 Task: Create a modern Curriculum Vitae with graphs.
Action: Mouse pressed left at (482, 205)
Screenshot: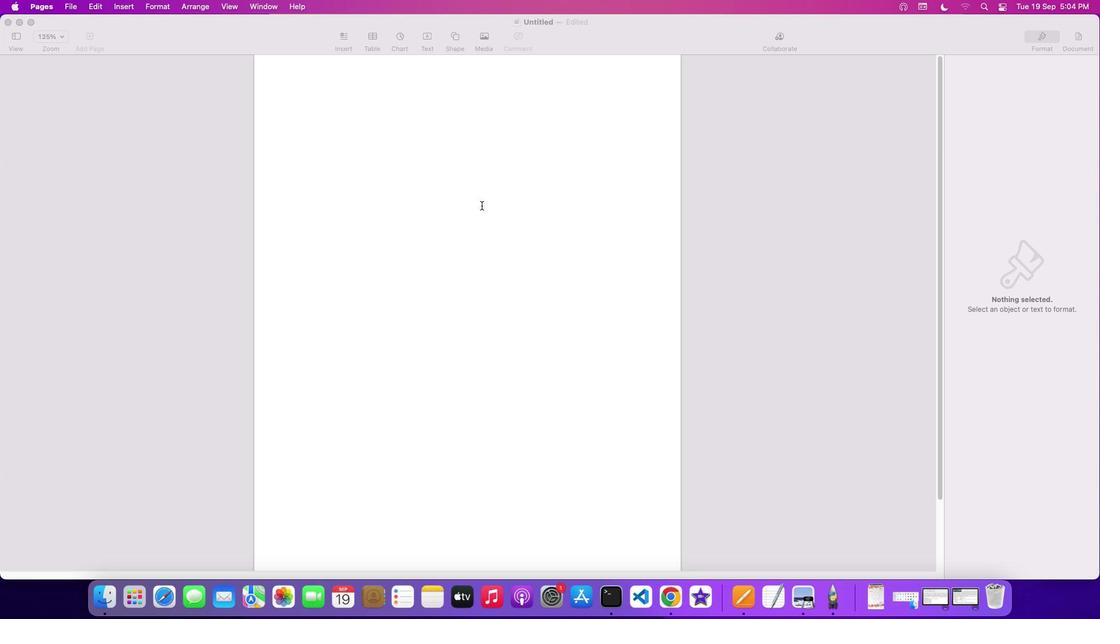
Action: Mouse moved to (451, 37)
Screenshot: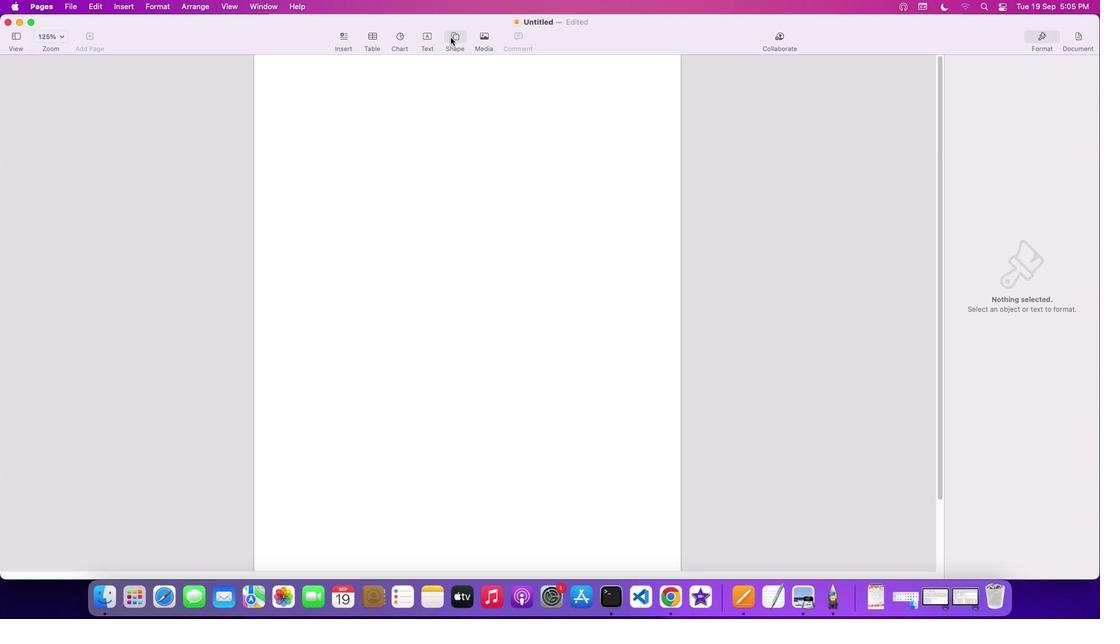 
Action: Mouse pressed left at (451, 37)
Screenshot: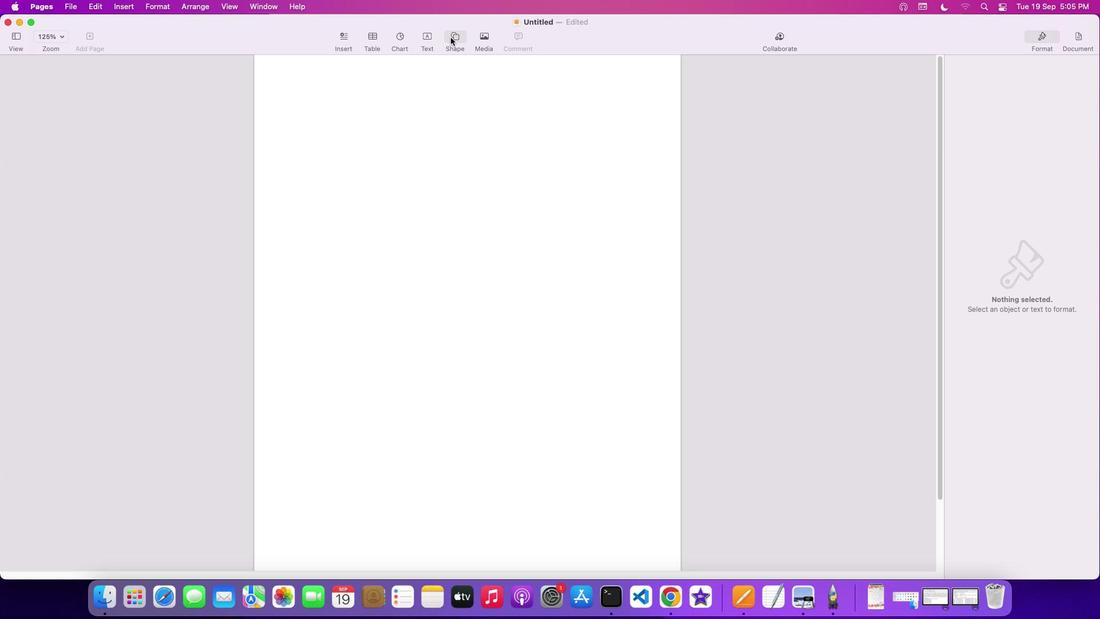 
Action: Mouse moved to (448, 121)
Screenshot: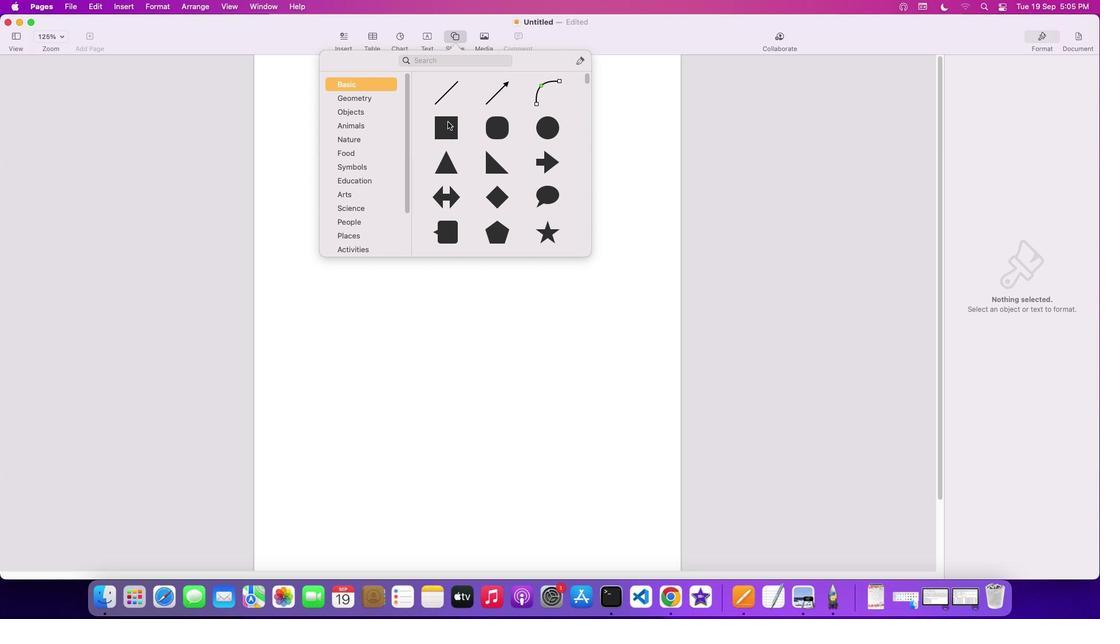 
Action: Mouse pressed left at (448, 121)
Screenshot: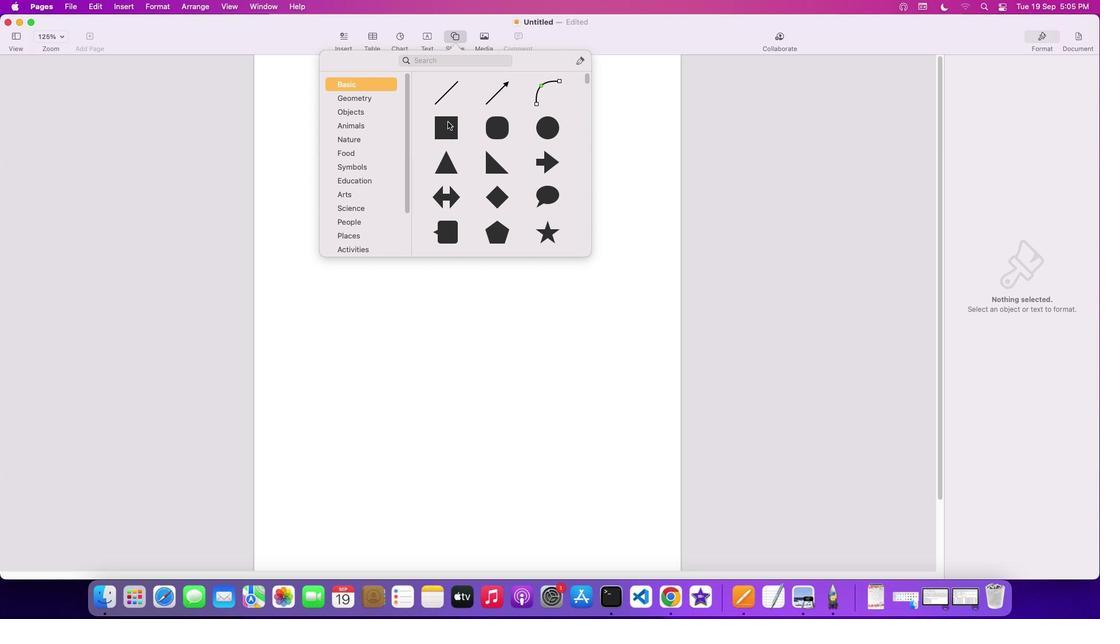 
Action: Mouse moved to (482, 305)
Screenshot: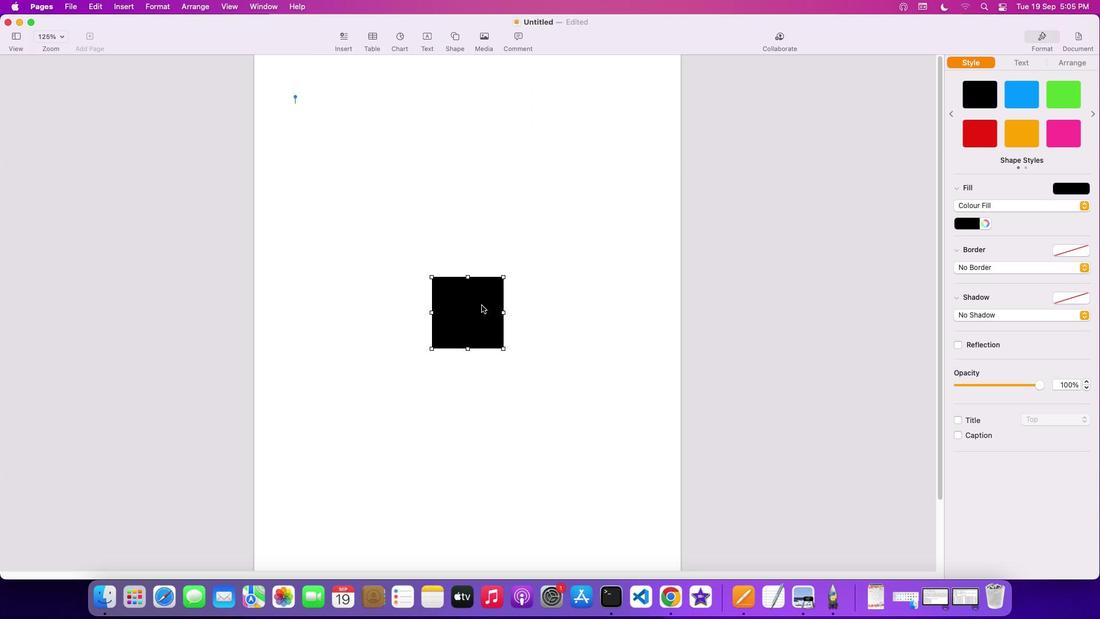 
Action: Mouse pressed left at (482, 305)
Screenshot: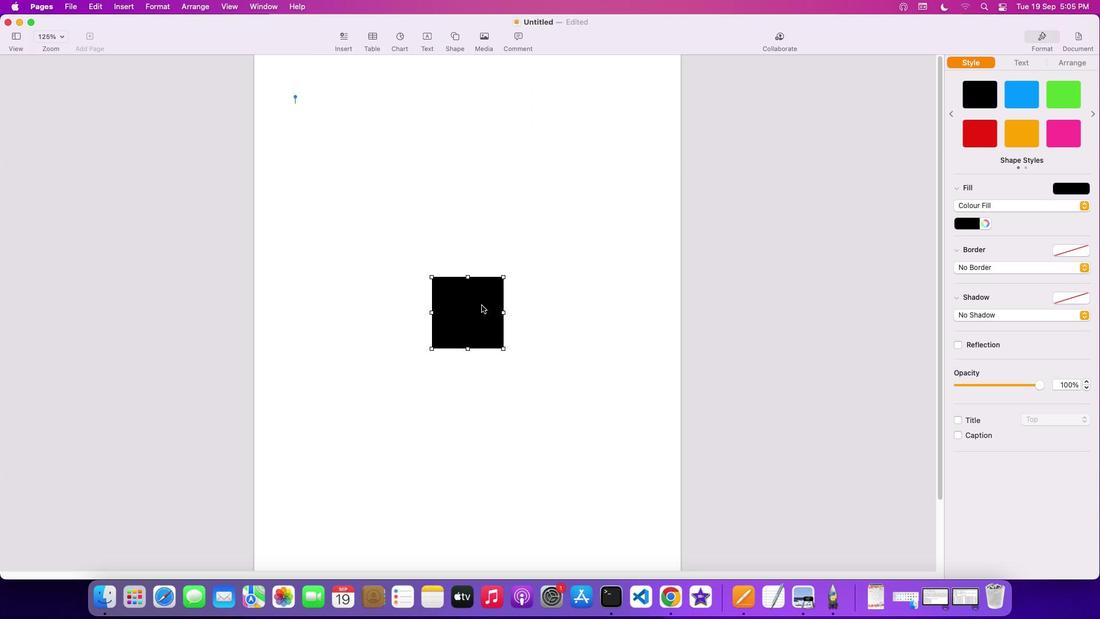 
Action: Mouse moved to (332, 95)
Screenshot: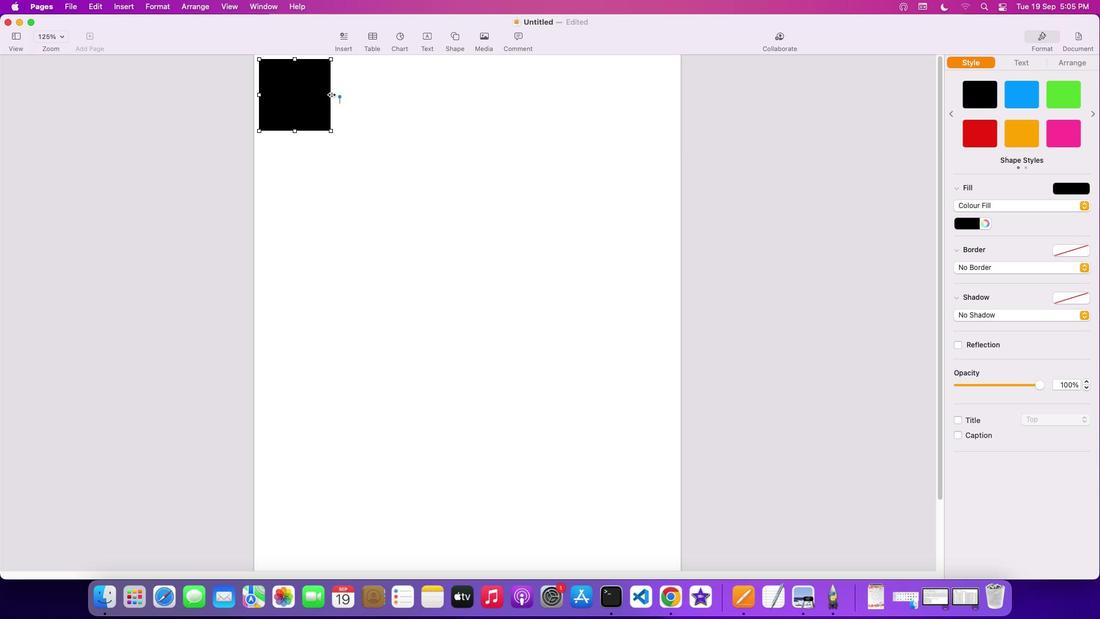 
Action: Mouse pressed left at (332, 95)
Screenshot: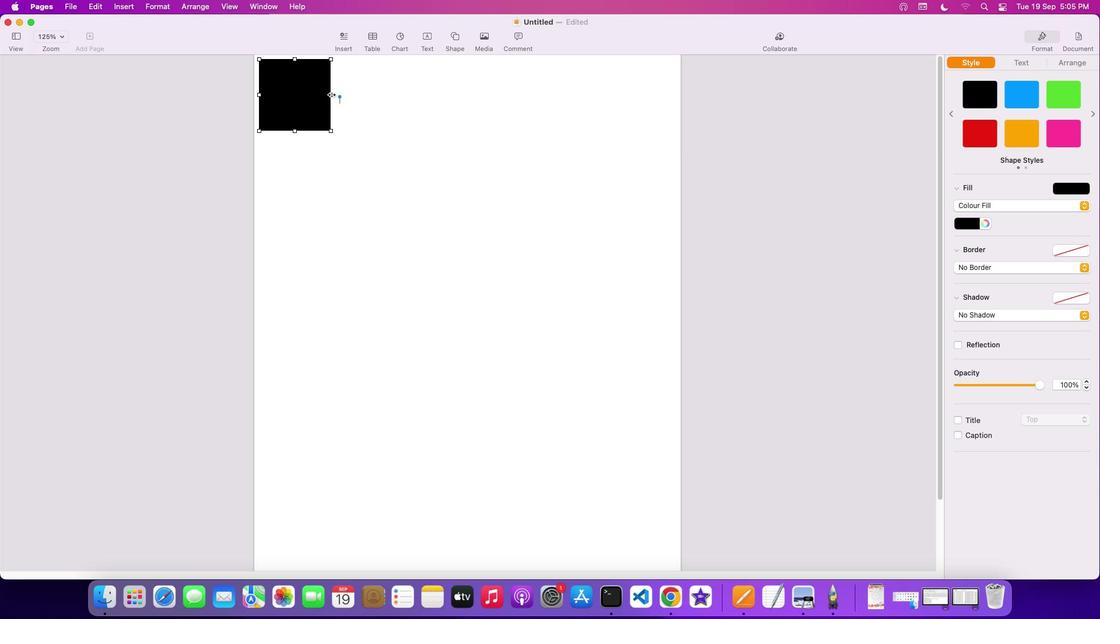 
Action: Mouse moved to (468, 131)
Screenshot: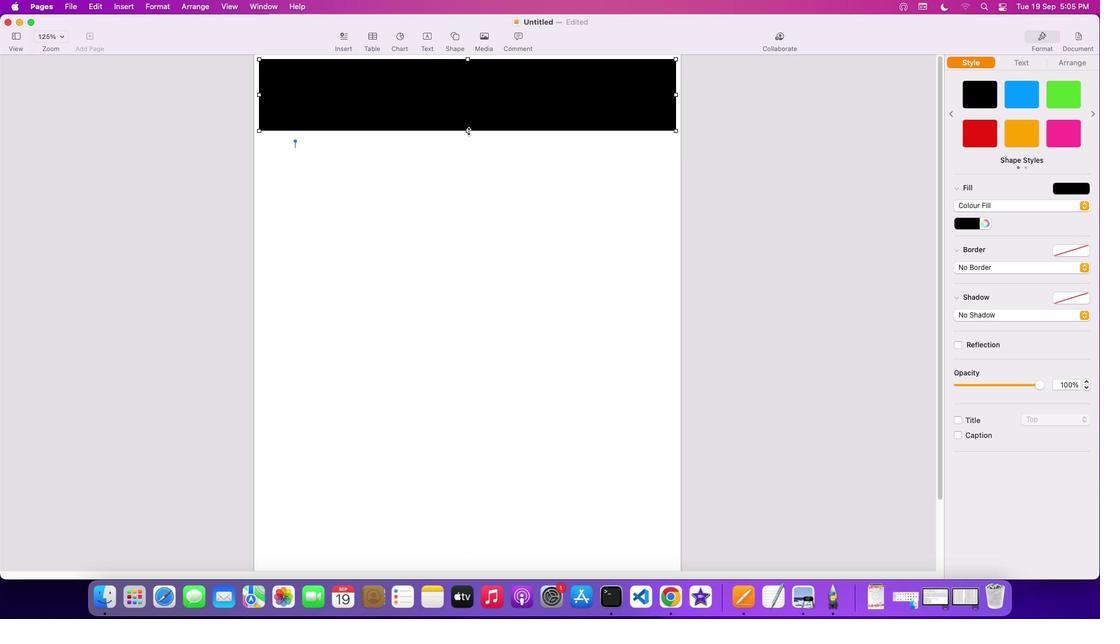 
Action: Mouse pressed left at (468, 131)
Screenshot: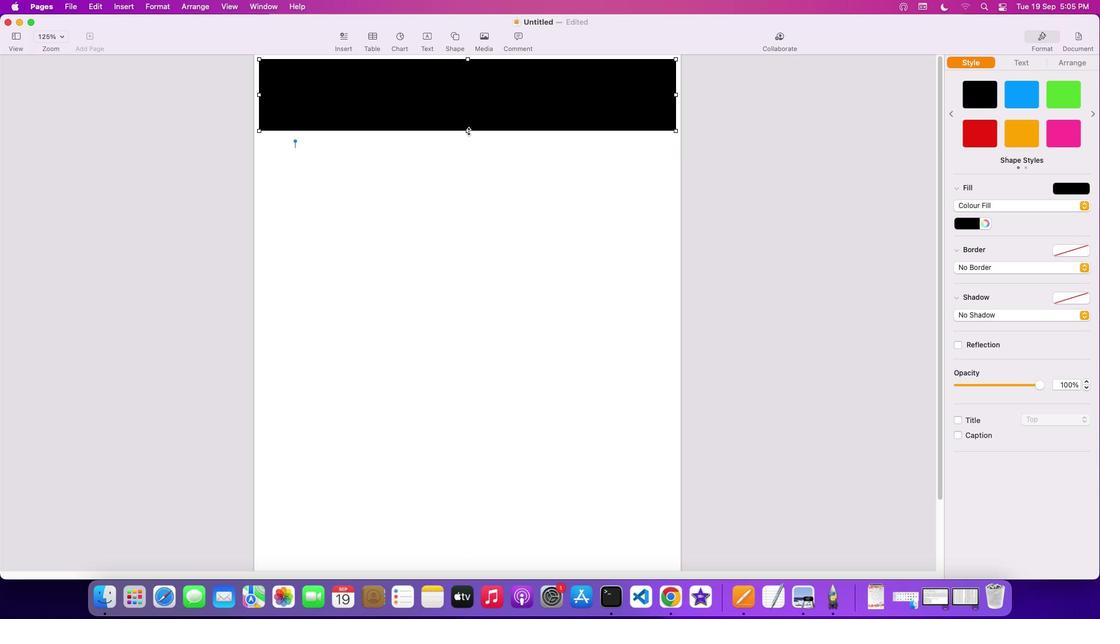 
Action: Mouse moved to (472, 548)
Screenshot: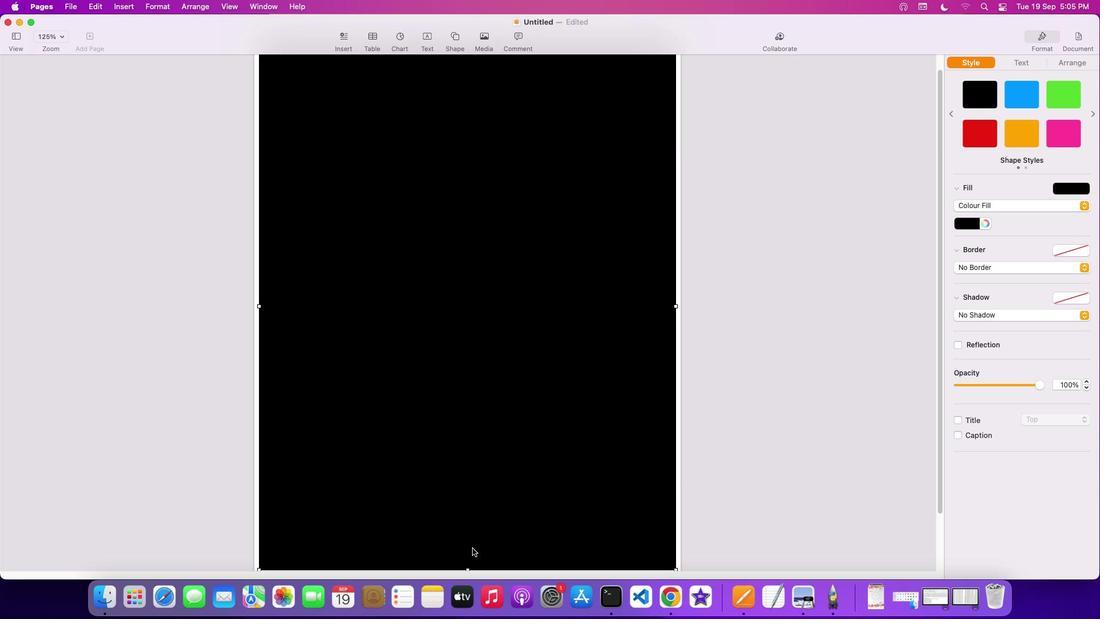 
Action: Mouse scrolled (472, 548) with delta (0, 0)
Screenshot: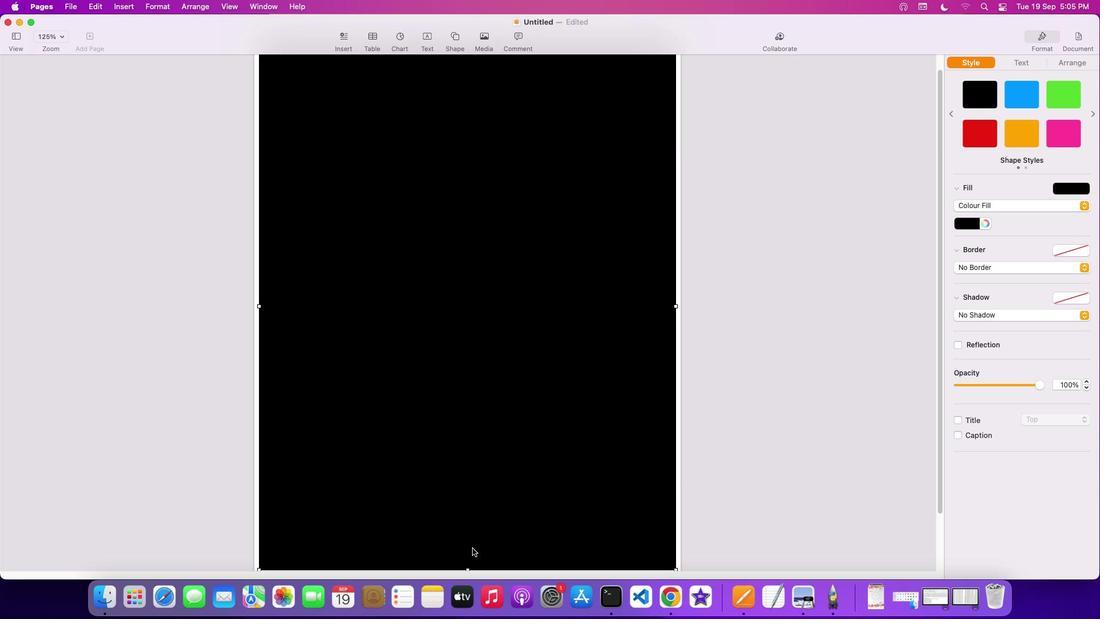 
Action: Mouse scrolled (472, 548) with delta (0, 0)
Screenshot: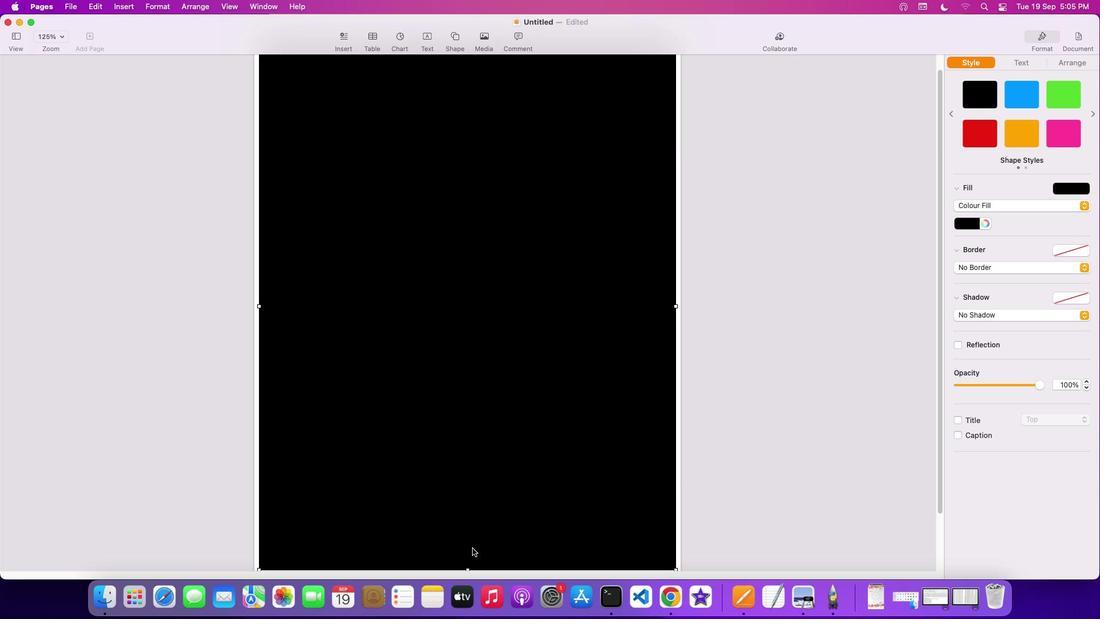 
Action: Mouse moved to (472, 547)
Screenshot: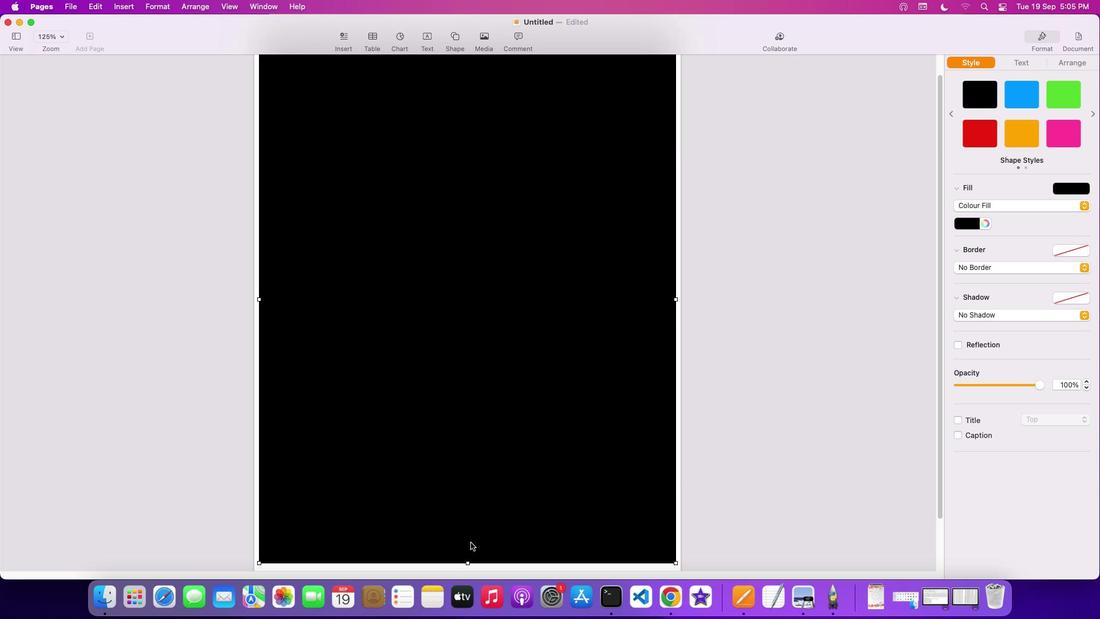 
Action: Mouse scrolled (472, 547) with delta (0, -2)
Screenshot: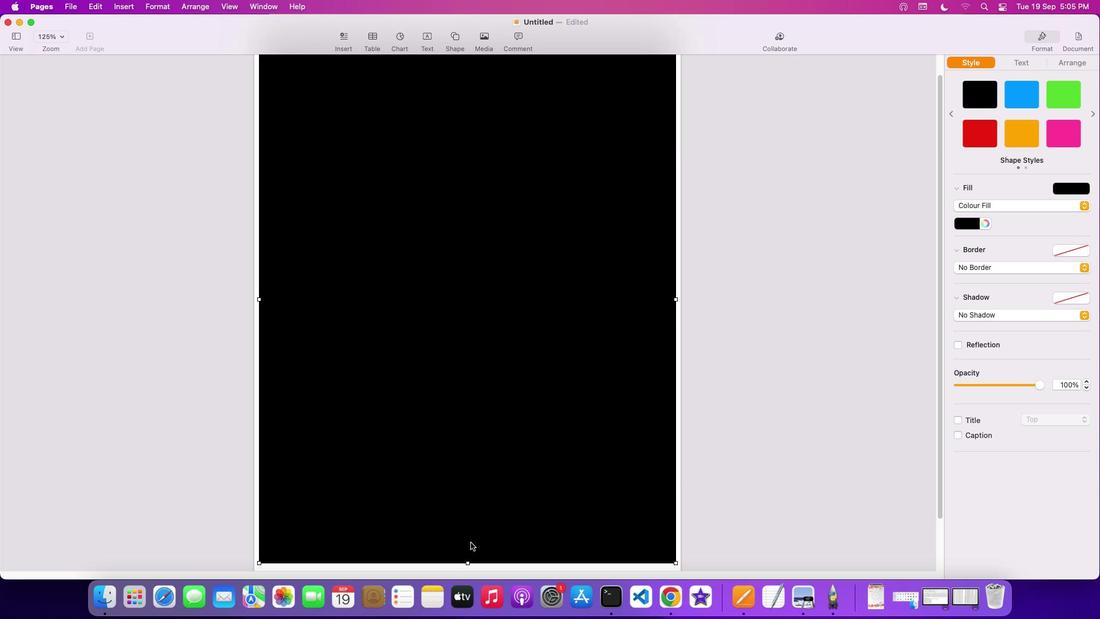 
Action: Mouse moved to (471, 542)
Screenshot: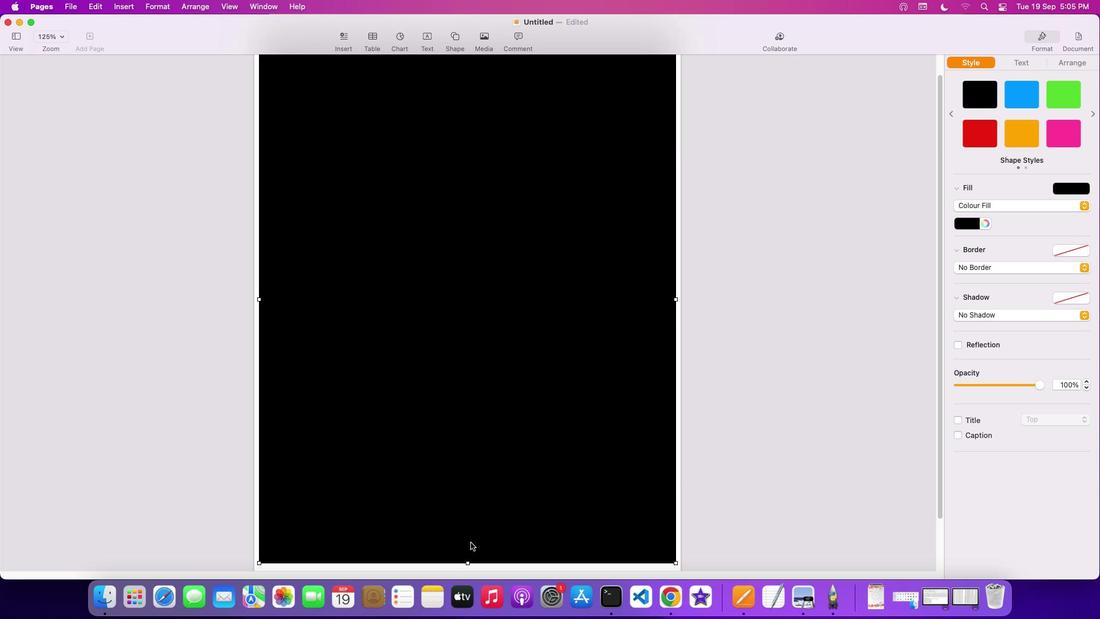
Action: Mouse scrolled (471, 542) with delta (0, -2)
Screenshot: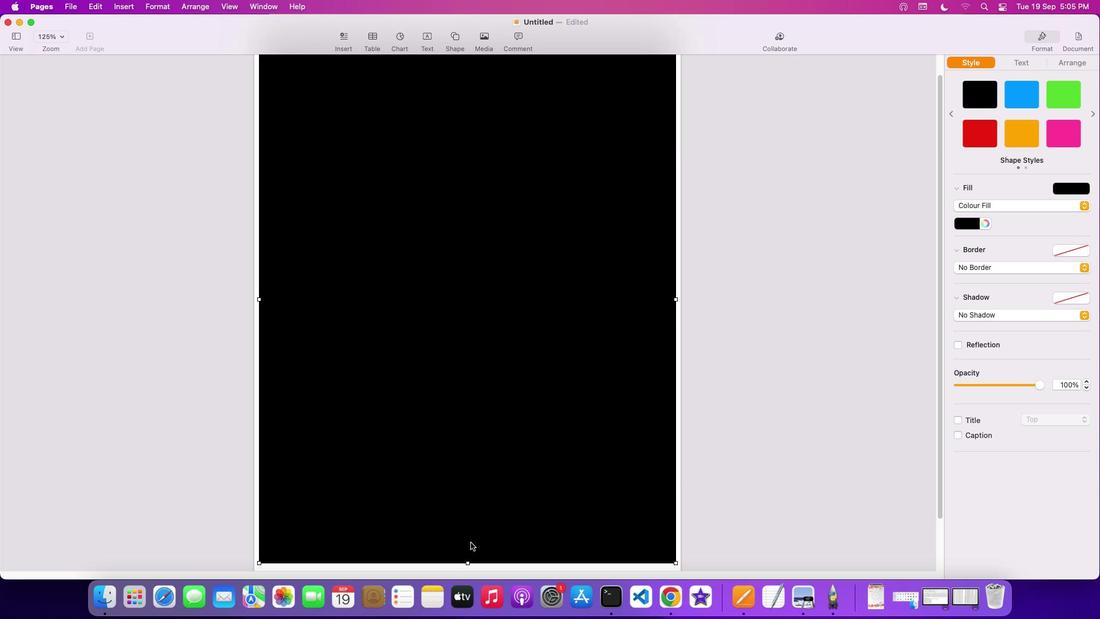 
Action: Mouse moved to (470, 541)
Screenshot: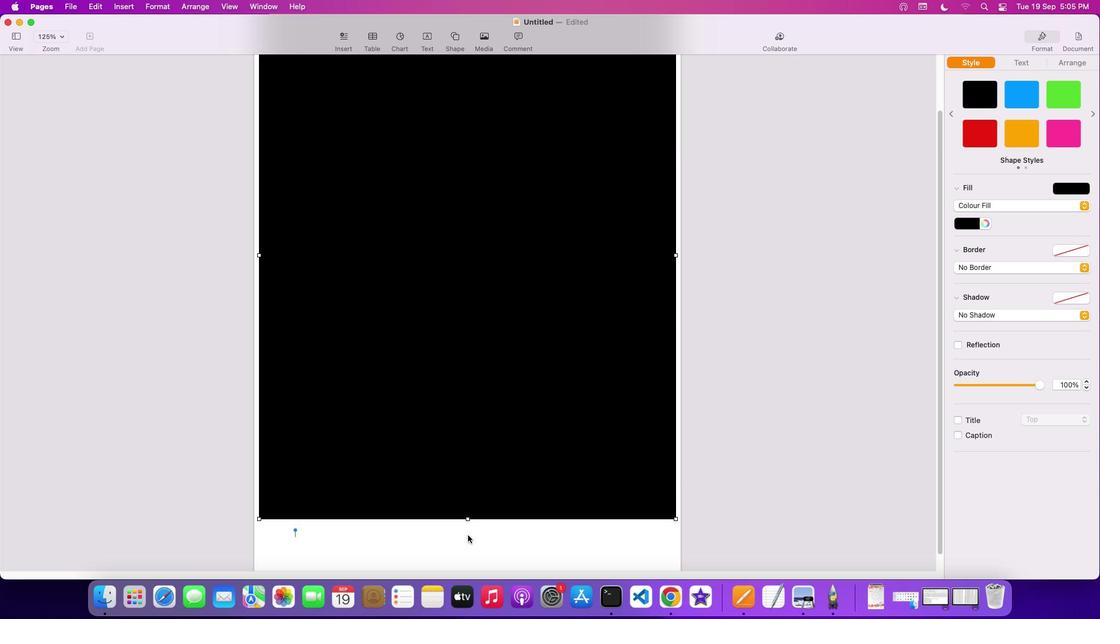 
Action: Mouse scrolled (470, 541) with delta (0, -3)
Screenshot: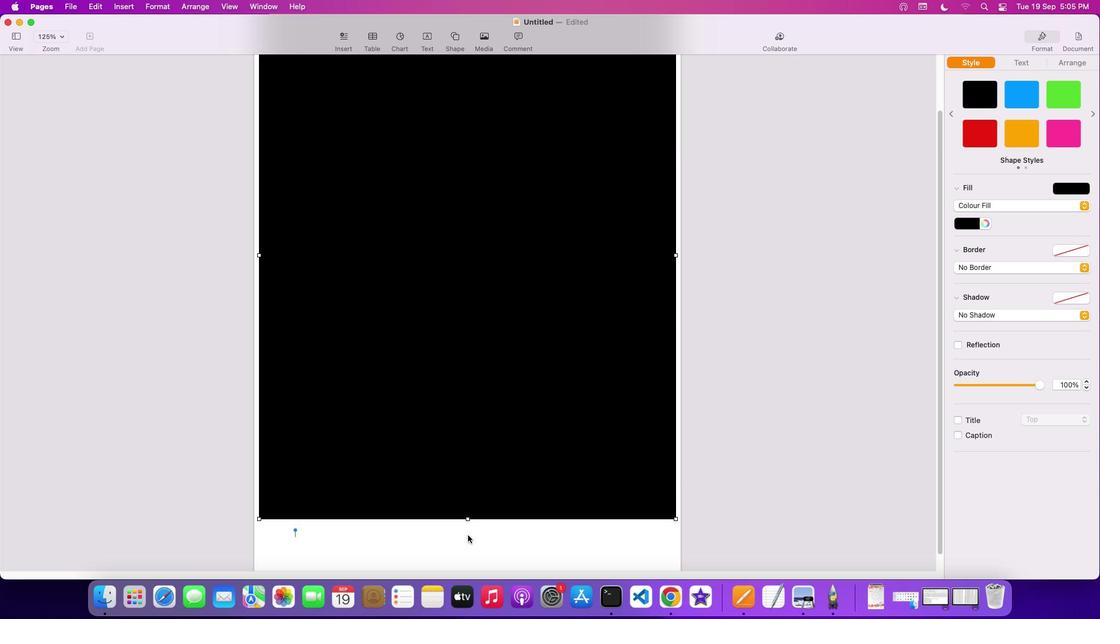 
Action: Mouse moved to (468, 536)
Screenshot: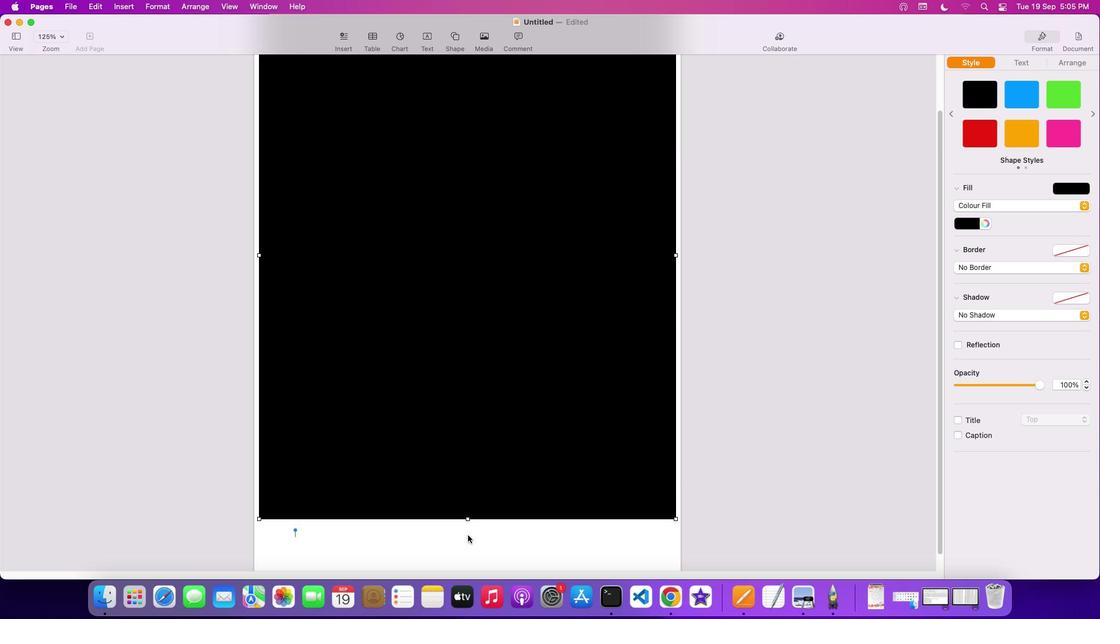 
Action: Mouse scrolled (468, 536) with delta (0, -4)
Screenshot: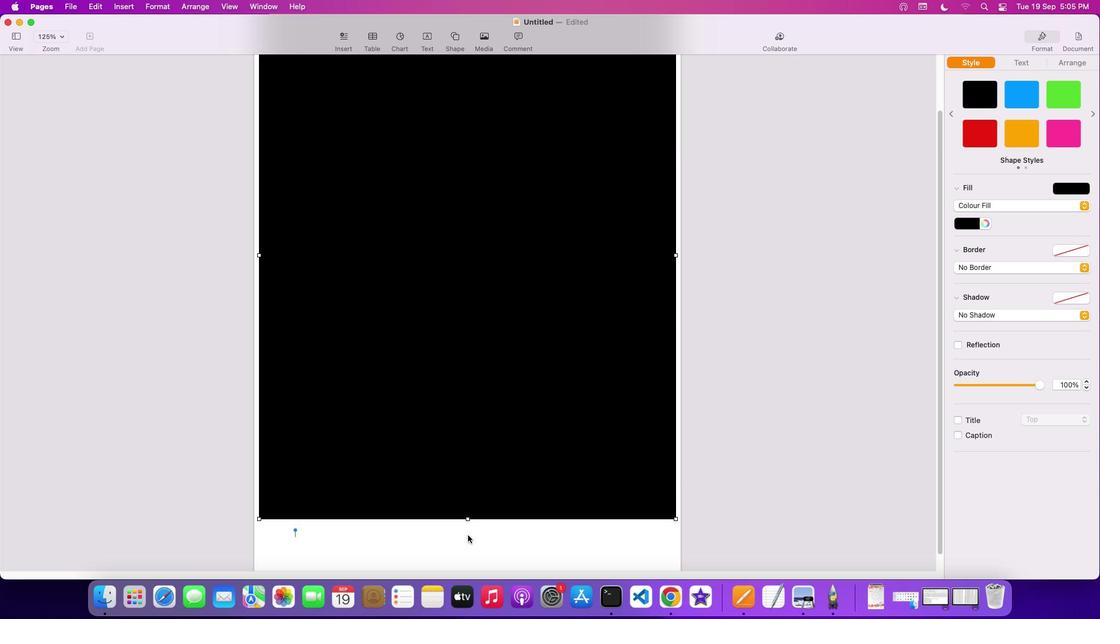 
Action: Mouse moved to (461, 496)
Screenshot: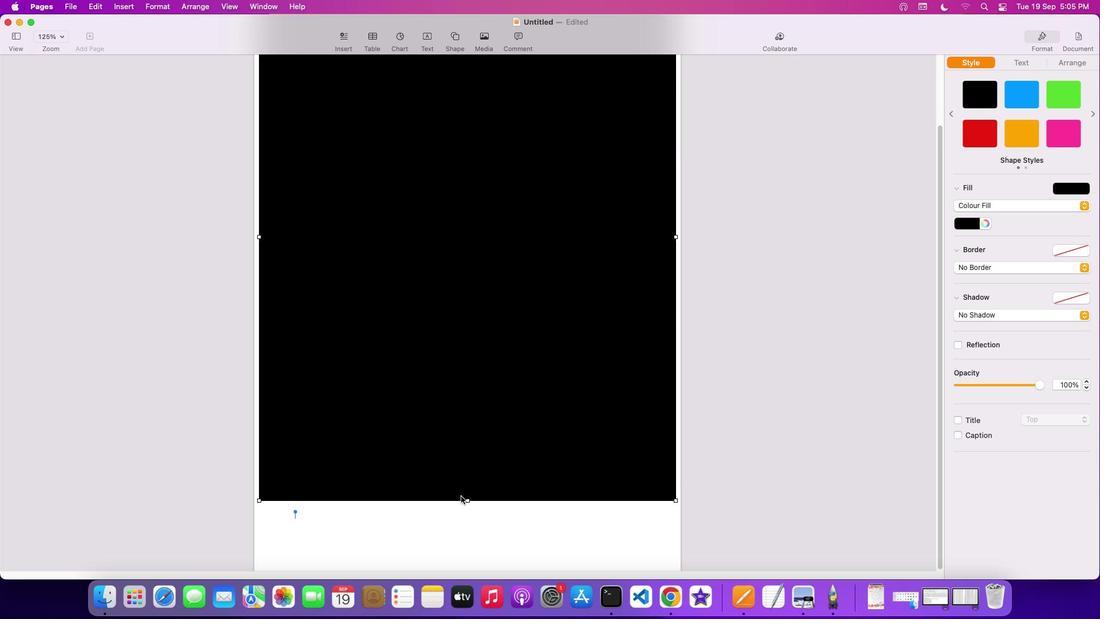 
Action: Mouse scrolled (461, 496) with delta (0, 0)
Screenshot: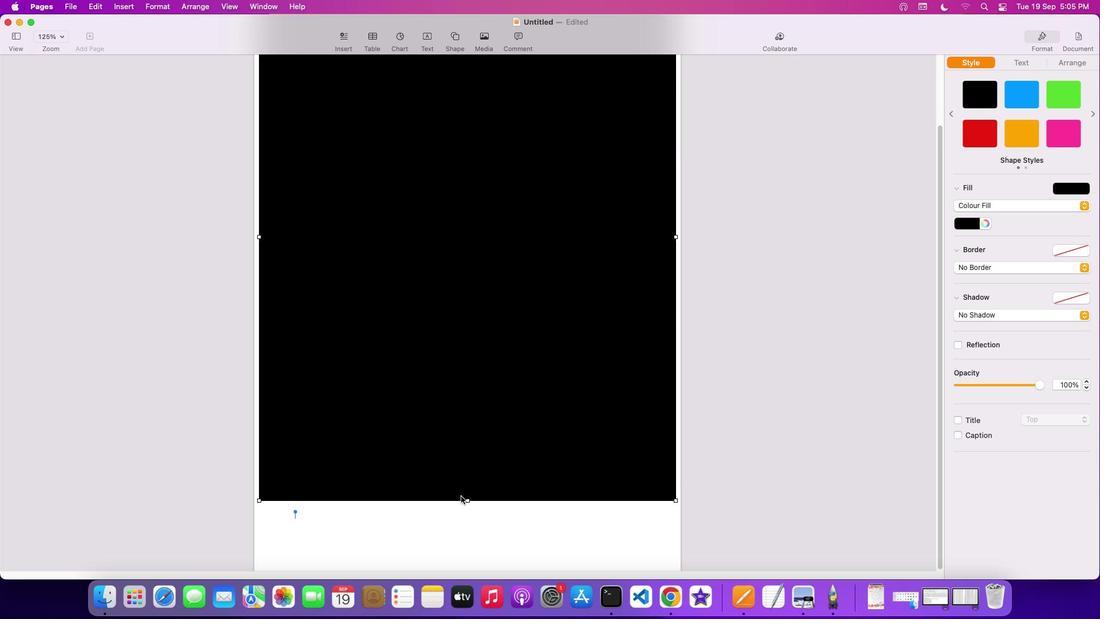 
Action: Mouse moved to (460, 496)
Screenshot: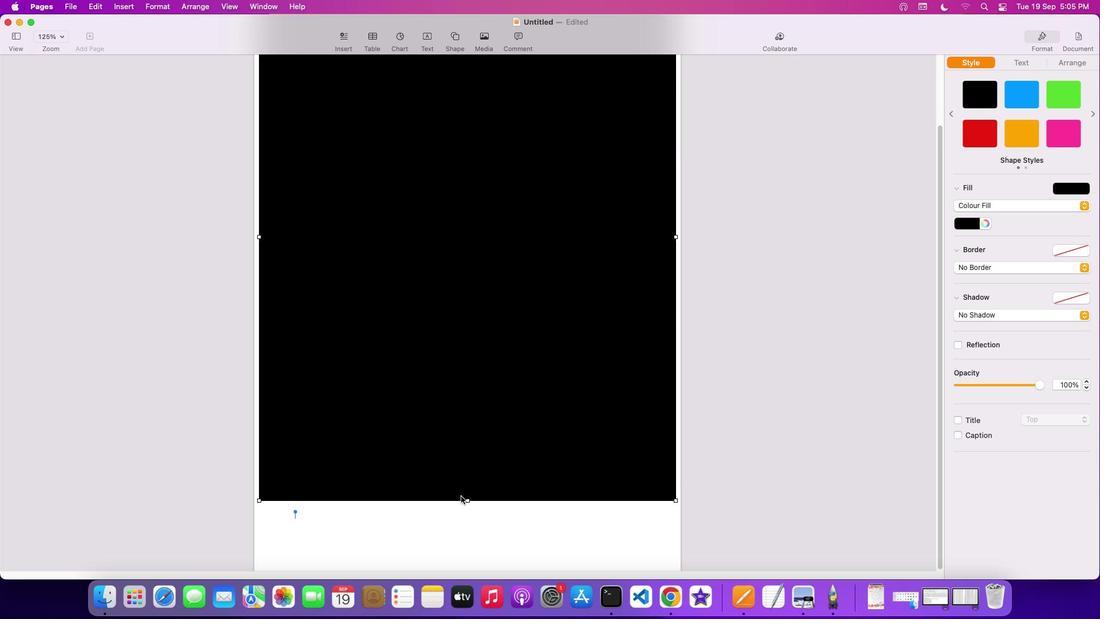
Action: Mouse scrolled (460, 496) with delta (0, 0)
Screenshot: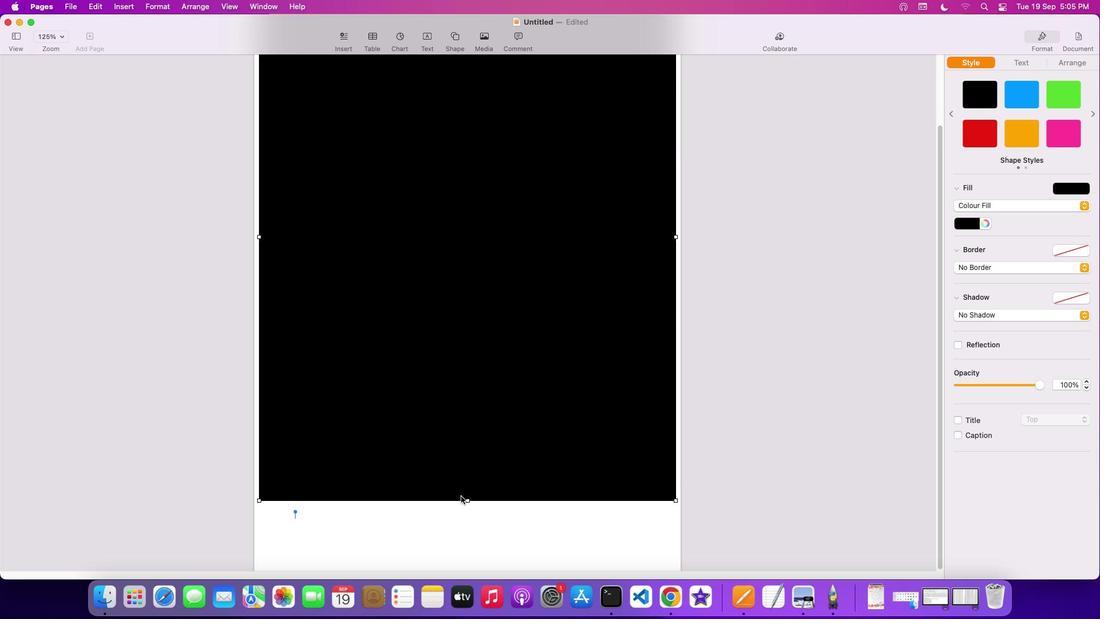 
Action: Mouse moved to (460, 496)
Screenshot: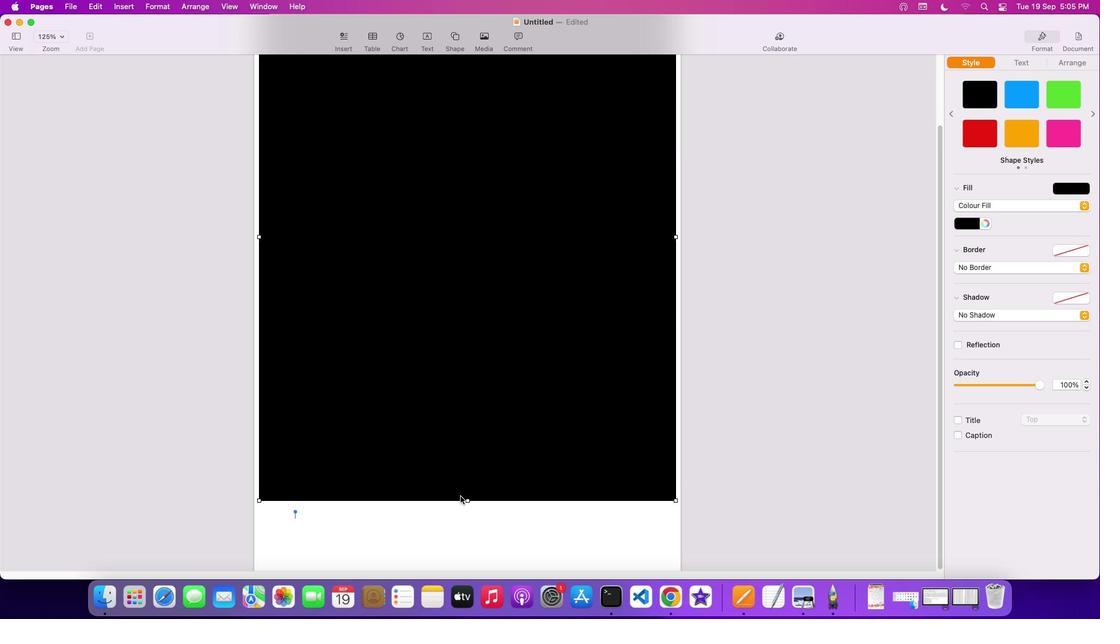 
Action: Mouse scrolled (460, 496) with delta (0, -1)
Screenshot: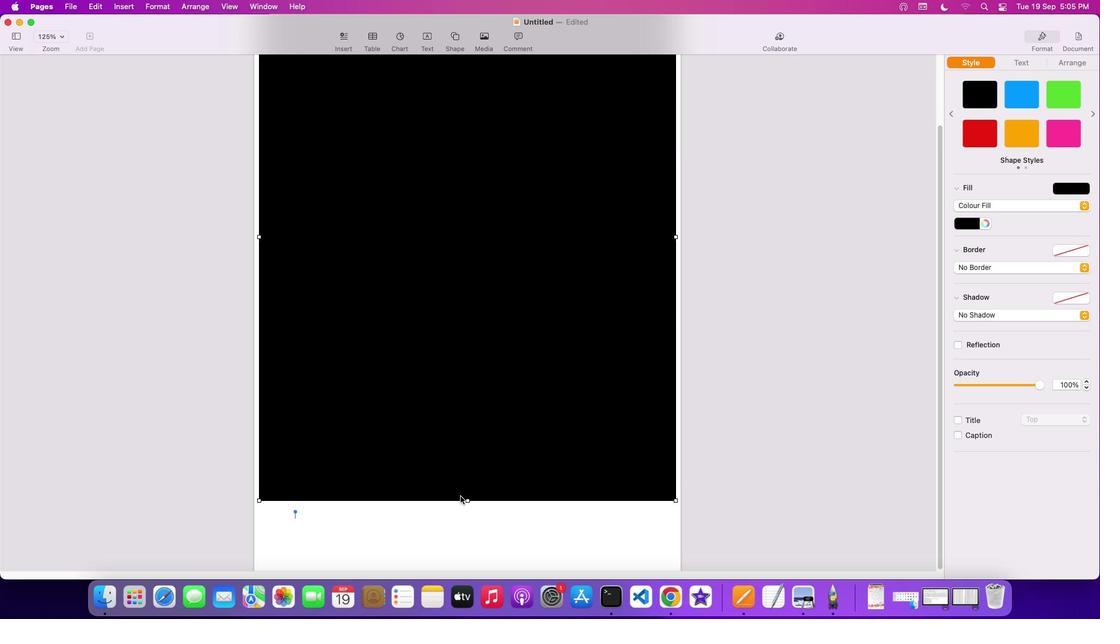 
Action: Mouse scrolled (460, 496) with delta (0, -2)
Screenshot: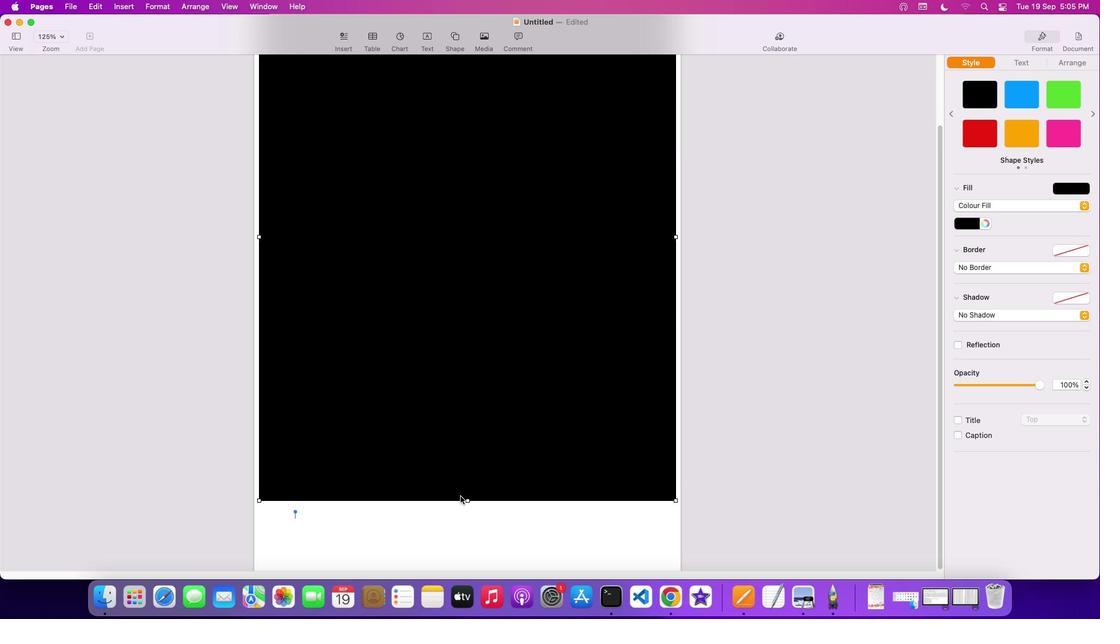 
Action: Mouse scrolled (460, 496) with delta (0, -3)
Screenshot: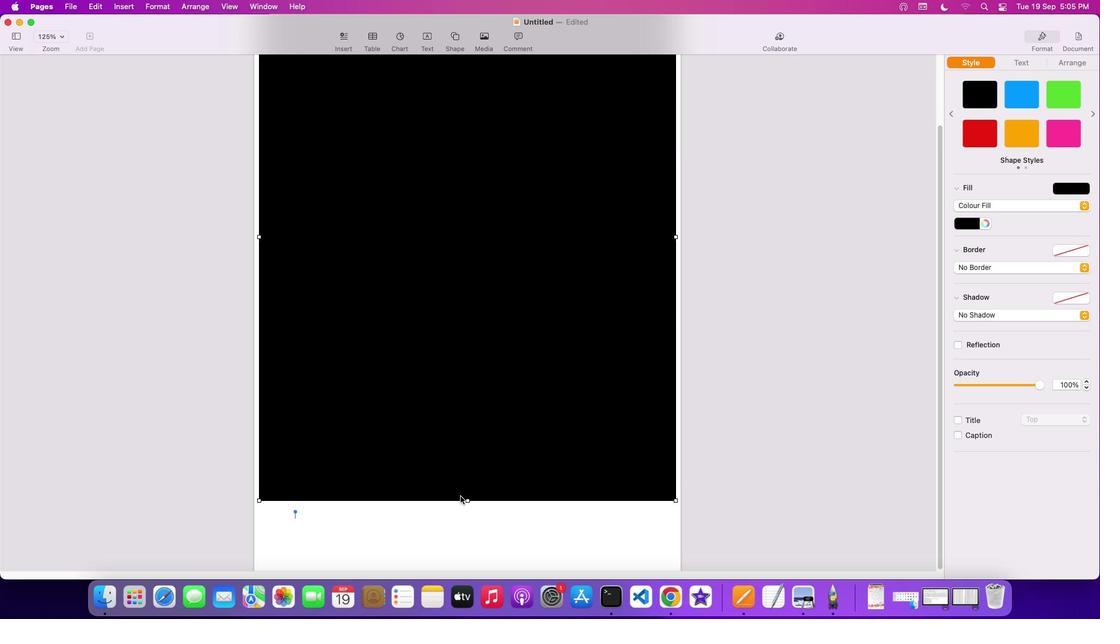 
Action: Mouse moved to (467, 500)
Screenshot: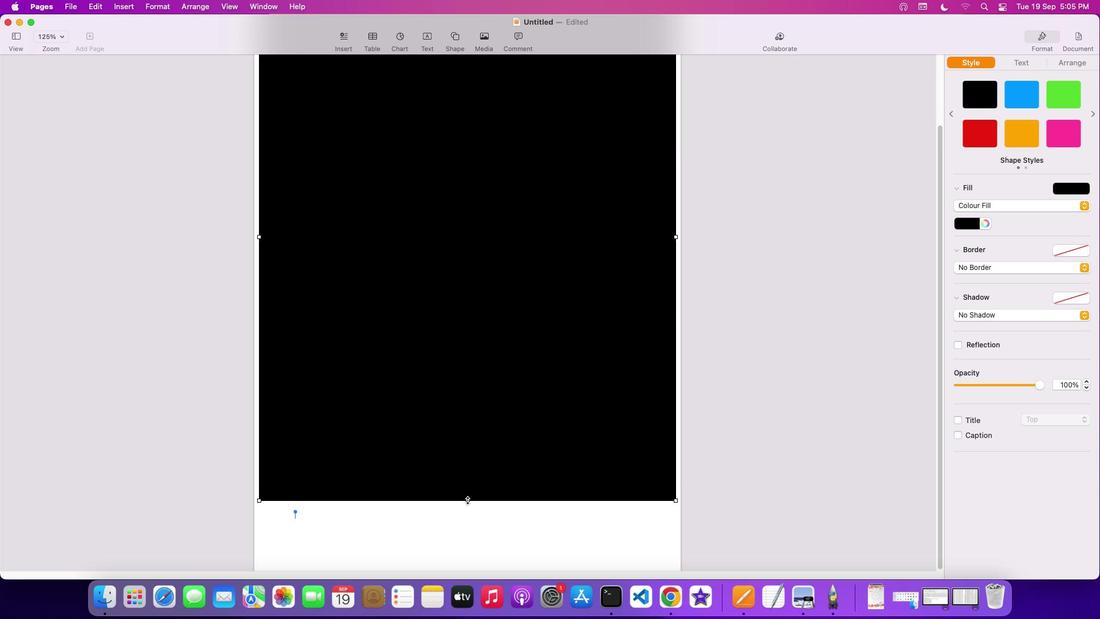 
Action: Mouse pressed left at (467, 500)
Screenshot: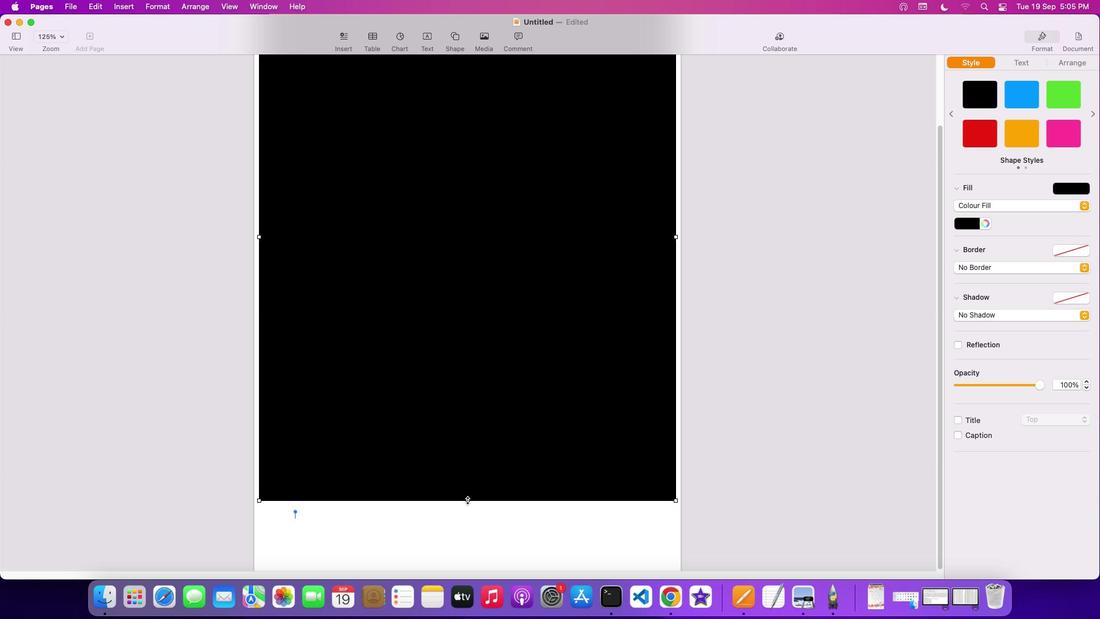 
Action: Mouse moved to (467, 563)
Screenshot: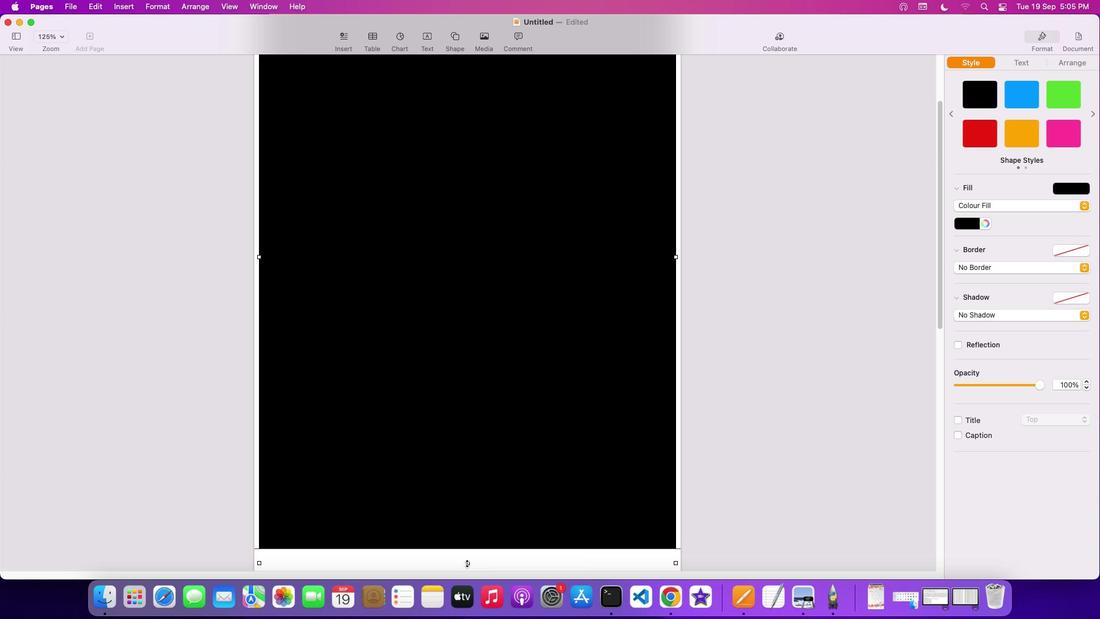
Action: Mouse pressed left at (467, 563)
Screenshot: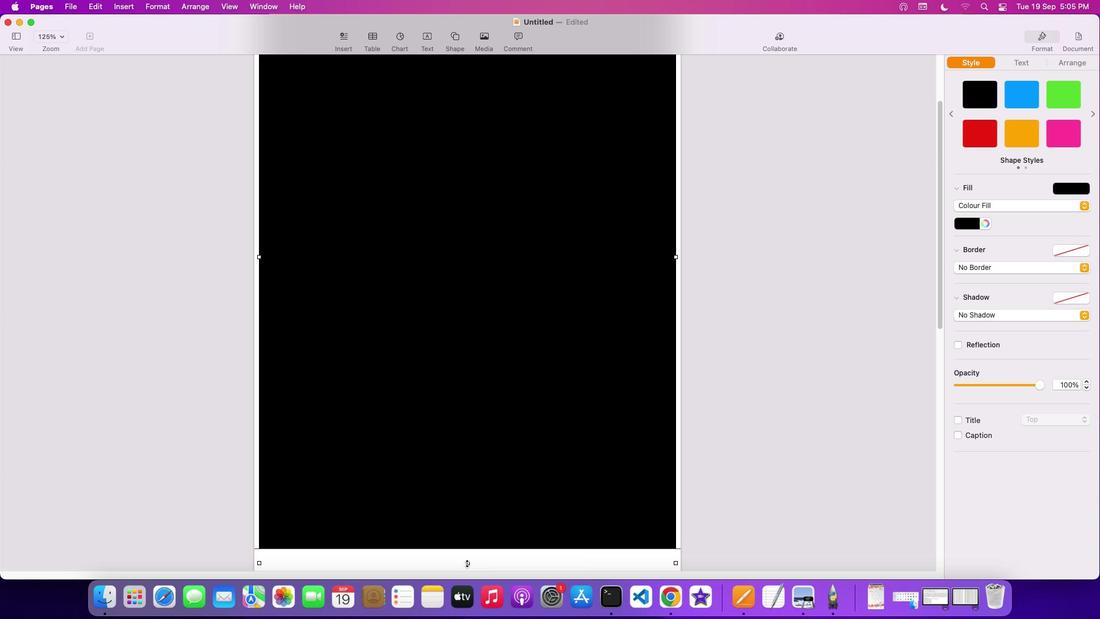 
Action: Mouse moved to (445, 477)
Screenshot: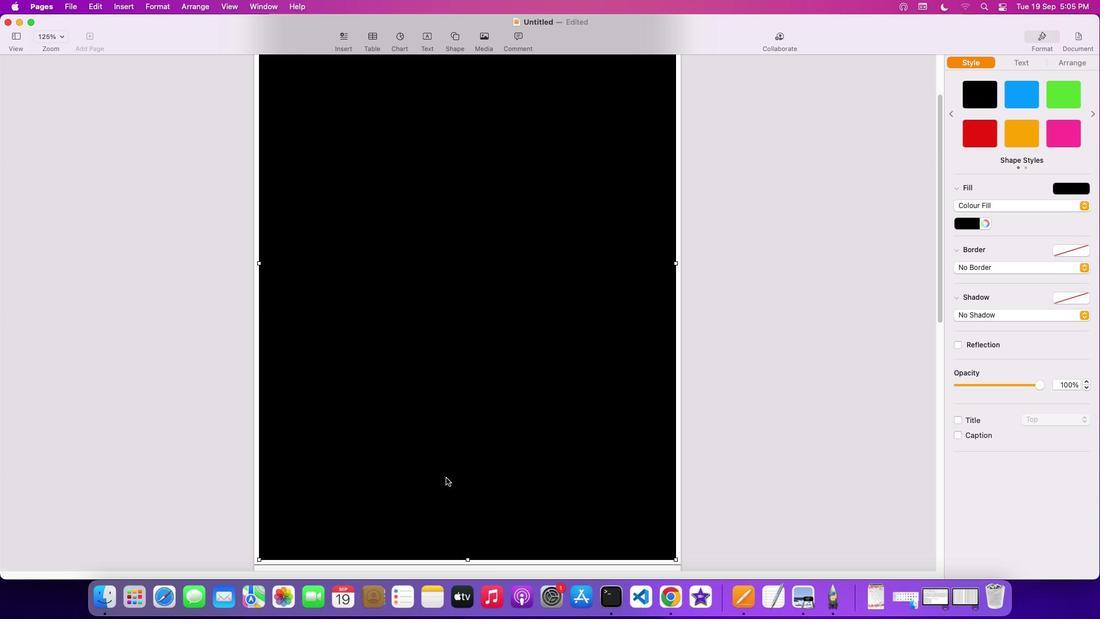 
Action: Mouse scrolled (445, 477) with delta (0, 0)
Screenshot: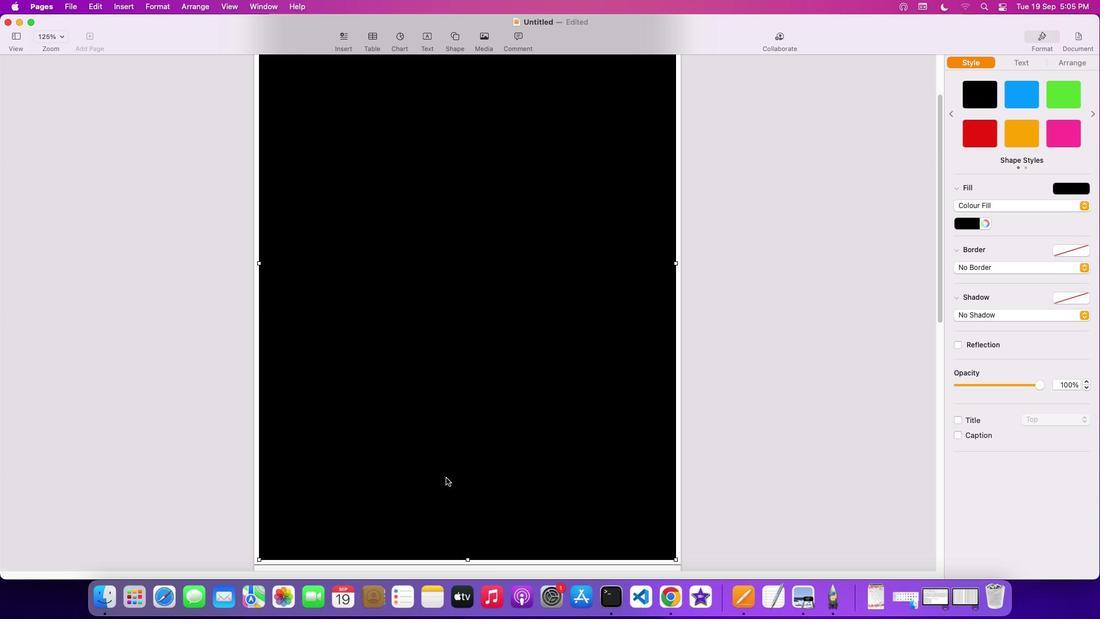 
Action: Mouse scrolled (445, 477) with delta (0, 0)
Screenshot: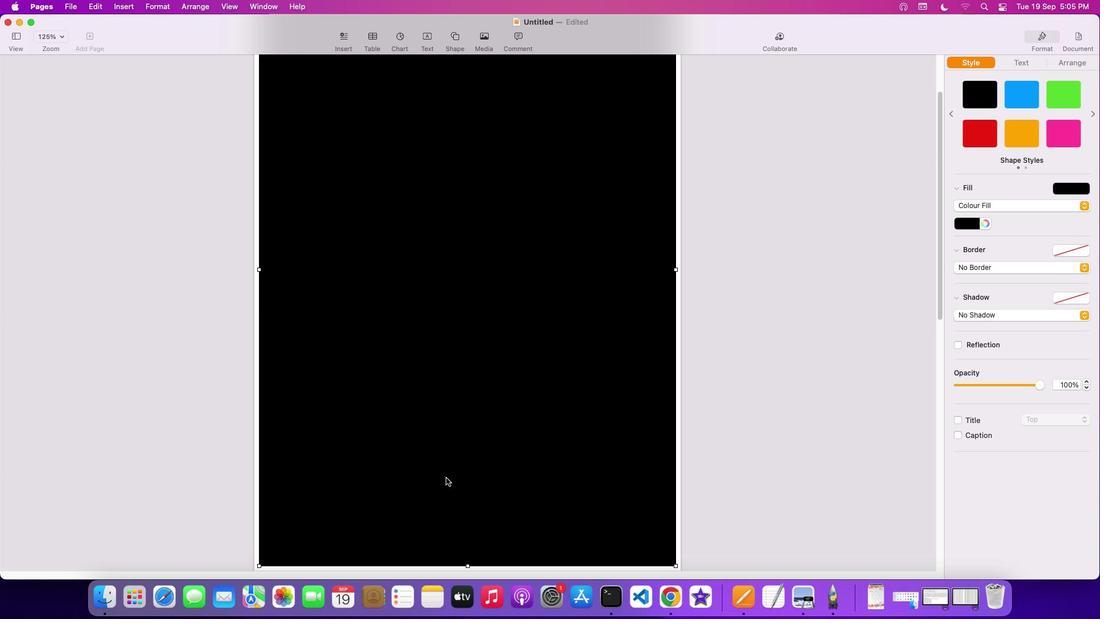 
Action: Mouse scrolled (445, 477) with delta (0, 1)
Screenshot: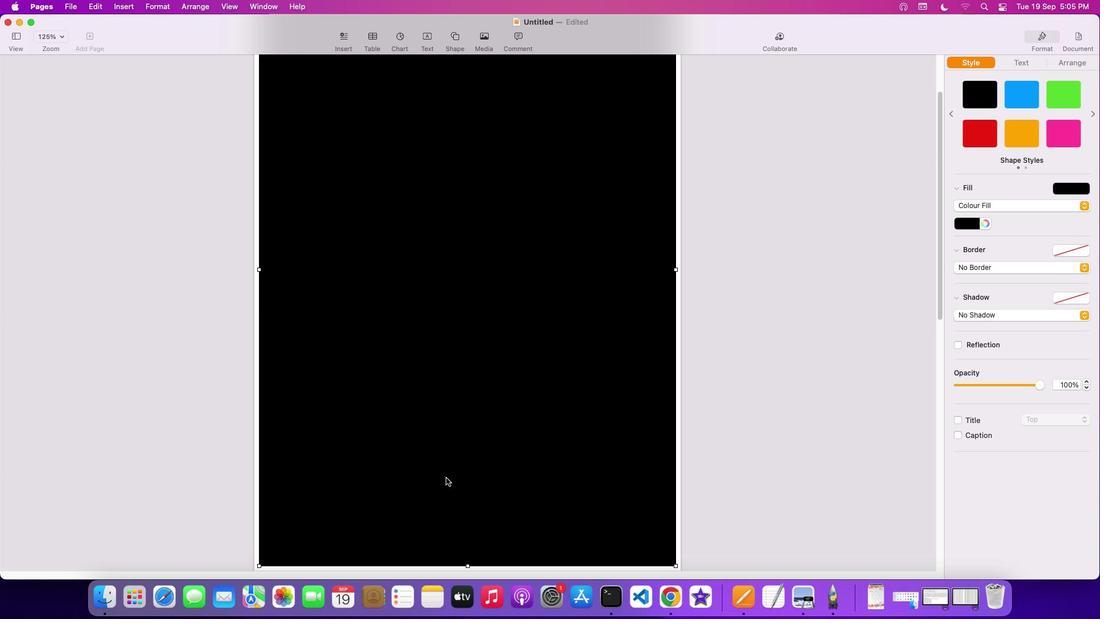 
Action: Mouse scrolled (445, 477) with delta (0, 2)
Screenshot: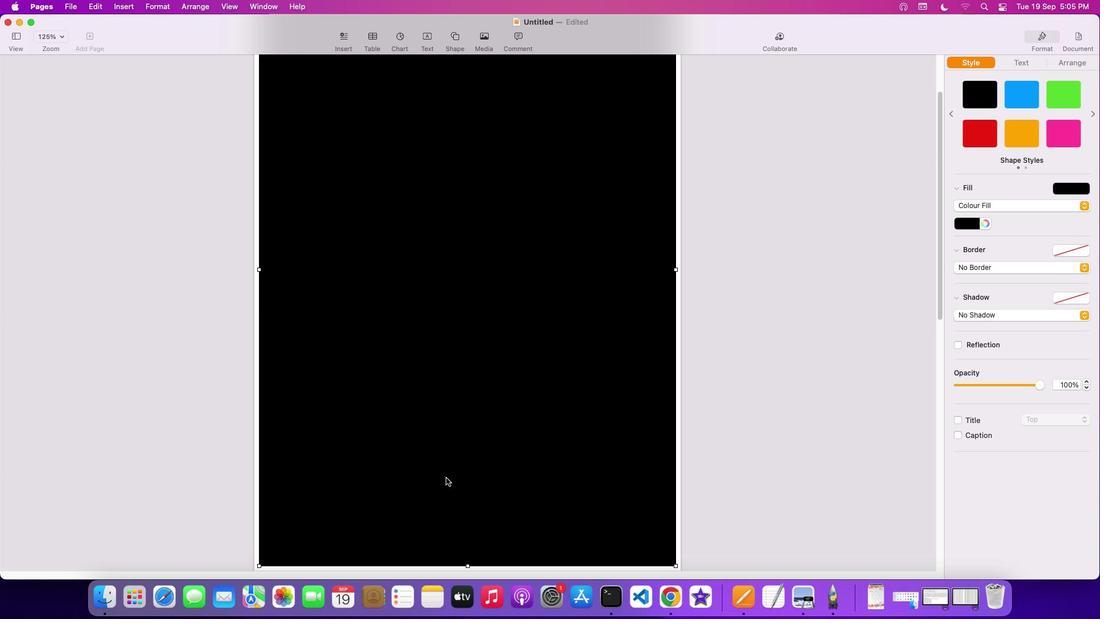 
Action: Mouse scrolled (445, 477) with delta (0, 3)
Screenshot: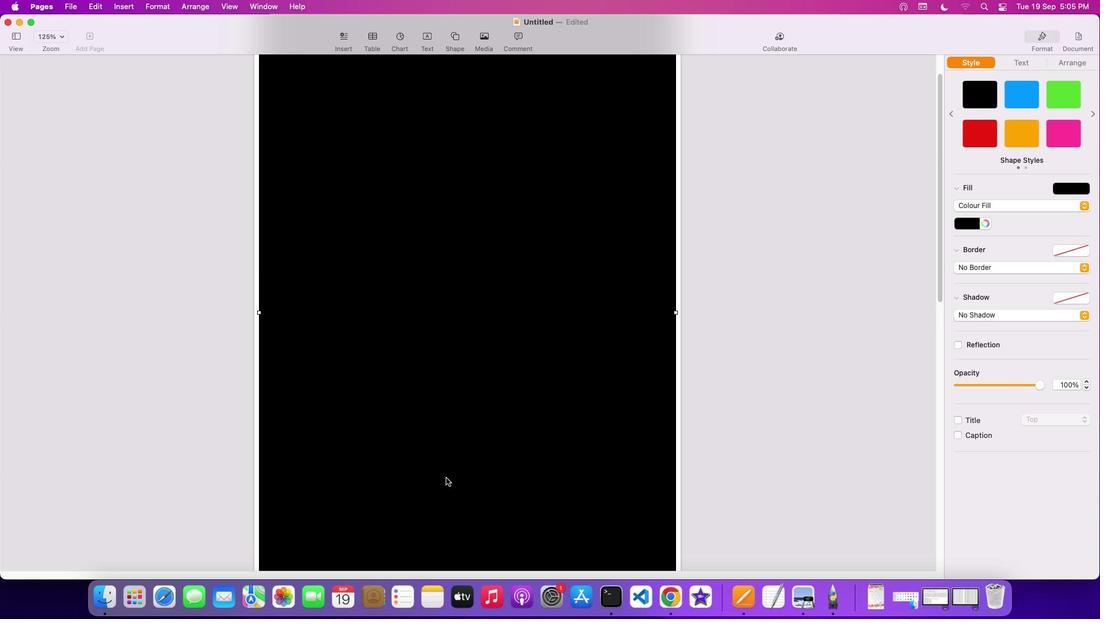 
Action: Mouse scrolled (445, 477) with delta (0, 4)
Screenshot: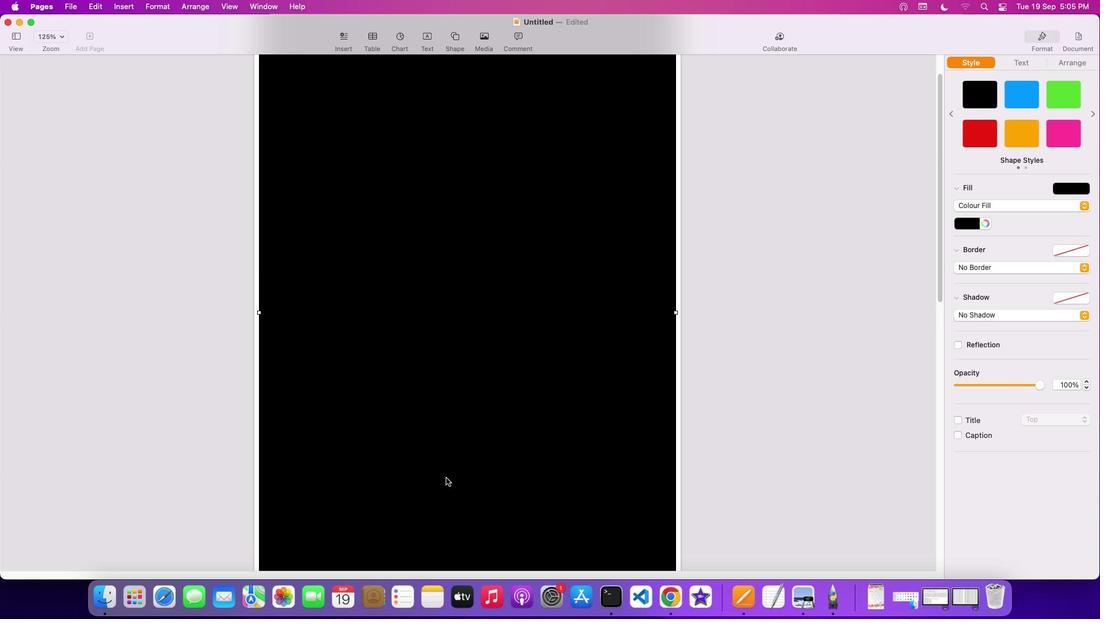 
Action: Mouse scrolled (445, 477) with delta (0, 0)
Screenshot: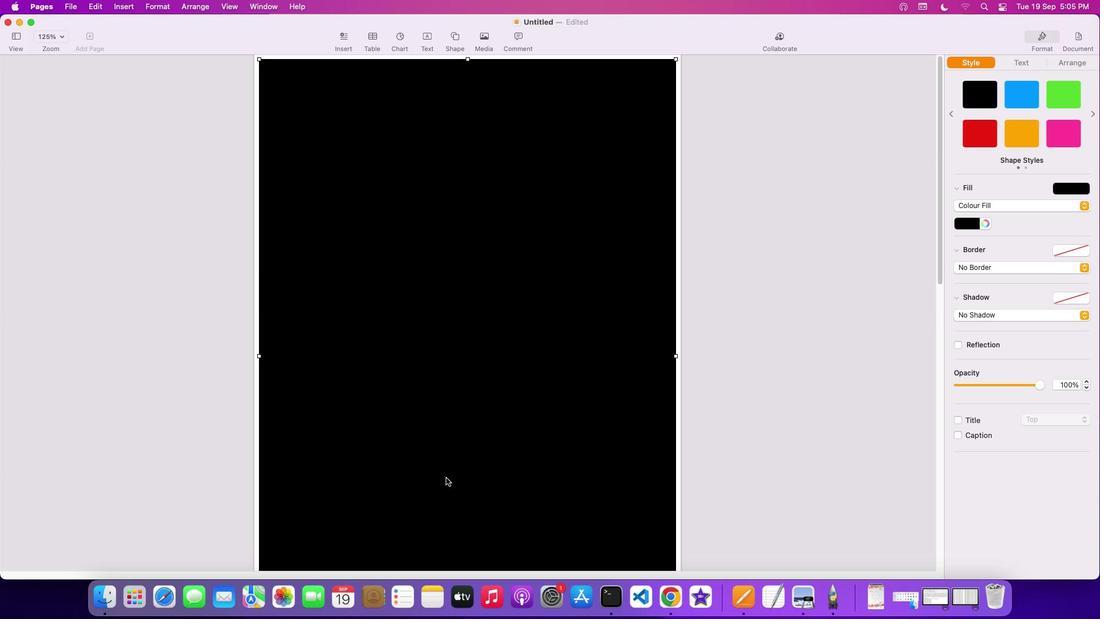 
Action: Mouse scrolled (445, 477) with delta (0, 0)
Screenshot: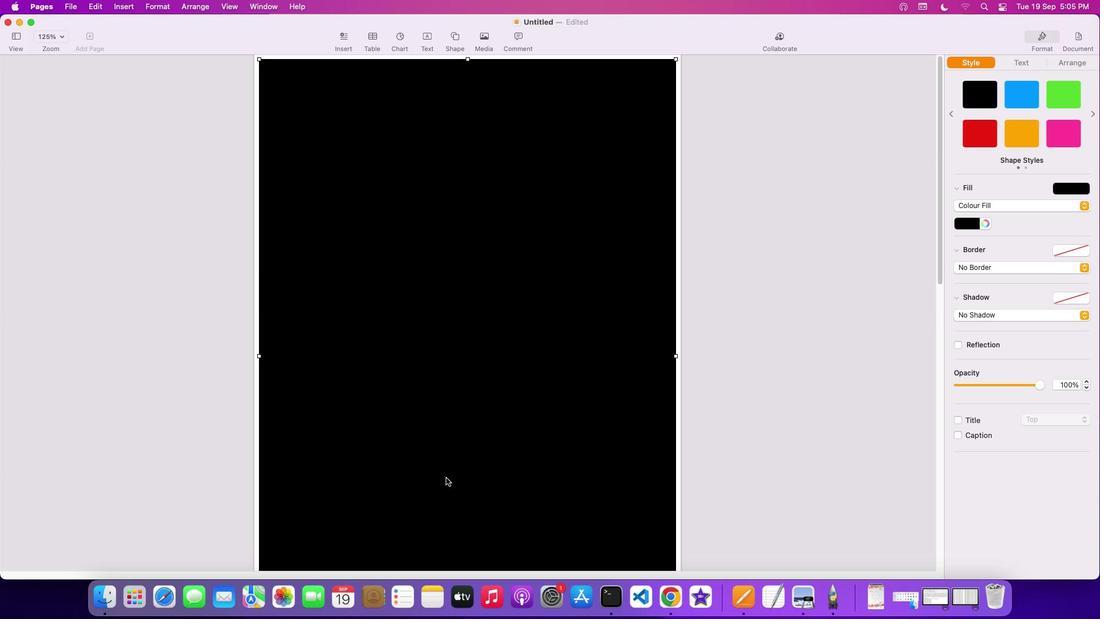 
Action: Mouse moved to (446, 477)
Screenshot: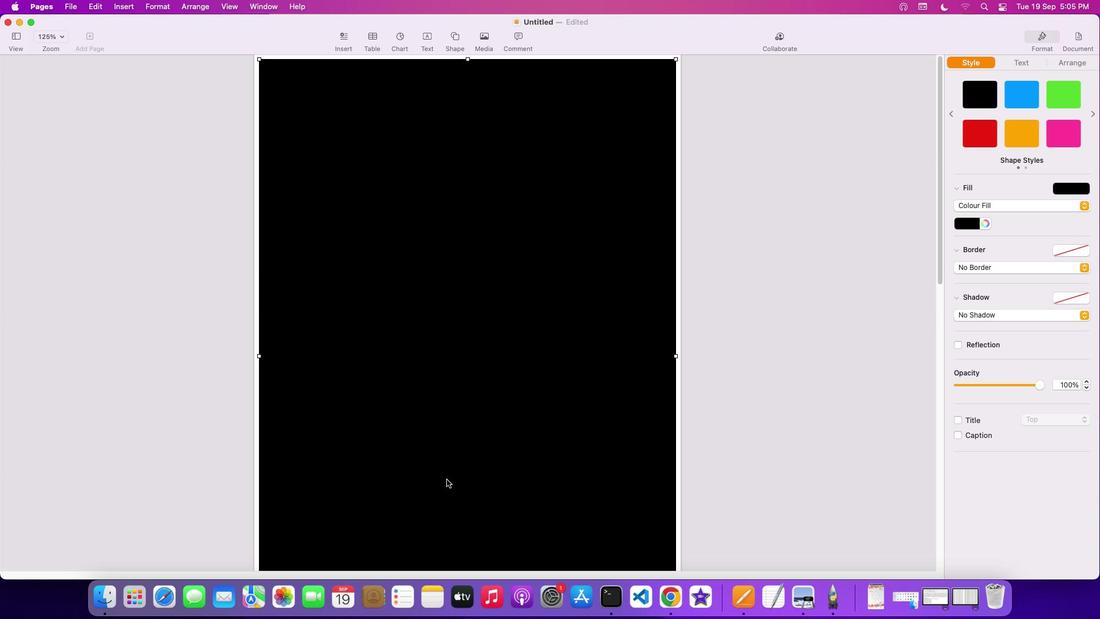 
Action: Mouse scrolled (446, 477) with delta (0, 2)
Screenshot: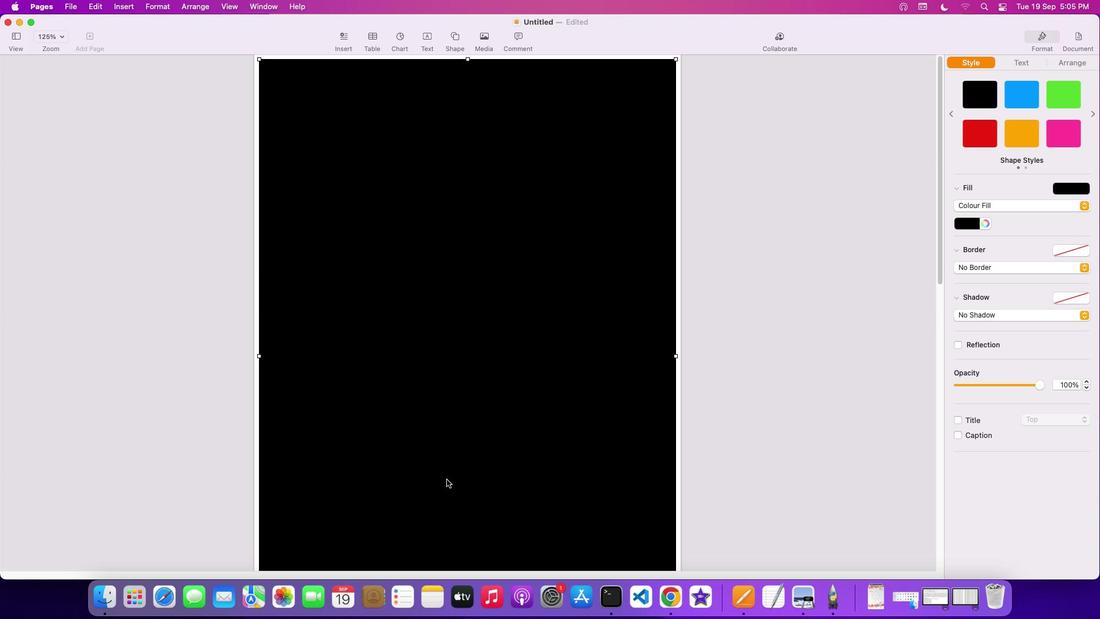 
Action: Mouse moved to (446, 478)
Screenshot: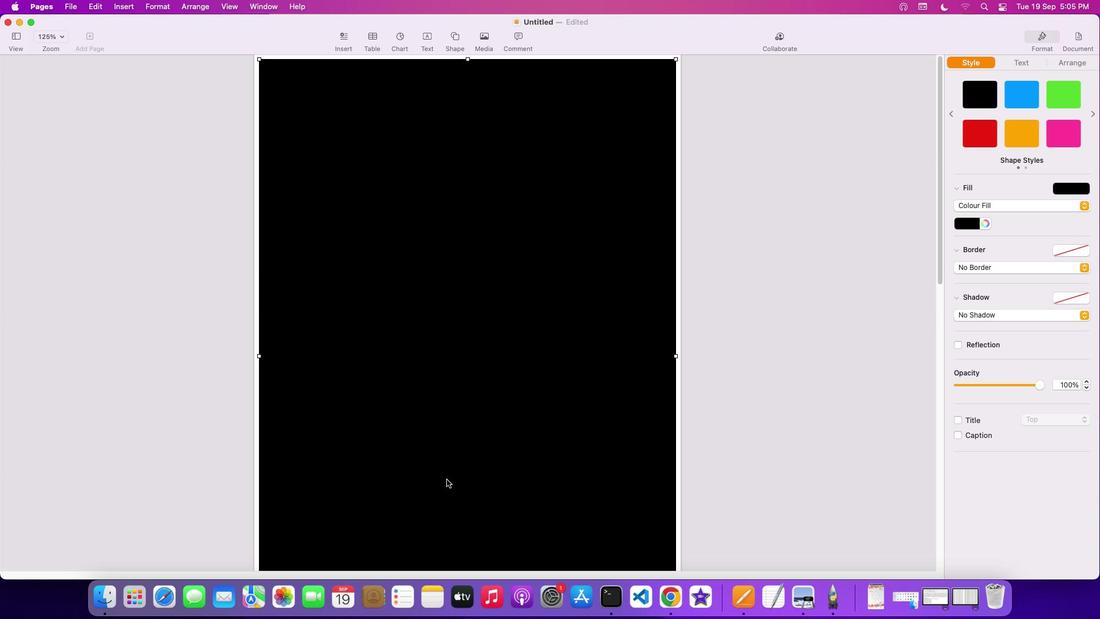 
Action: Mouse scrolled (446, 478) with delta (0, 2)
Screenshot: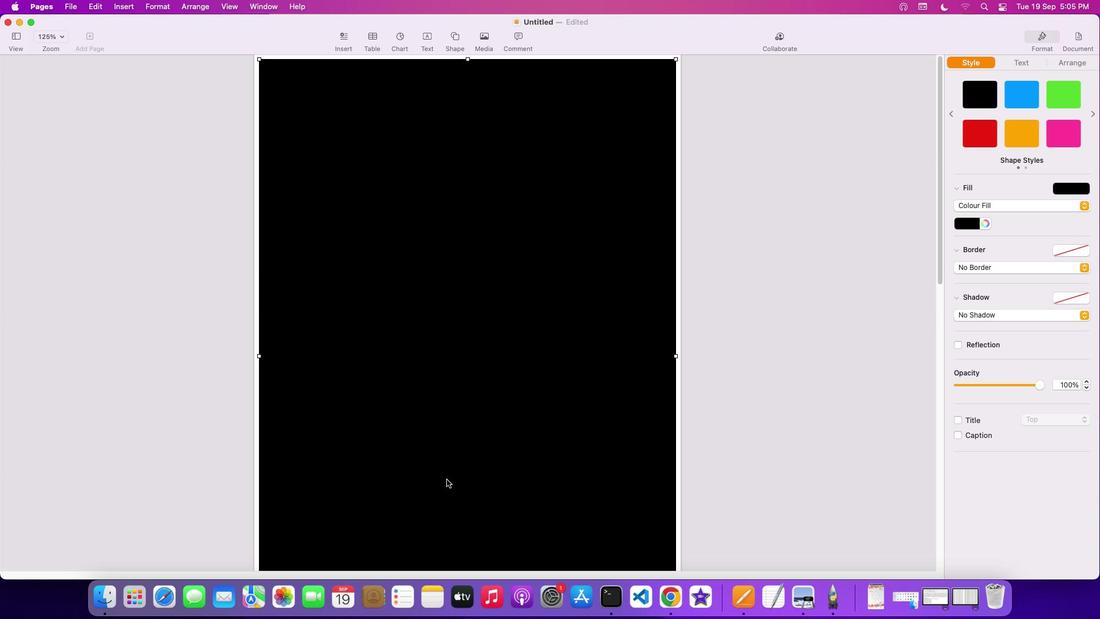 
Action: Mouse scrolled (446, 478) with delta (0, 3)
Screenshot: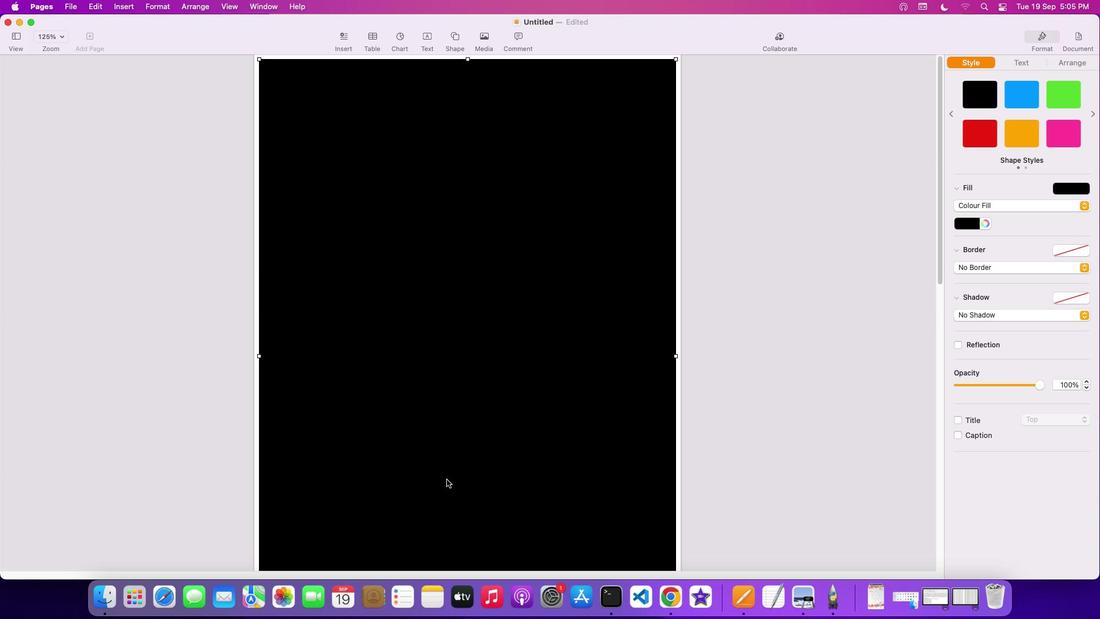 
Action: Mouse moved to (446, 479)
Screenshot: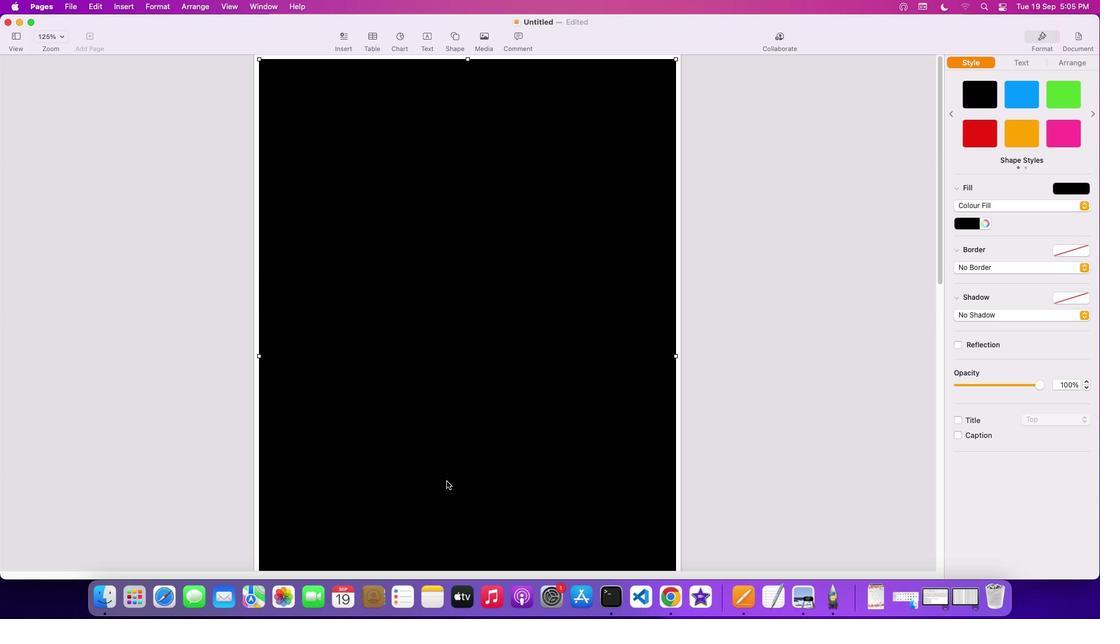 
Action: Mouse scrolled (446, 479) with delta (0, 4)
Screenshot: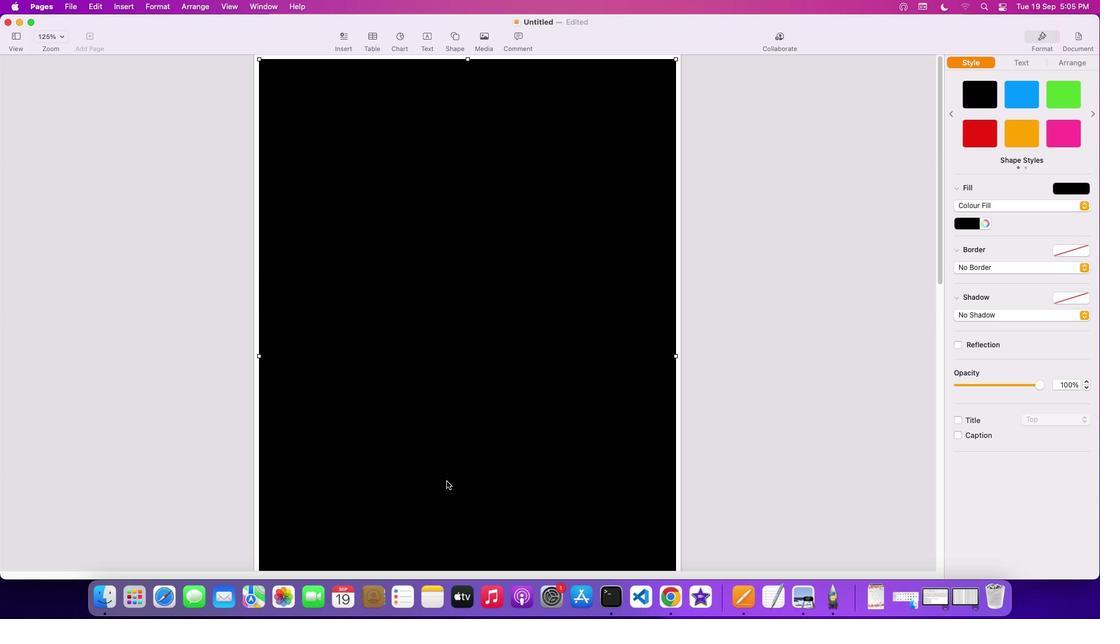 
Action: Mouse moved to (498, 189)
Screenshot: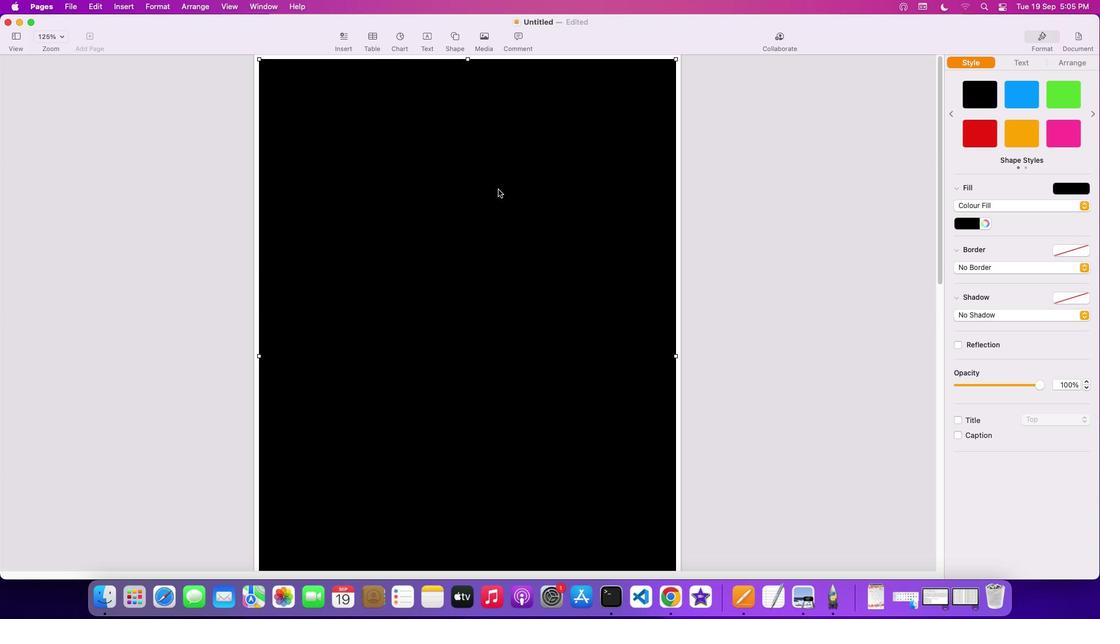 
Action: Mouse pressed left at (498, 189)
Screenshot: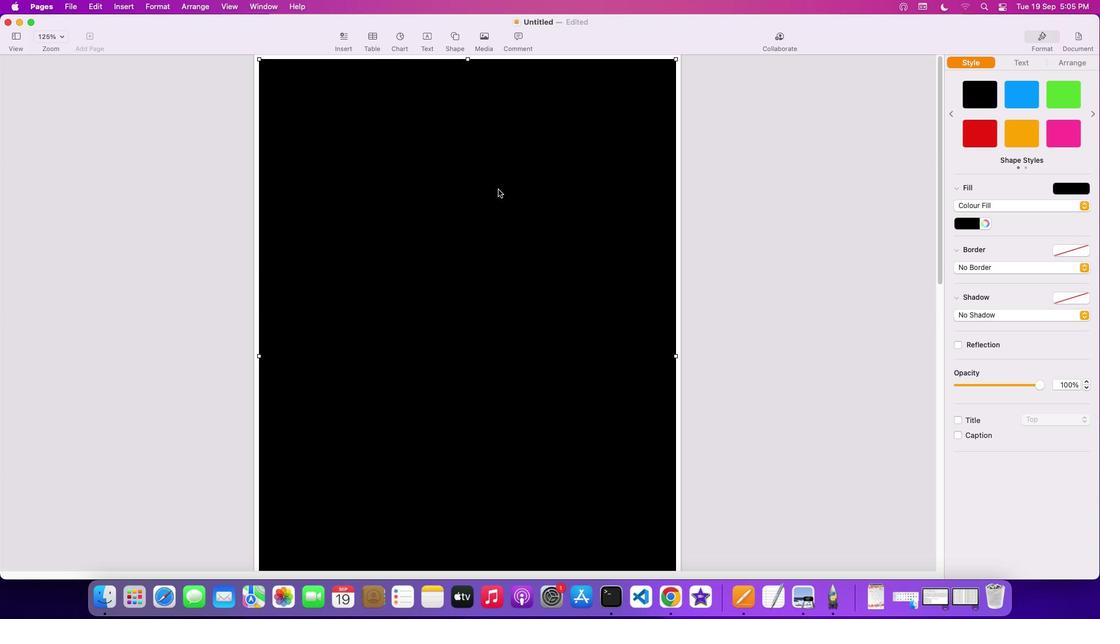 
Action: Mouse moved to (976, 224)
Screenshot: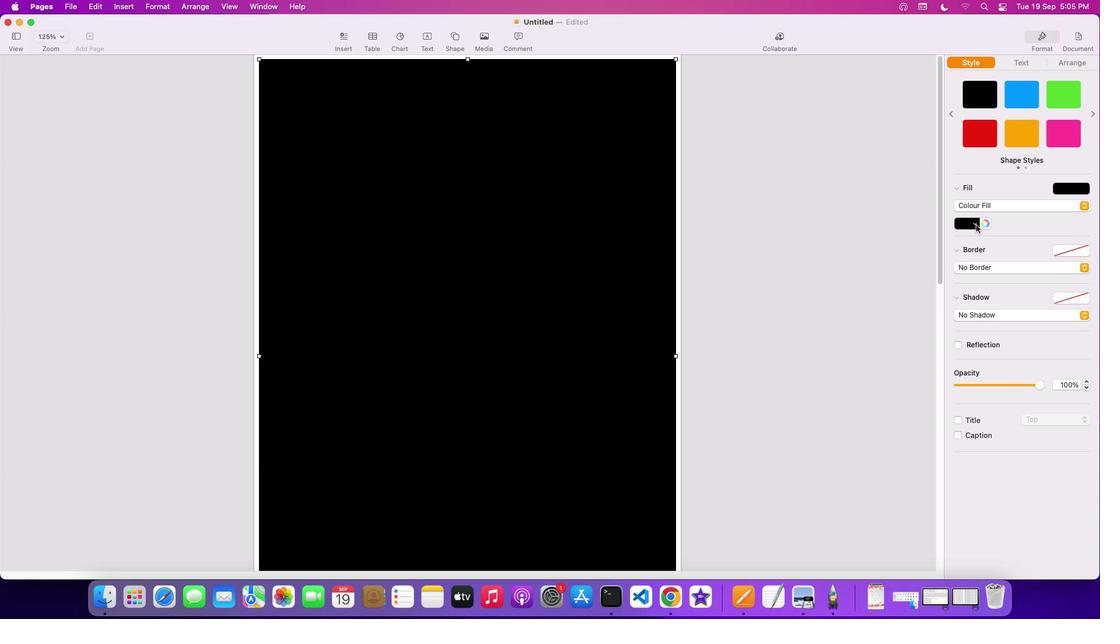 
Action: Mouse pressed left at (976, 224)
Screenshot: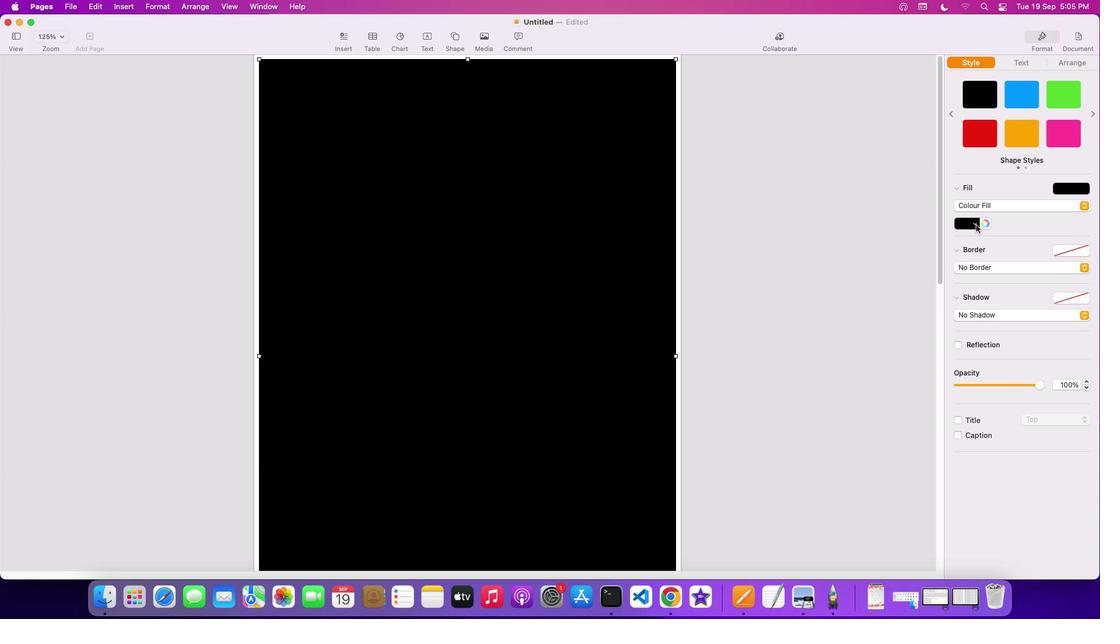 
Action: Mouse moved to (946, 295)
Screenshot: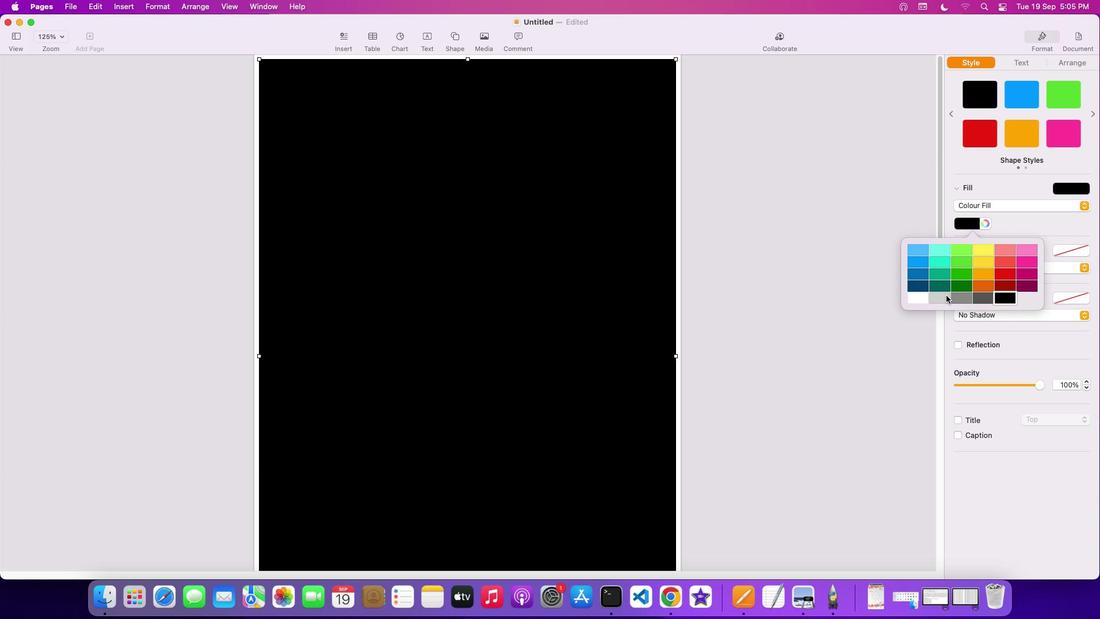 
Action: Mouse pressed left at (946, 295)
Screenshot: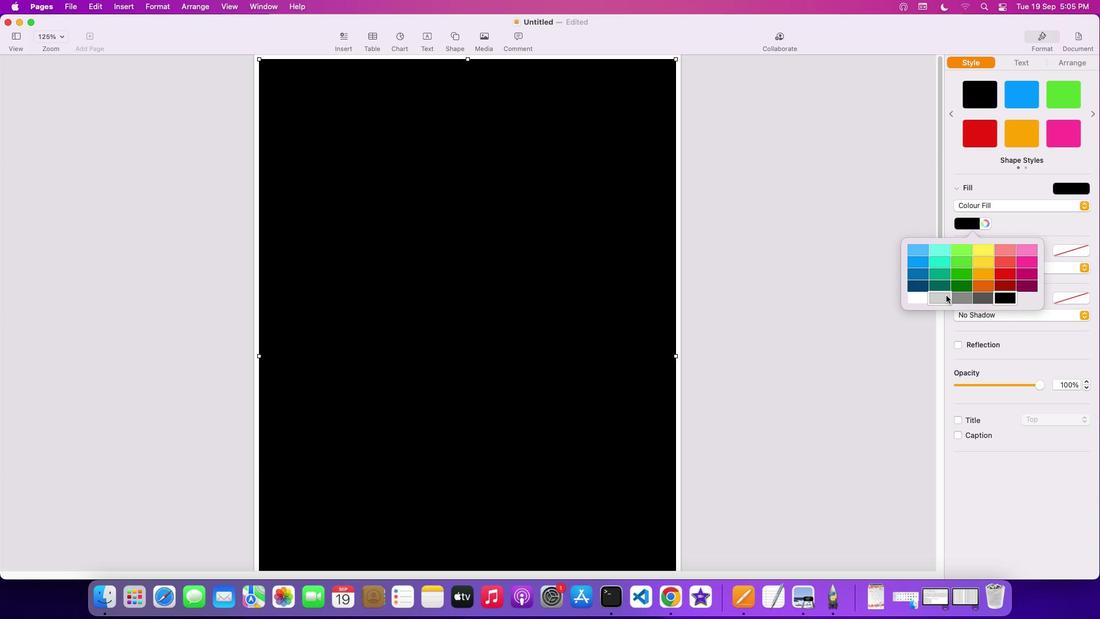 
Action: Mouse moved to (454, 37)
Screenshot: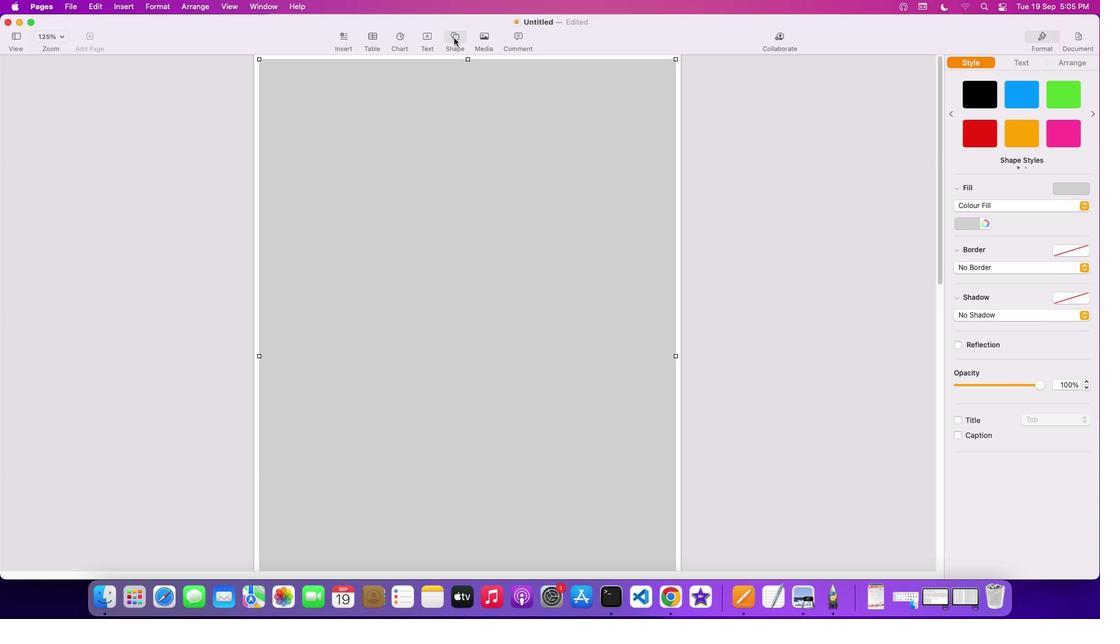 
Action: Mouse pressed left at (454, 37)
Screenshot: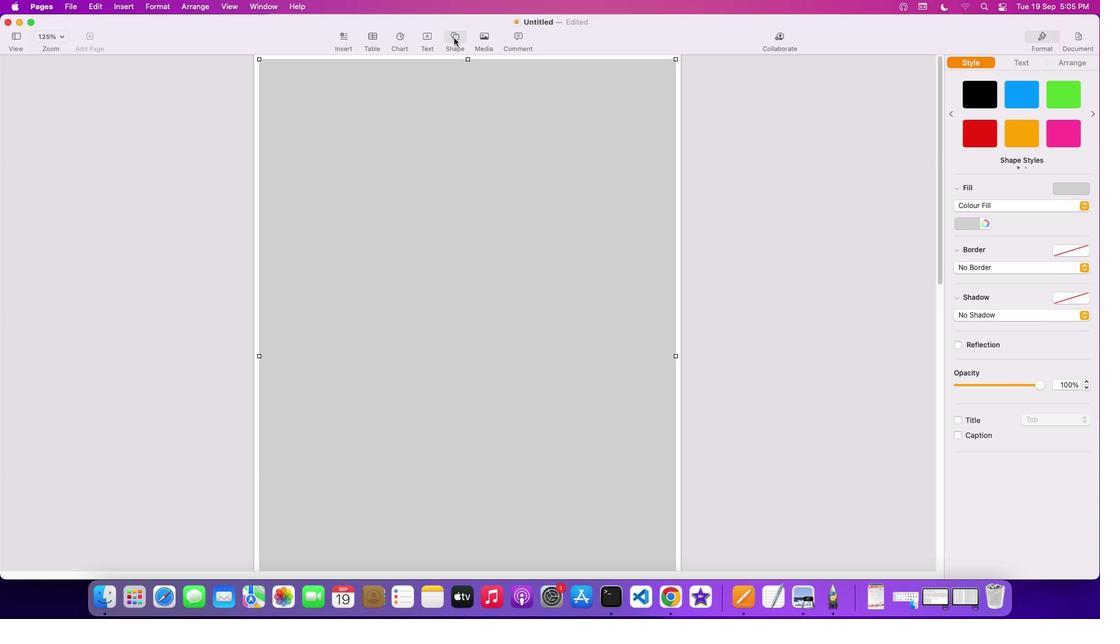 
Action: Mouse moved to (438, 126)
Screenshot: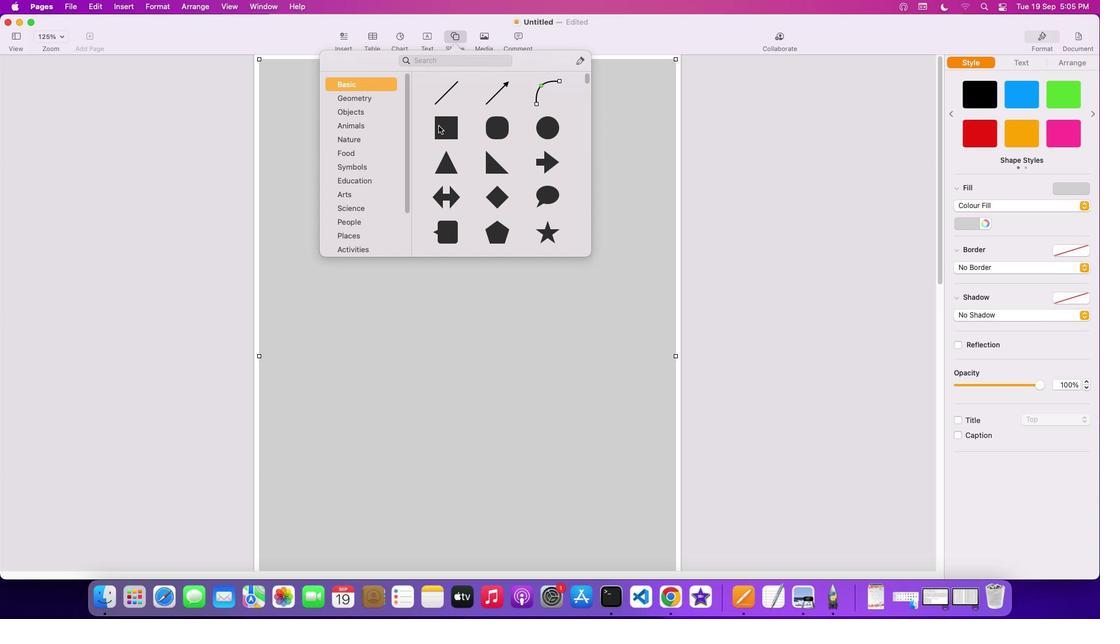 
Action: Mouse pressed left at (438, 126)
Screenshot: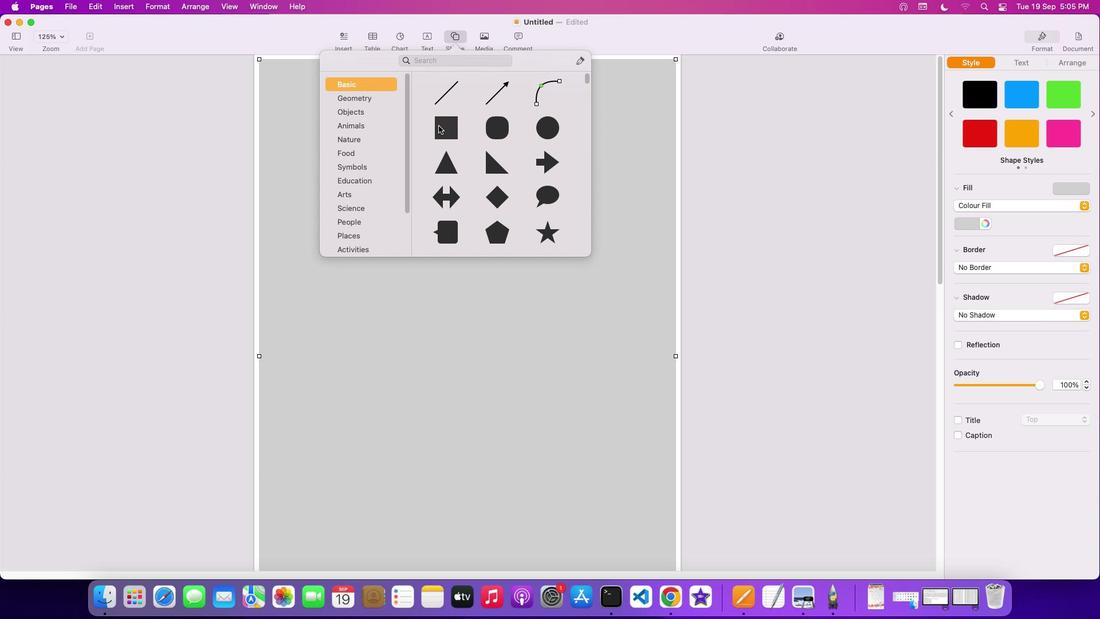
Action: Mouse moved to (470, 320)
Screenshot: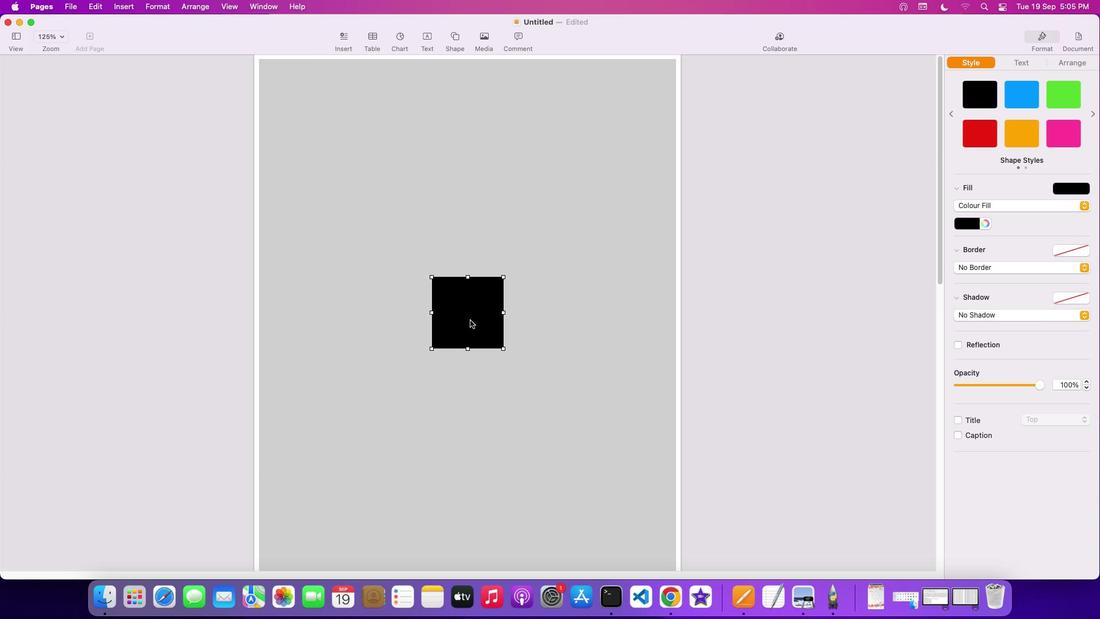 
Action: Mouse pressed left at (470, 320)
Screenshot: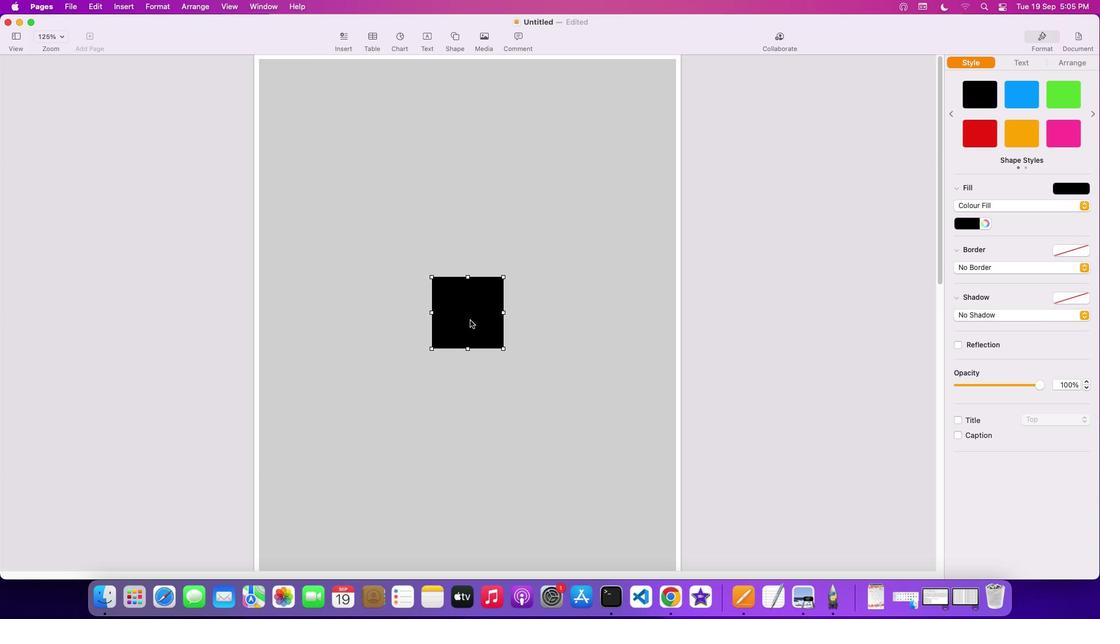 
Action: Mouse moved to (331, 95)
Screenshot: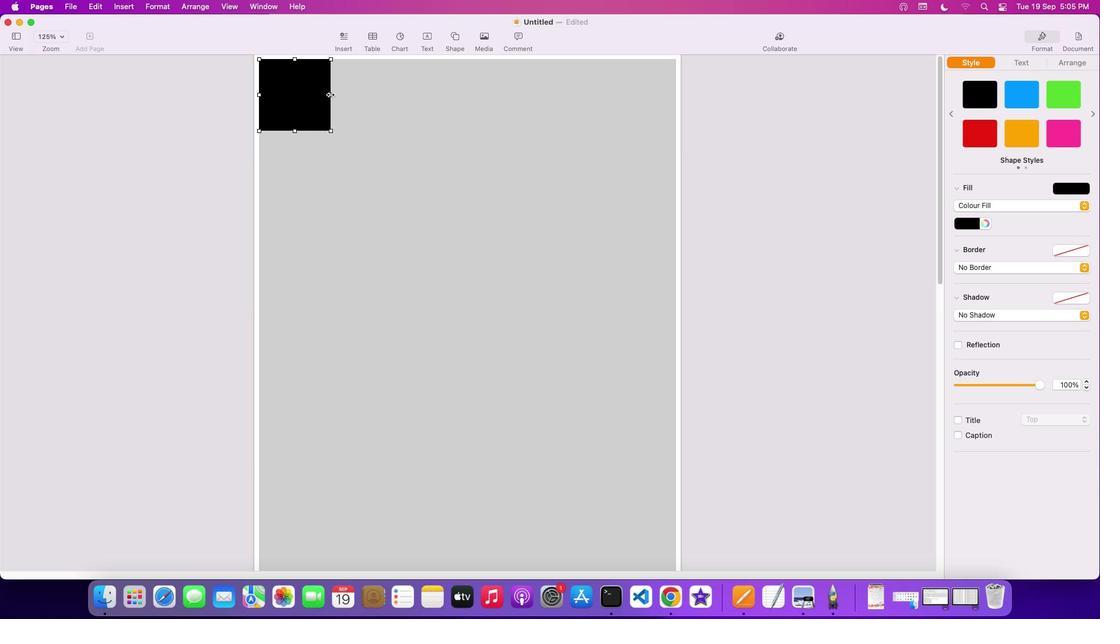 
Action: Mouse pressed left at (331, 95)
Screenshot: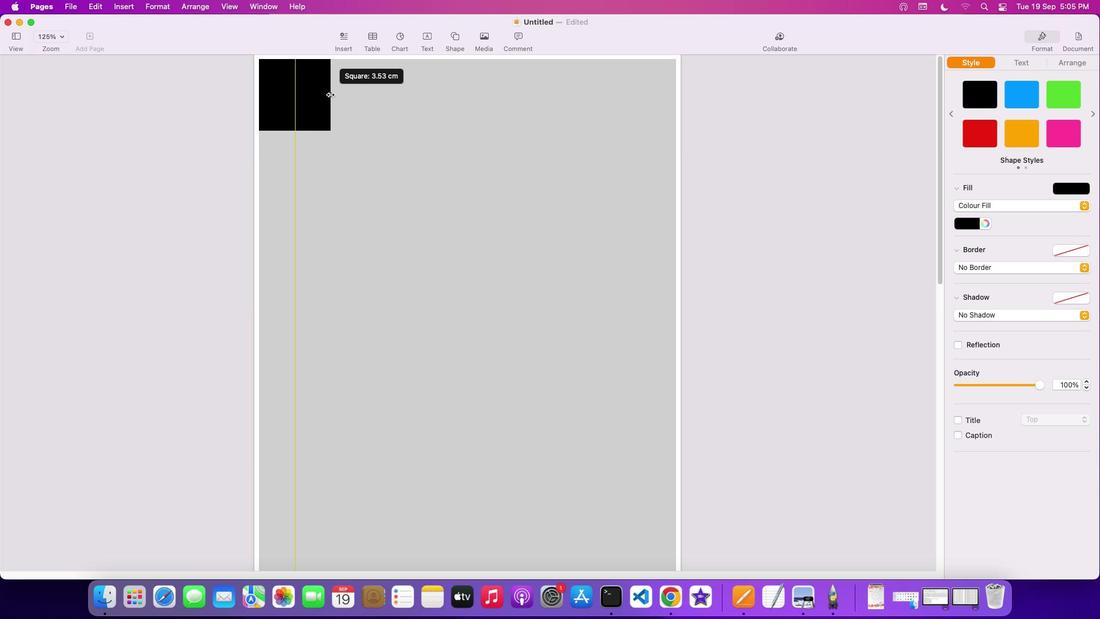 
Action: Mouse moved to (517, 279)
Screenshot: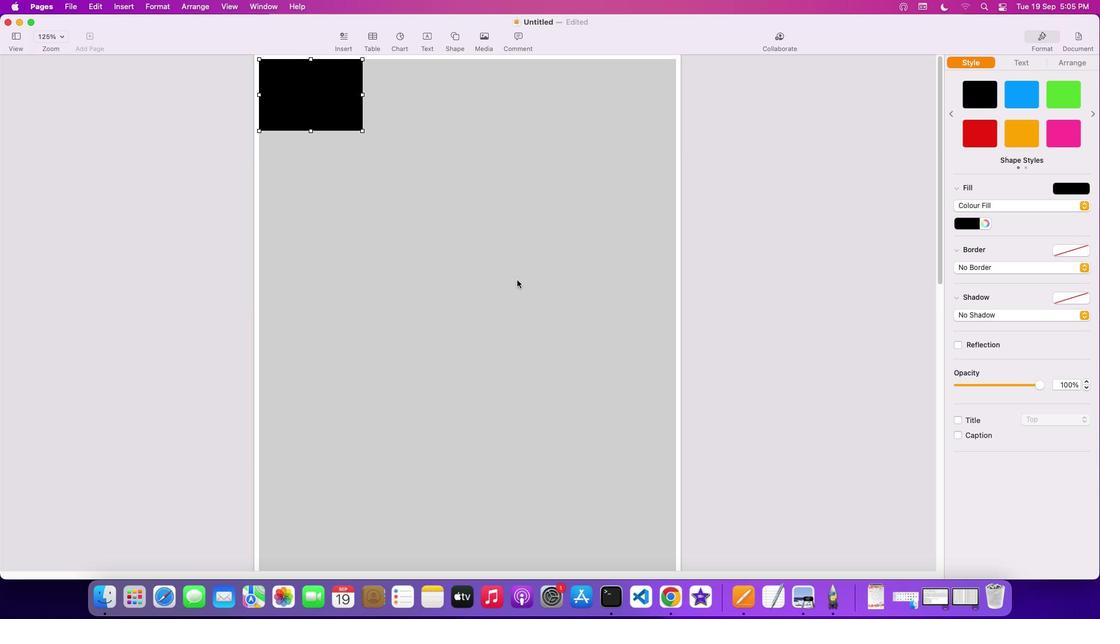 
Action: Mouse scrolled (517, 279) with delta (0, 0)
Screenshot: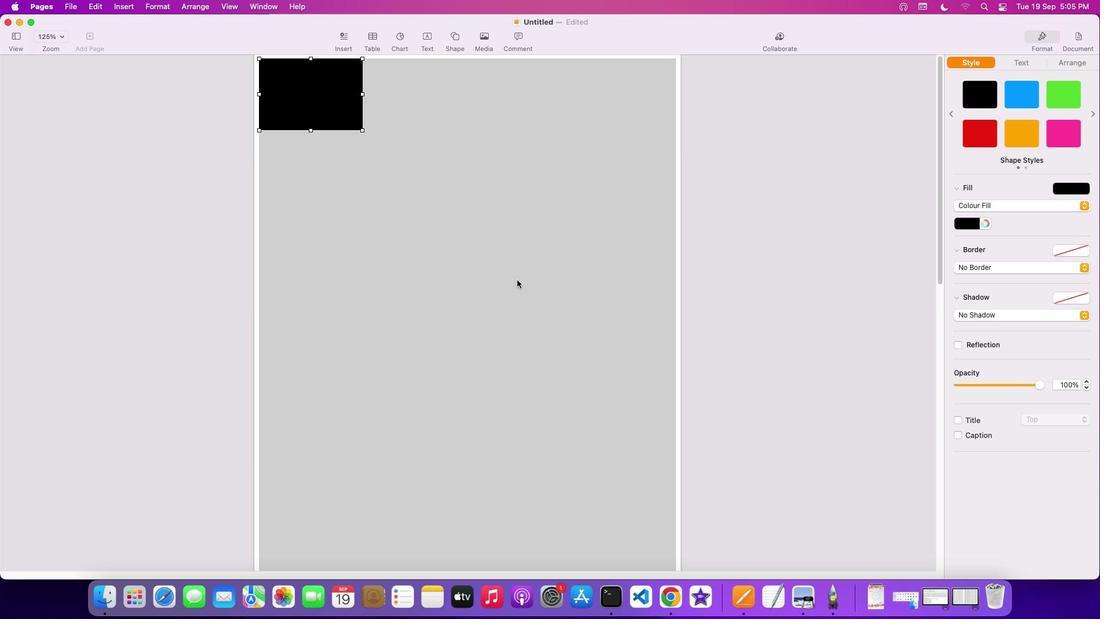 
Action: Mouse scrolled (517, 279) with delta (0, 0)
Screenshot: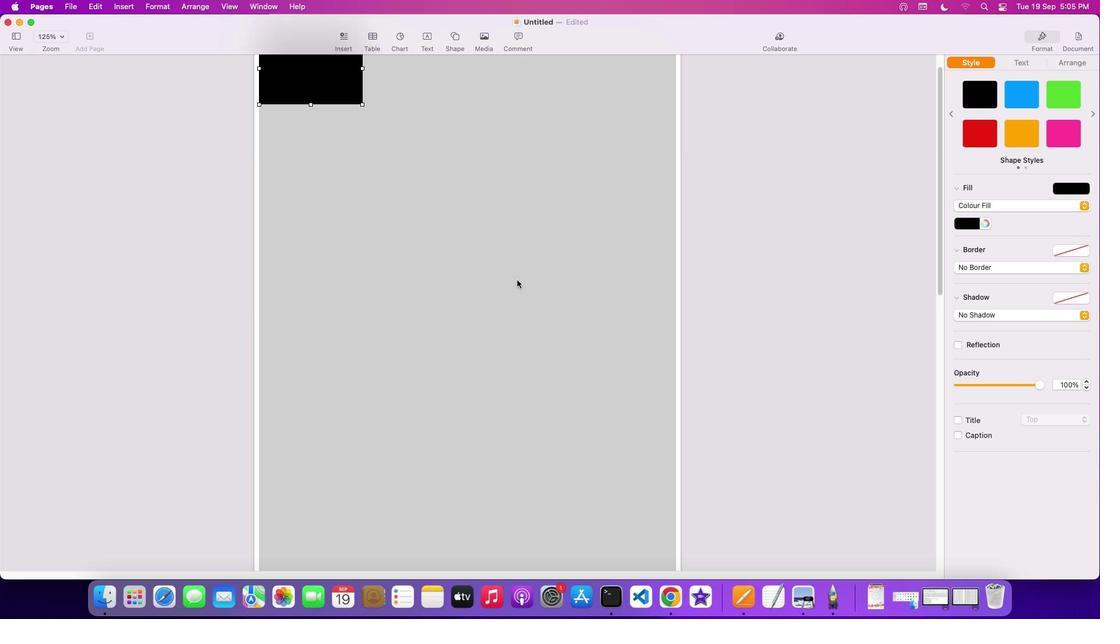 
Action: Mouse scrolled (517, 279) with delta (0, -1)
Screenshot: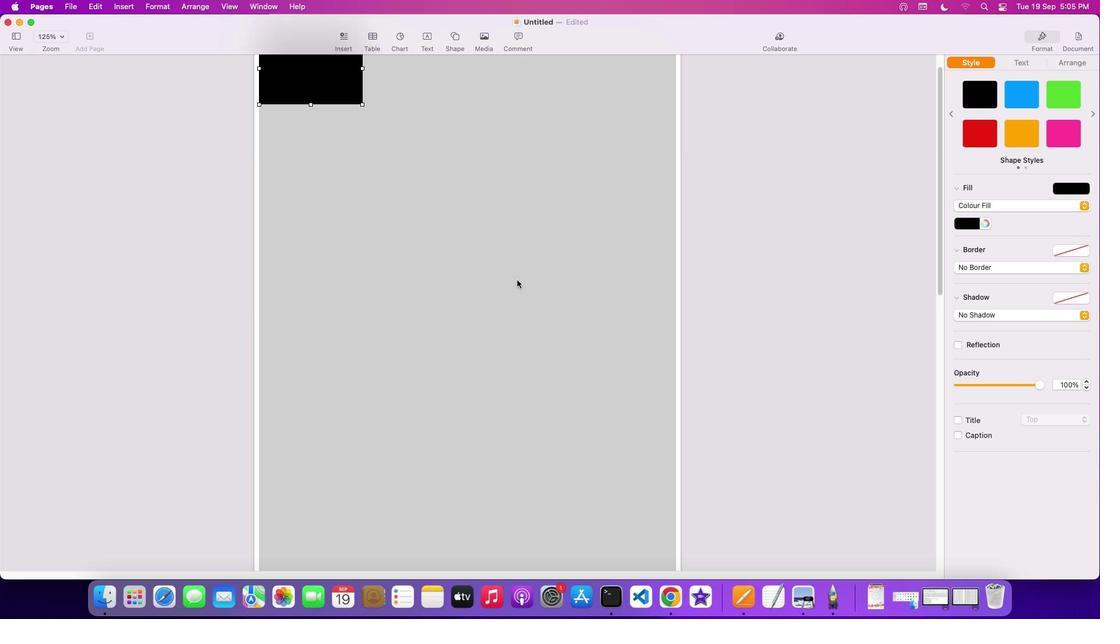 
Action: Mouse moved to (311, 104)
Screenshot: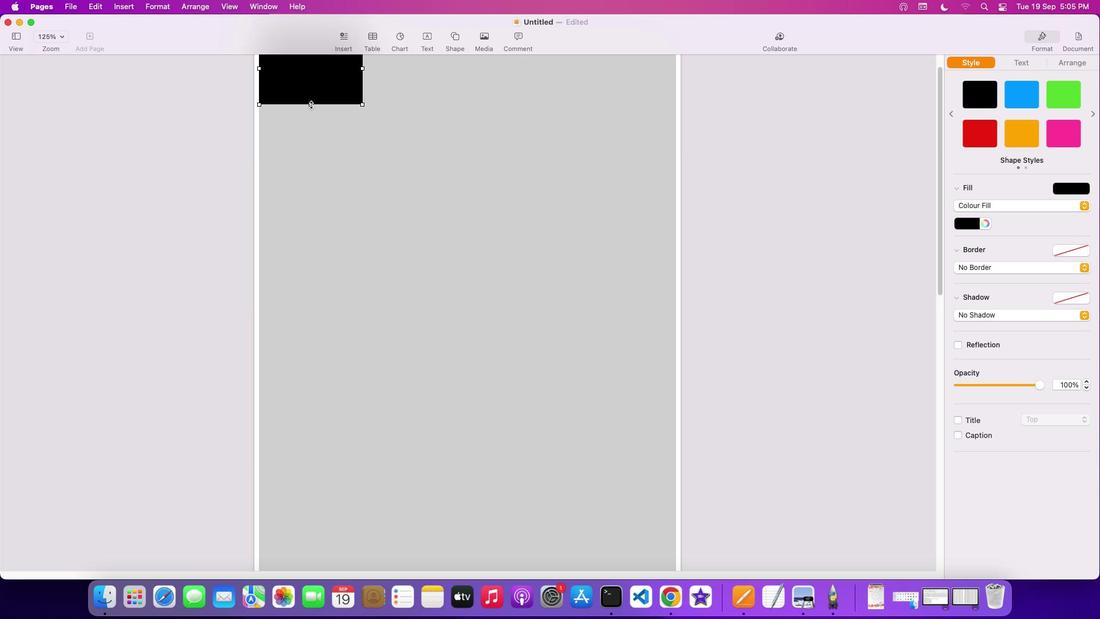 
Action: Mouse pressed left at (311, 104)
Screenshot: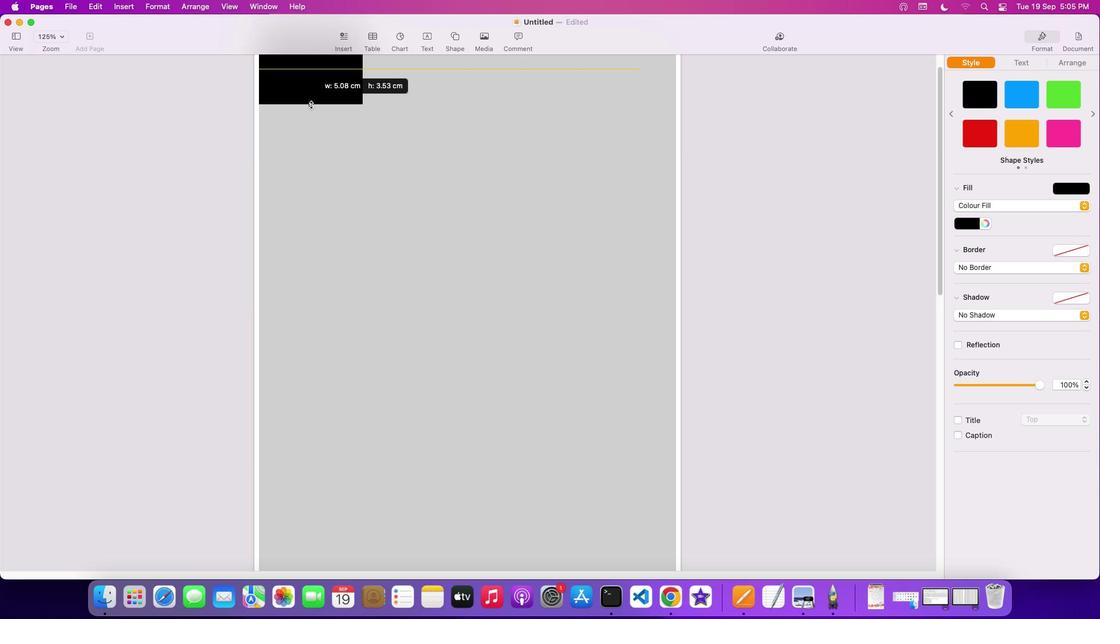 
Action: Mouse moved to (400, 511)
Screenshot: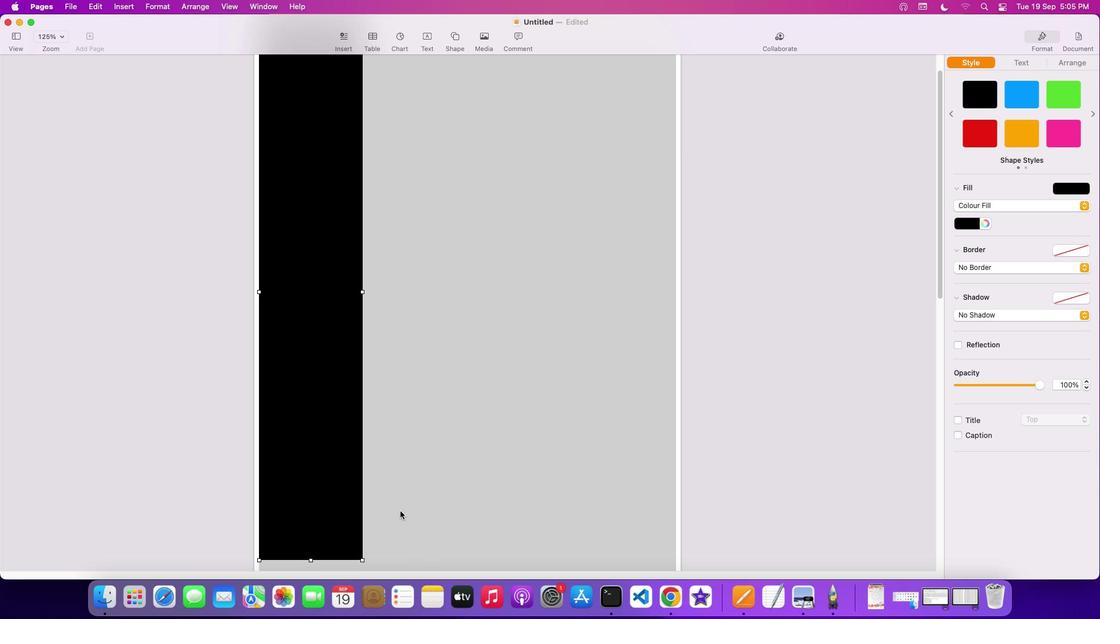 
Action: Mouse scrolled (400, 511) with delta (0, 0)
Screenshot: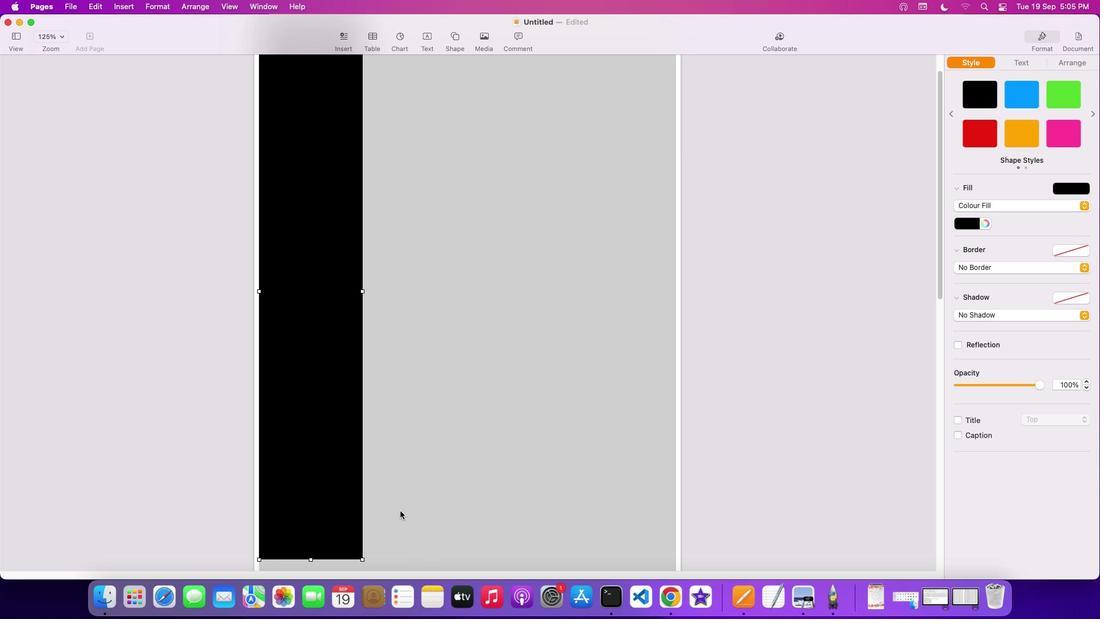 
Action: Mouse scrolled (400, 511) with delta (0, 0)
Screenshot: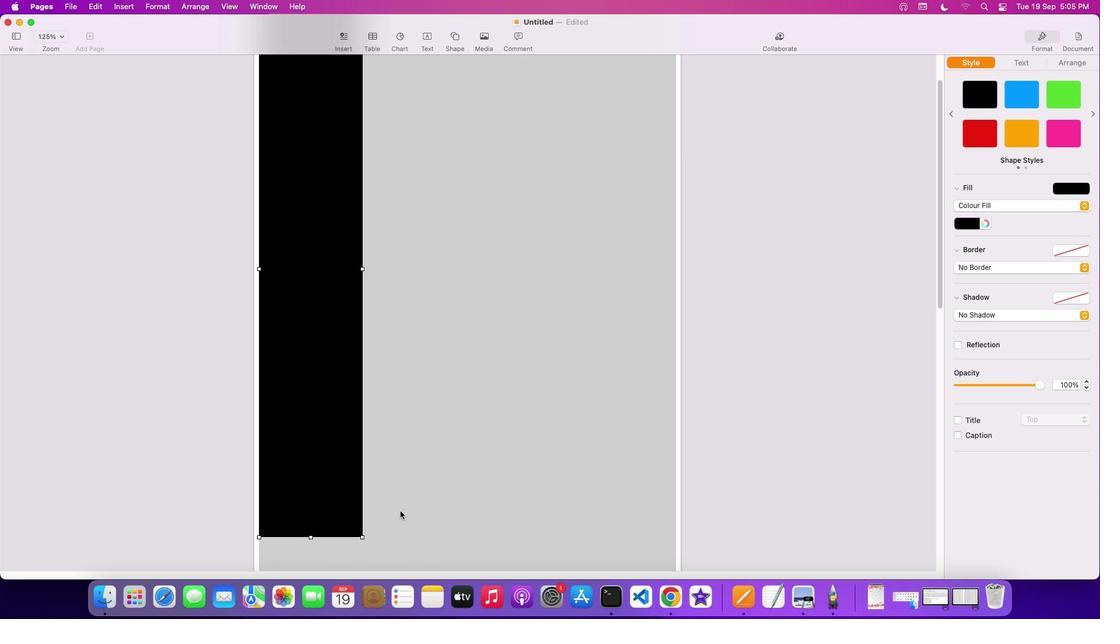 
Action: Mouse scrolled (400, 511) with delta (0, -1)
Screenshot: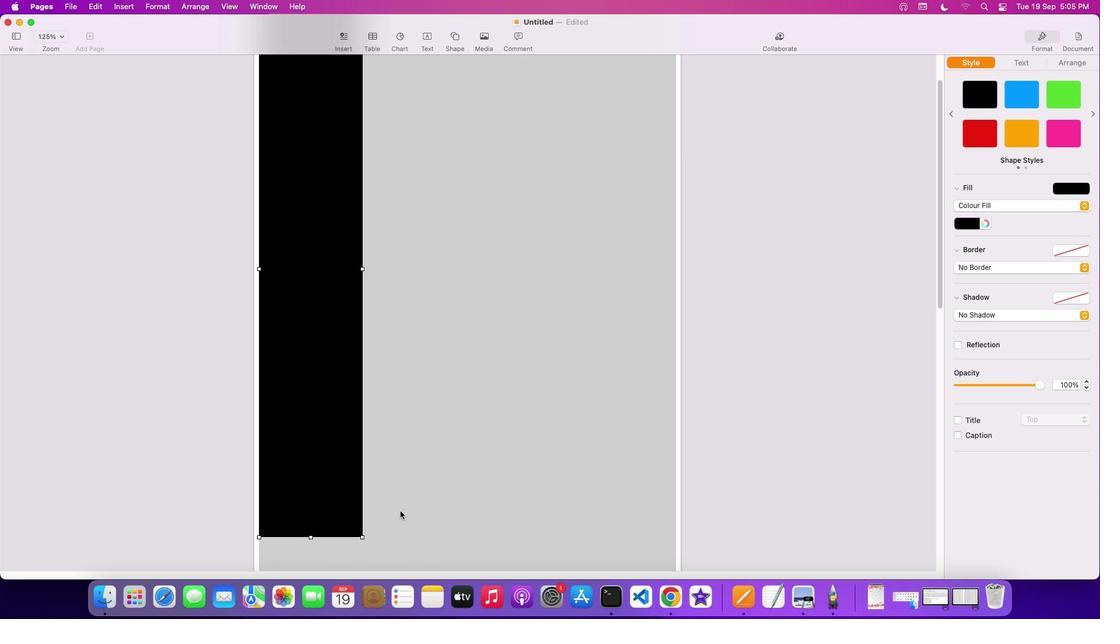 
Action: Mouse scrolled (400, 511) with delta (0, -2)
Screenshot: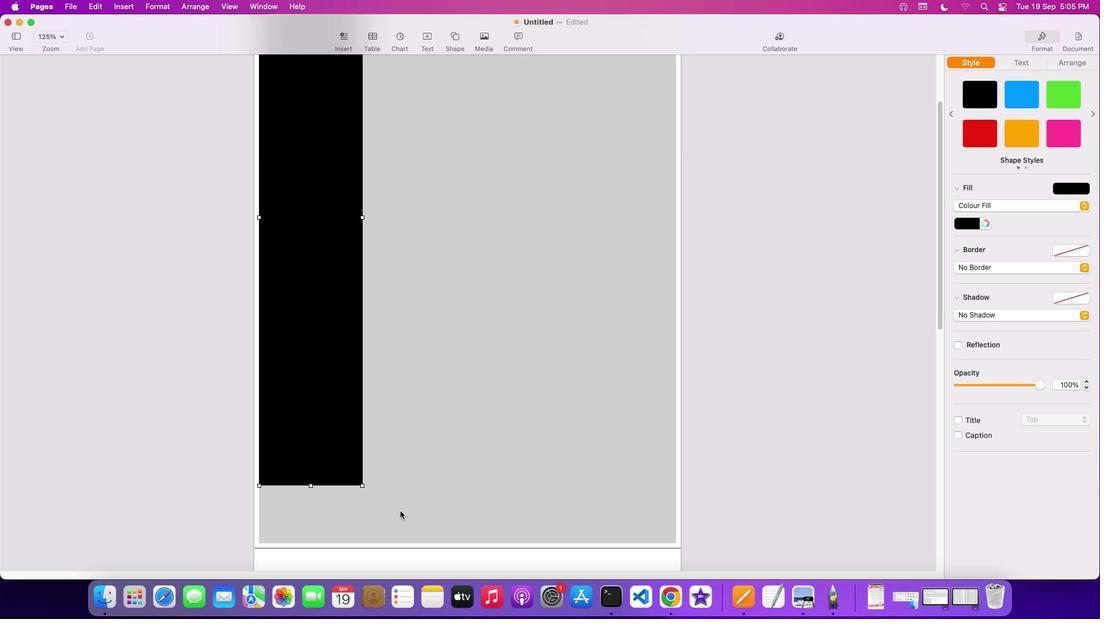 
Action: Mouse scrolled (400, 511) with delta (0, -3)
Screenshot: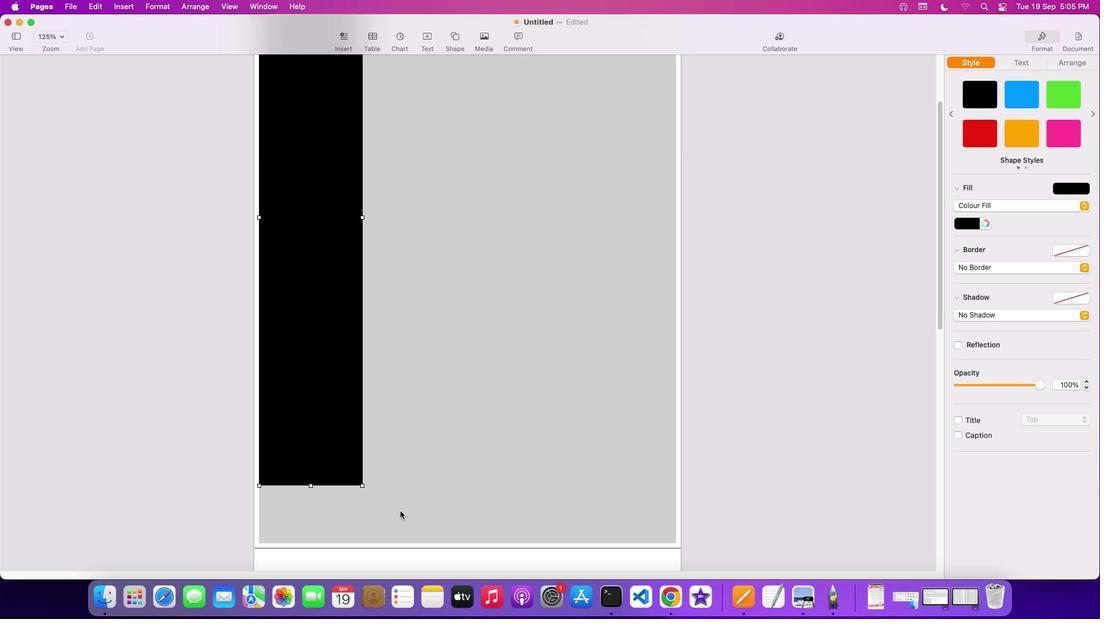 
Action: Mouse moved to (311, 463)
Screenshot: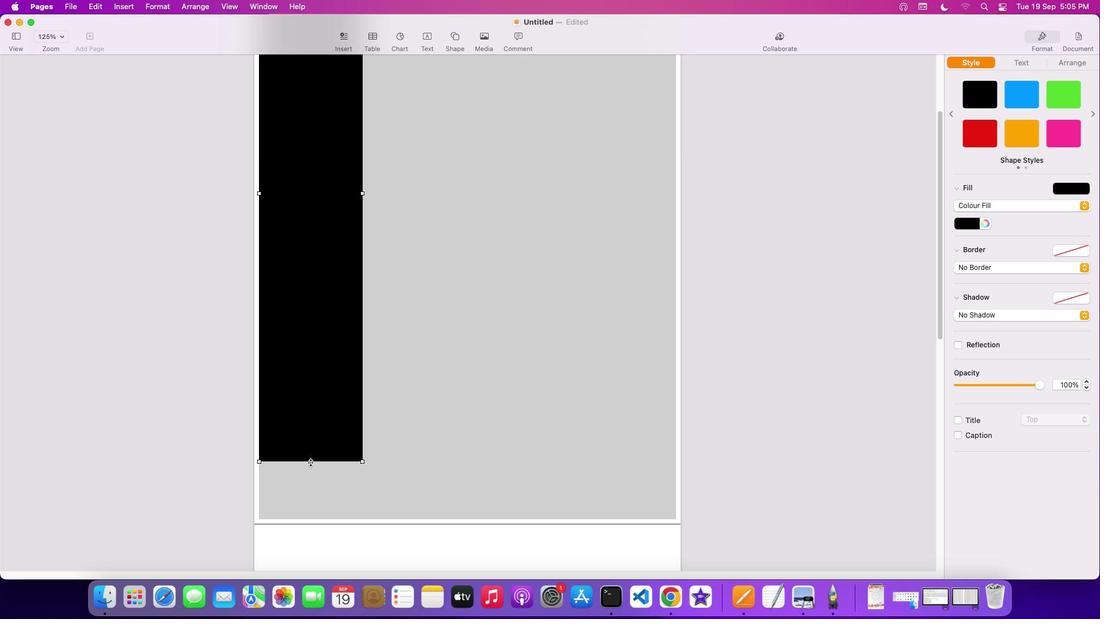 
Action: Mouse pressed left at (311, 463)
Screenshot: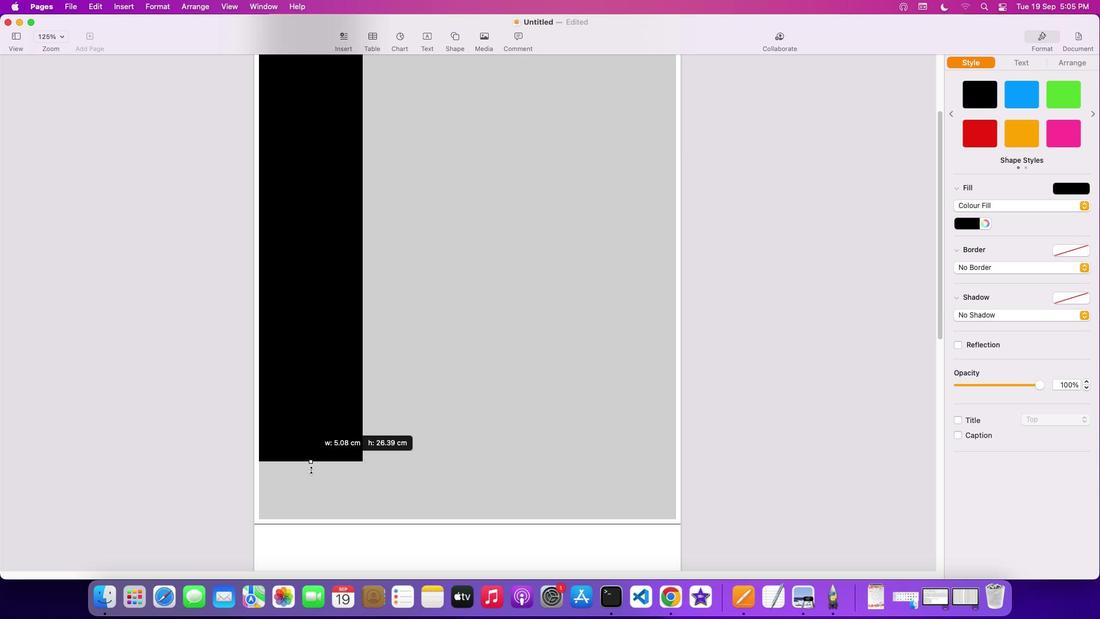 
Action: Mouse moved to (360, 261)
Screenshot: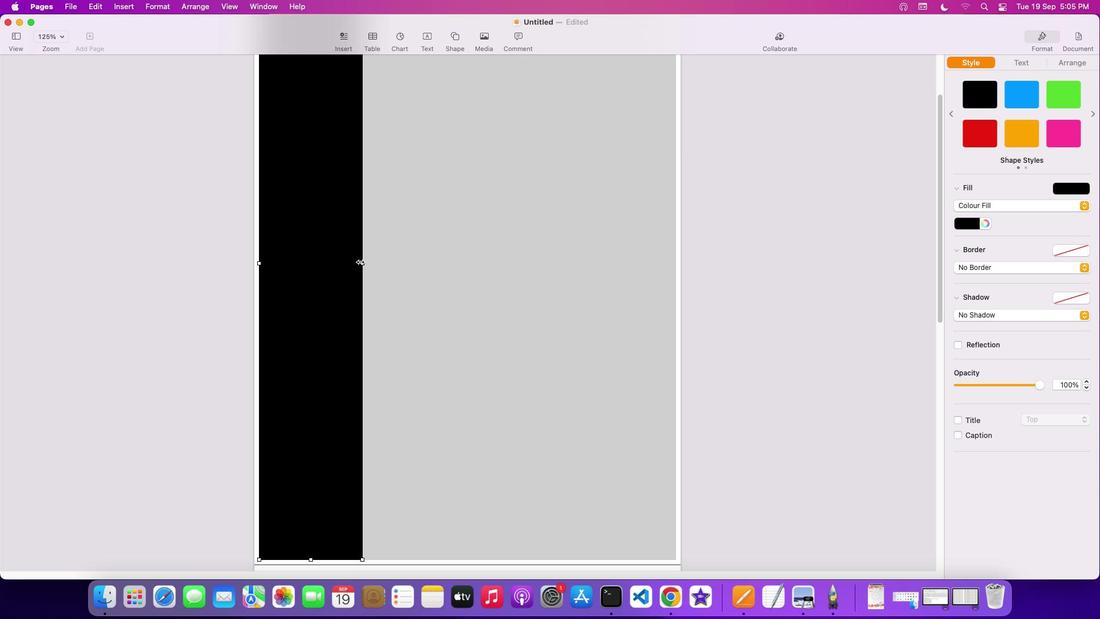 
Action: Mouse pressed left at (360, 261)
Screenshot: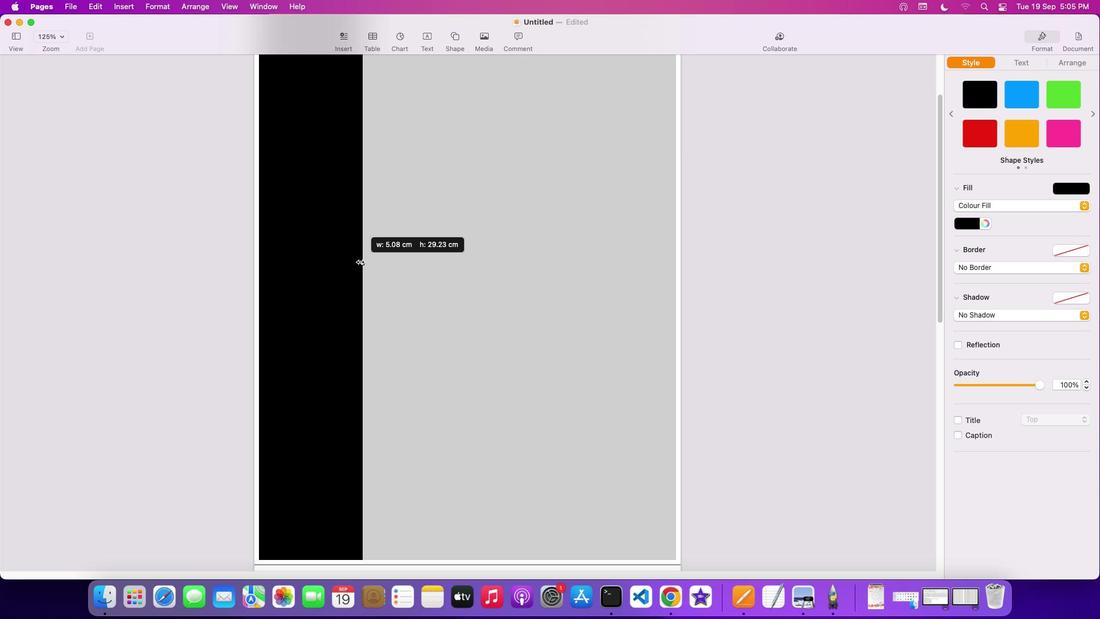 
Action: Mouse moved to (496, 296)
Screenshot: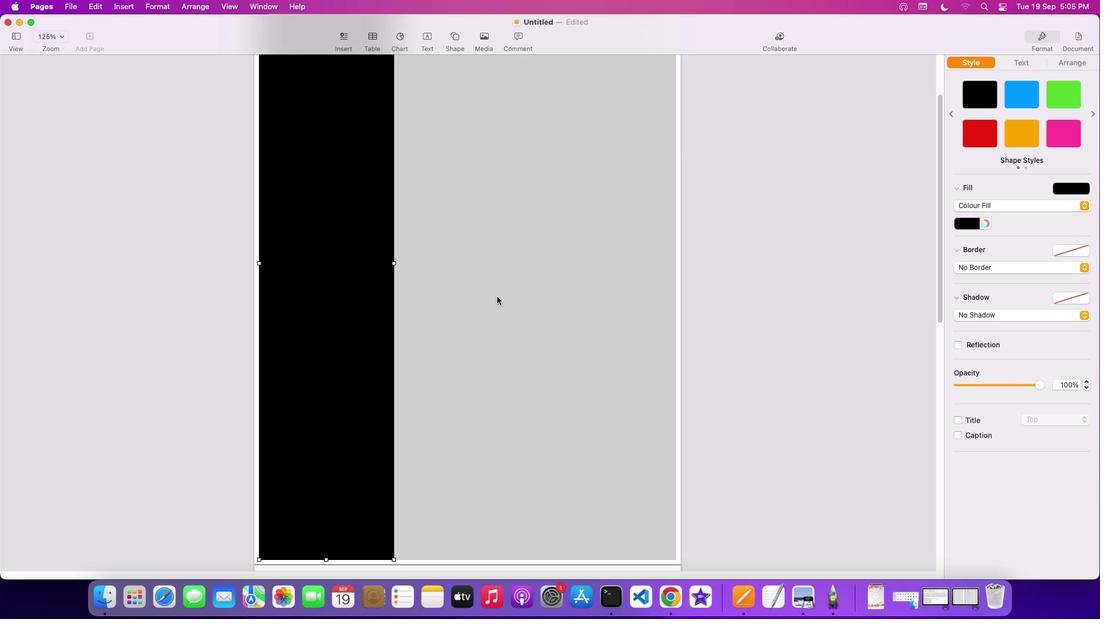 
Action: Mouse scrolled (496, 296) with delta (0, 0)
Screenshot: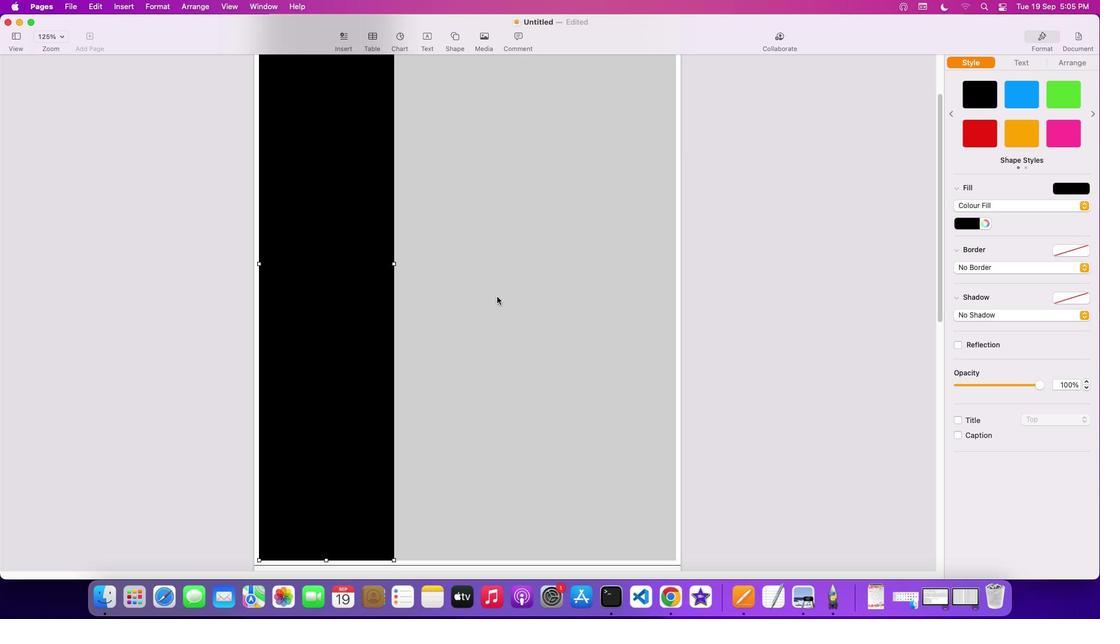 
Action: Mouse scrolled (496, 296) with delta (0, 0)
Screenshot: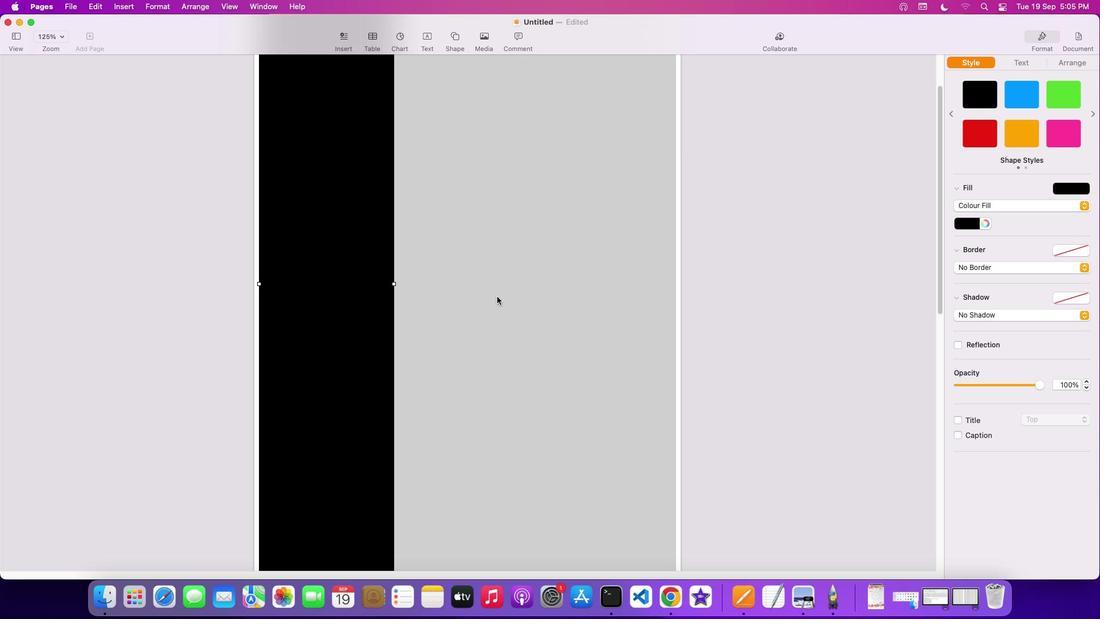 
Action: Mouse scrolled (496, 296) with delta (0, 0)
Screenshot: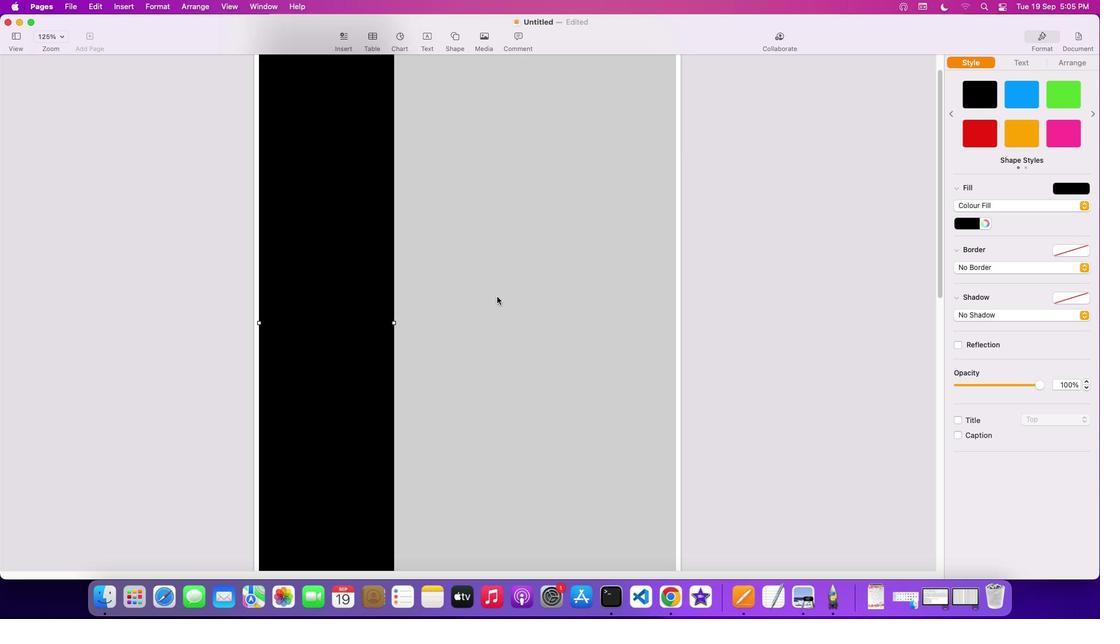 
Action: Mouse scrolled (496, 296) with delta (0, 2)
Screenshot: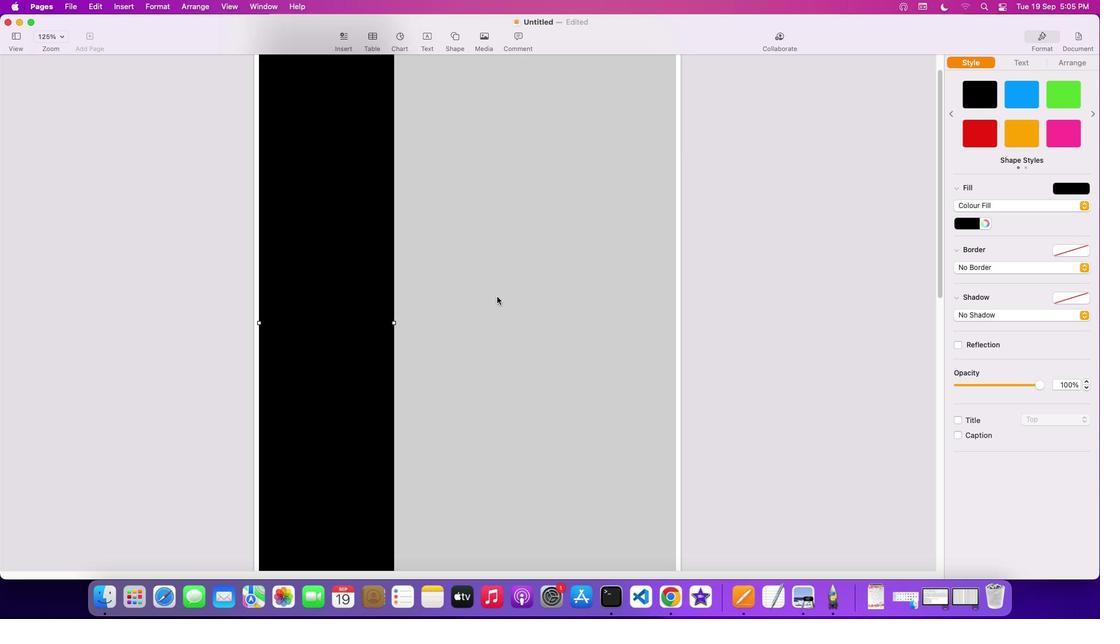 
Action: Mouse scrolled (496, 296) with delta (0, 2)
Screenshot: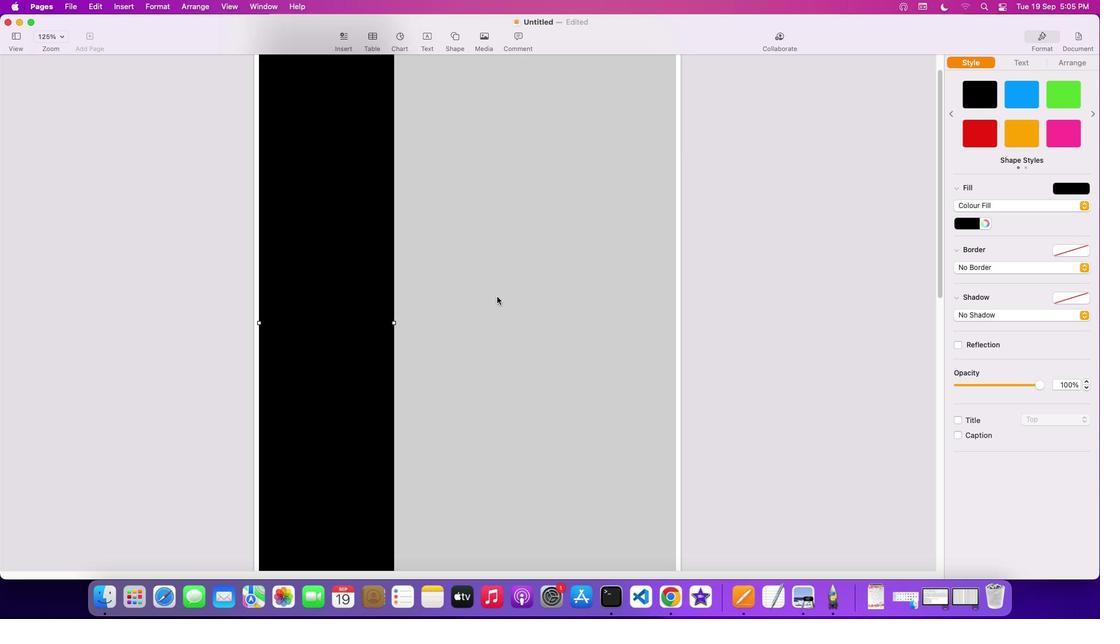 
Action: Mouse scrolled (496, 296) with delta (0, 3)
Screenshot: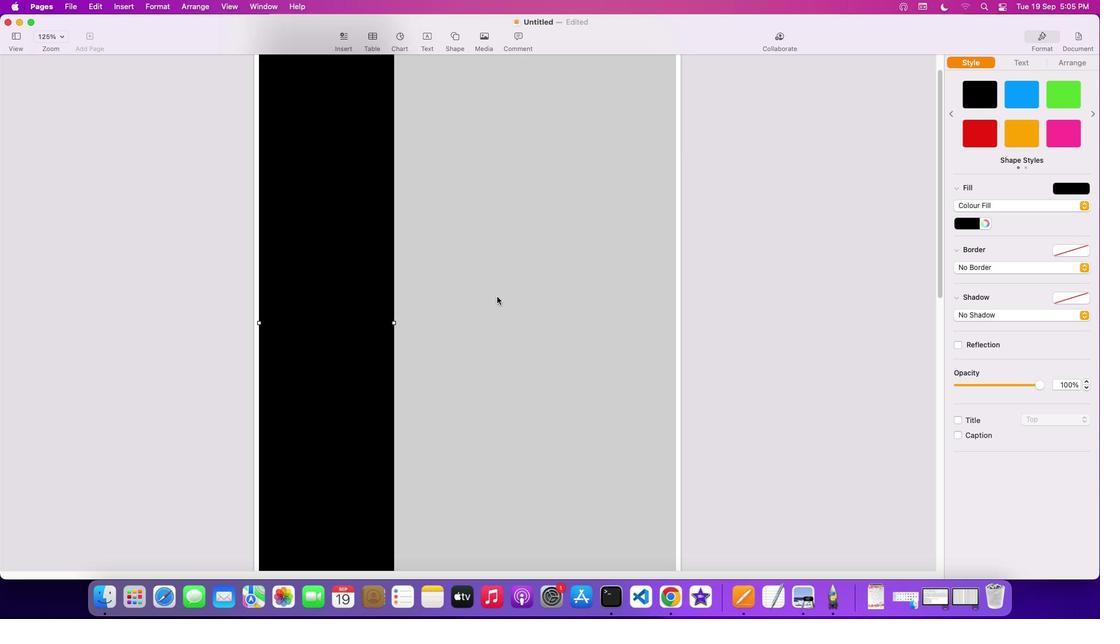 
Action: Mouse scrolled (496, 296) with delta (0, 0)
Screenshot: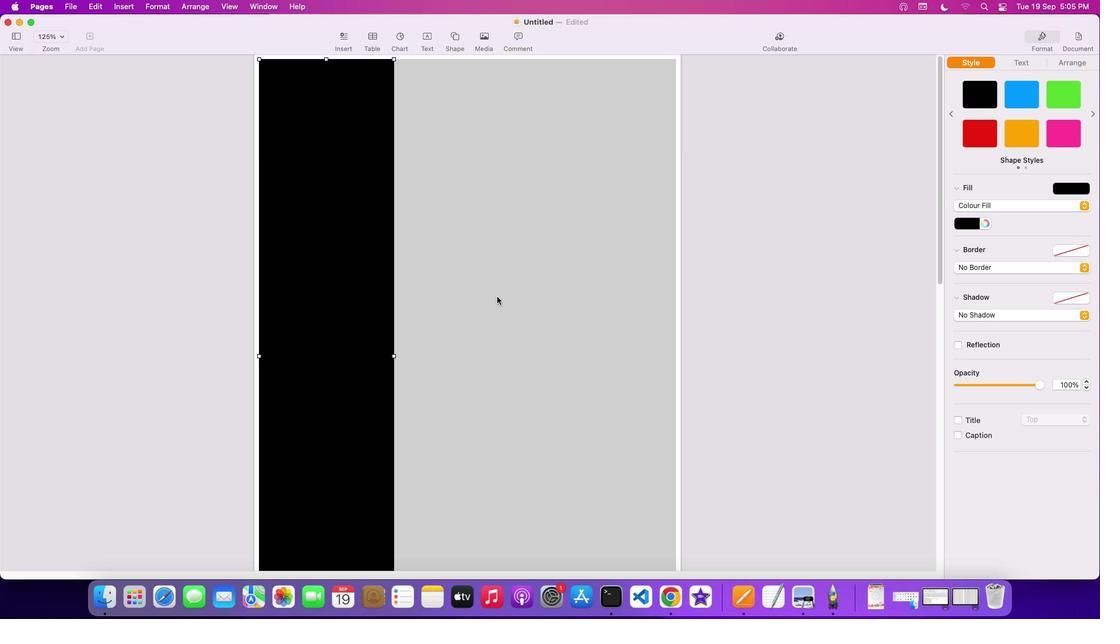 
Action: Mouse scrolled (496, 296) with delta (0, 0)
Screenshot: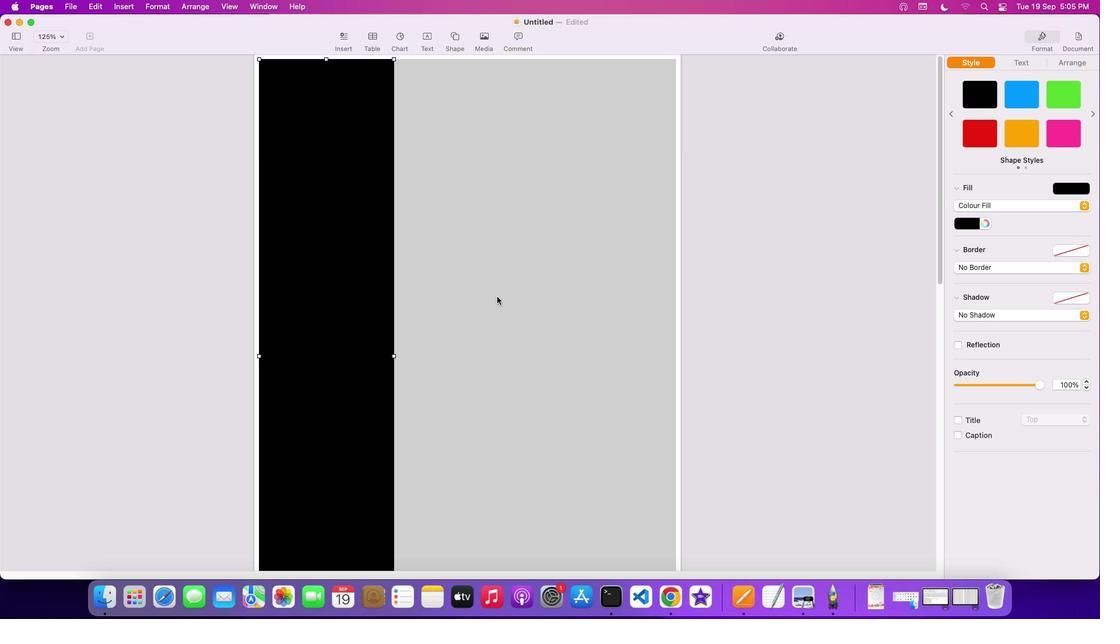 
Action: Mouse scrolled (496, 296) with delta (0, 1)
Screenshot: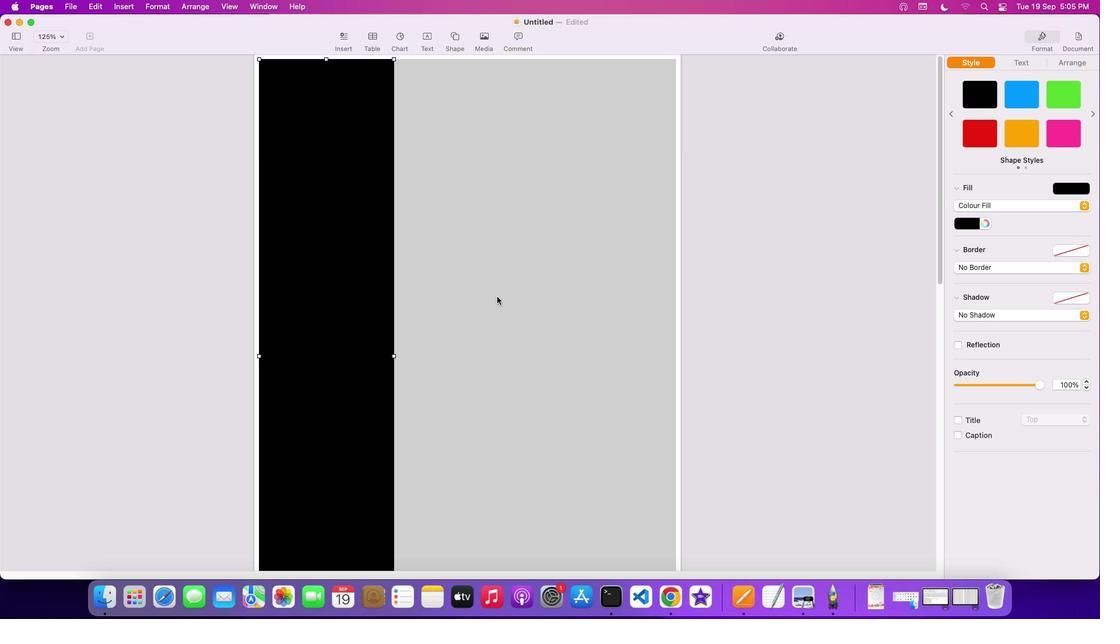
Action: Mouse scrolled (496, 296) with delta (0, 2)
Screenshot: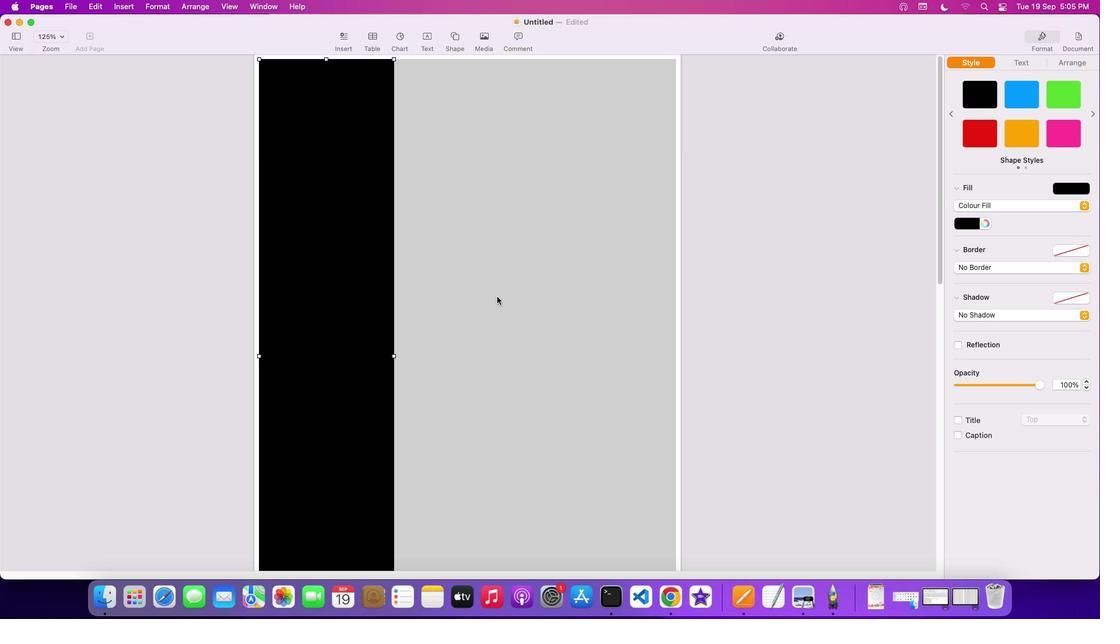 
Action: Mouse scrolled (496, 296) with delta (0, 3)
Screenshot: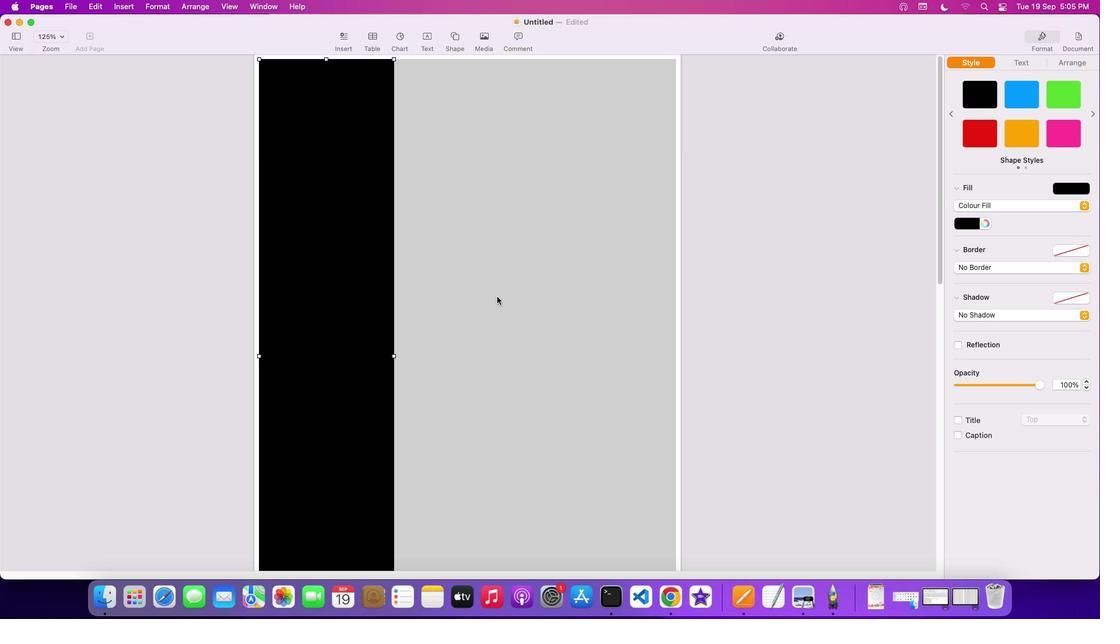 
Action: Mouse moved to (338, 310)
Screenshot: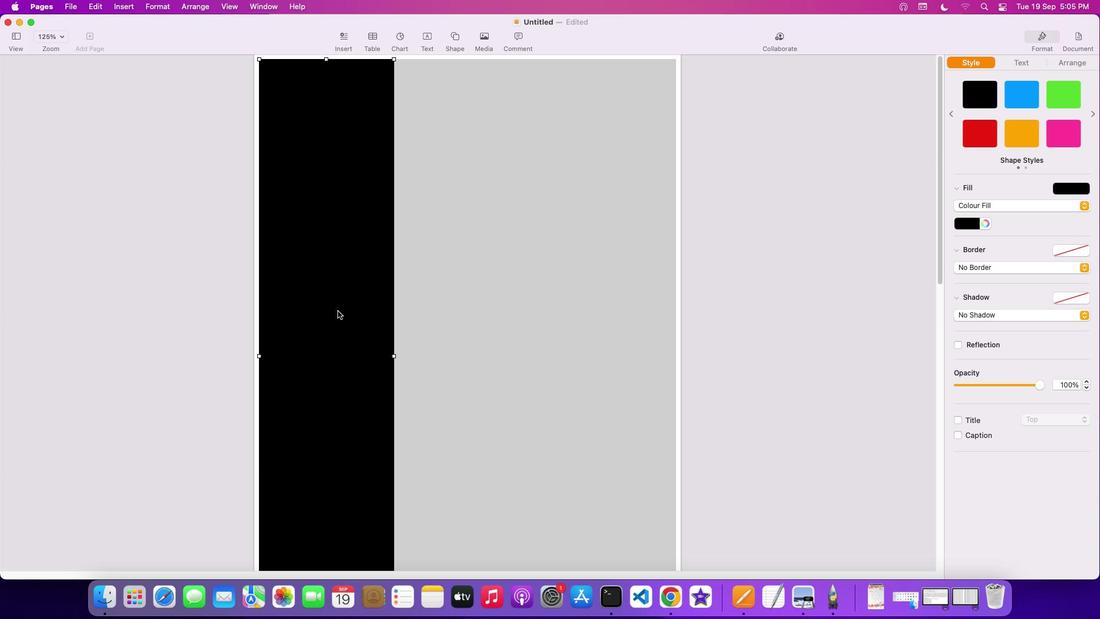 
Action: Mouse pressed left at (338, 310)
Screenshot: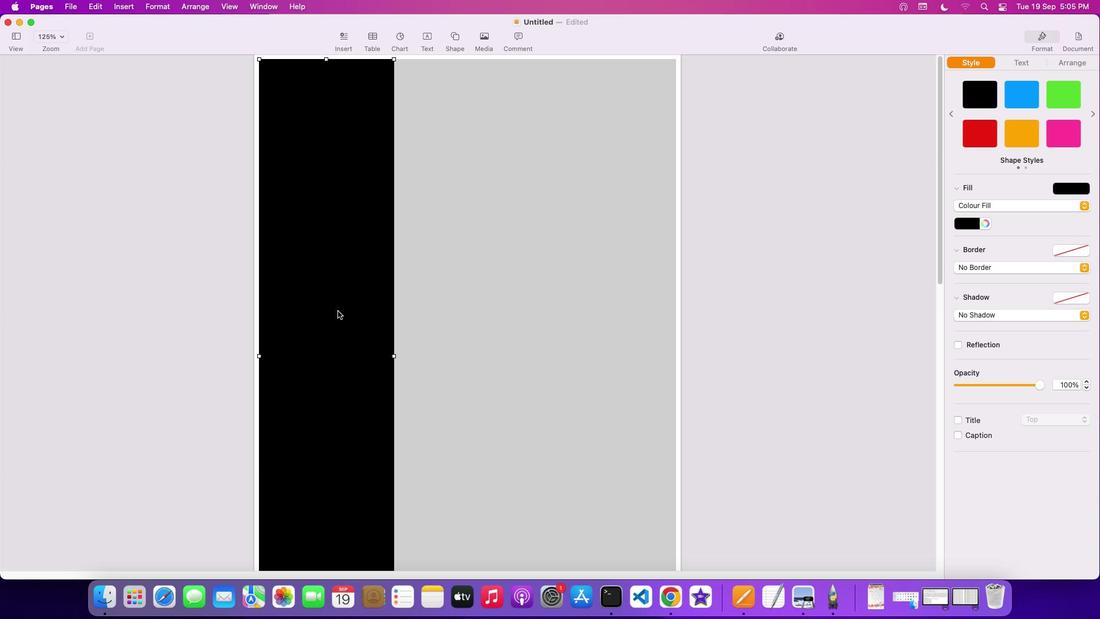 
Action: Mouse moved to (455, 38)
Screenshot: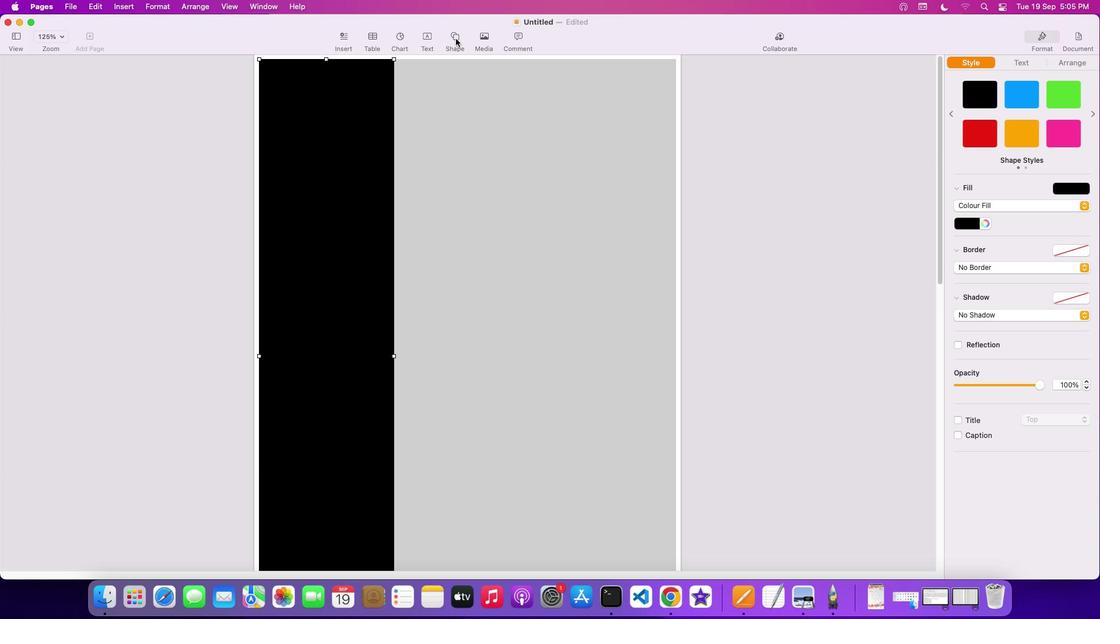 
Action: Mouse pressed left at (455, 38)
Screenshot: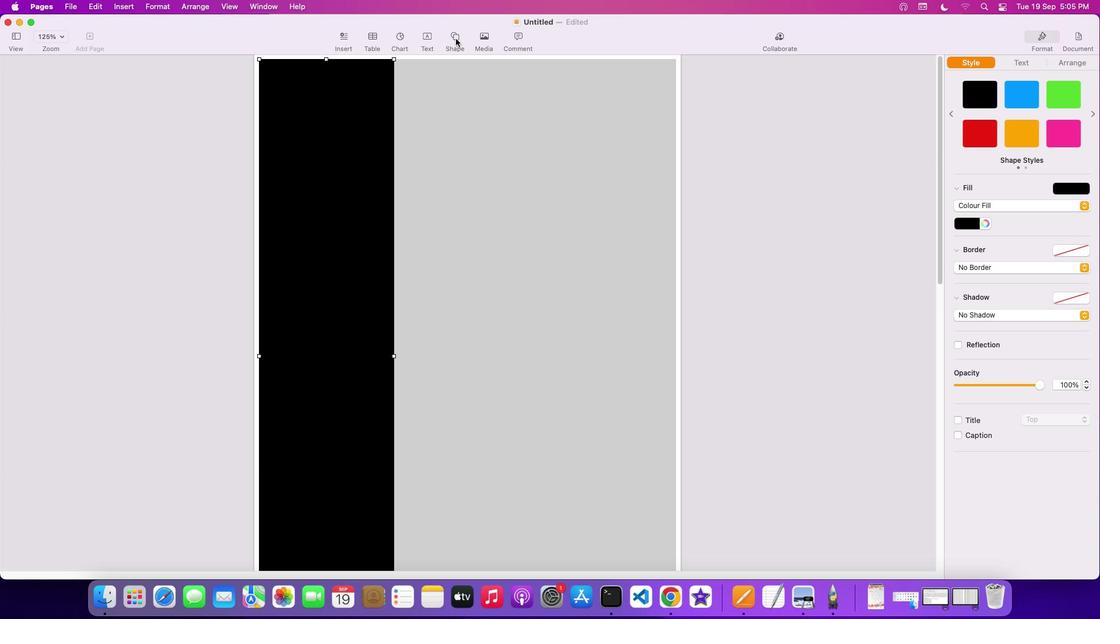 
Action: Mouse moved to (358, 202)
Screenshot: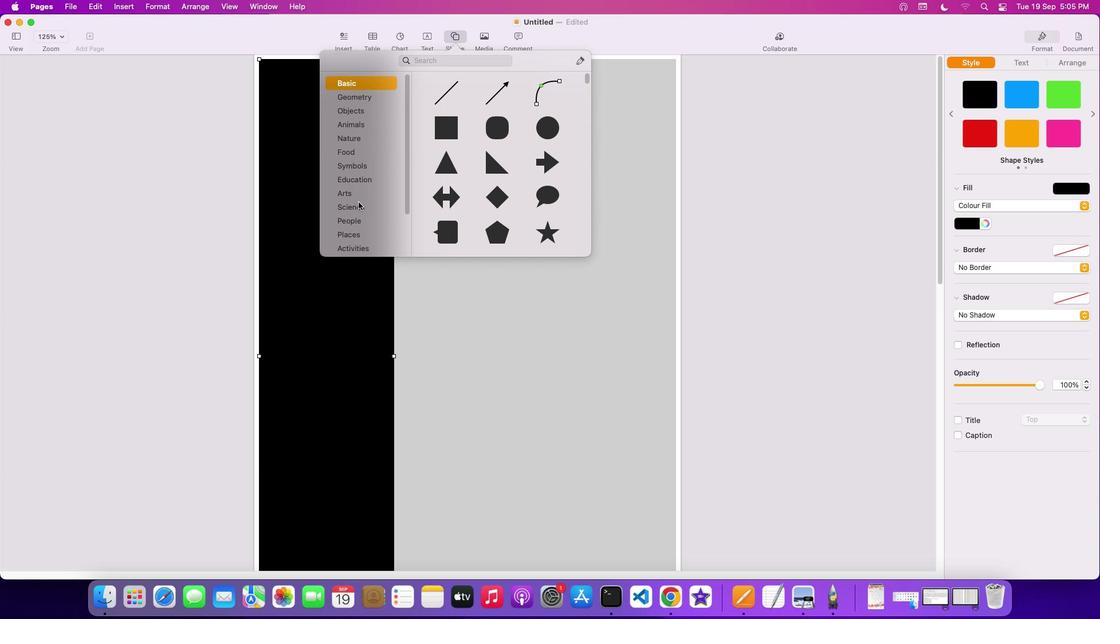 
Action: Mouse scrolled (358, 202) with delta (0, 0)
Screenshot: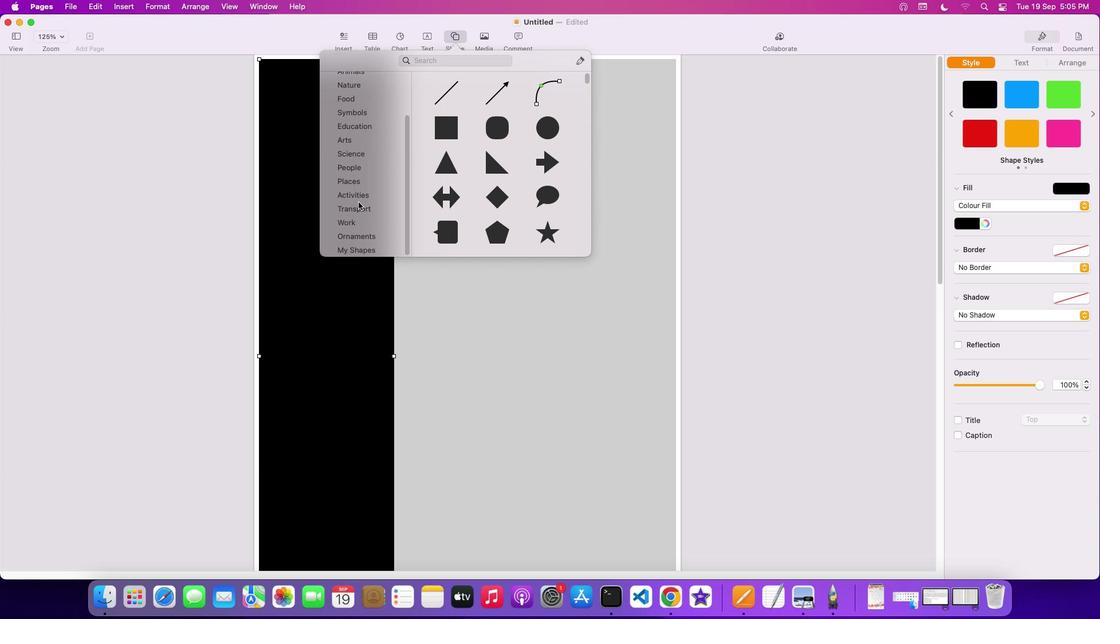 
Action: Mouse scrolled (358, 202) with delta (0, 0)
Screenshot: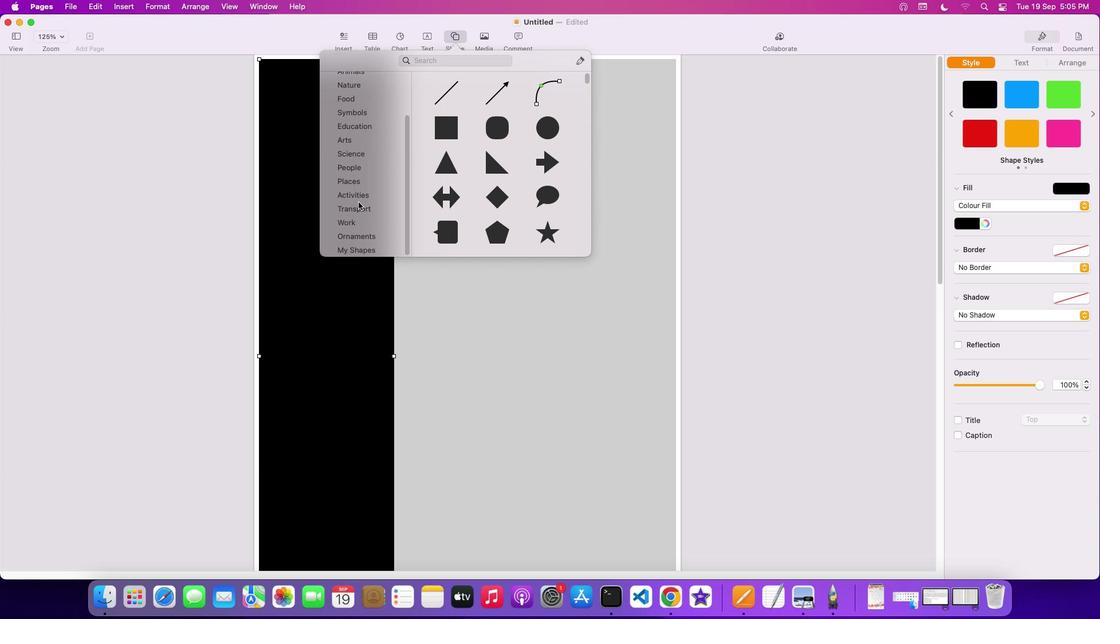 
Action: Mouse scrolled (358, 202) with delta (0, -2)
Screenshot: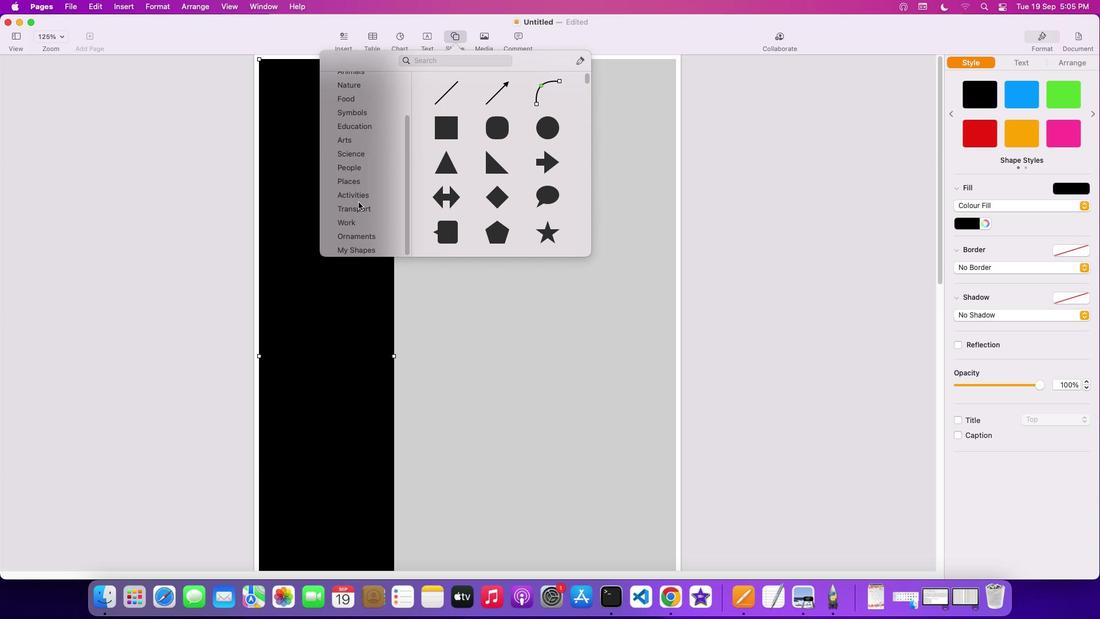 
Action: Mouse scrolled (358, 202) with delta (0, -2)
Screenshot: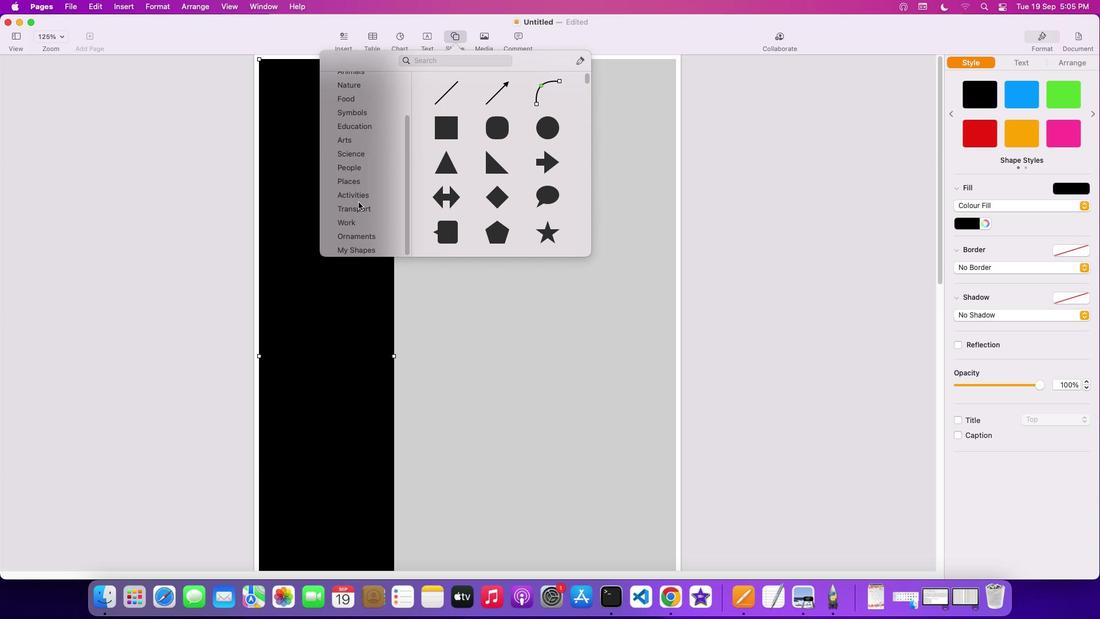 
Action: Mouse scrolled (358, 202) with delta (0, -3)
Screenshot: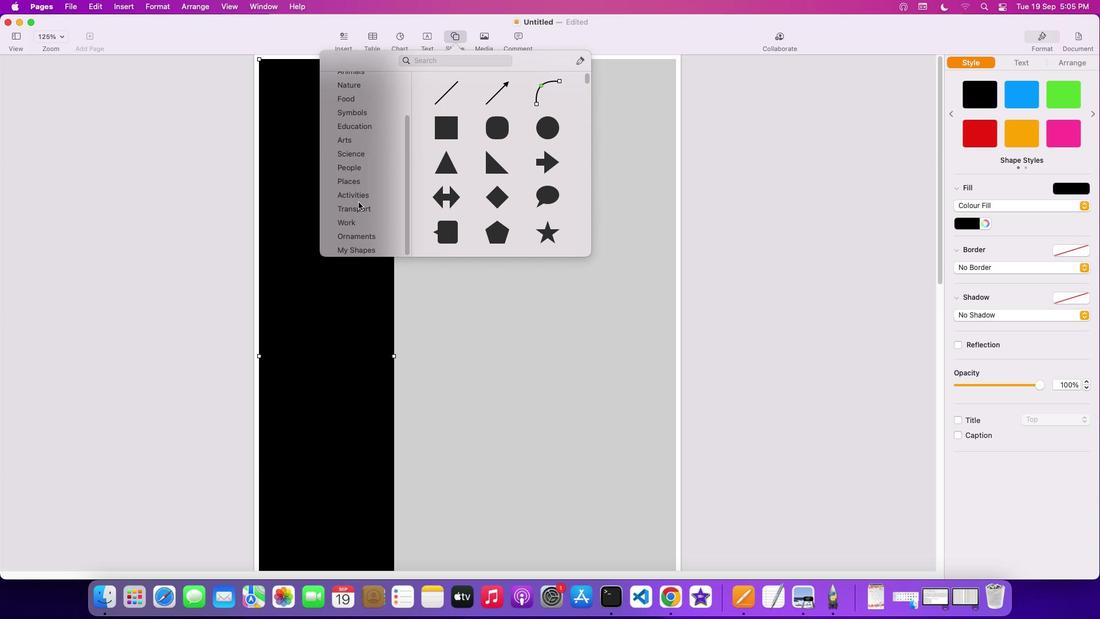 
Action: Mouse scrolled (358, 202) with delta (0, -4)
Screenshot: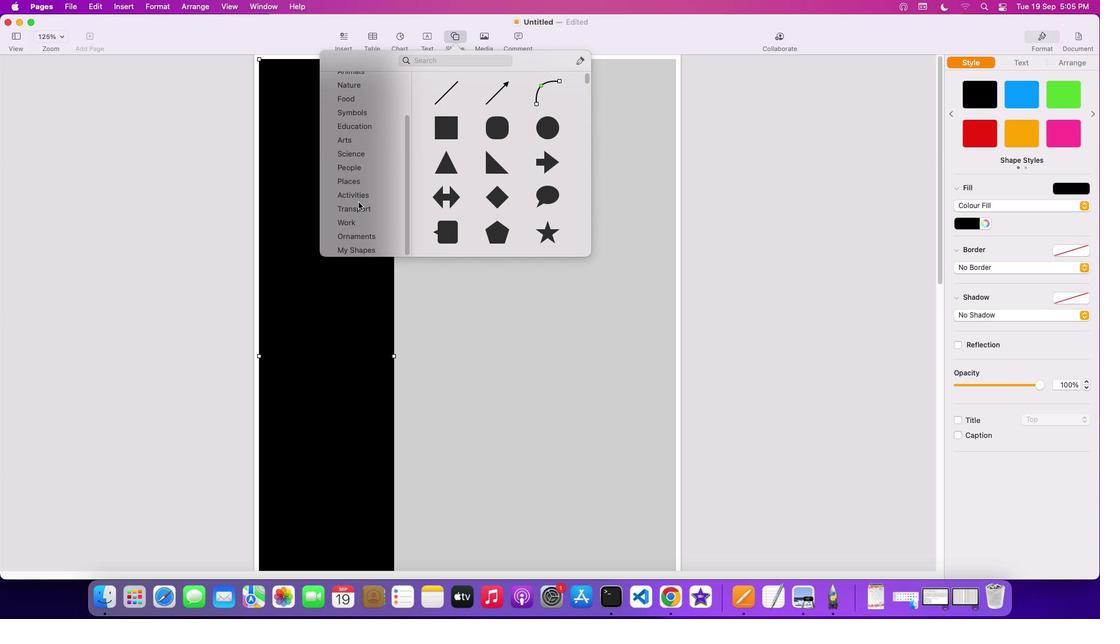 
Action: Mouse moved to (364, 245)
Screenshot: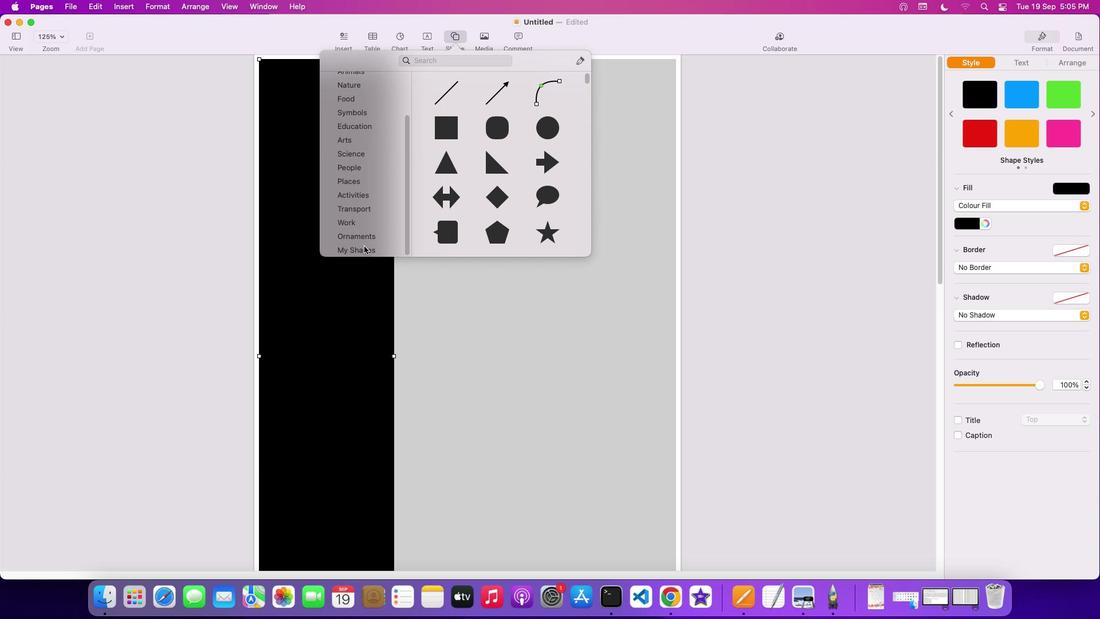 
Action: Mouse pressed left at (364, 245)
Screenshot: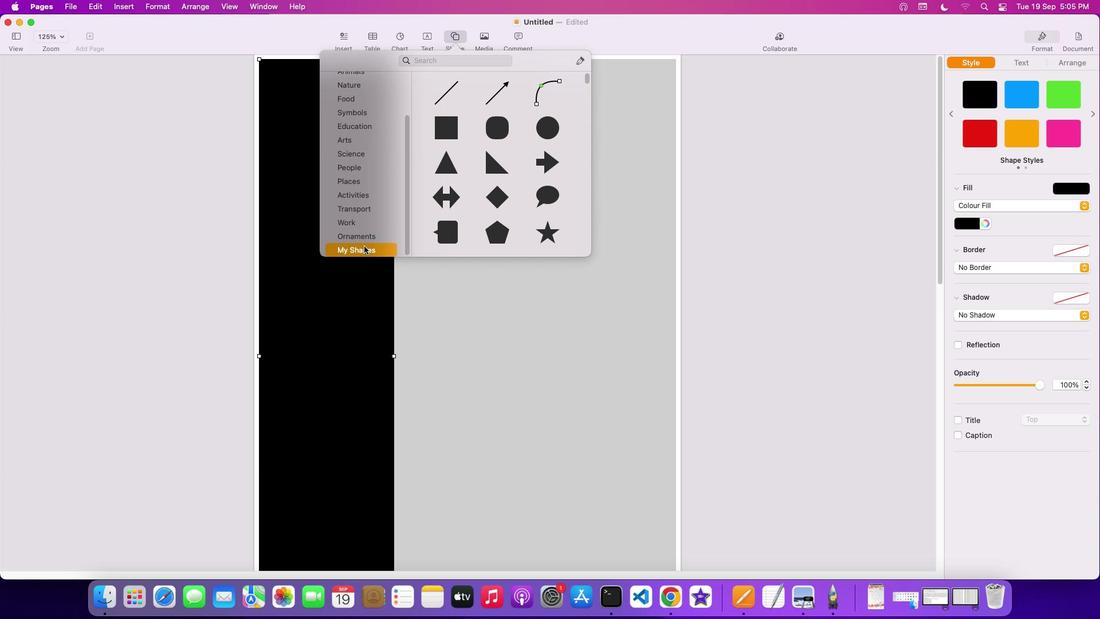 
Action: Mouse moved to (450, 135)
Screenshot: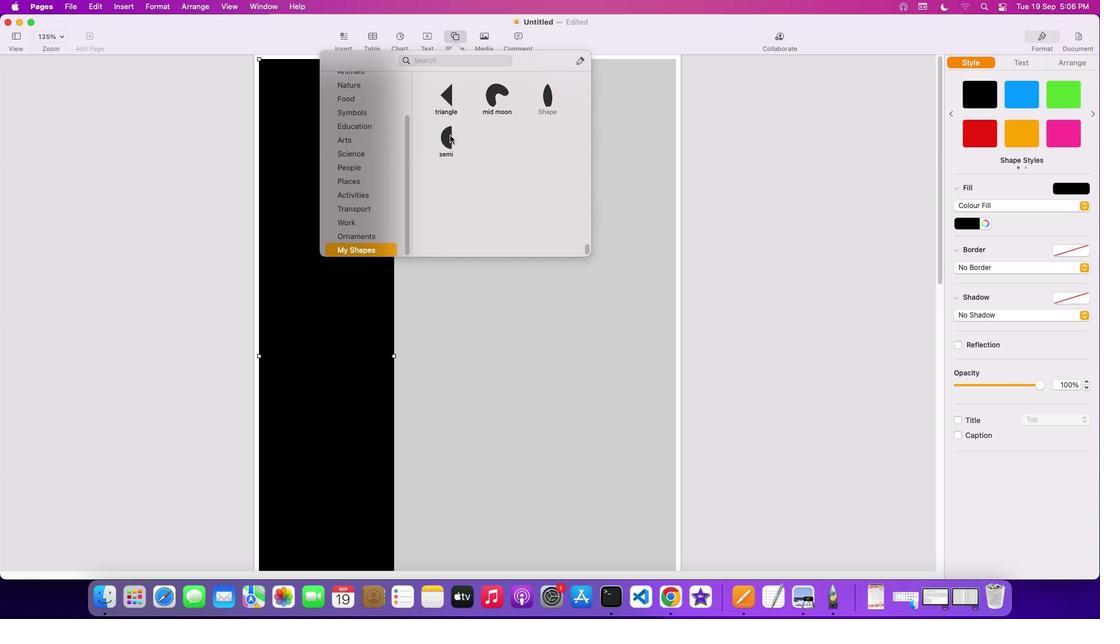 
Action: Mouse pressed left at (450, 135)
Screenshot: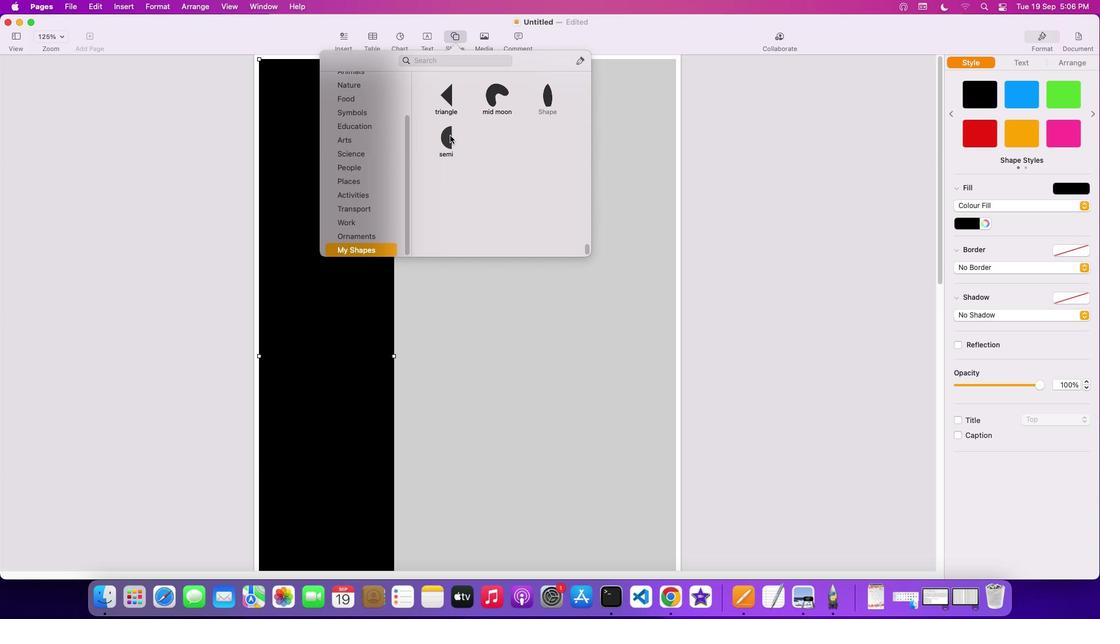 
Action: Mouse moved to (973, 224)
Screenshot: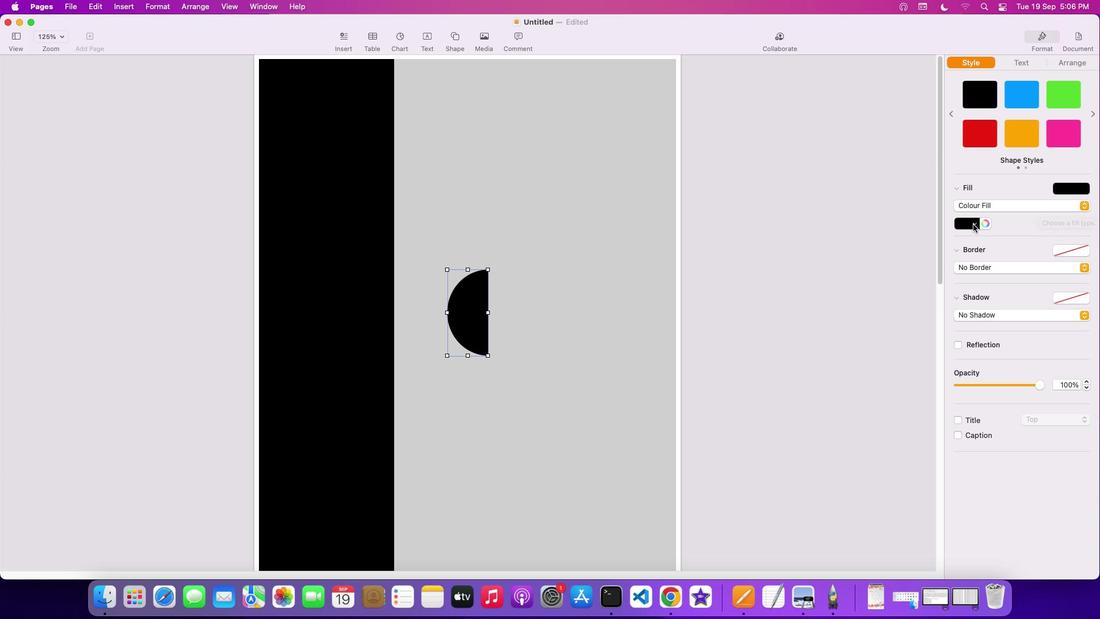 
Action: Mouse pressed left at (973, 224)
Screenshot: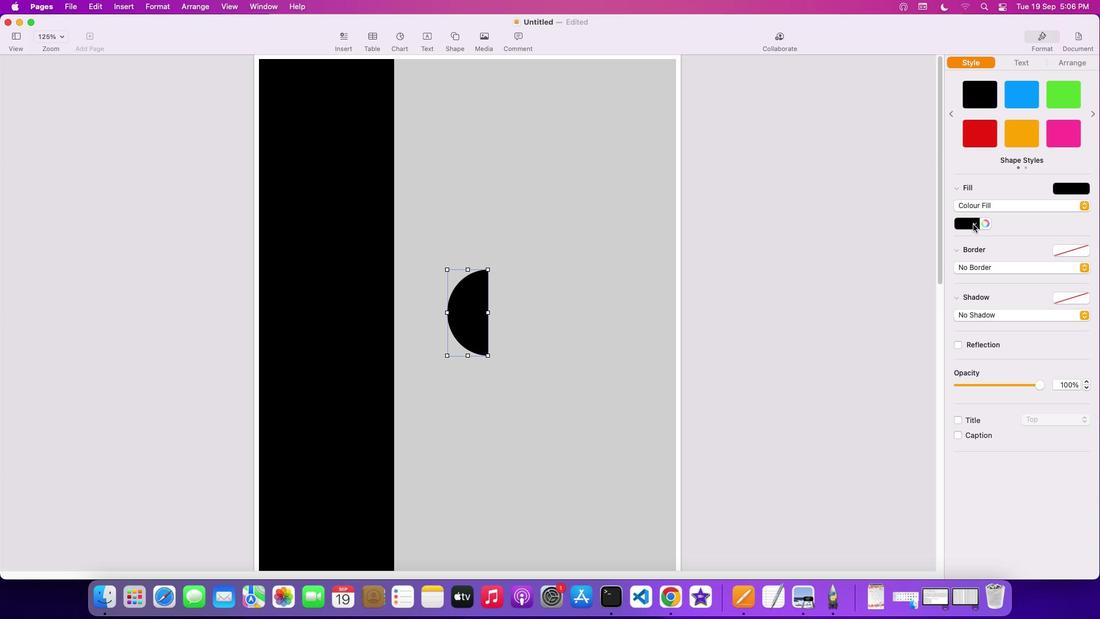 
Action: Mouse moved to (1025, 221)
Screenshot: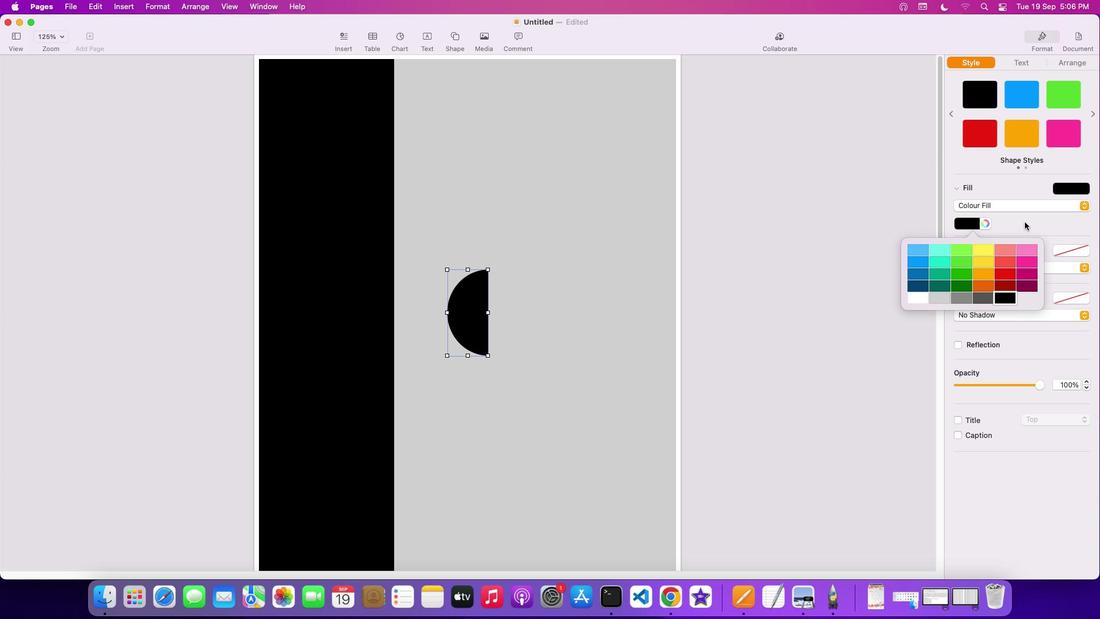 
Action: Mouse pressed left at (1025, 221)
Screenshot: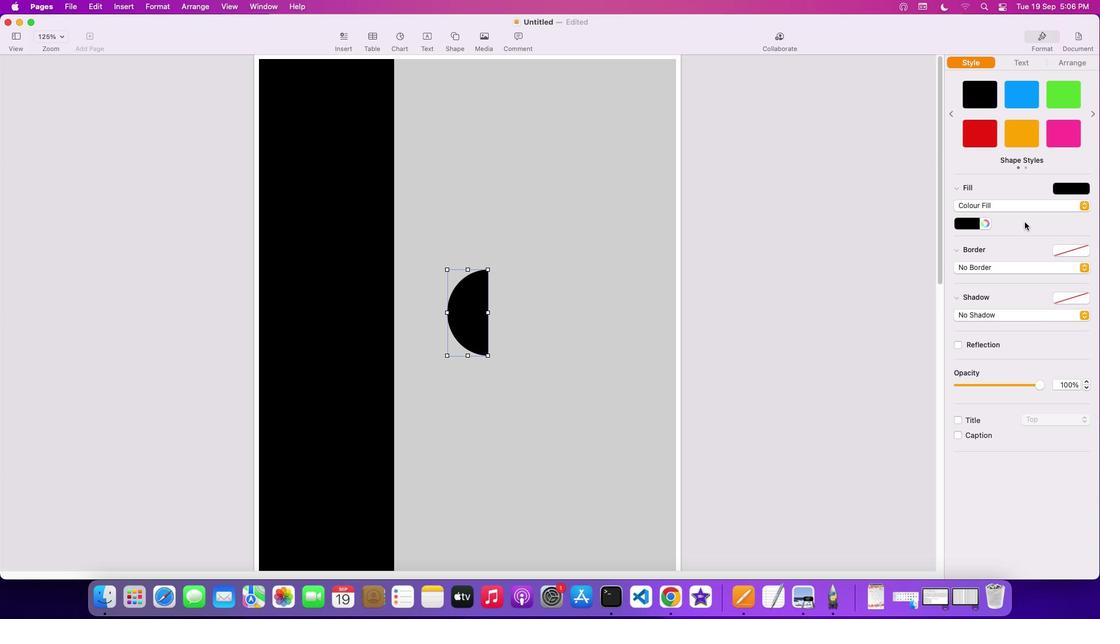 
Action: Mouse moved to (1073, 61)
Screenshot: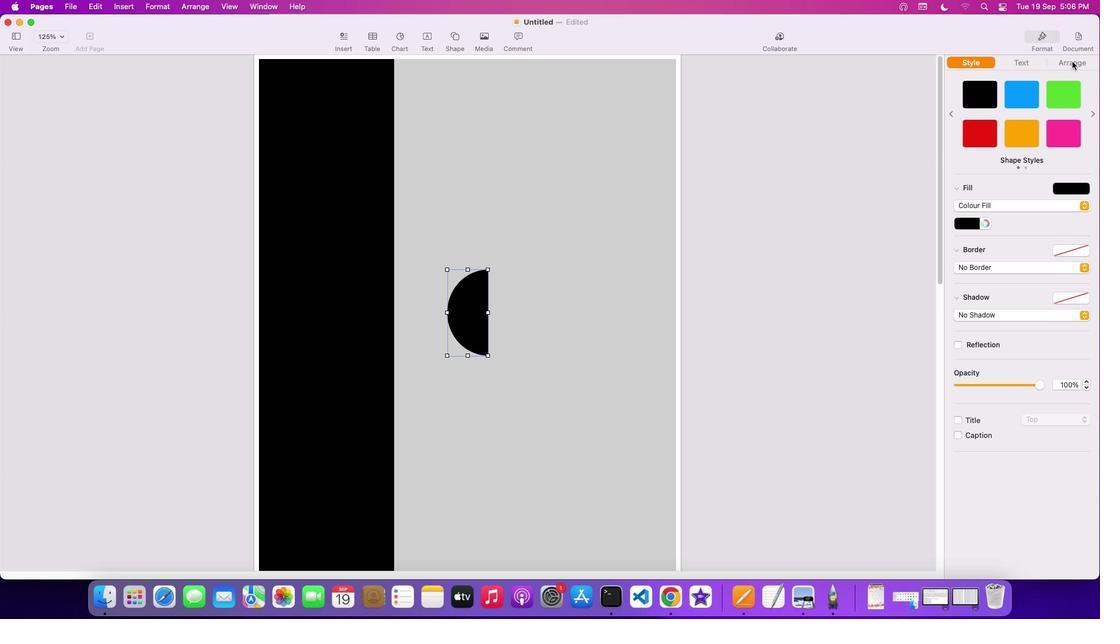
Action: Mouse pressed left at (1073, 61)
Screenshot: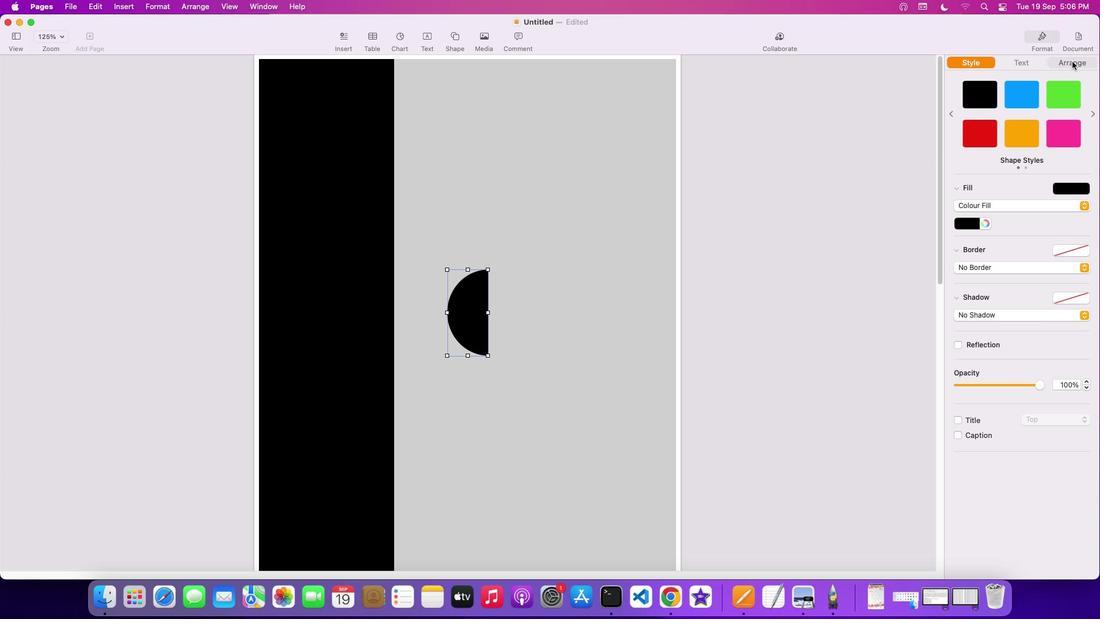 
Action: Mouse moved to (984, 358)
Screenshot: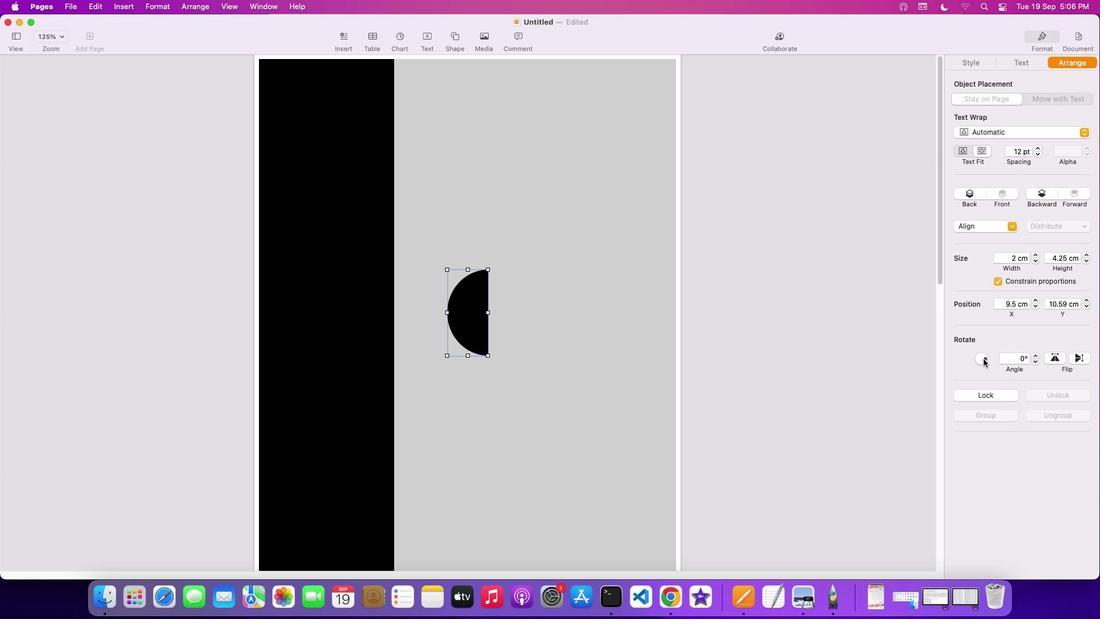 
Action: Mouse pressed left at (984, 358)
Screenshot: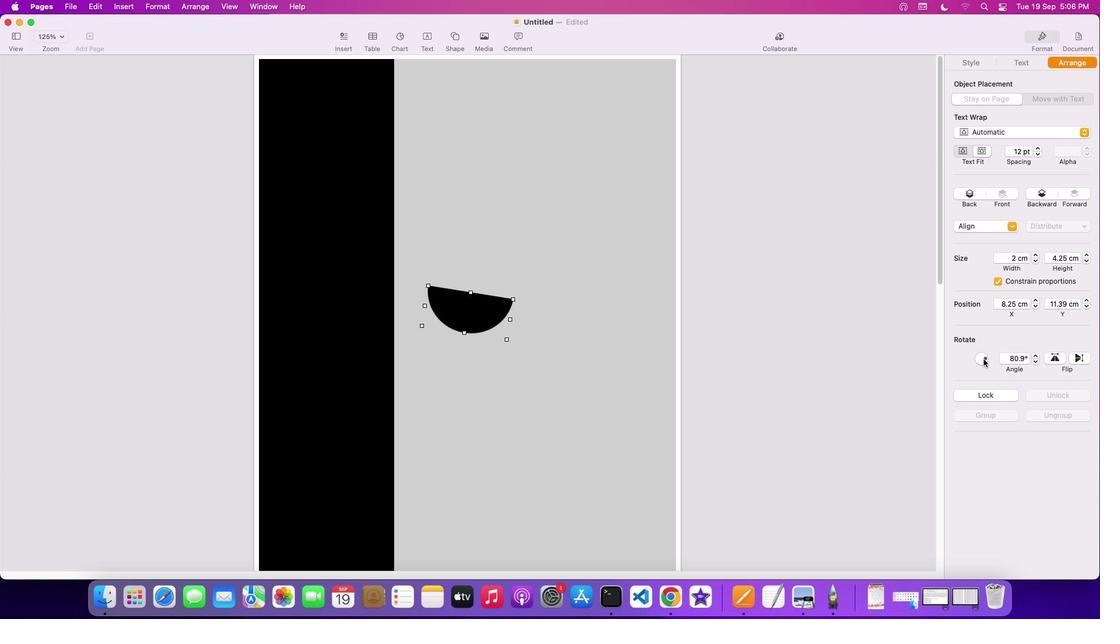 
Action: Mouse moved to (979, 62)
Screenshot: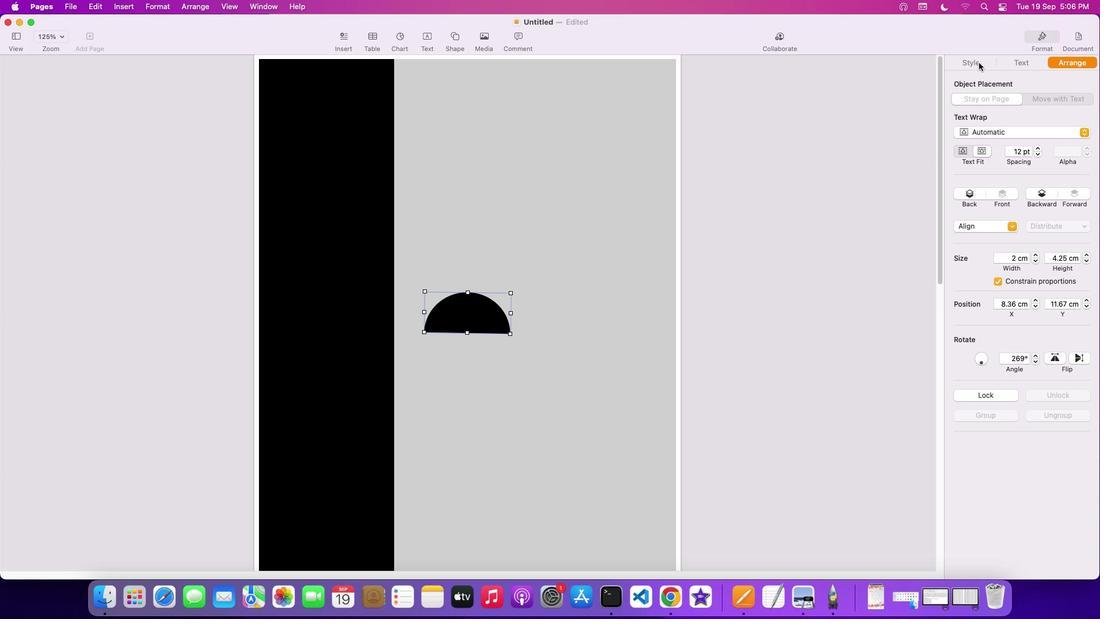 
Action: Mouse pressed left at (979, 62)
Screenshot: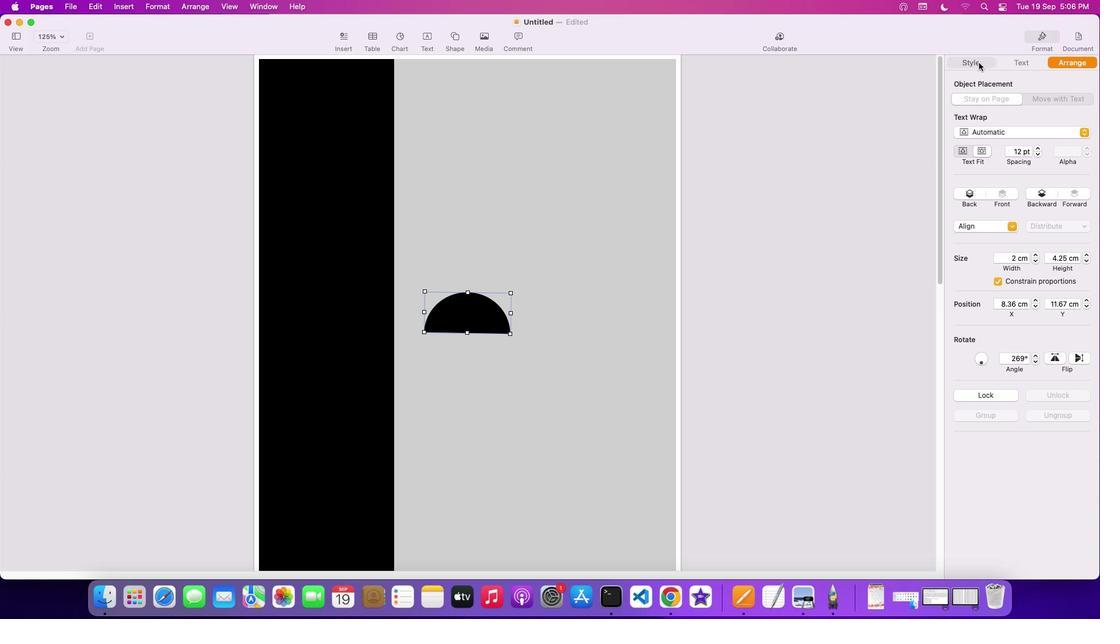
Action: Mouse moved to (970, 225)
Screenshot: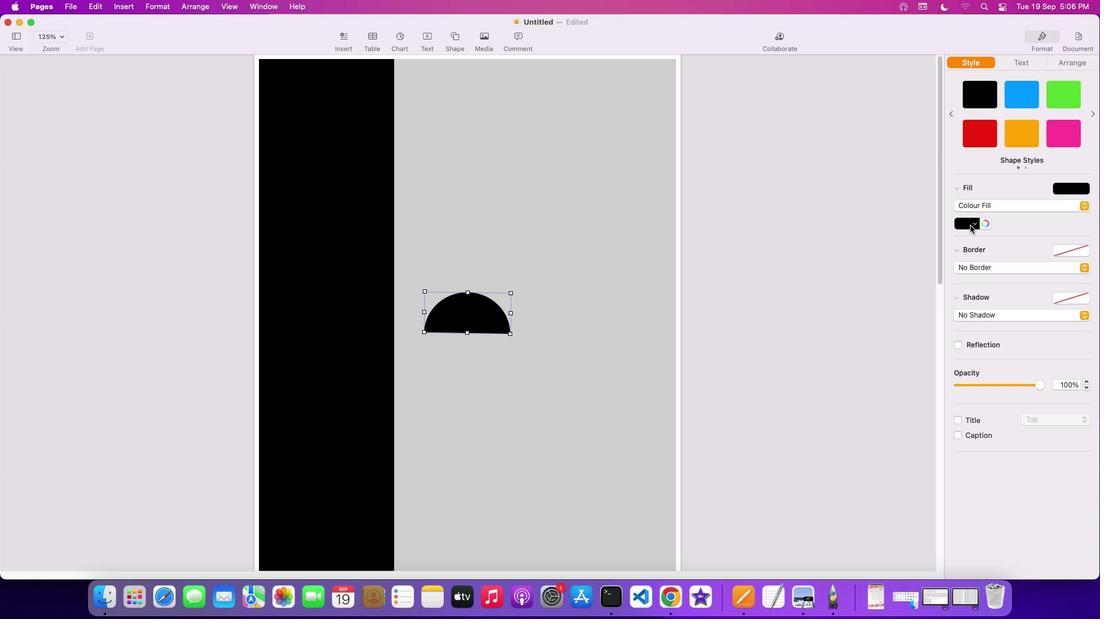 
Action: Mouse pressed left at (970, 225)
Screenshot: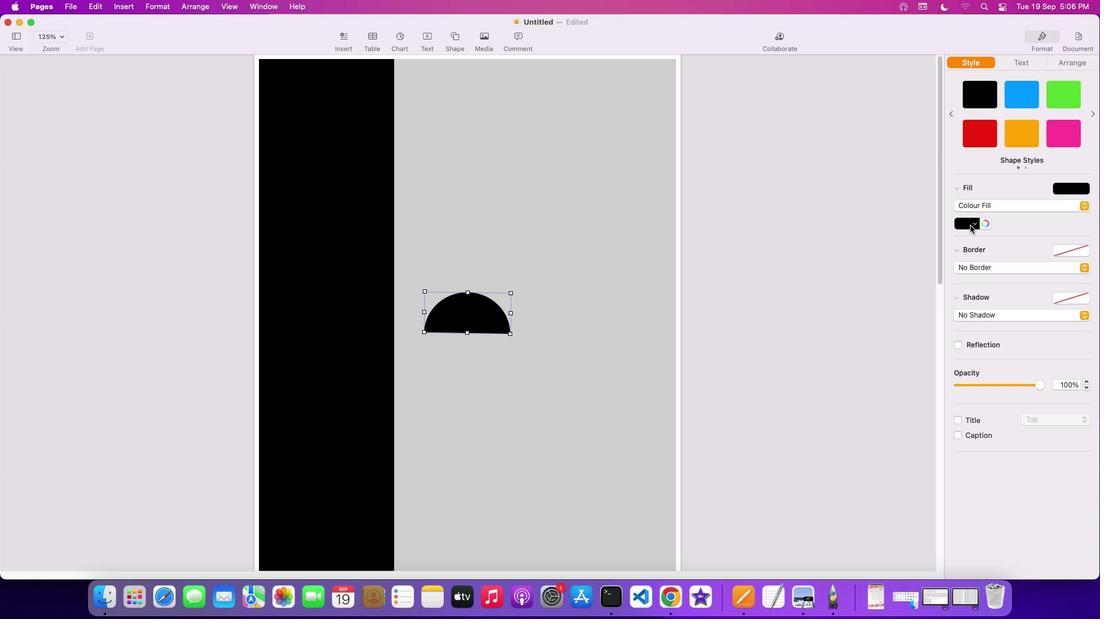 
Action: Mouse moved to (1011, 264)
Screenshot: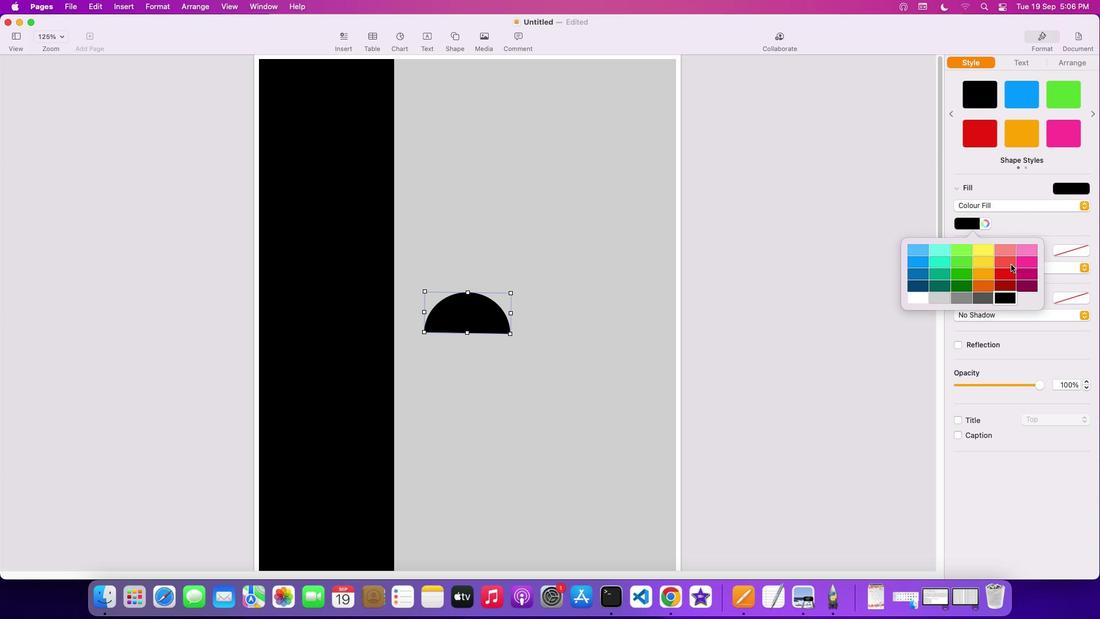 
Action: Mouse pressed left at (1011, 264)
Screenshot: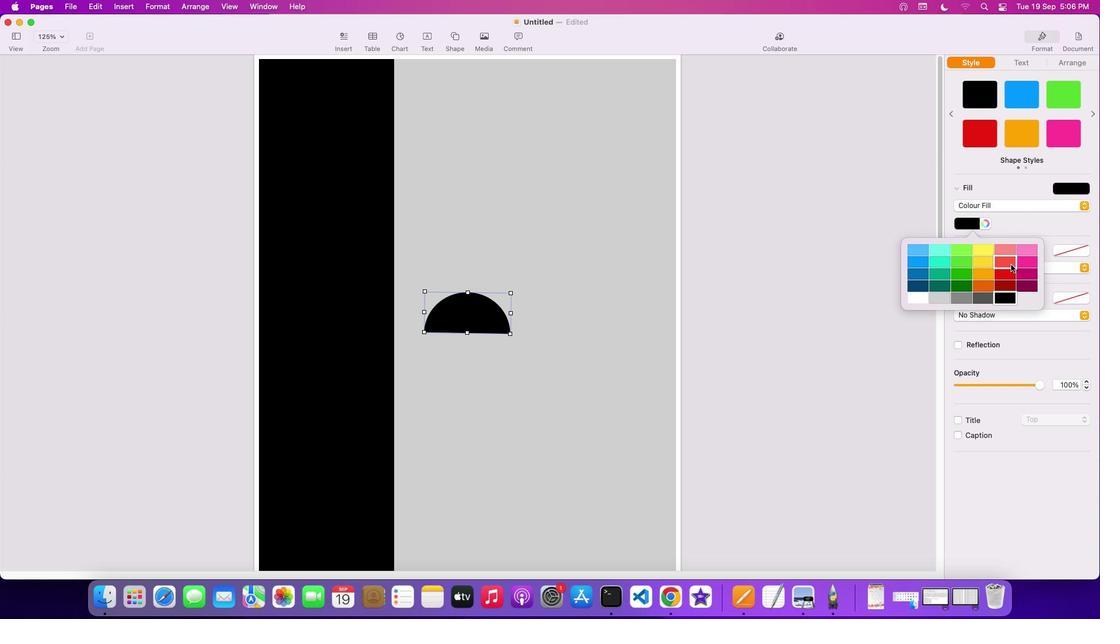 
Action: Mouse moved to (1082, 66)
Screenshot: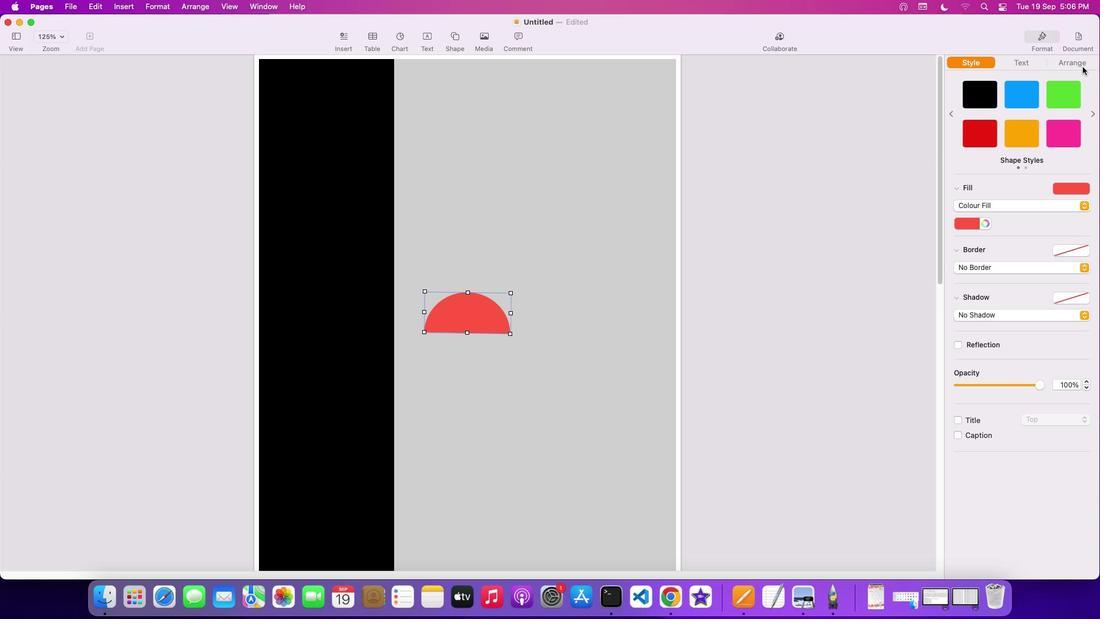 
Action: Mouse pressed left at (1082, 66)
Screenshot: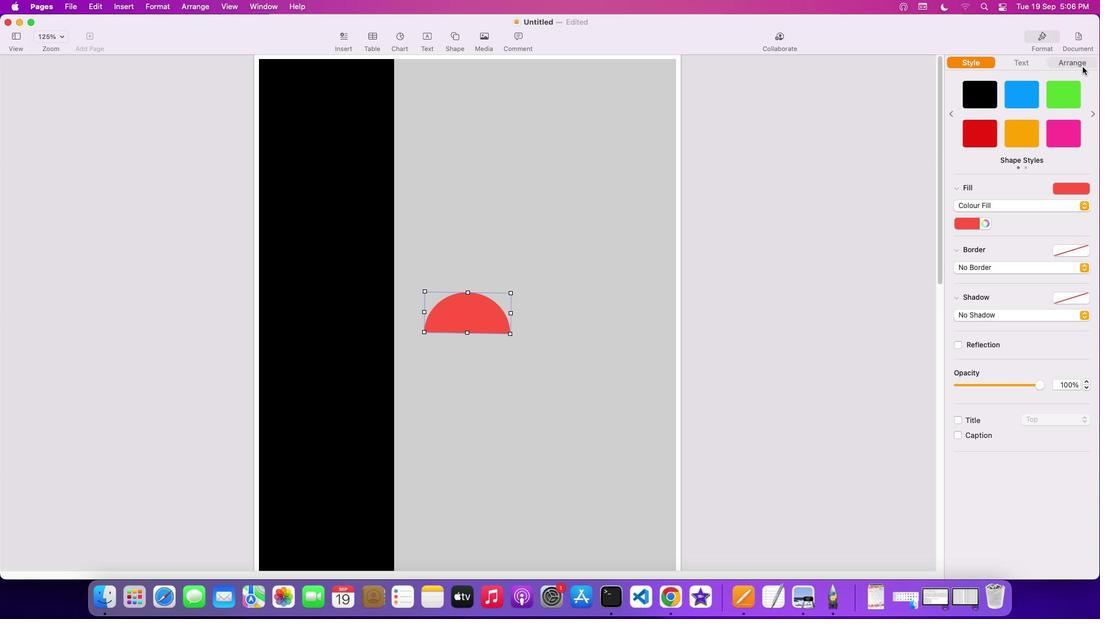 
Action: Mouse moved to (1038, 355)
Screenshot: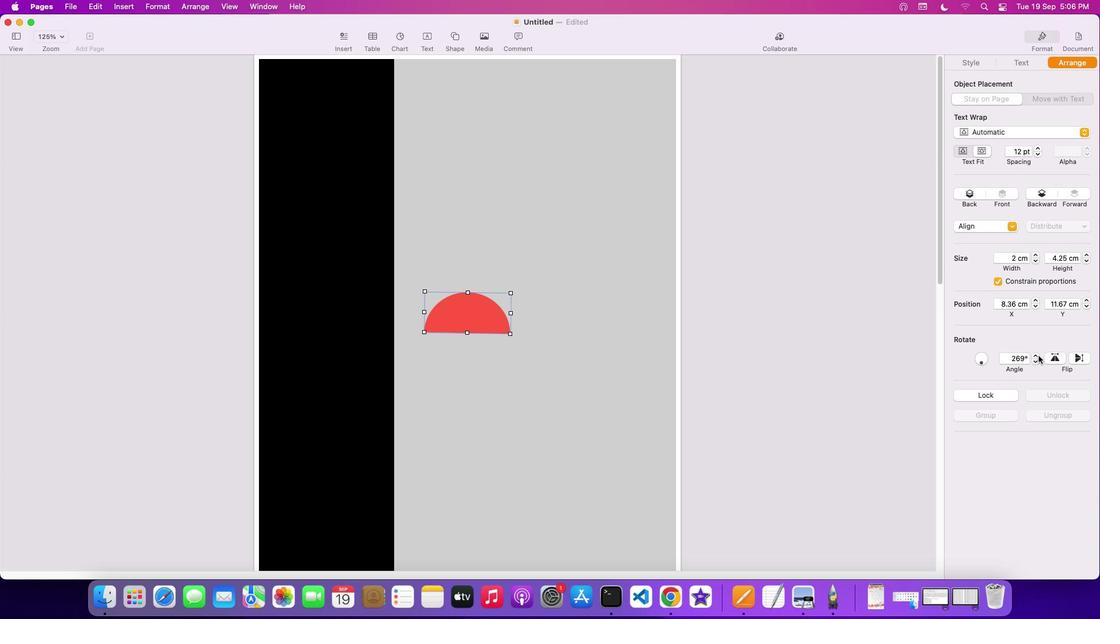 
Action: Mouse pressed left at (1038, 355)
Screenshot: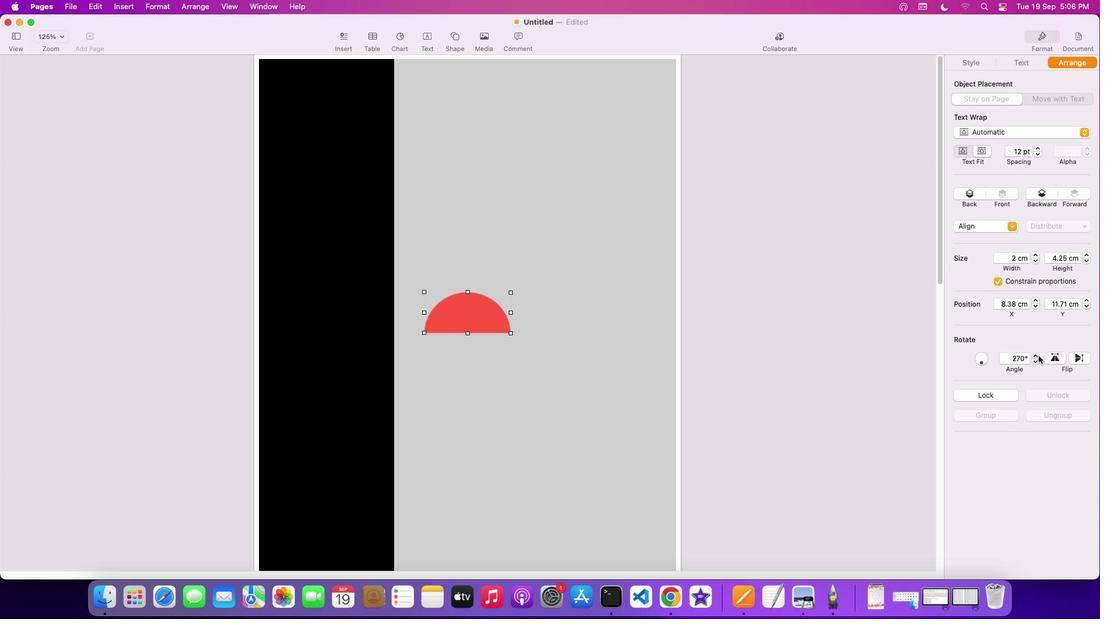 
Action: Mouse moved to (471, 322)
Screenshot: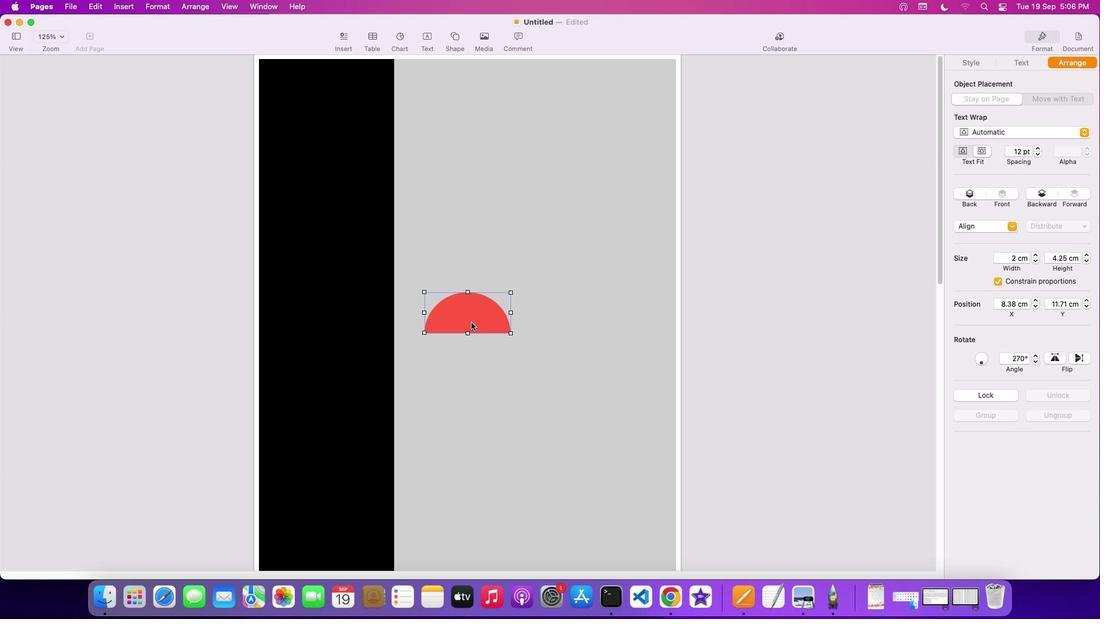 
Action: Mouse pressed left at (471, 322)
Screenshot: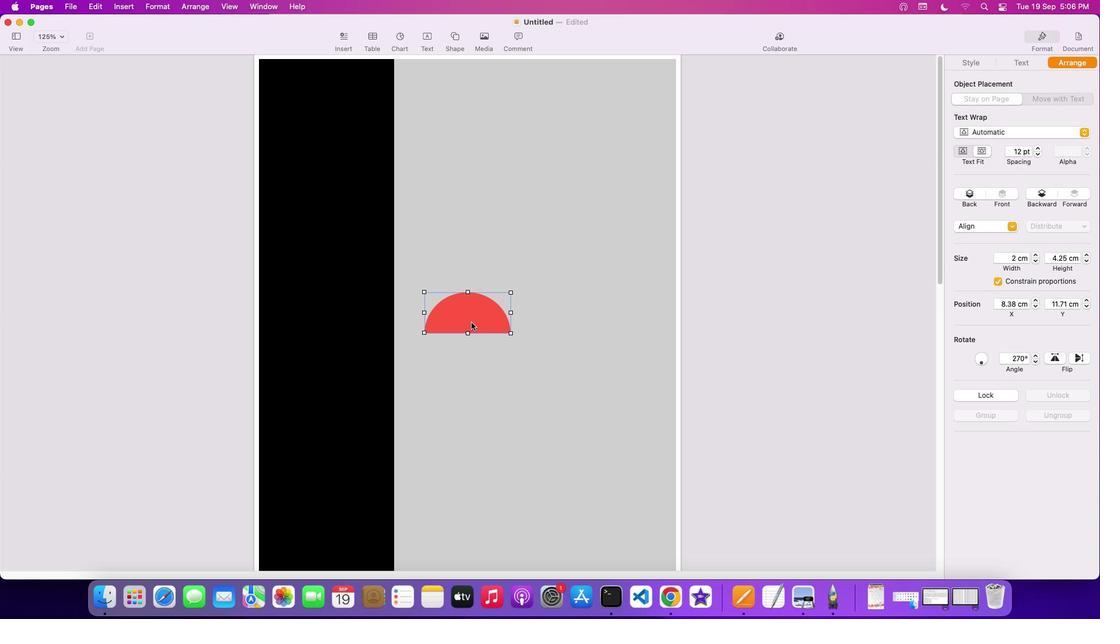 
Action: Mouse moved to (332, 85)
Screenshot: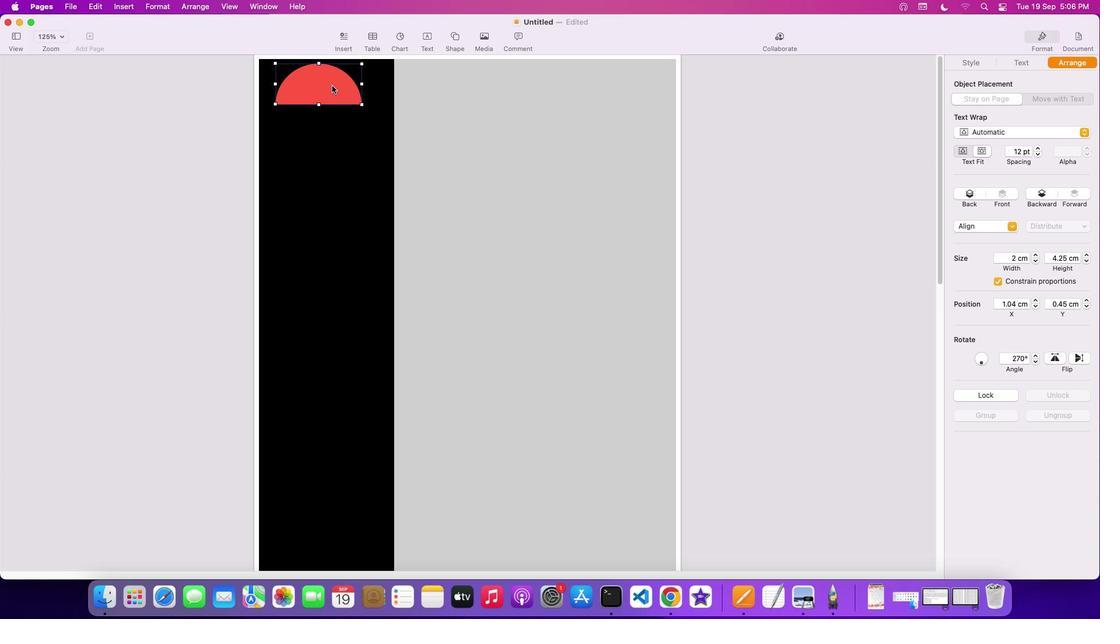 
Action: Mouse pressed left at (332, 85)
Screenshot: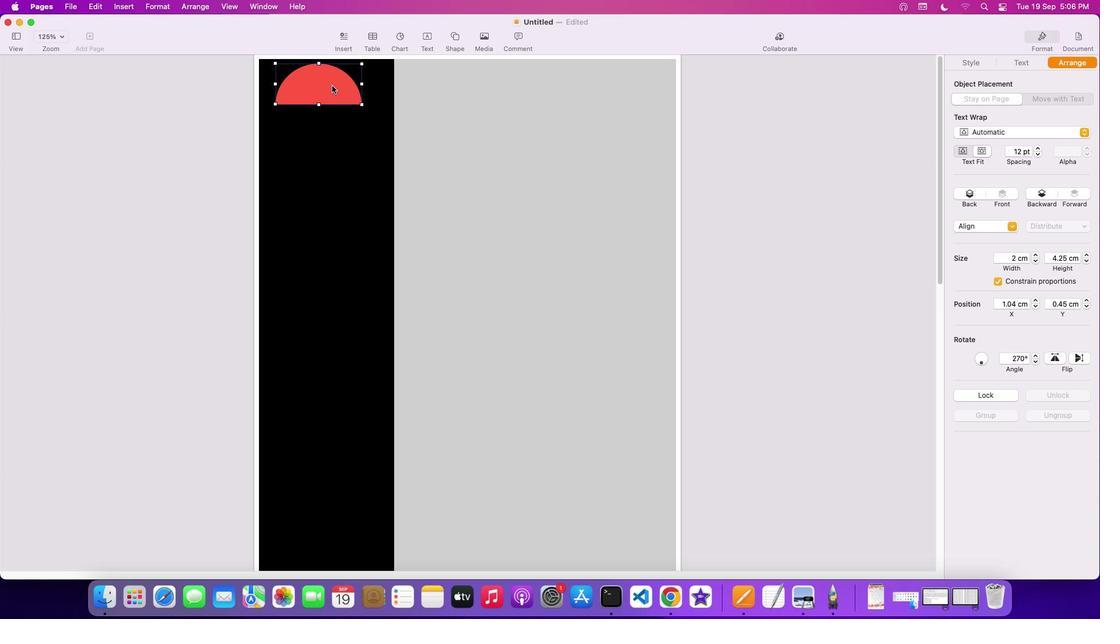 
Action: Mouse moved to (378, 81)
Screenshot: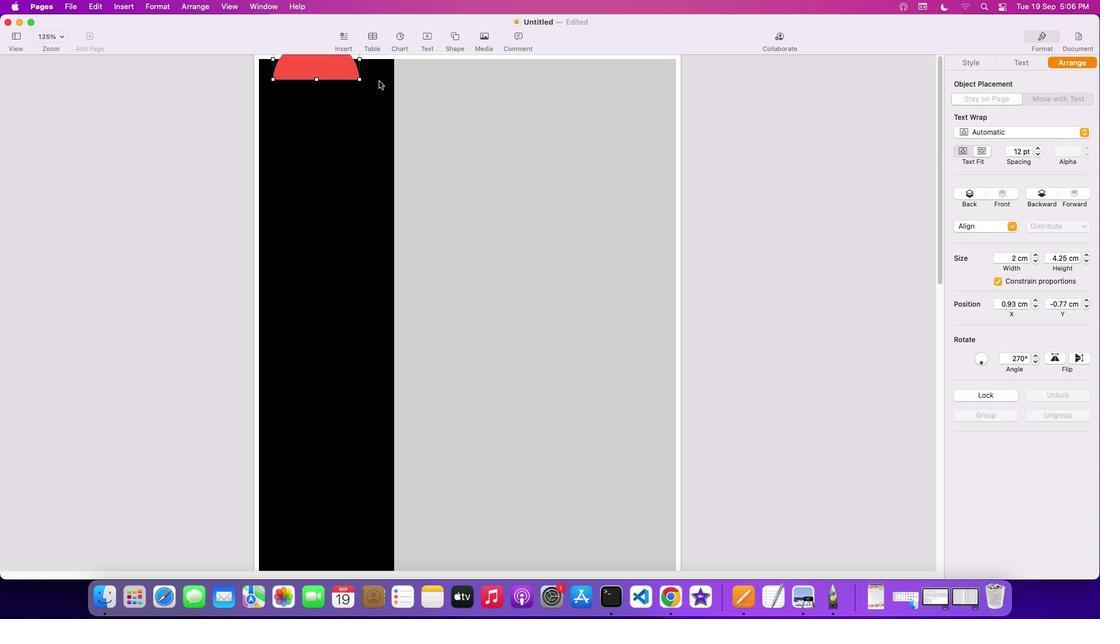 
Action: Mouse pressed left at (378, 81)
Screenshot: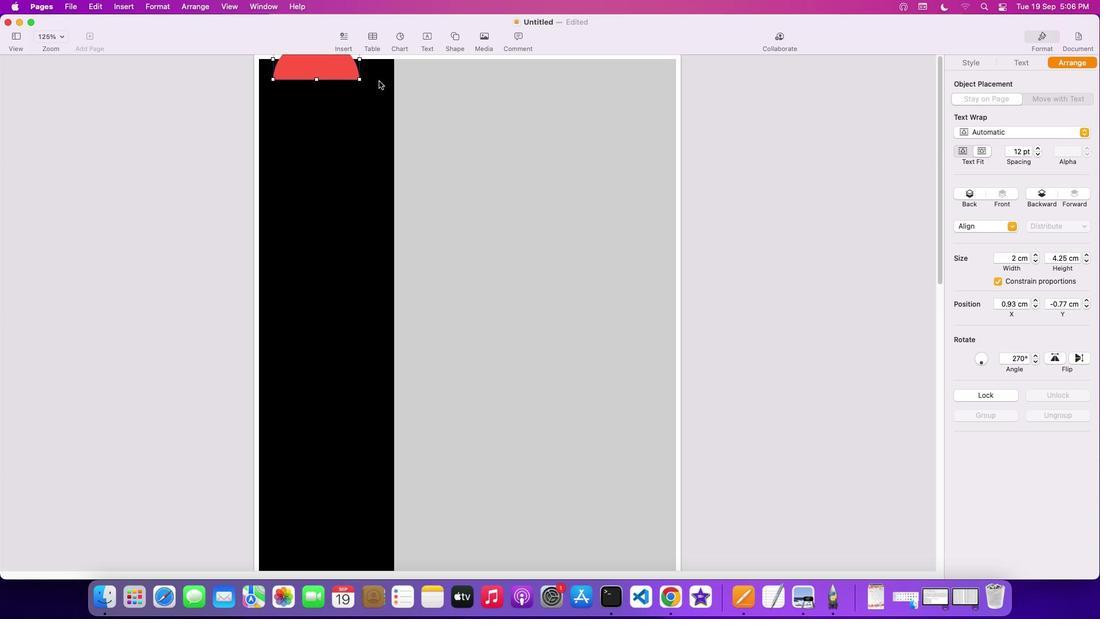 
Action: Mouse moved to (259, 59)
Screenshot: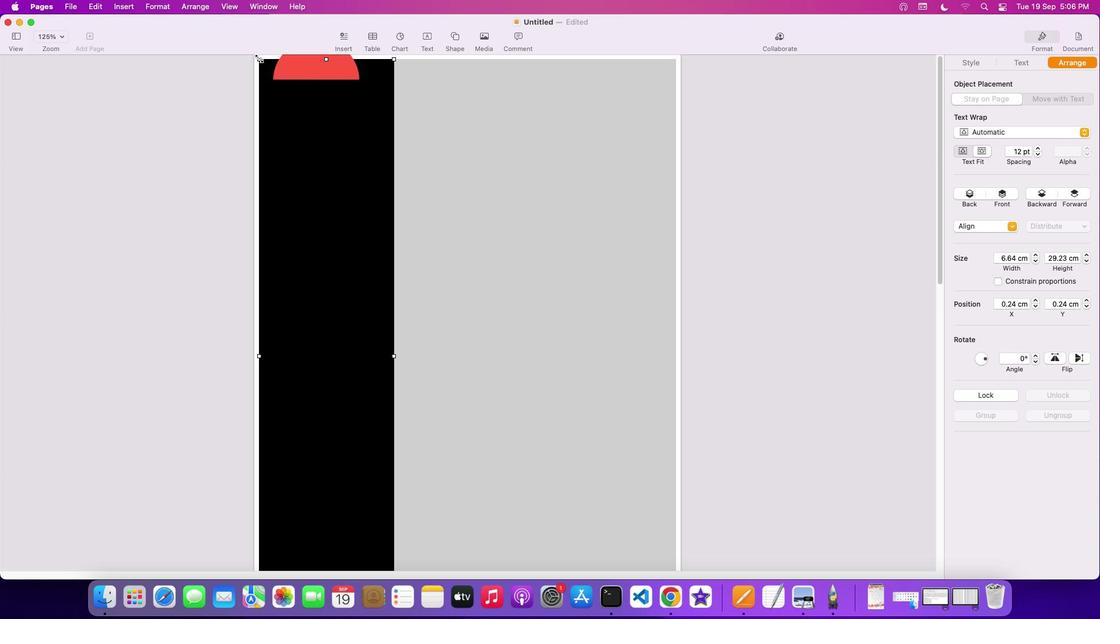 
Action: Mouse pressed left at (259, 59)
Screenshot: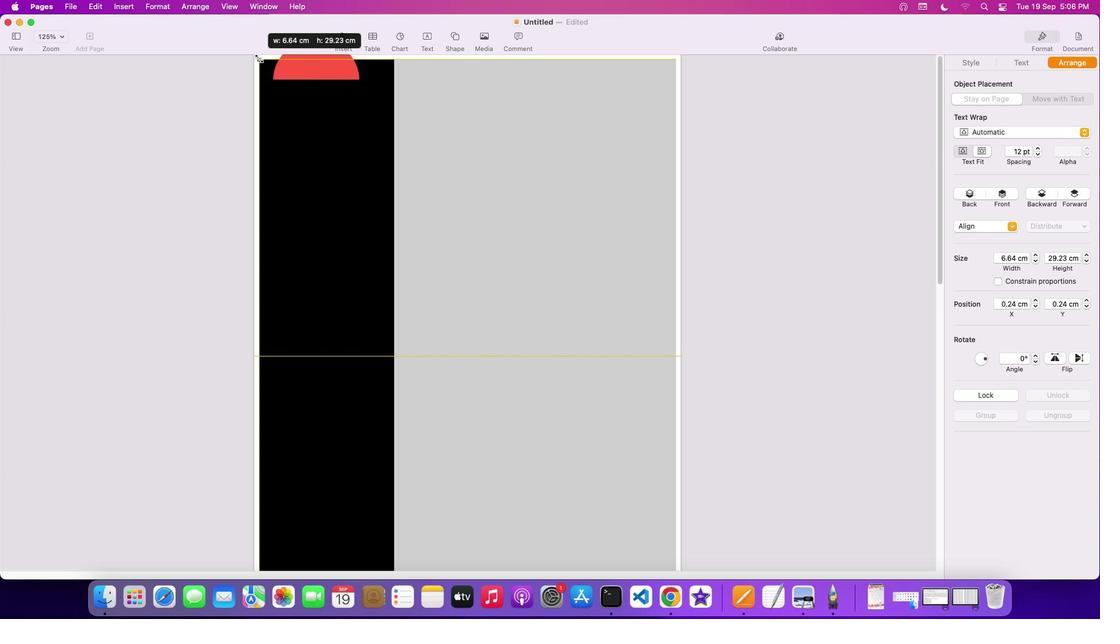 
Action: Mouse moved to (471, 80)
Screenshot: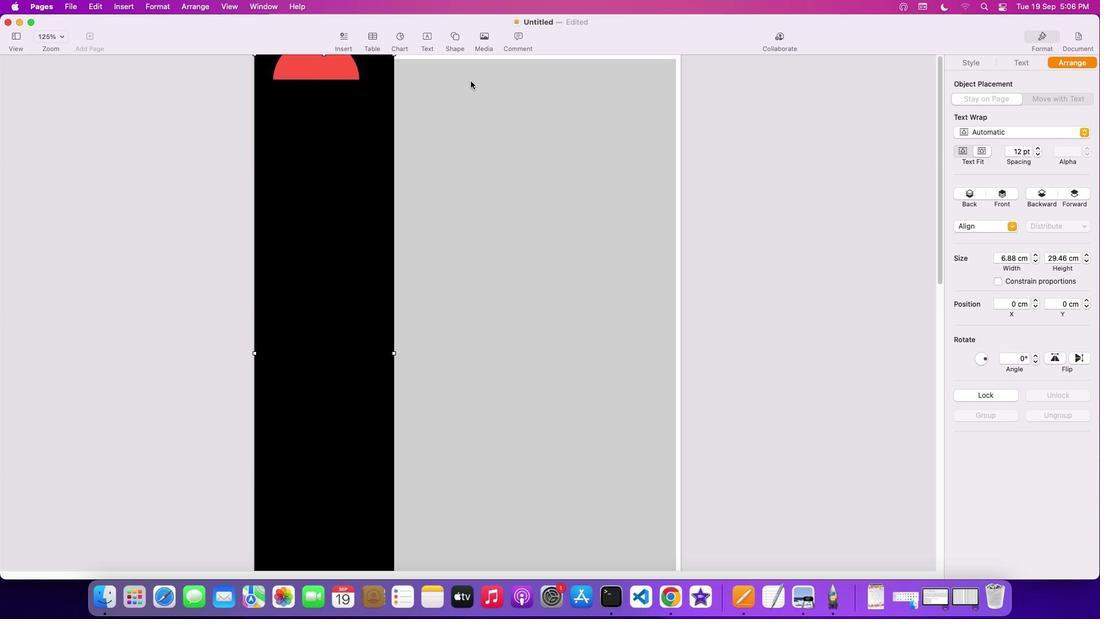 
Action: Mouse pressed left at (471, 80)
Screenshot: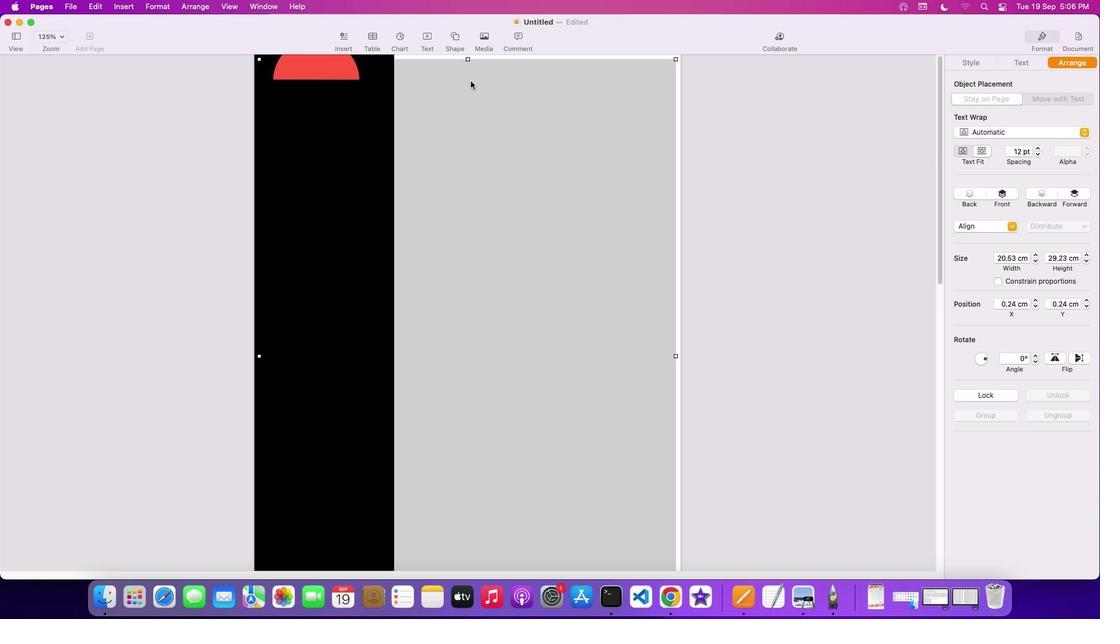 
Action: Mouse moved to (674, 59)
Screenshot: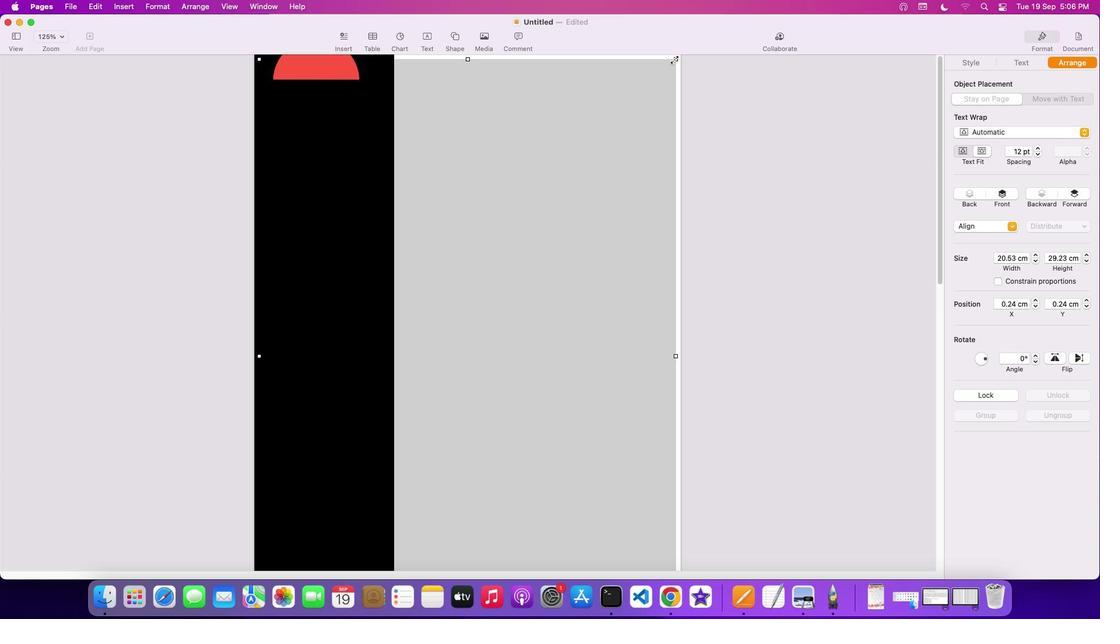 
Action: Mouse pressed left at (674, 59)
Screenshot: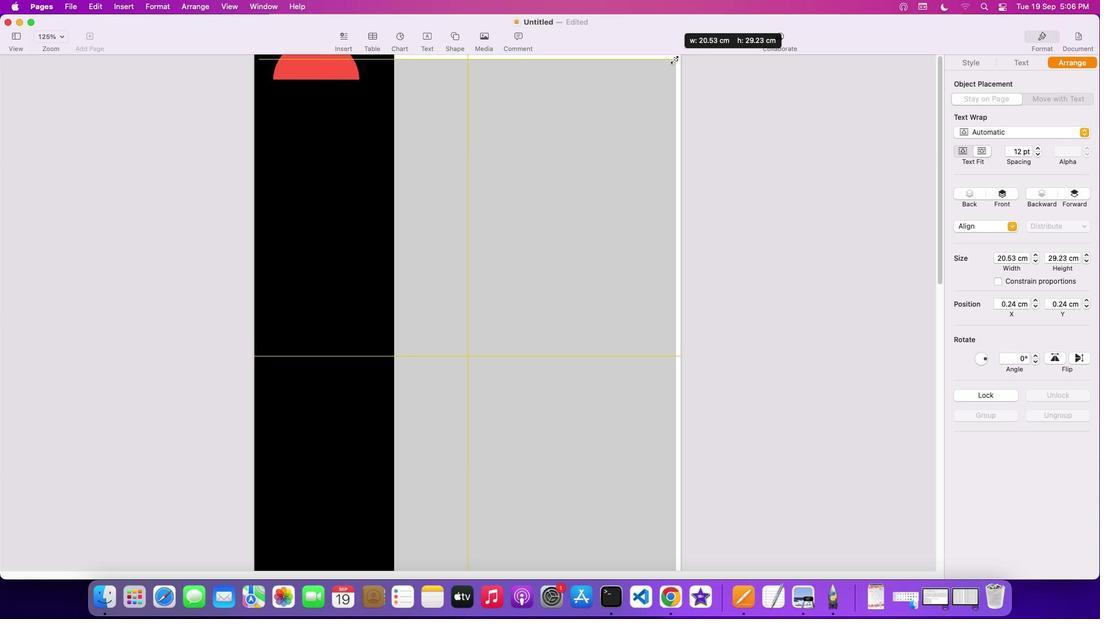 
Action: Mouse moved to (316, 66)
Screenshot: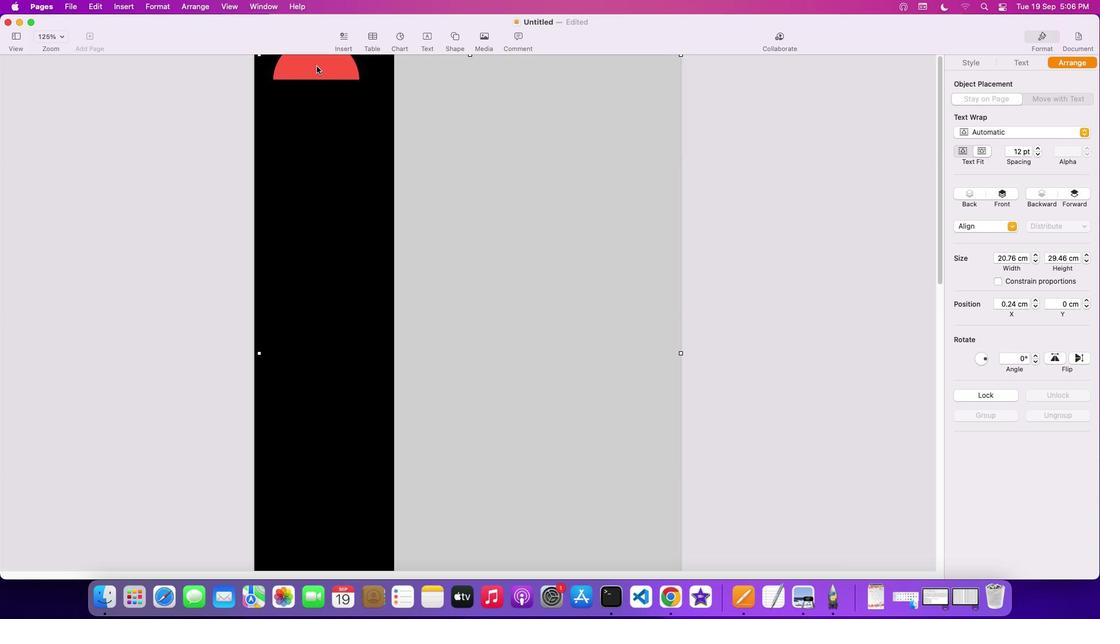 
Action: Mouse pressed left at (316, 66)
Screenshot: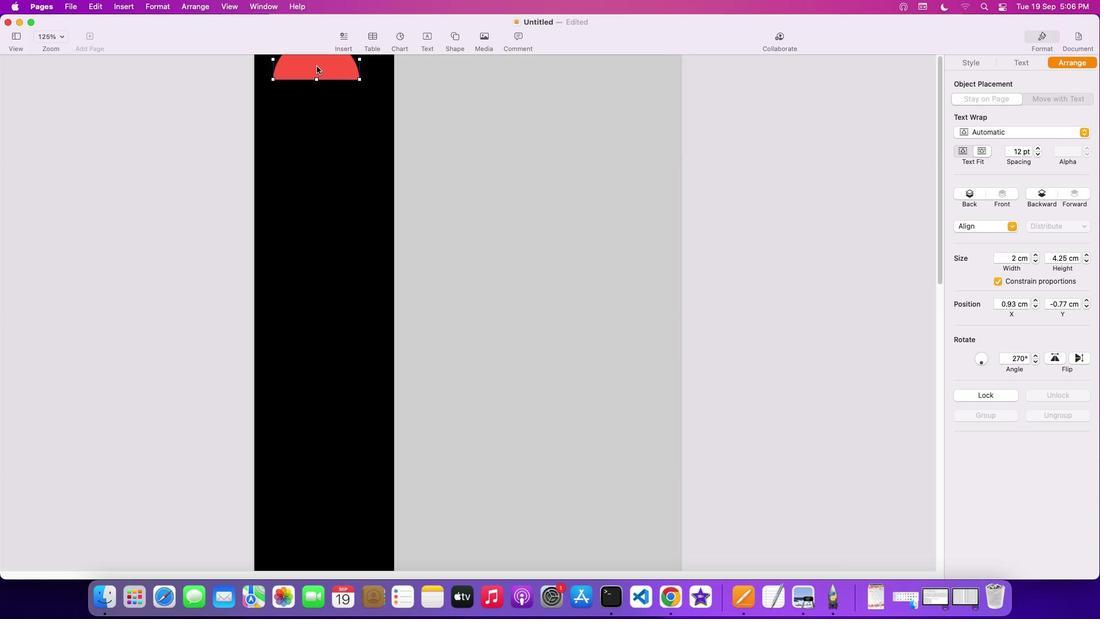 
Action: Mouse moved to (358, 73)
Screenshot: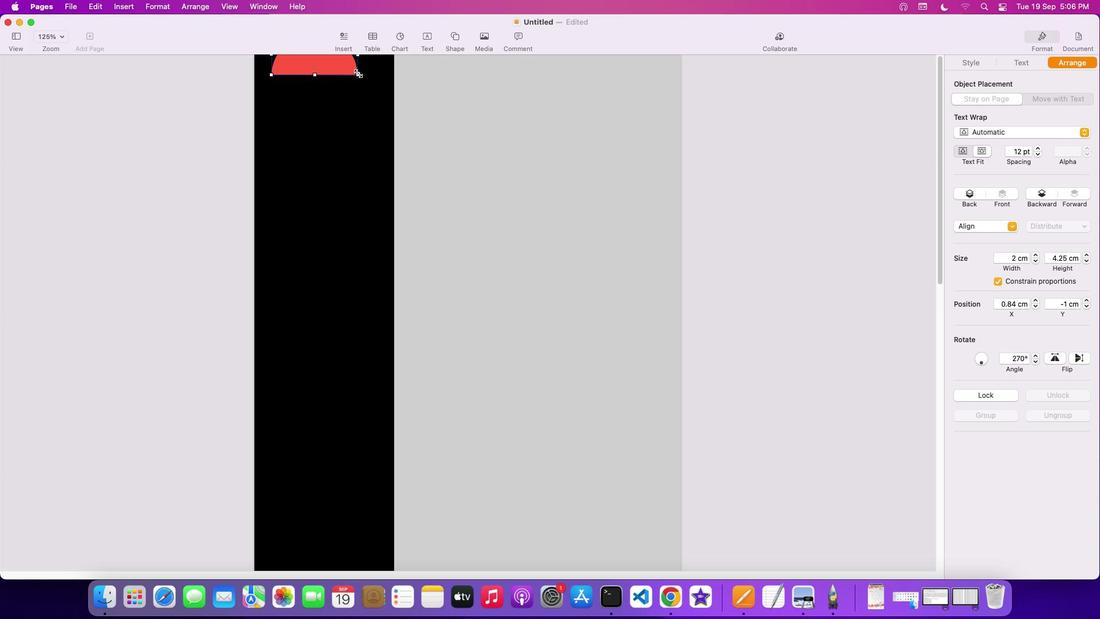 
Action: Mouse pressed left at (358, 73)
Screenshot: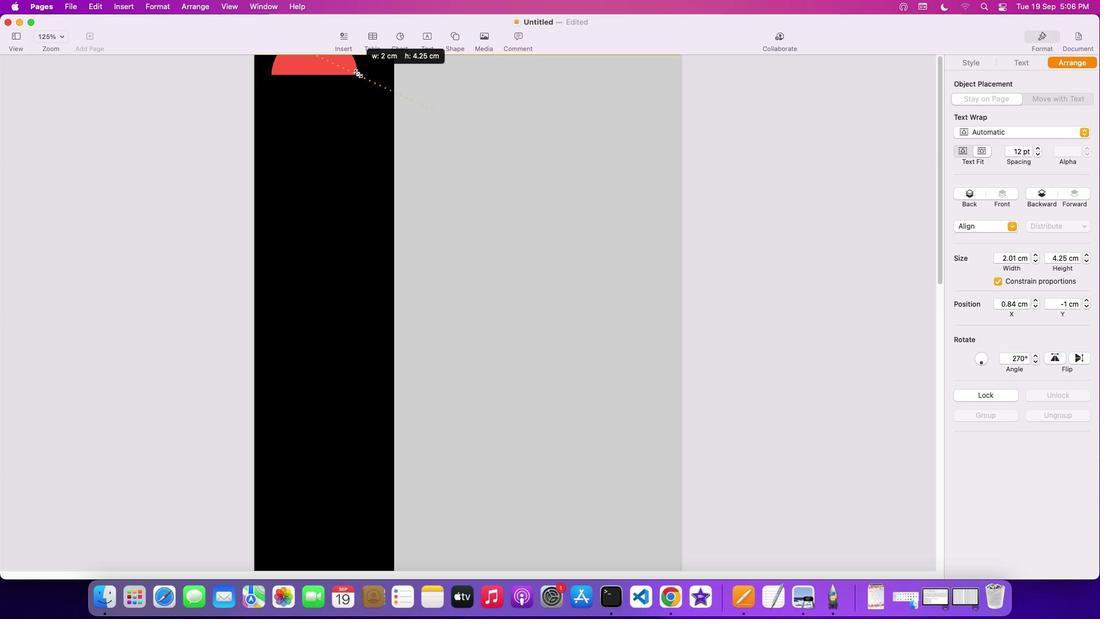 
Action: Mouse moved to (307, 58)
Screenshot: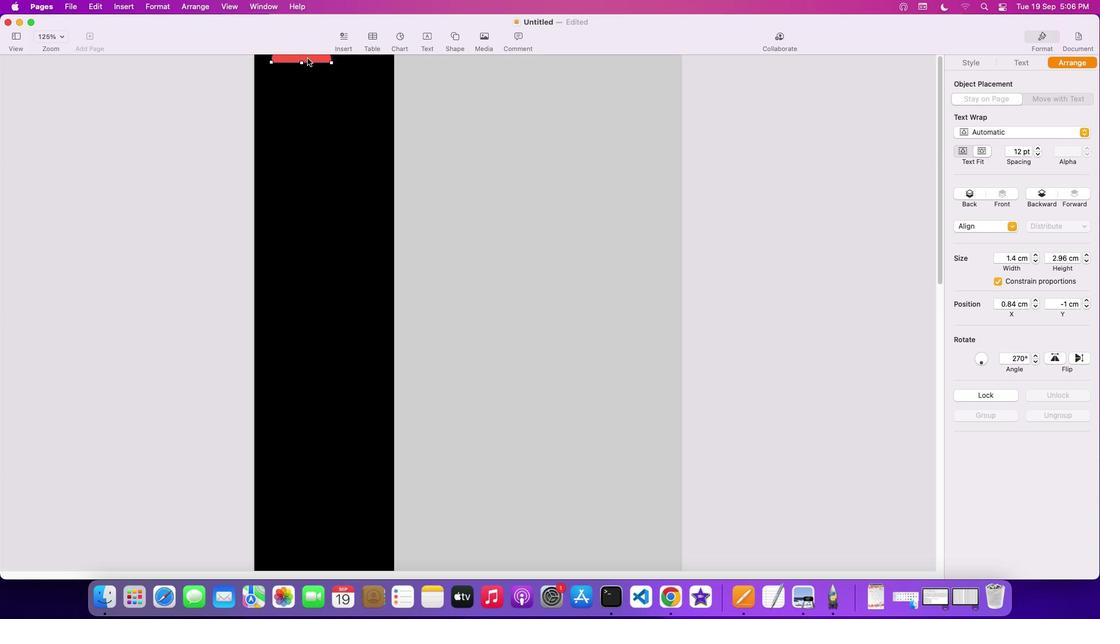
Action: Mouse pressed left at (307, 58)
Screenshot: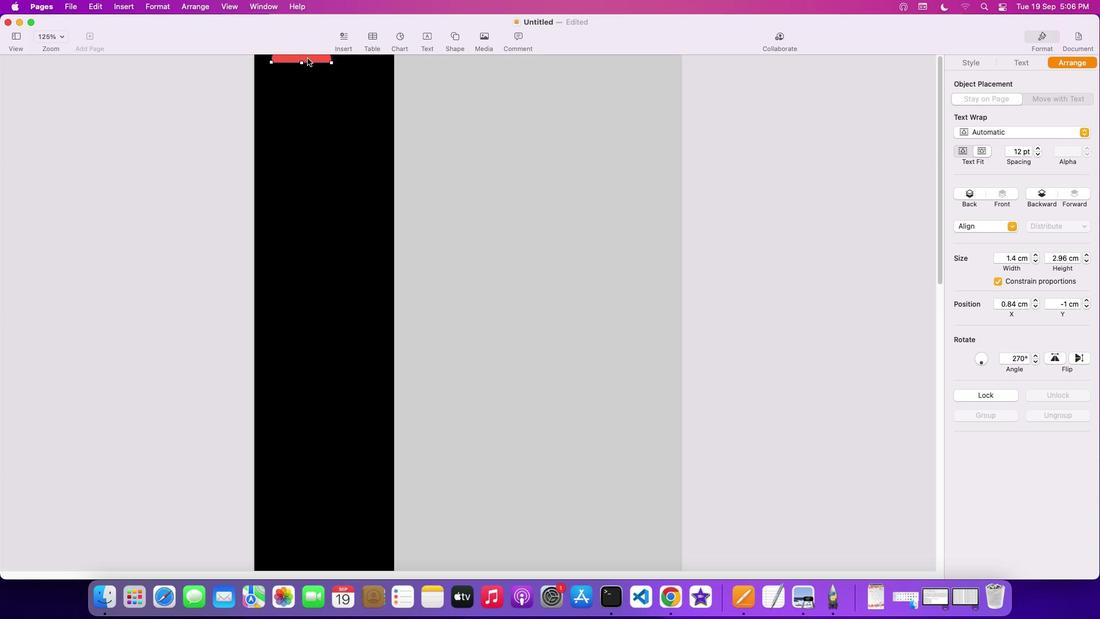 
Action: Mouse moved to (319, 63)
Screenshot: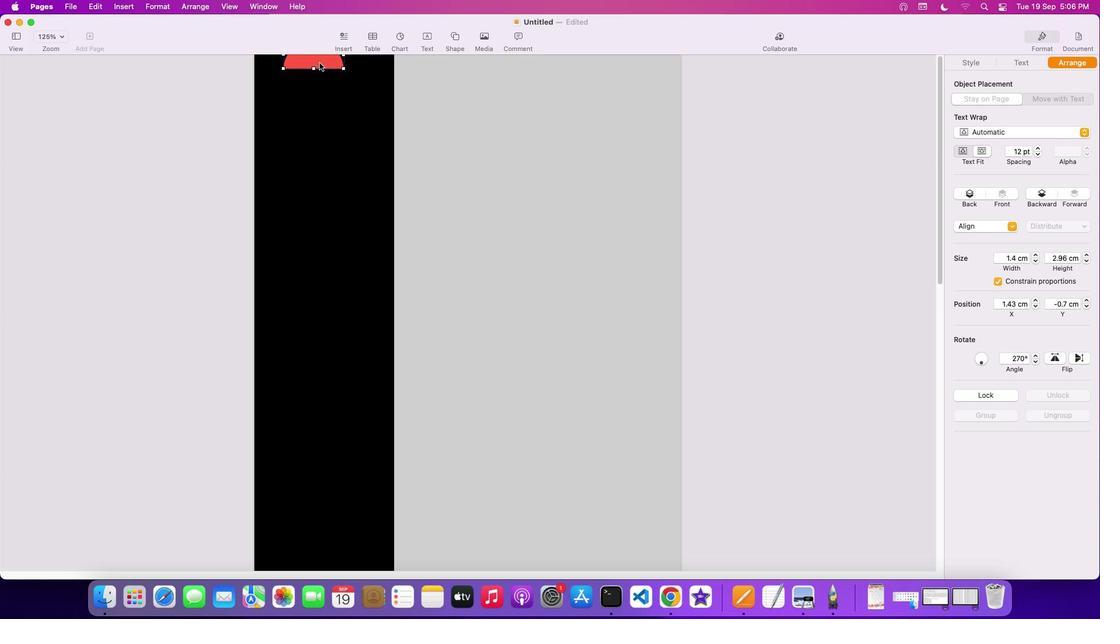 
Action: Key pressed Key.cmd'c'
Screenshot: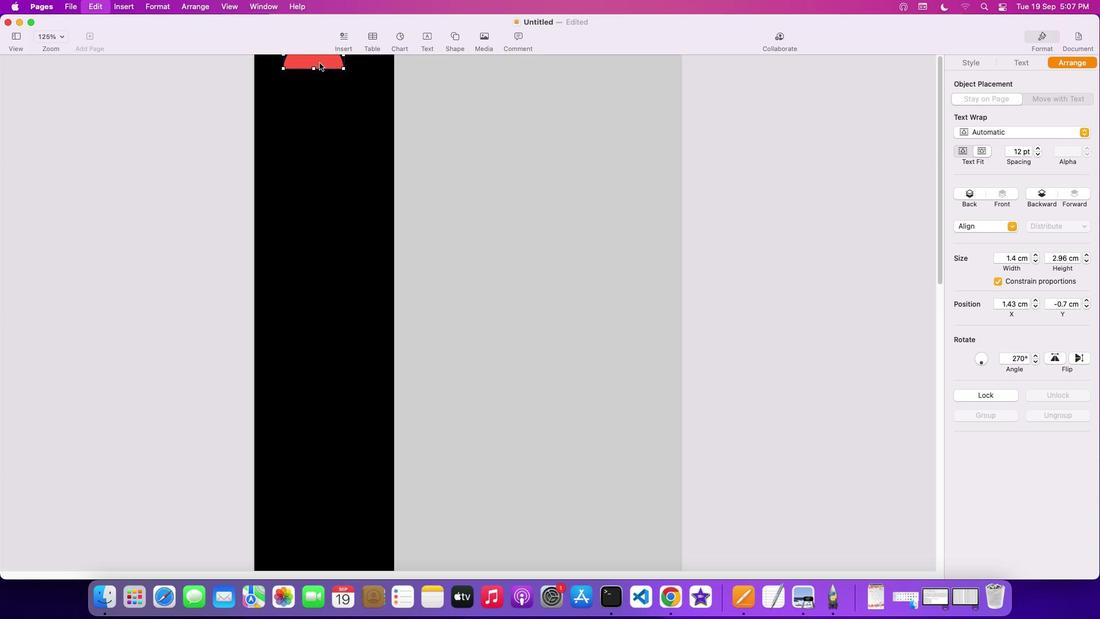 
Action: Mouse moved to (334, 118)
Screenshot: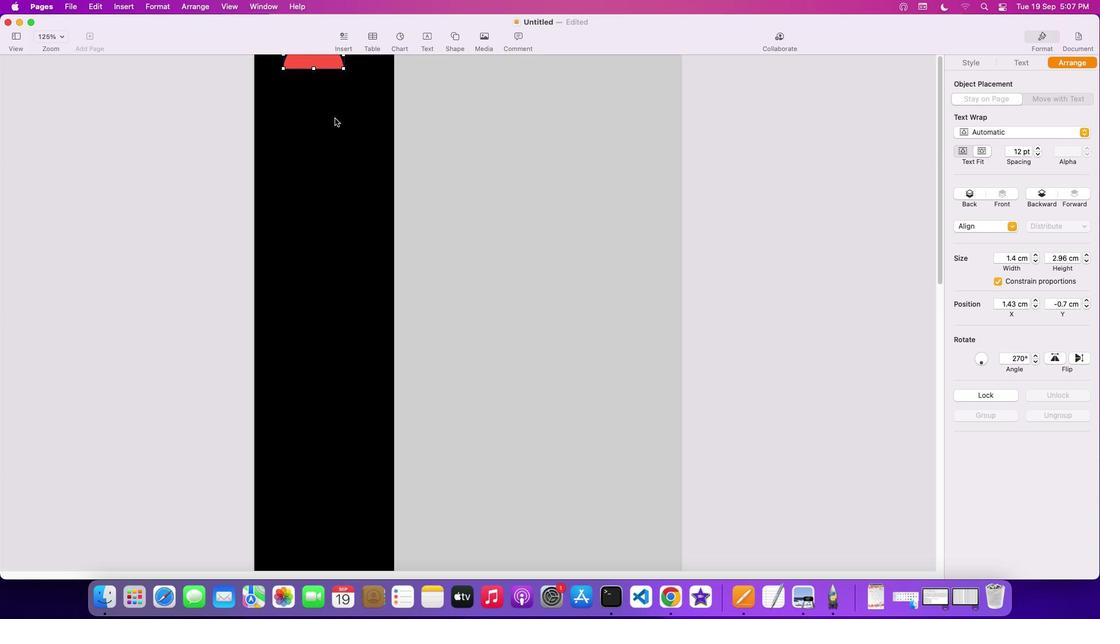 
Action: Key pressed 'v''v'
Screenshot: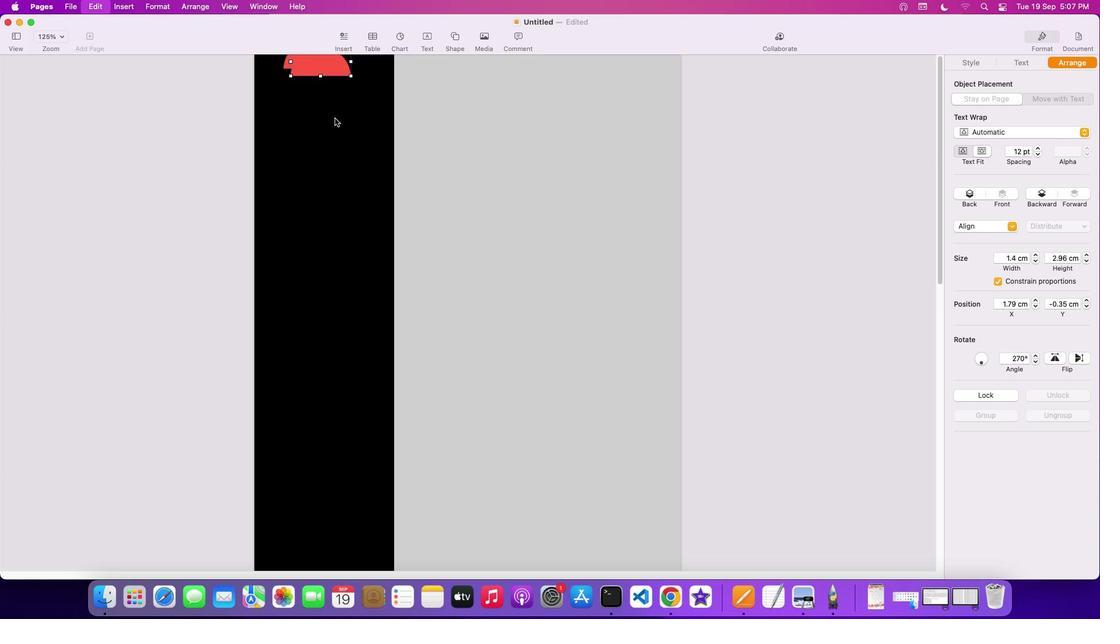 
Action: Mouse moved to (328, 72)
Screenshot: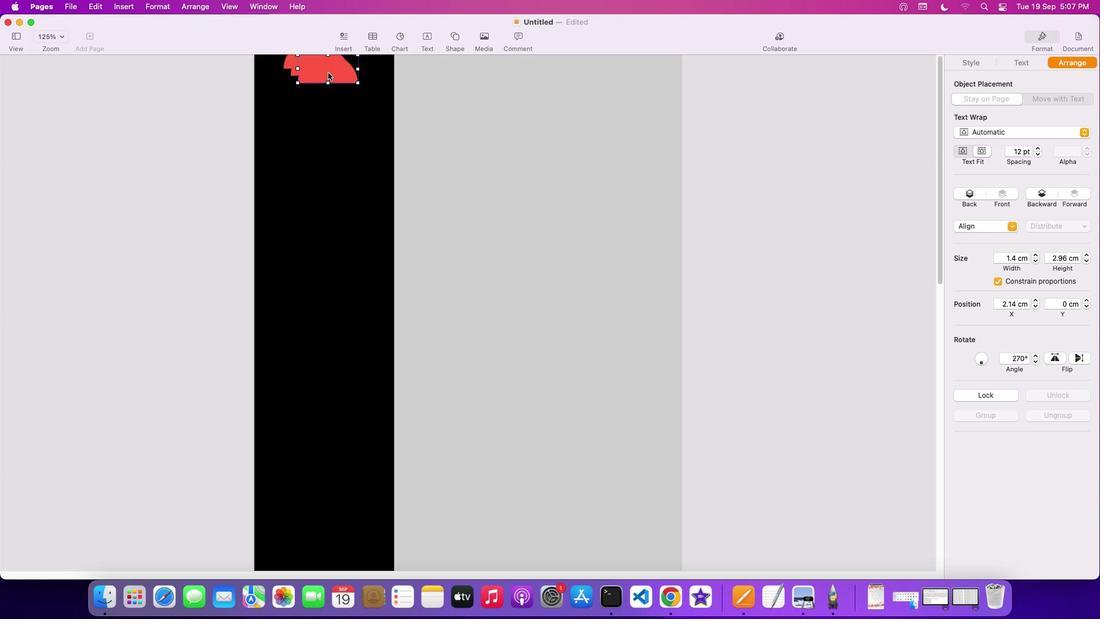 
Action: Mouse pressed left at (328, 72)
Screenshot: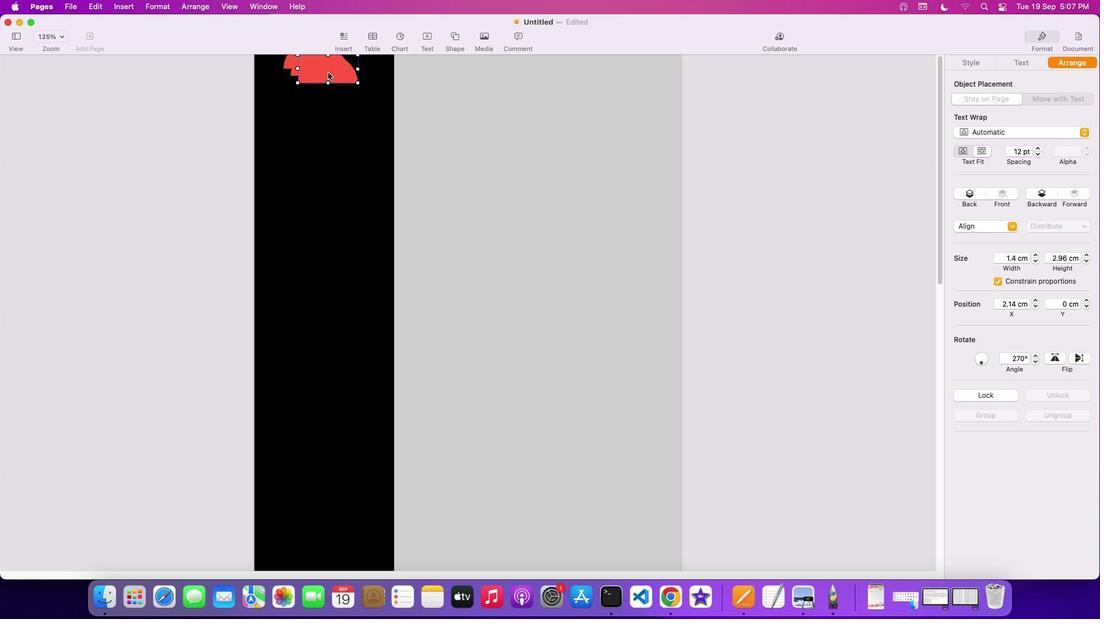 
Action: Mouse moved to (323, 65)
Screenshot: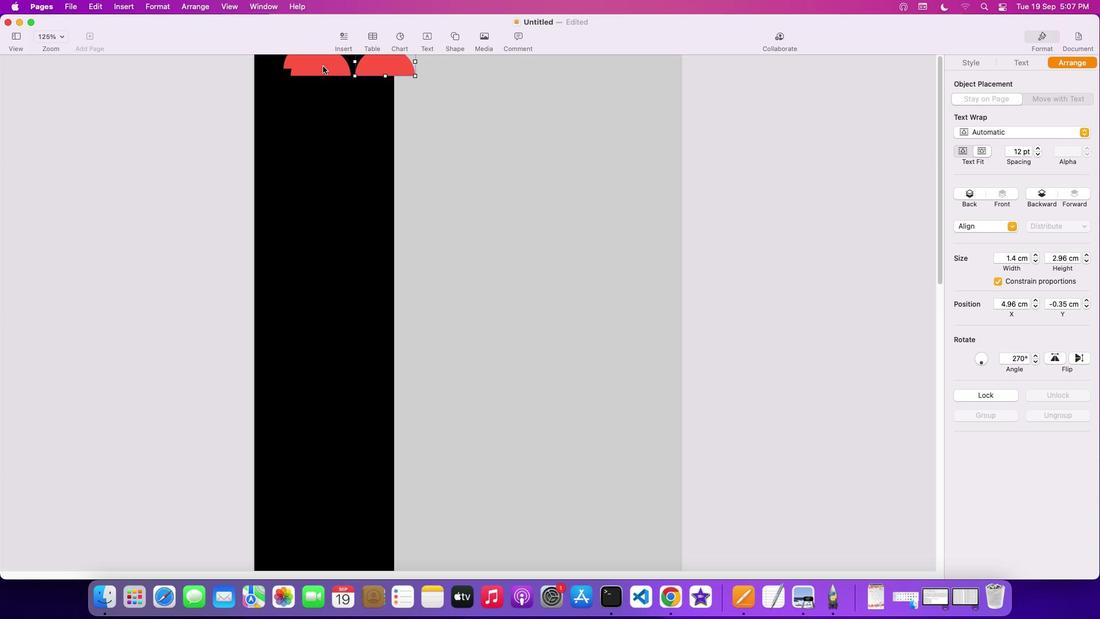 
Action: Mouse pressed left at (323, 65)
Screenshot: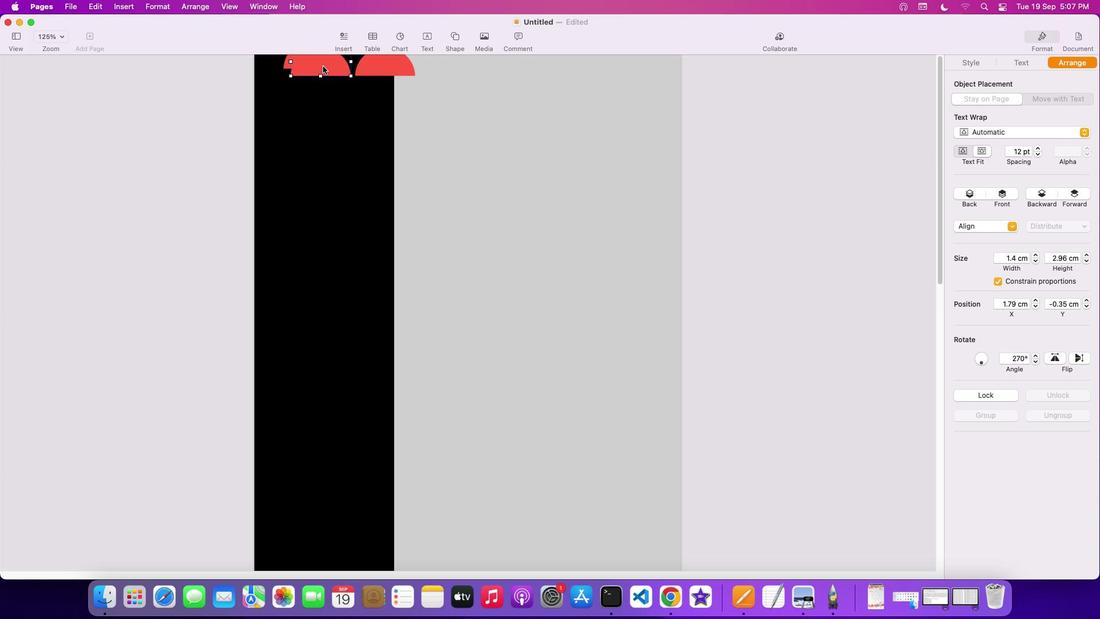 
Action: Mouse moved to (381, 68)
Screenshot: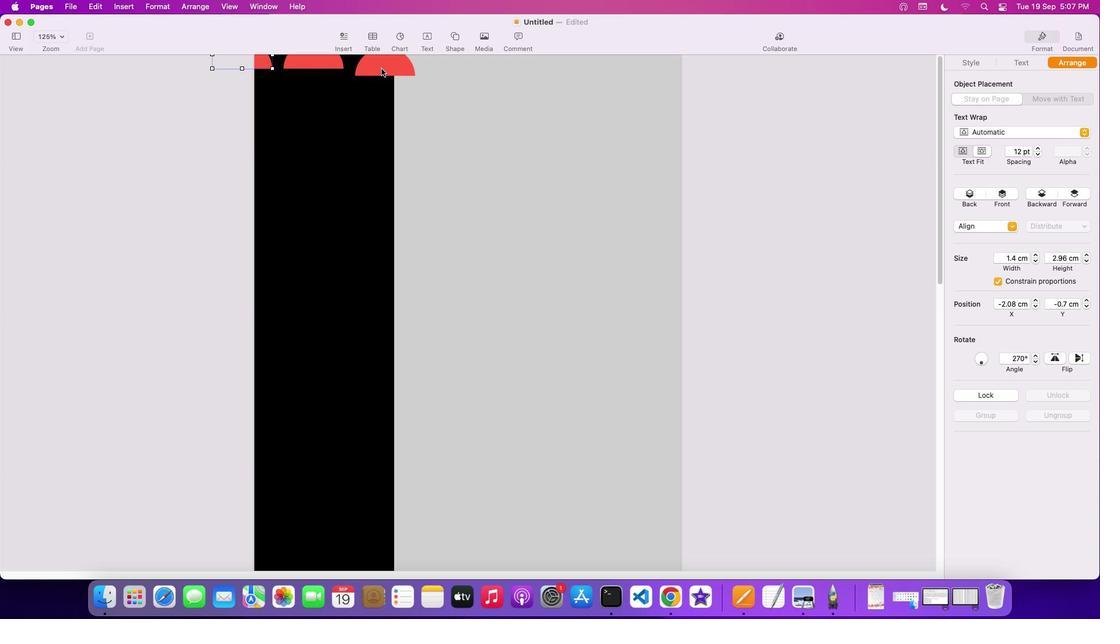 
Action: Mouse pressed left at (381, 68)
Screenshot: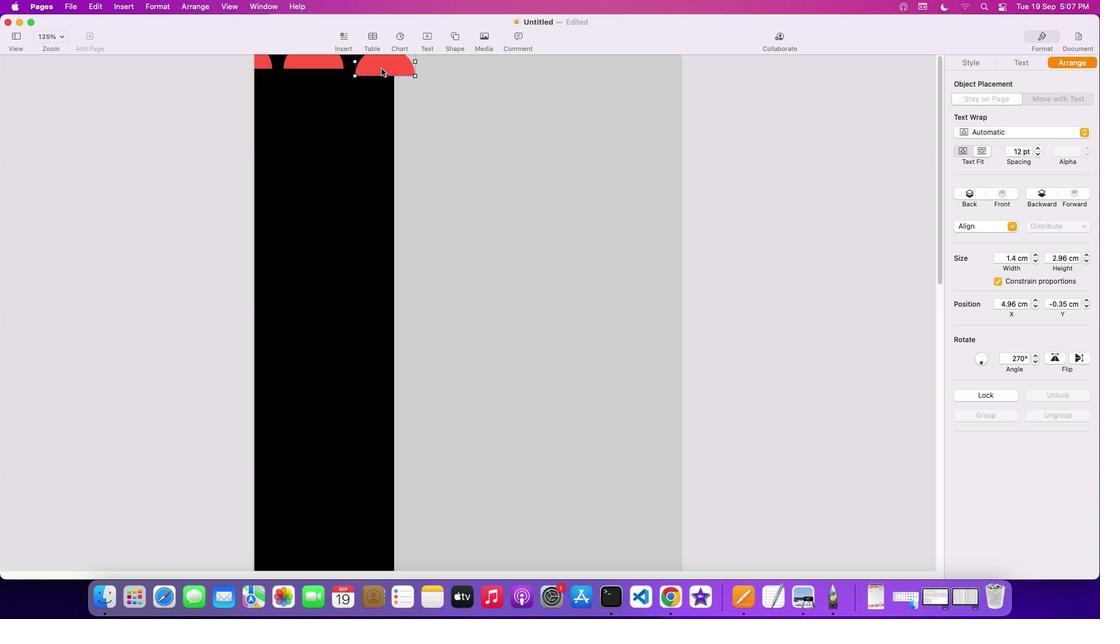 
Action: Mouse moved to (263, 61)
Screenshot: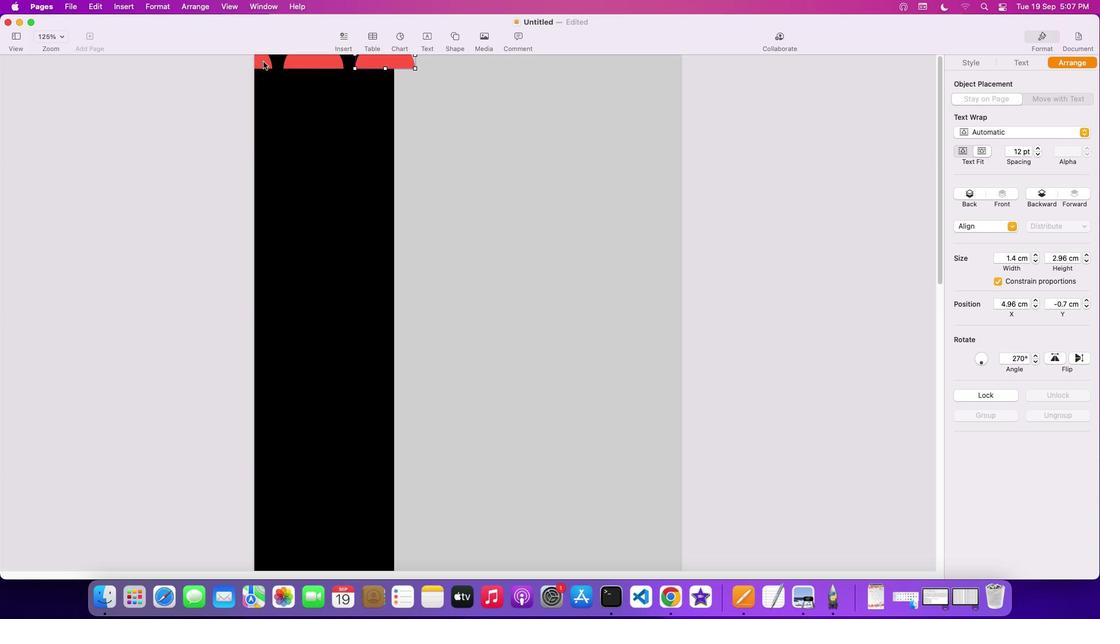 
Action: Mouse pressed left at (263, 61)
Screenshot: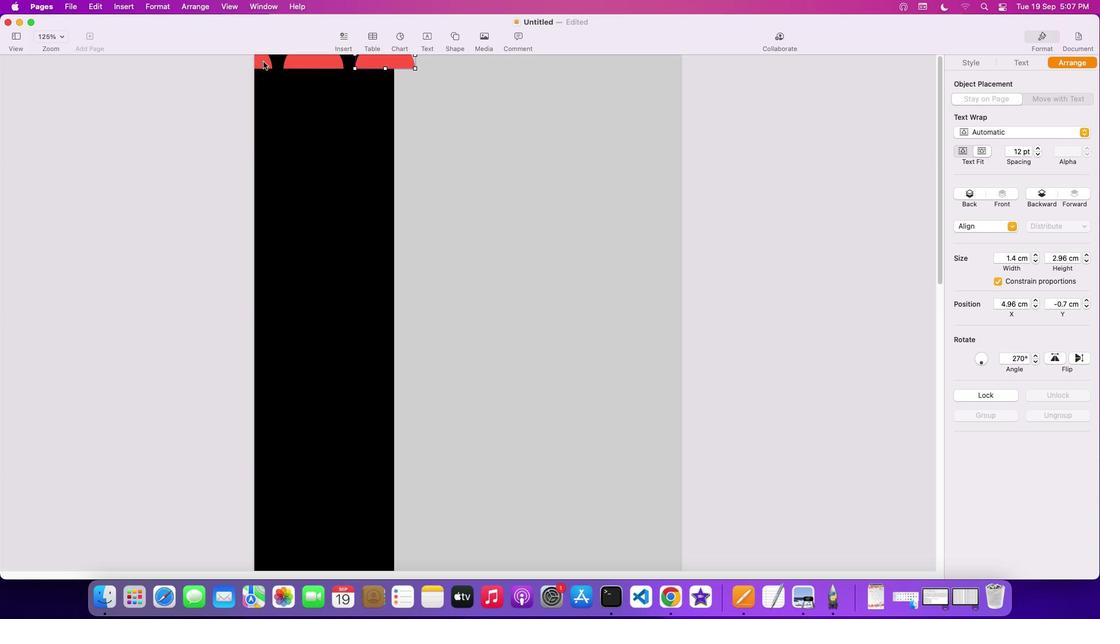 
Action: Mouse moved to (978, 60)
Screenshot: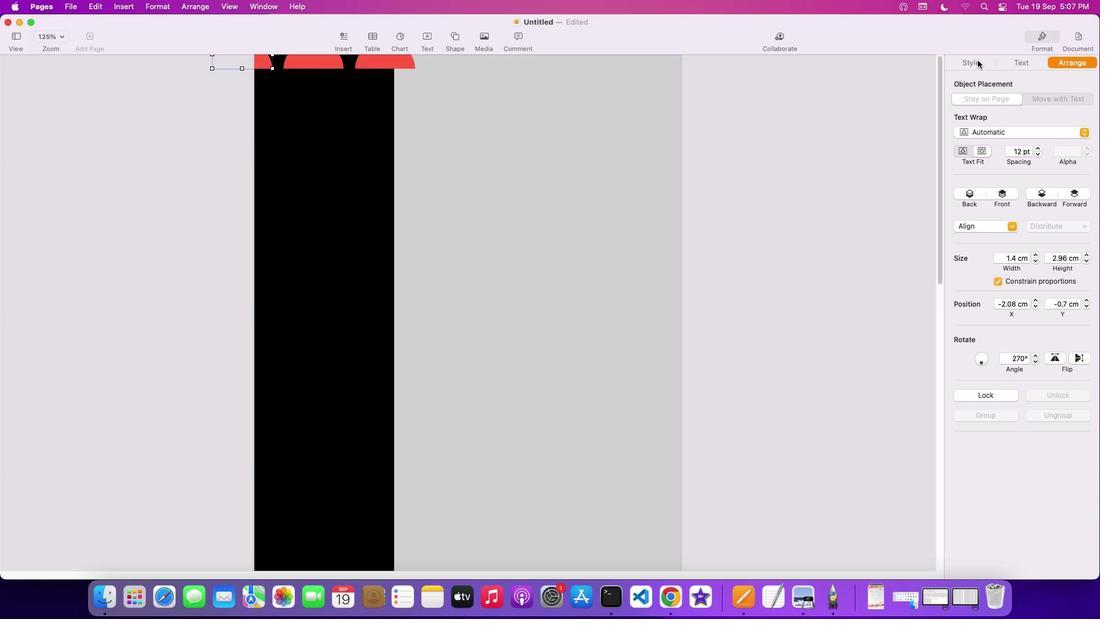
Action: Mouse pressed left at (978, 60)
Screenshot: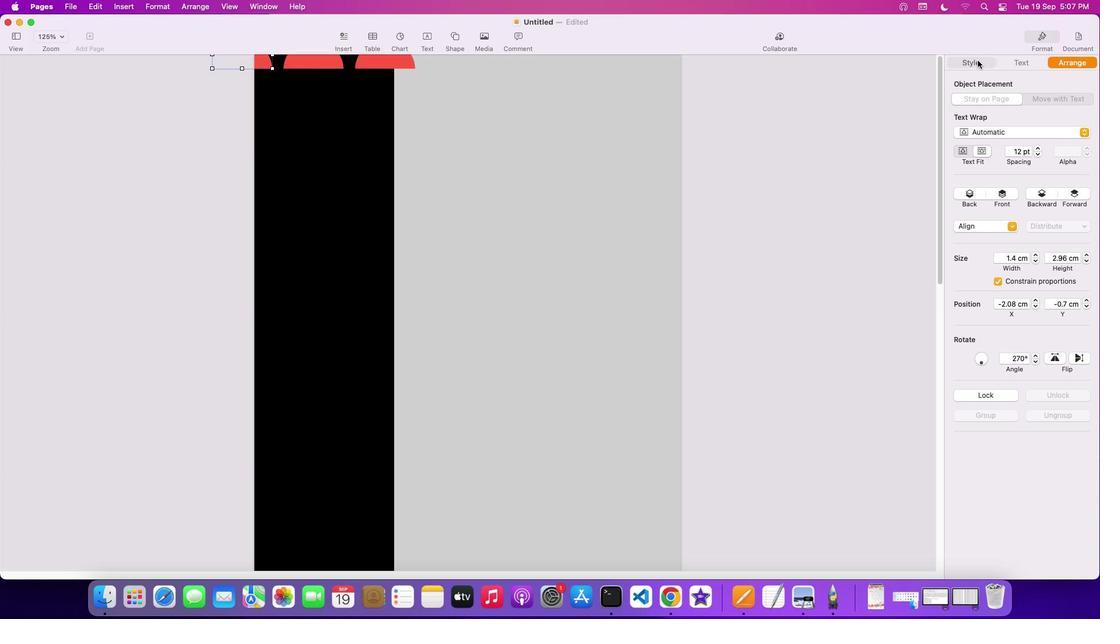 
Action: Mouse moved to (969, 218)
Screenshot: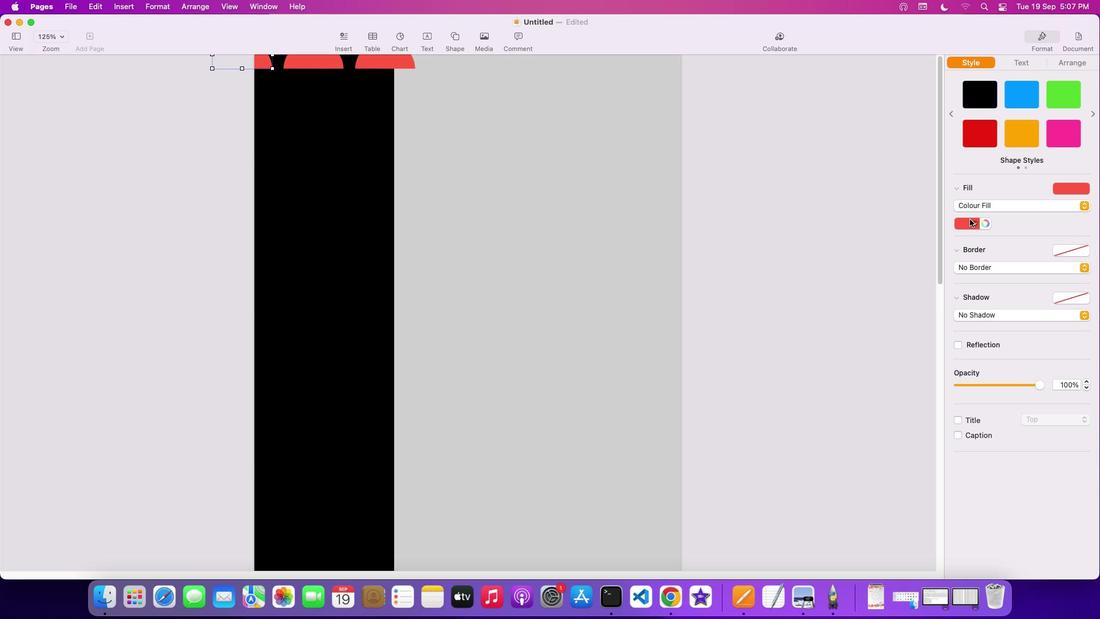 
Action: Mouse pressed left at (969, 218)
Screenshot: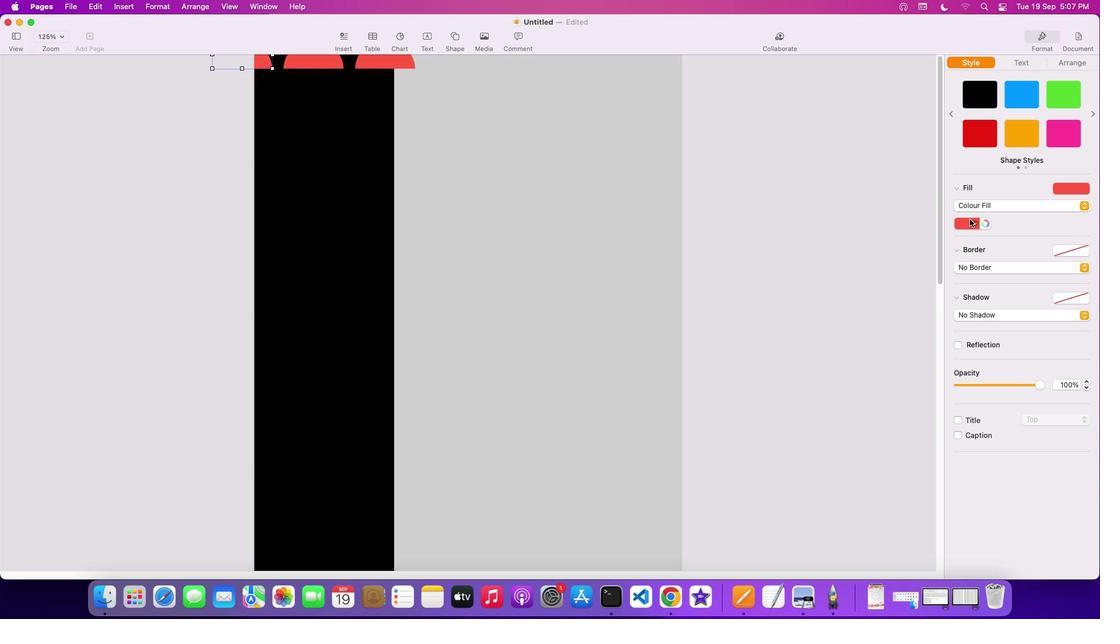 
Action: Mouse moved to (960, 286)
Screenshot: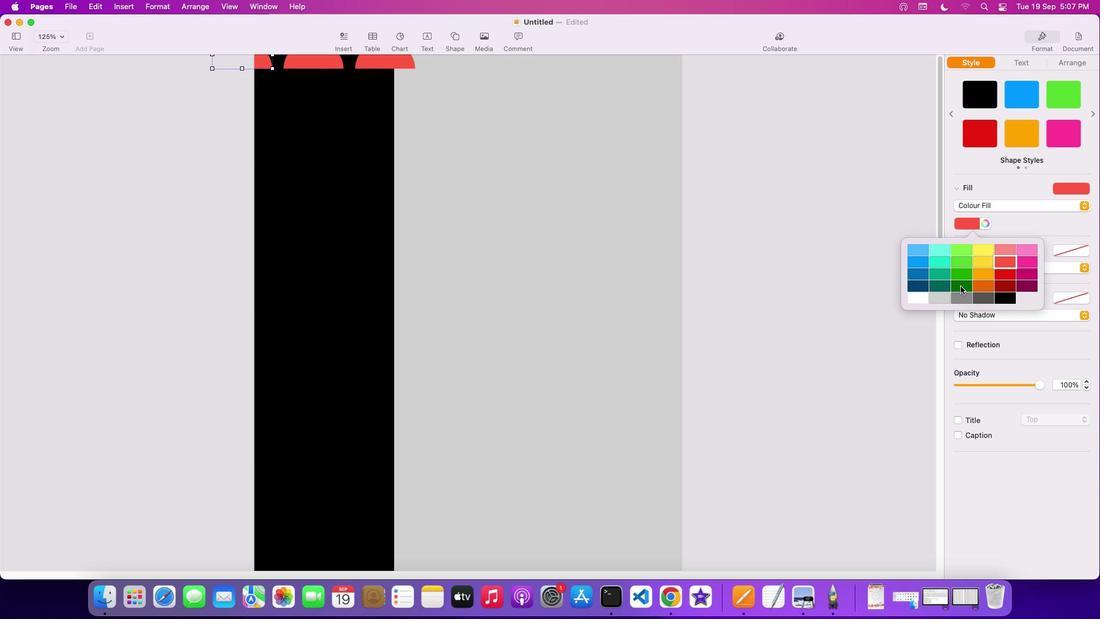 
Action: Mouse pressed left at (960, 286)
Screenshot: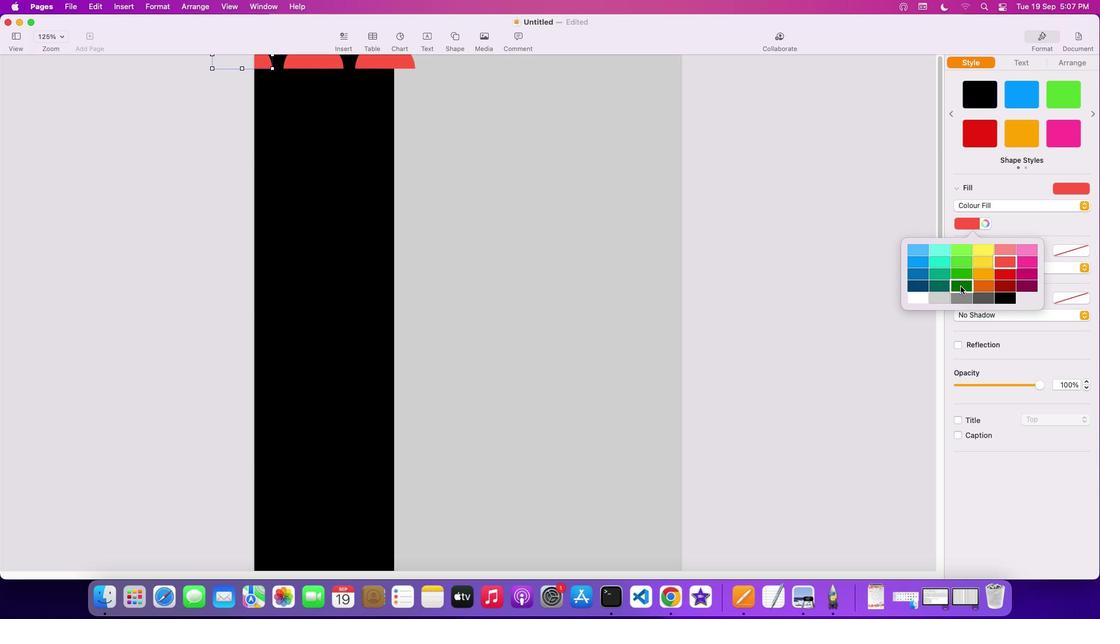 
Action: Mouse moved to (975, 228)
Screenshot: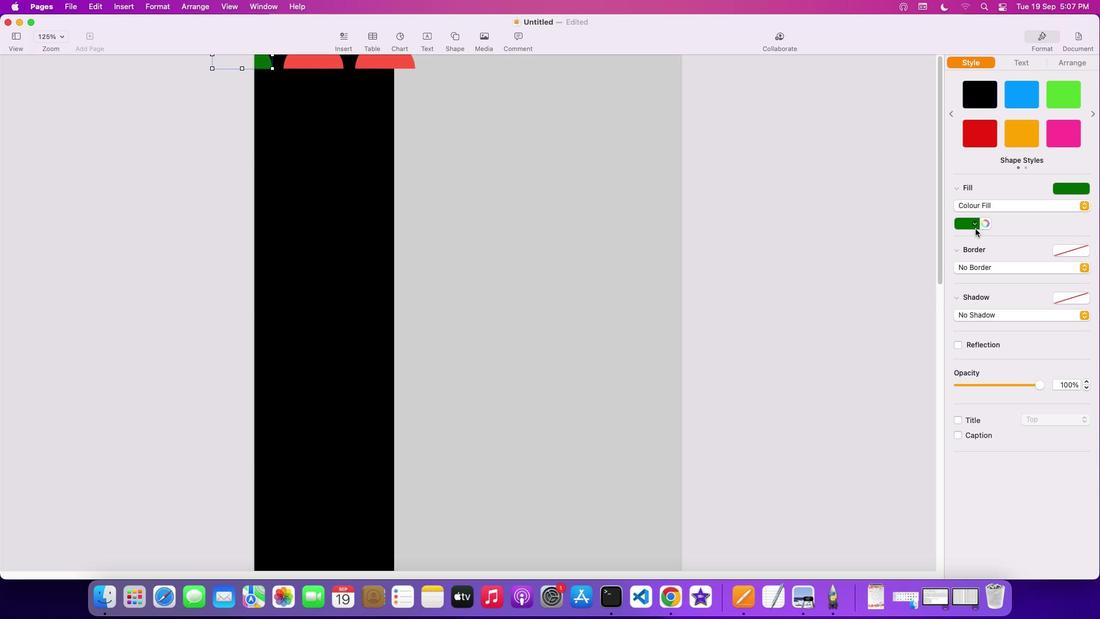 
Action: Mouse pressed left at (975, 228)
Screenshot: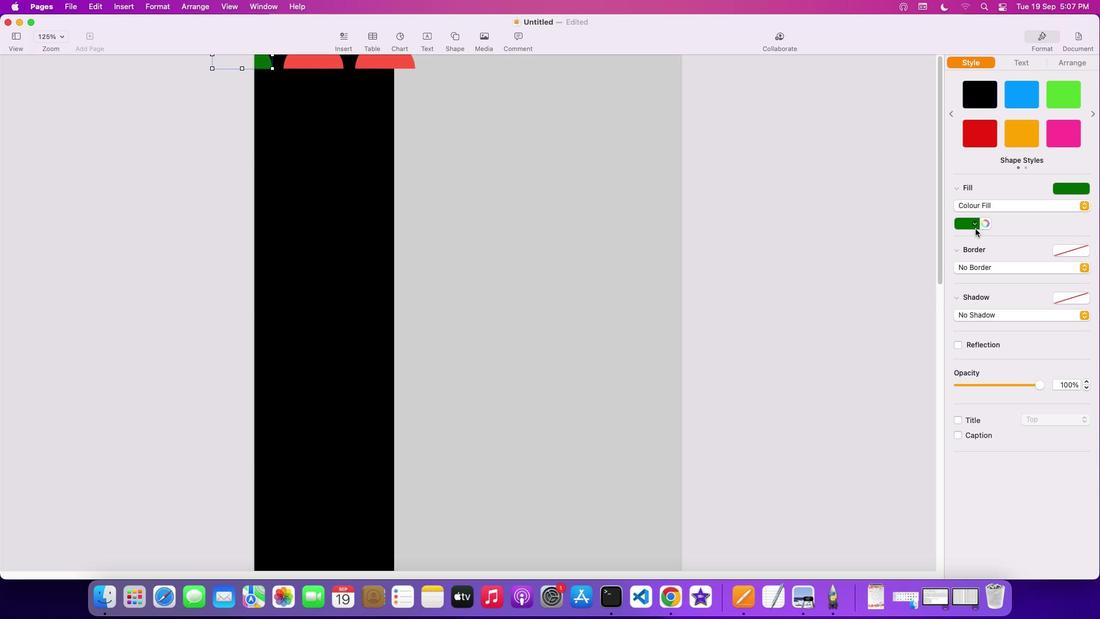 
Action: Mouse moved to (946, 283)
Screenshot: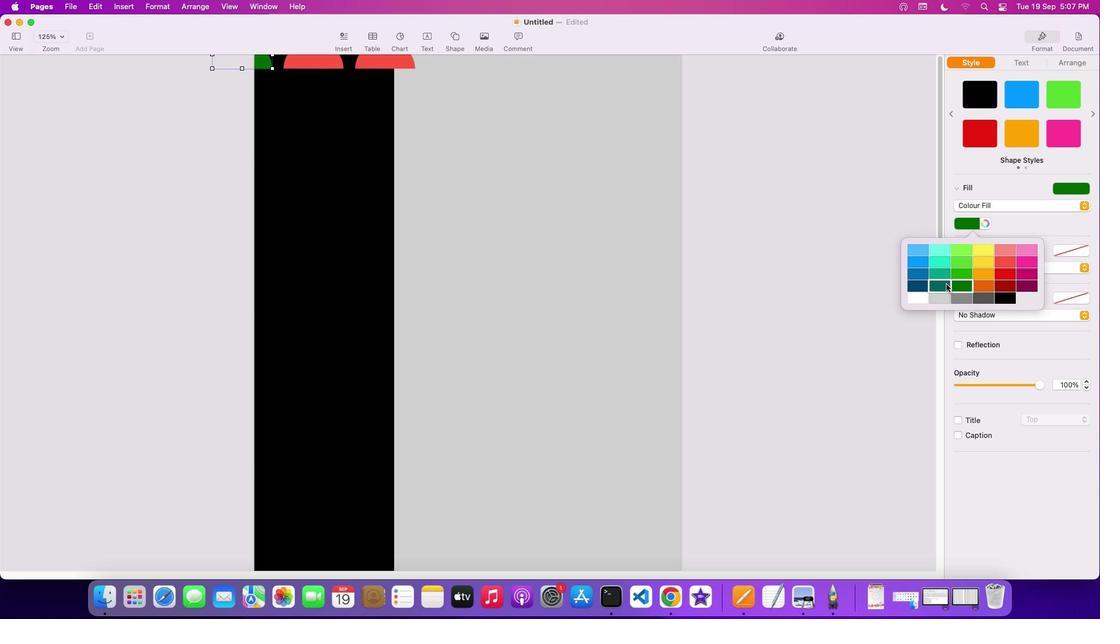 
Action: Mouse pressed left at (946, 283)
Screenshot: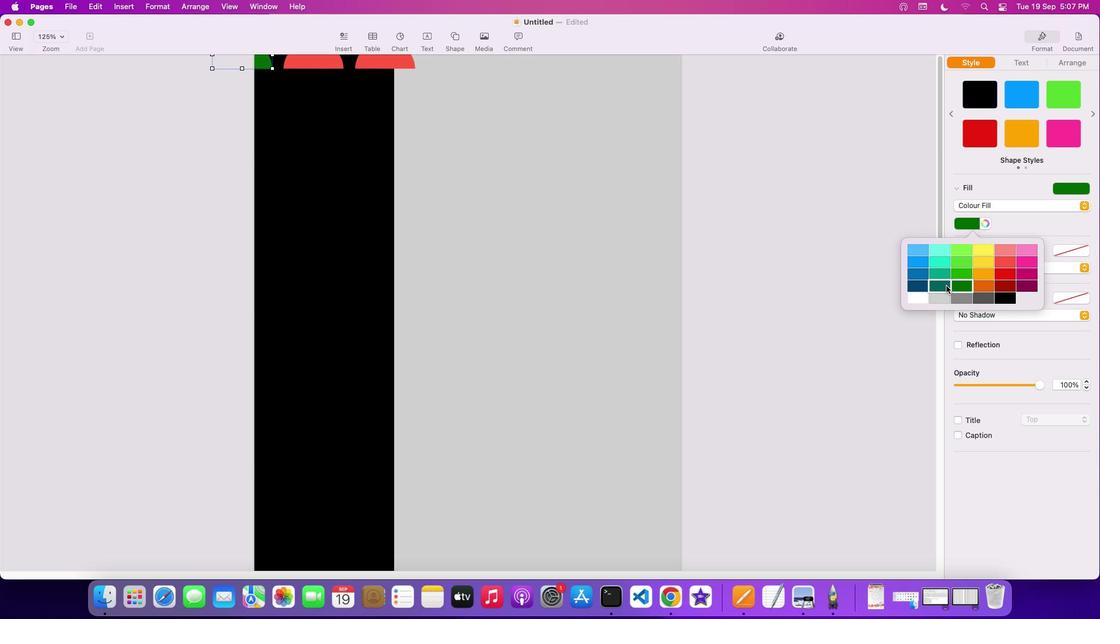 
Action: Mouse moved to (370, 64)
Screenshot: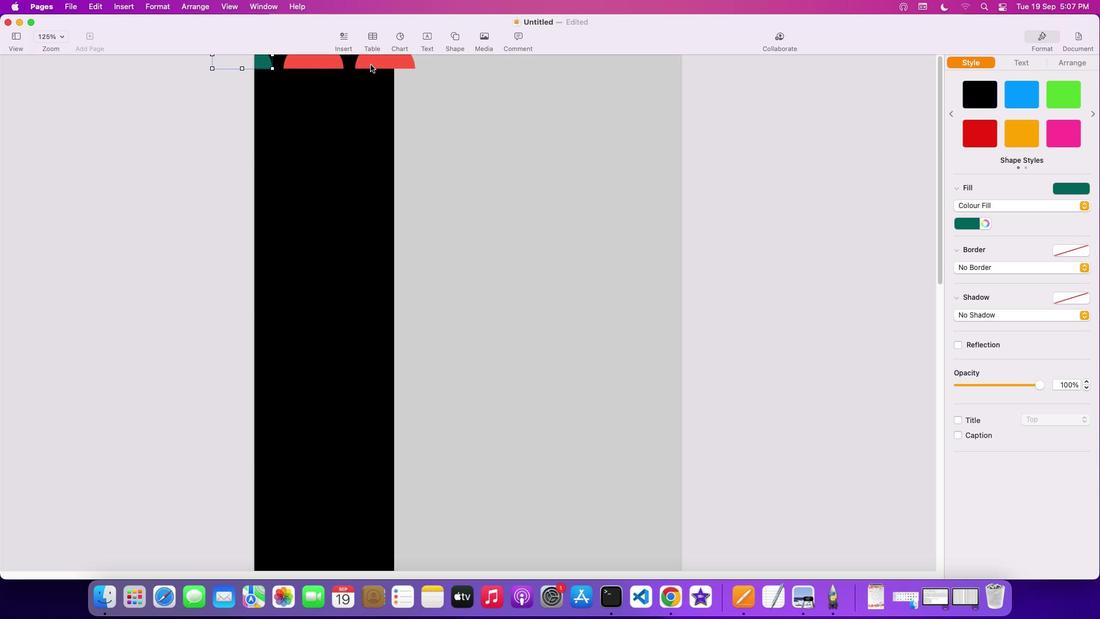 
Action: Mouse pressed left at (370, 64)
Screenshot: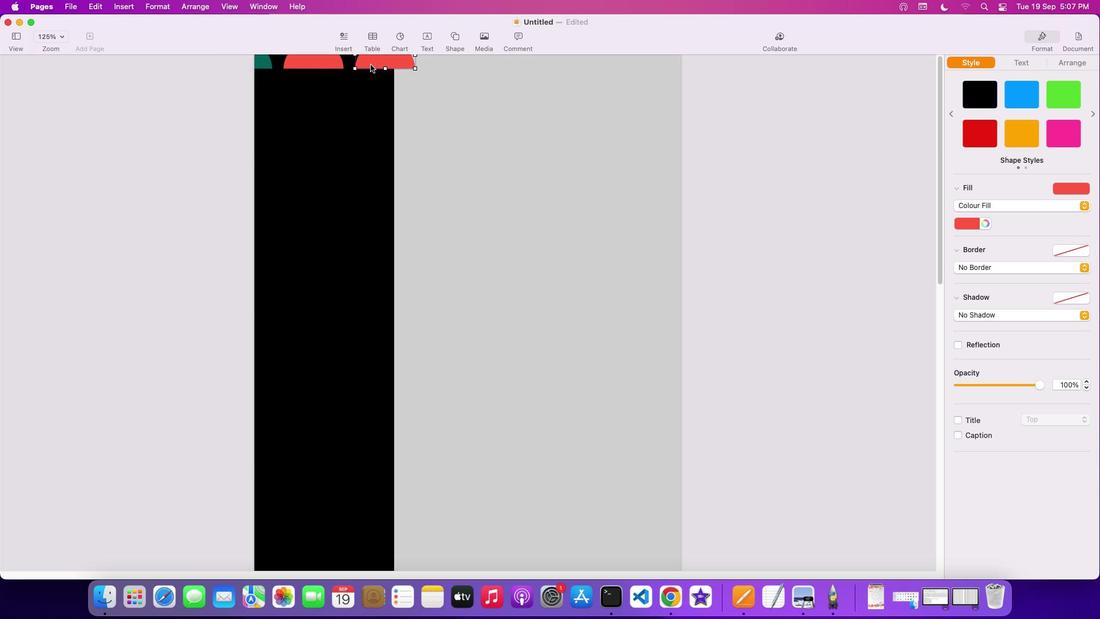 
Action: Mouse moved to (972, 222)
Screenshot: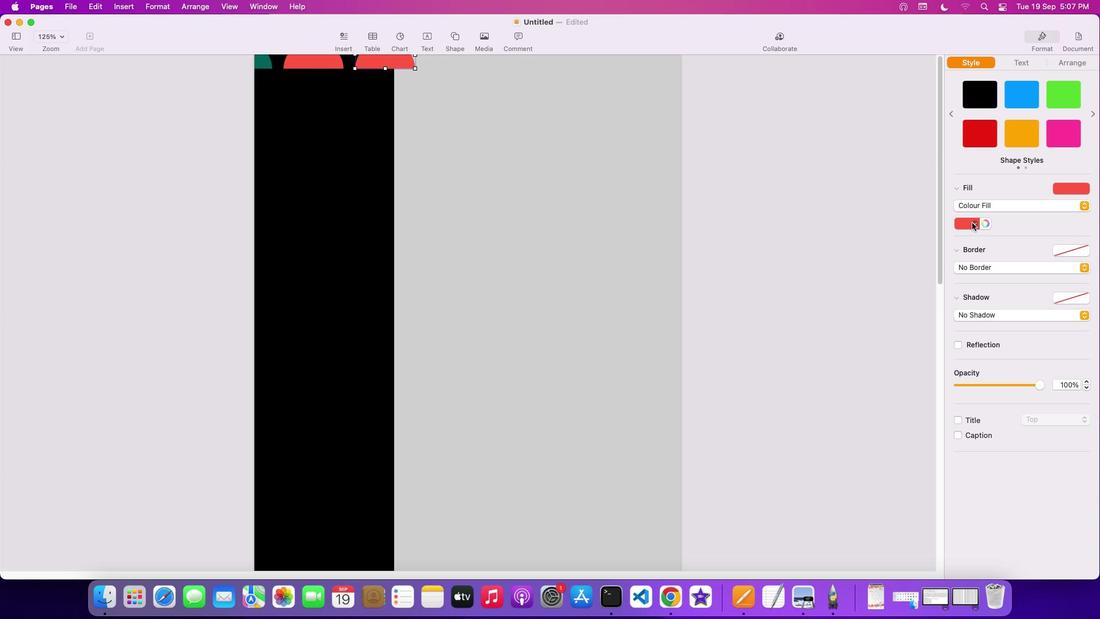 
Action: Mouse pressed left at (972, 222)
Screenshot: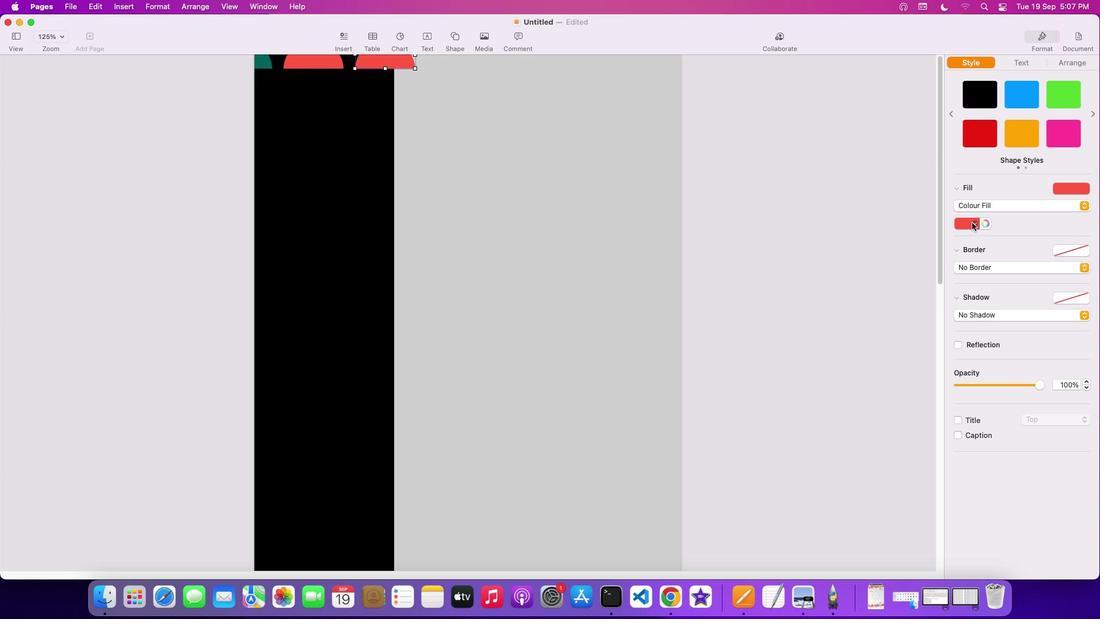 
Action: Mouse moved to (946, 274)
Screenshot: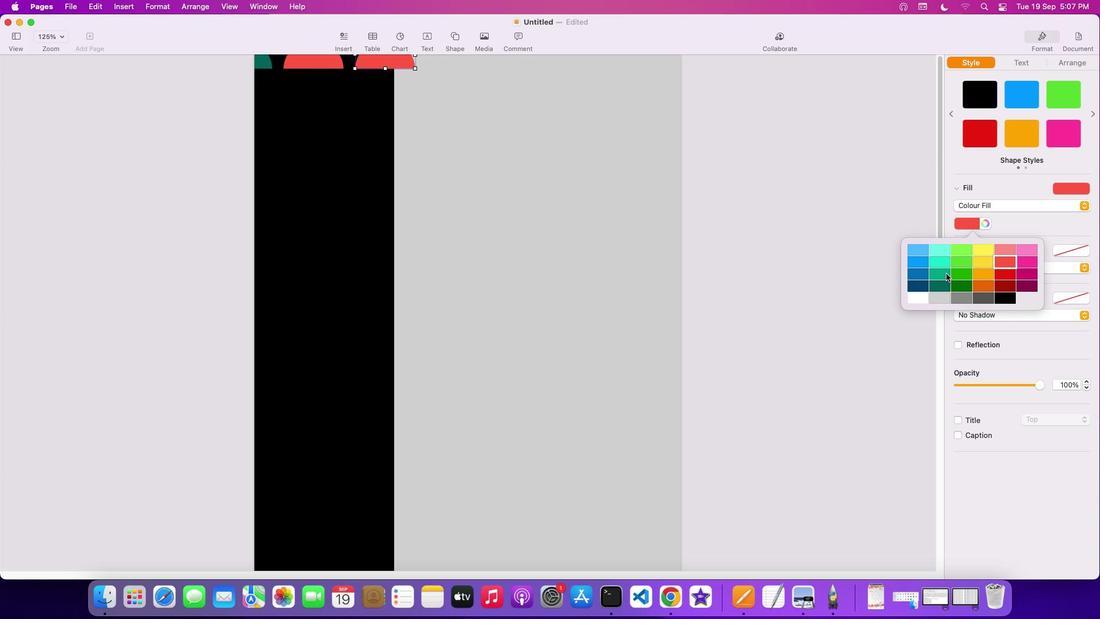 
Action: Mouse pressed left at (946, 274)
Screenshot: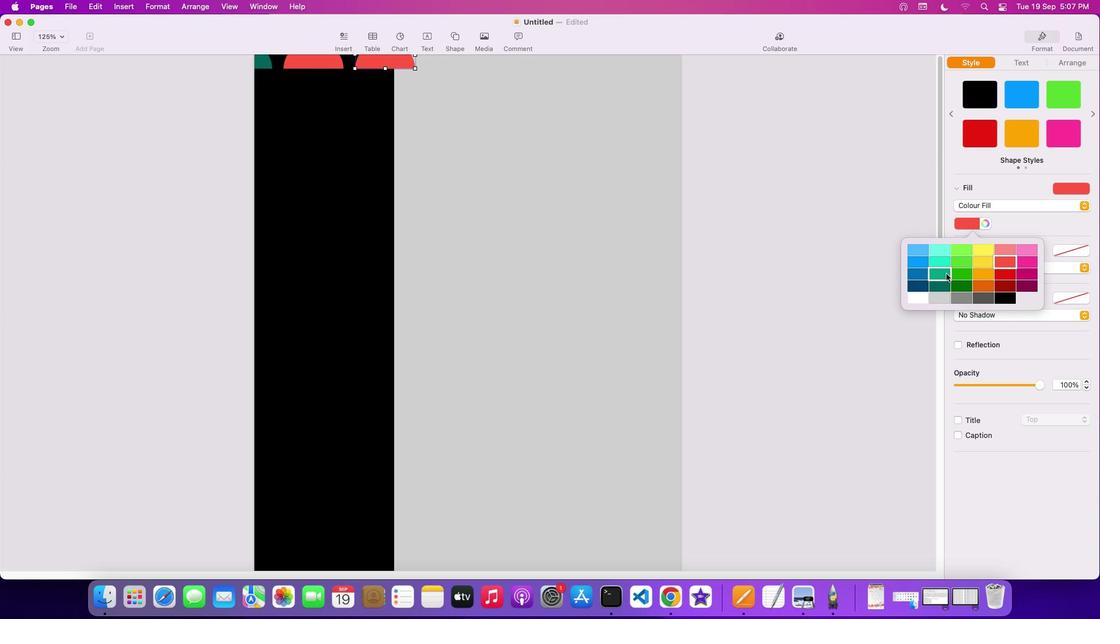 
Action: Mouse moved to (975, 224)
Screenshot: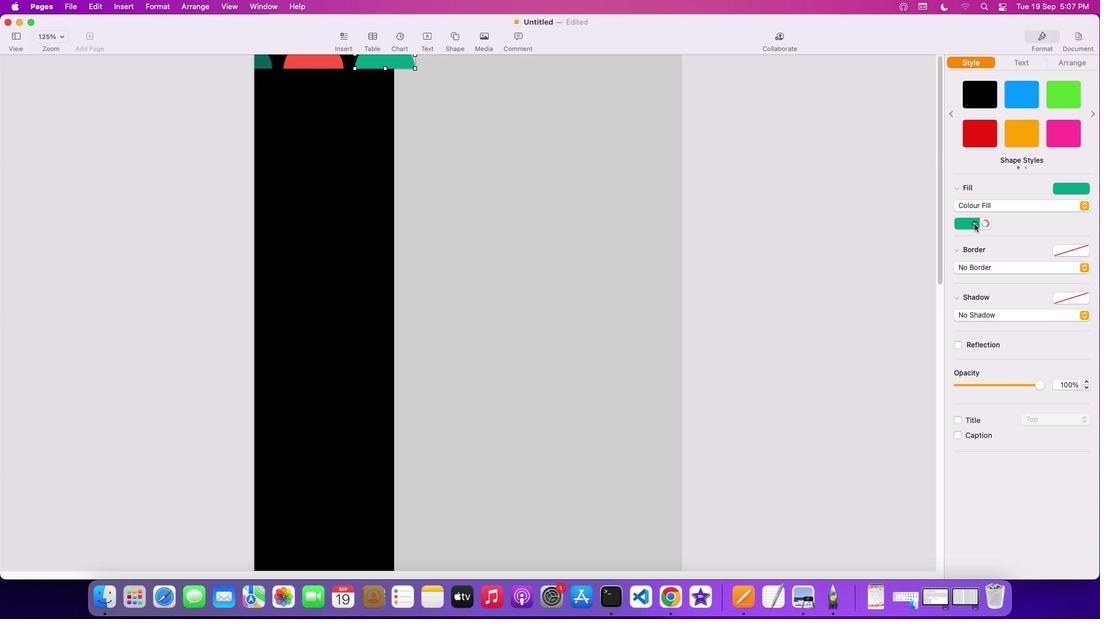 
Action: Mouse pressed left at (975, 224)
Screenshot: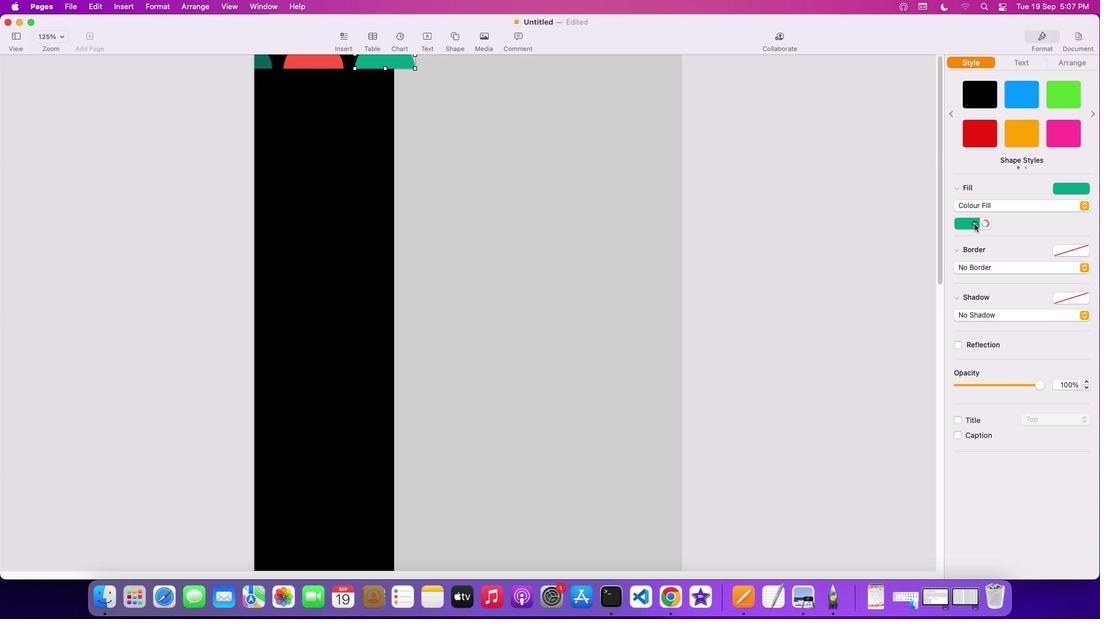 
Action: Mouse moved to (964, 277)
Screenshot: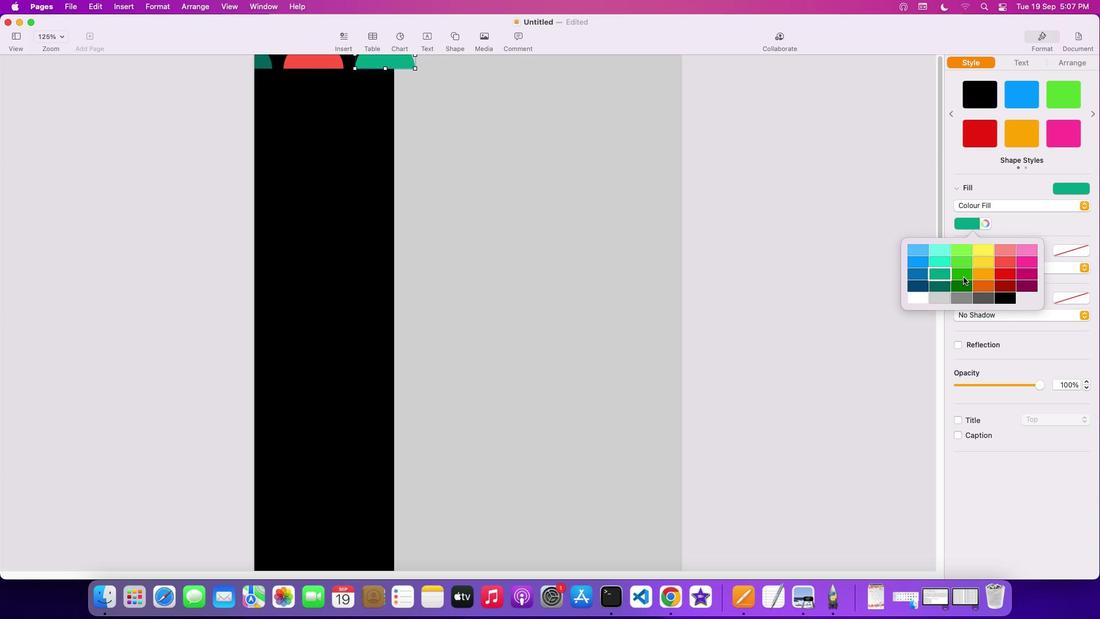 
Action: Mouse pressed left at (964, 277)
Screenshot: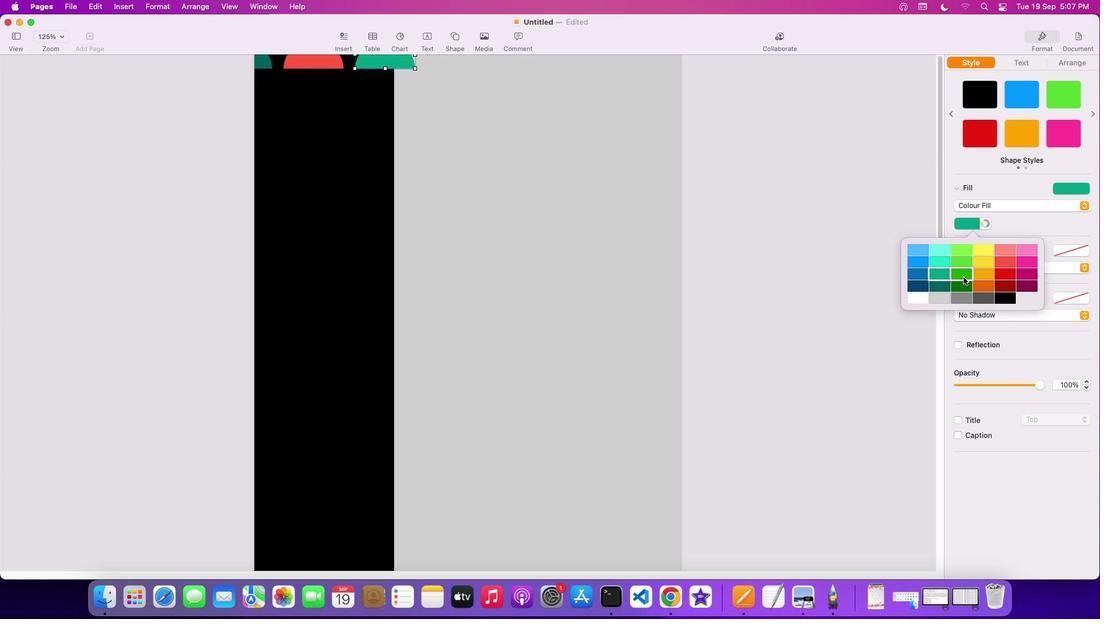 
Action: Mouse moved to (975, 225)
Screenshot: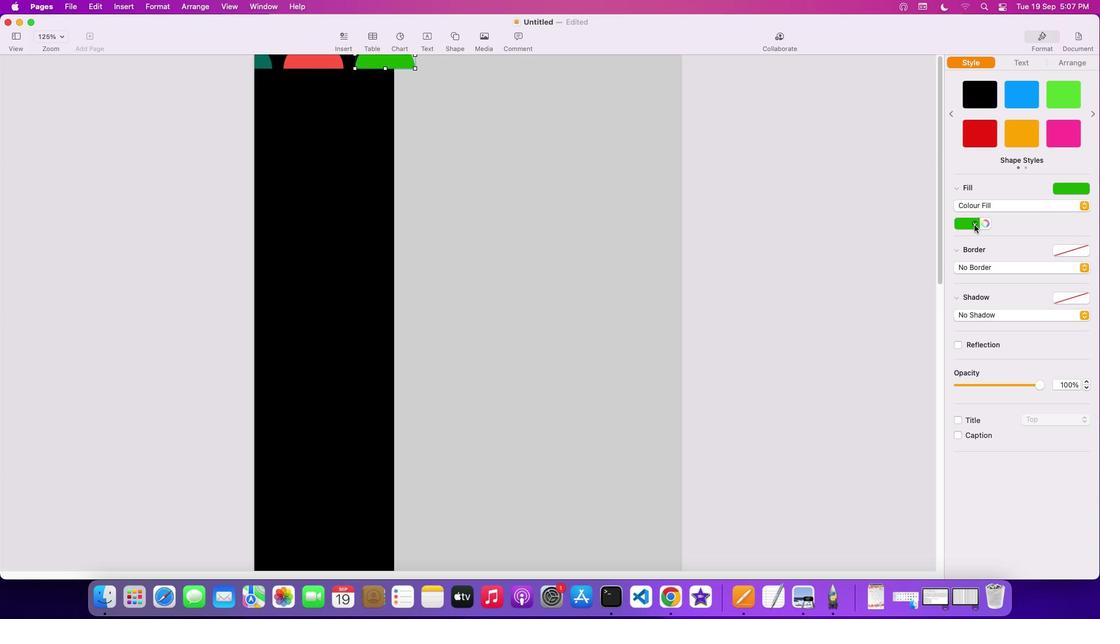 
Action: Mouse pressed left at (975, 225)
Screenshot: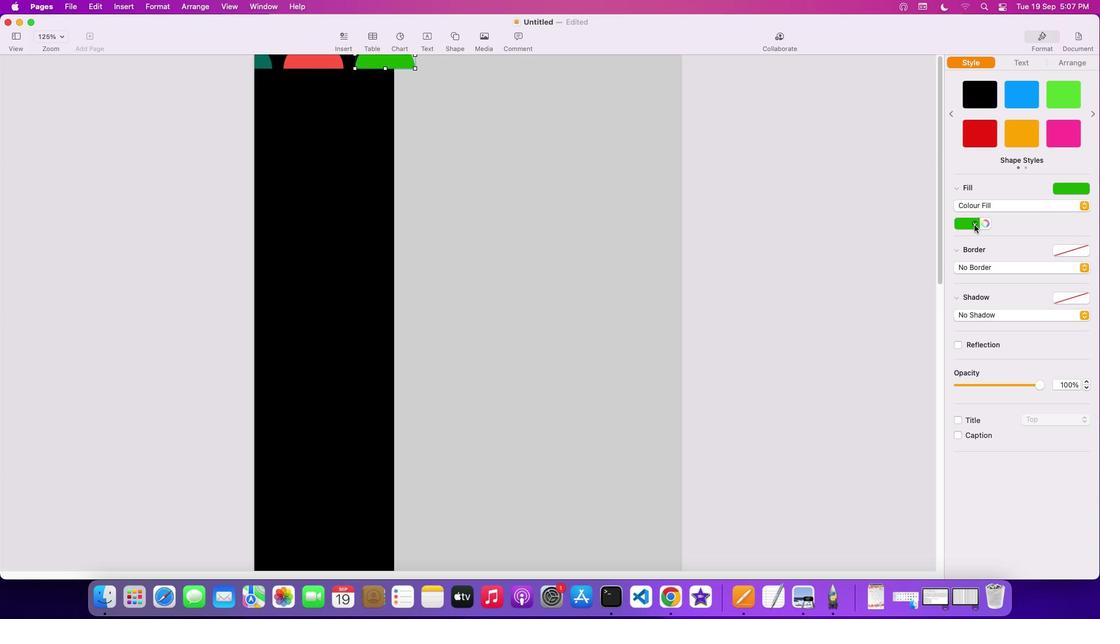 
Action: Mouse moved to (943, 284)
Screenshot: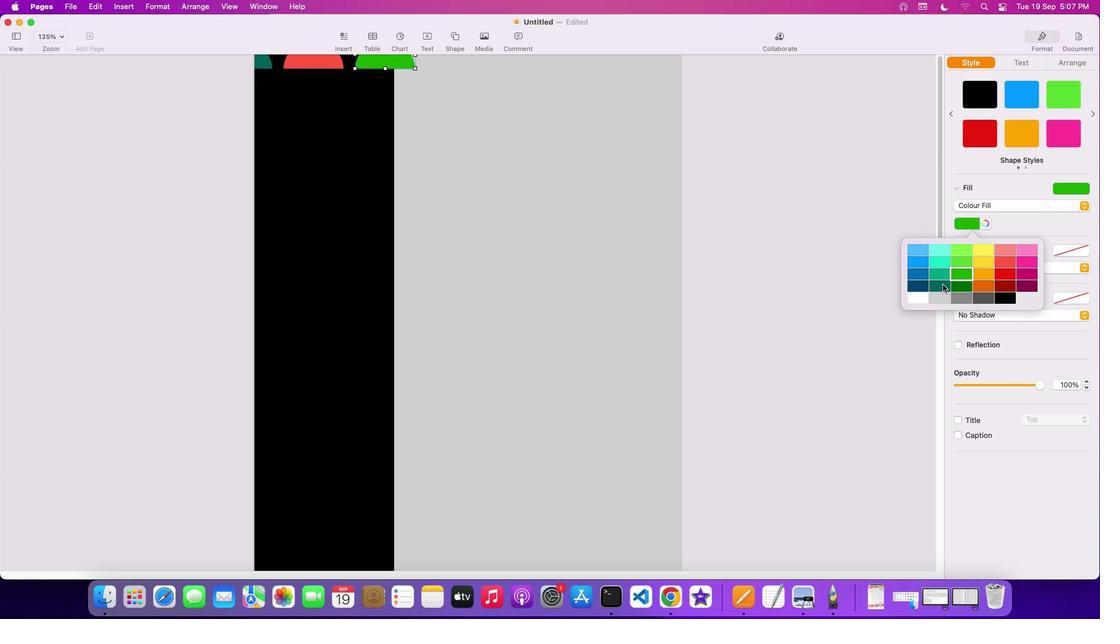 
Action: Mouse pressed left at (943, 284)
Screenshot: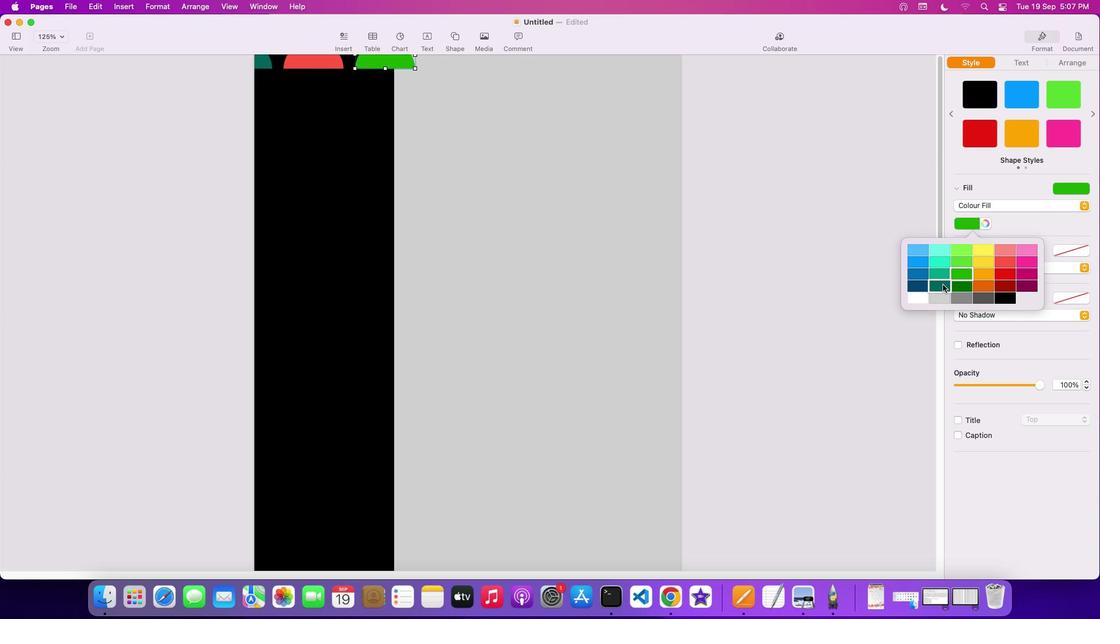 
Action: Mouse moved to (975, 220)
Screenshot: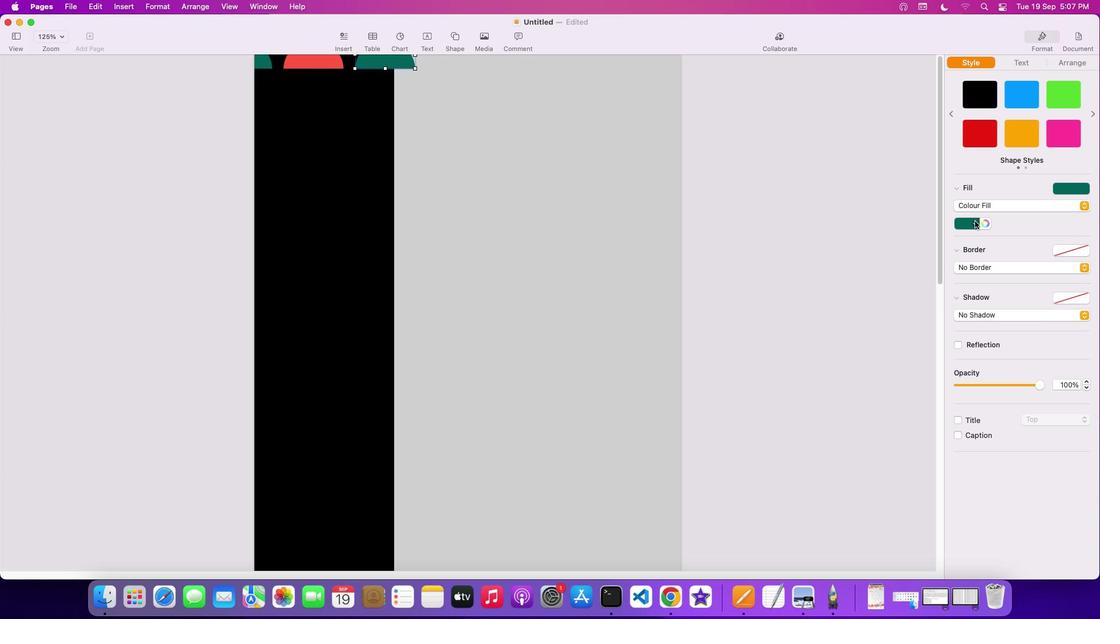 
Action: Mouse pressed left at (975, 220)
Screenshot: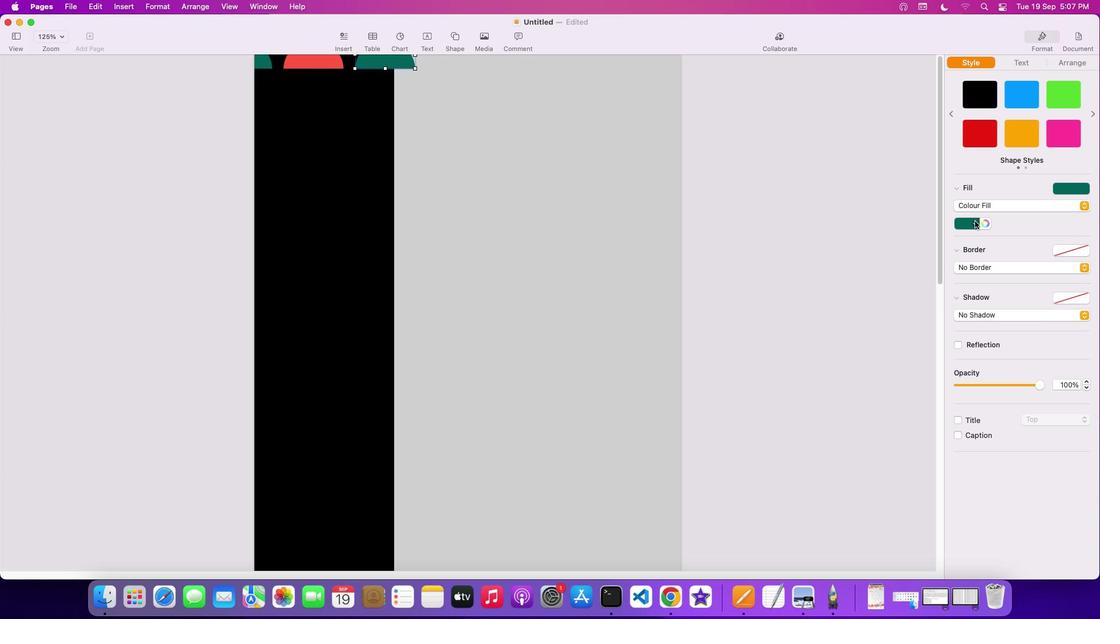 
Action: Mouse moved to (960, 284)
Screenshot: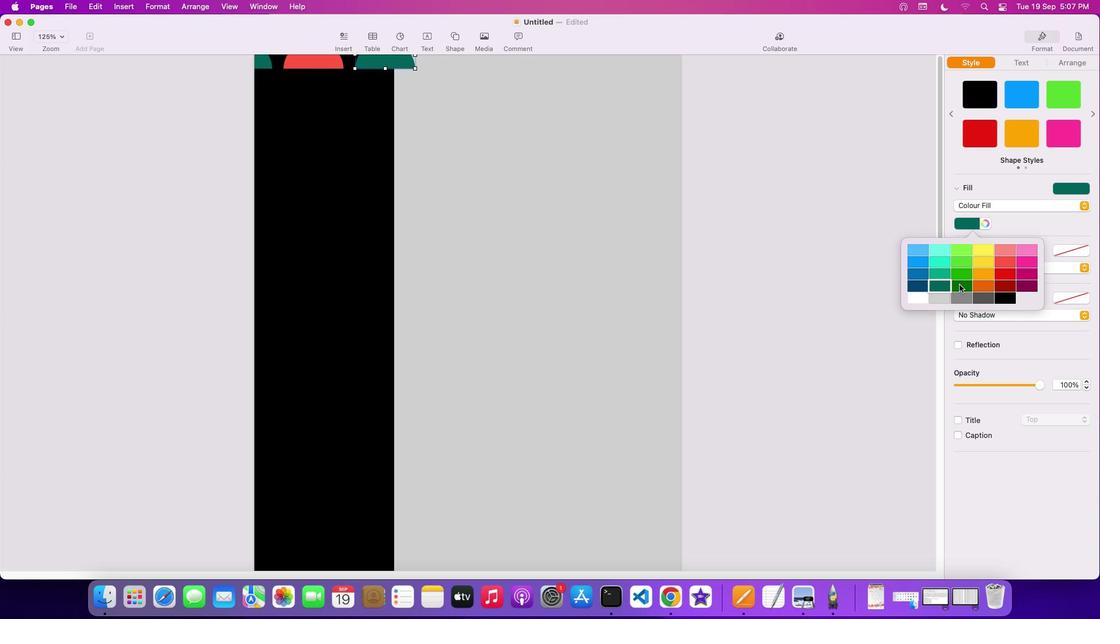 
Action: Mouse pressed left at (960, 284)
Screenshot: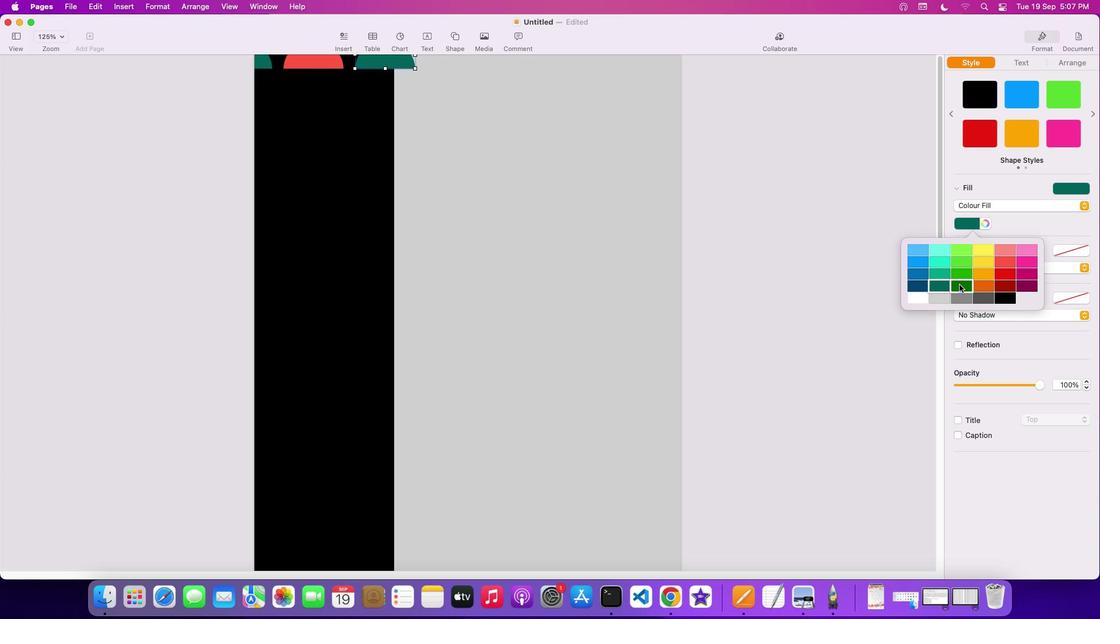 
Action: Mouse moved to (977, 225)
Screenshot: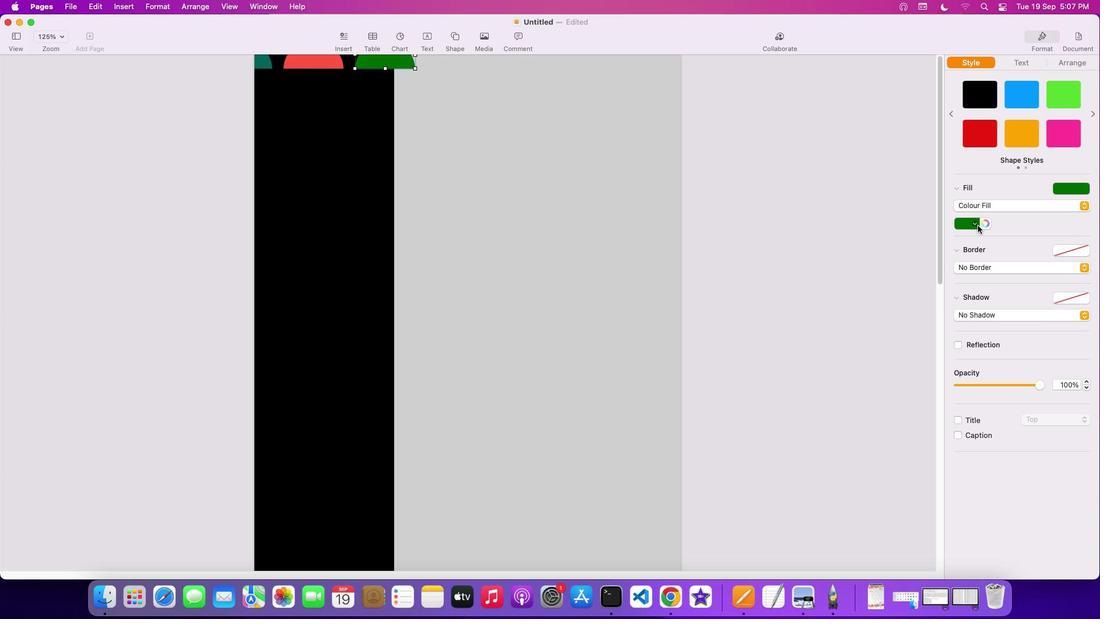 
Action: Mouse pressed left at (977, 225)
Screenshot: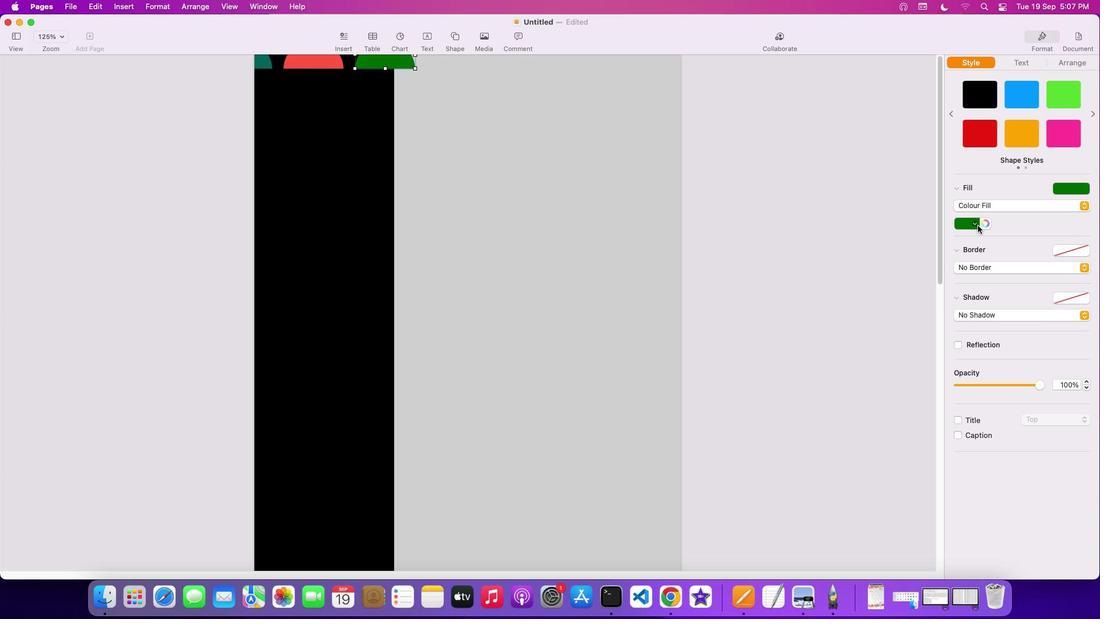 
Action: Mouse moved to (942, 287)
Screenshot: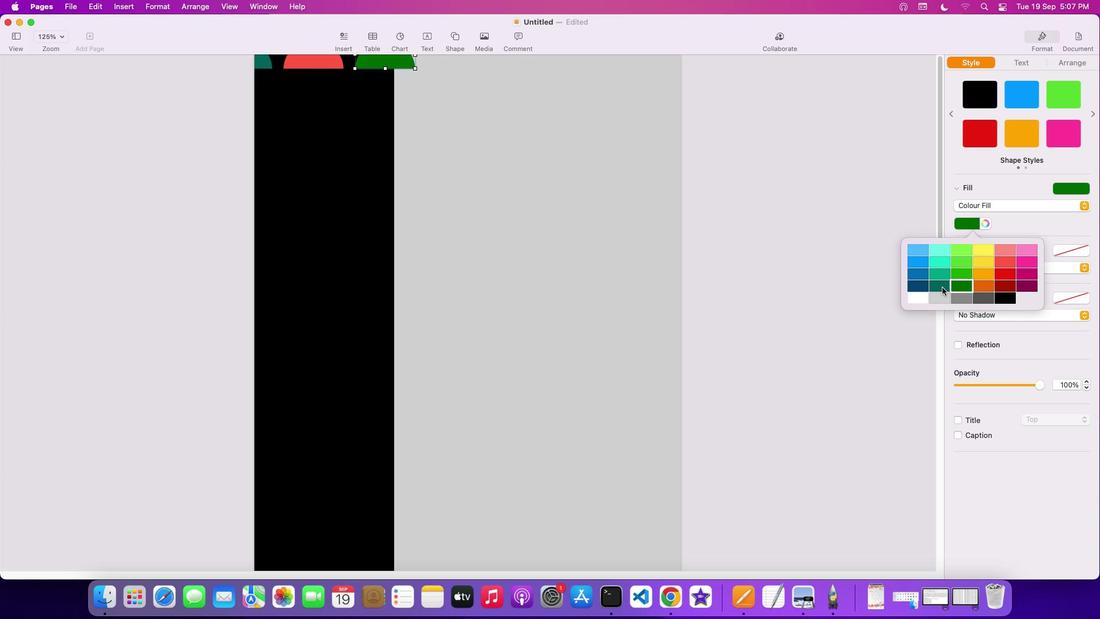 
Action: Mouse pressed left at (942, 287)
Screenshot: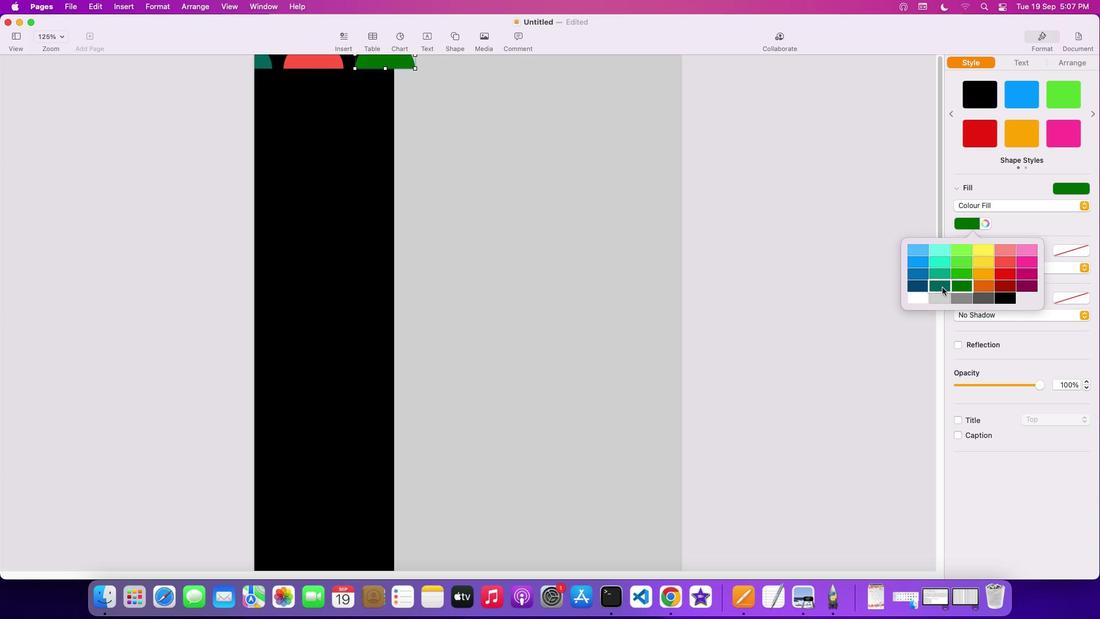 
Action: Mouse moved to (333, 61)
Screenshot: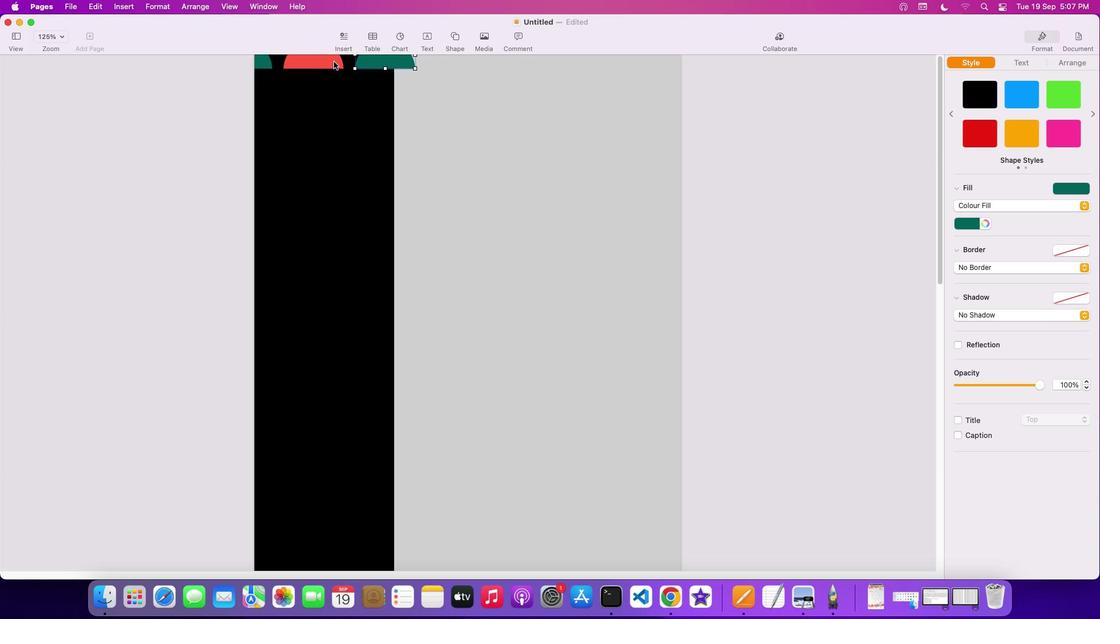 
Action: Mouse pressed left at (333, 61)
Screenshot: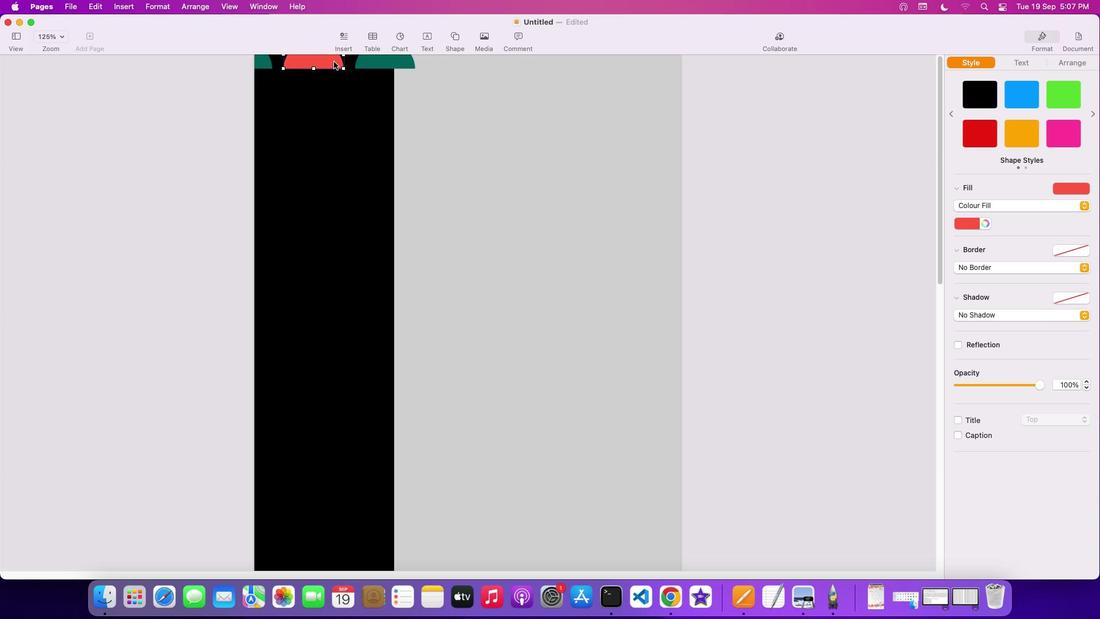 
Action: Mouse moved to (331, 143)
Screenshot: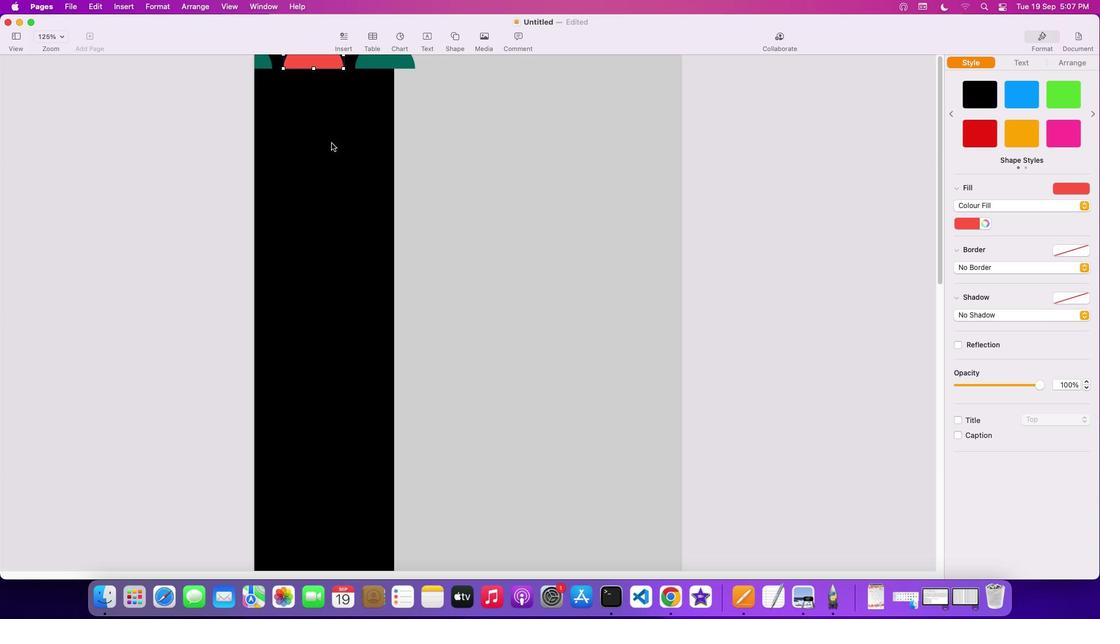 
Action: Key pressed Key.cmd'v'
Screenshot: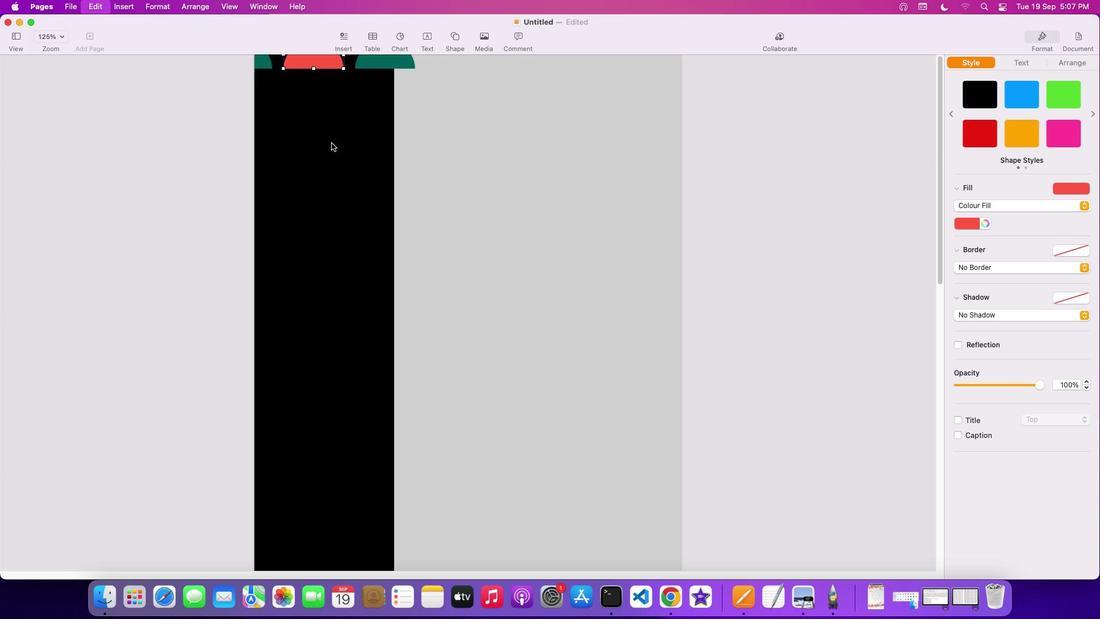 
Action: Mouse moved to (325, 68)
Screenshot: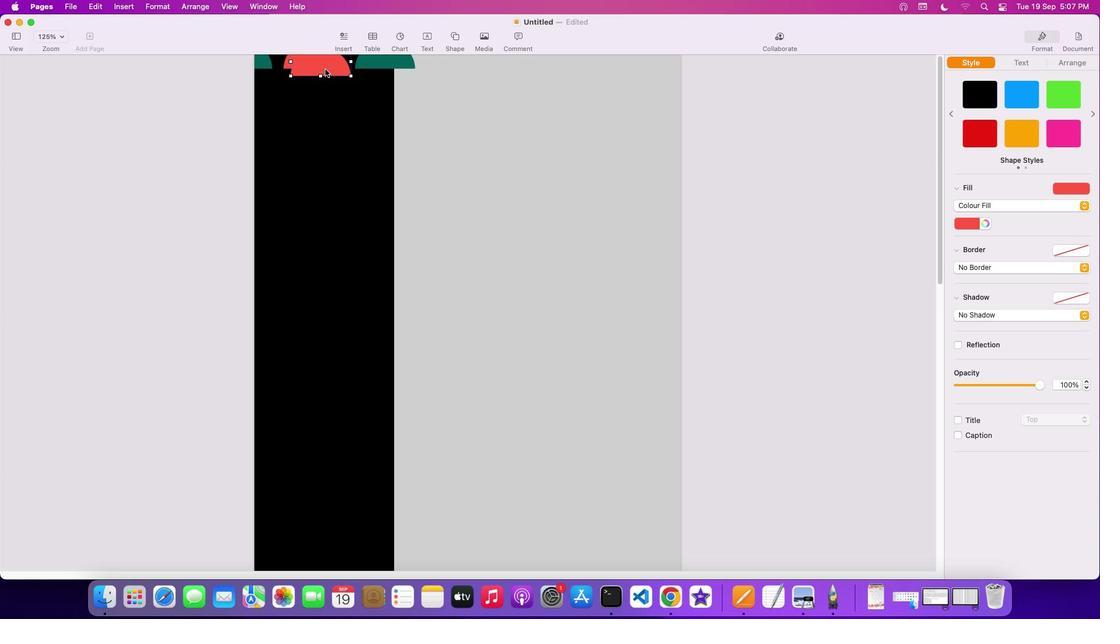 
Action: Mouse pressed left at (325, 68)
Screenshot: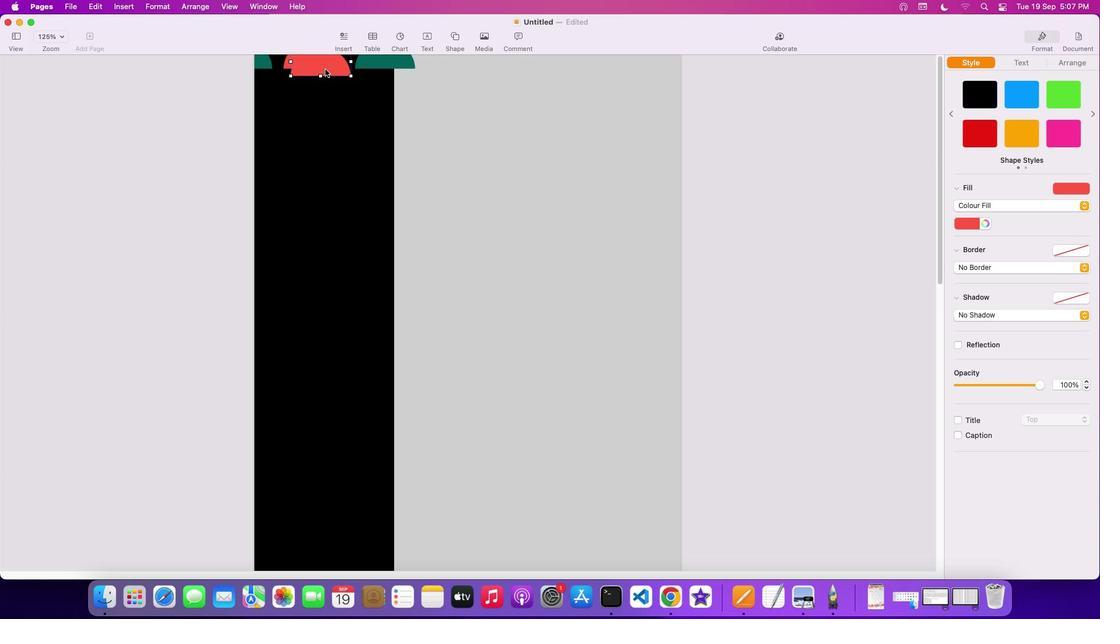 
Action: Mouse moved to (1078, 64)
Screenshot: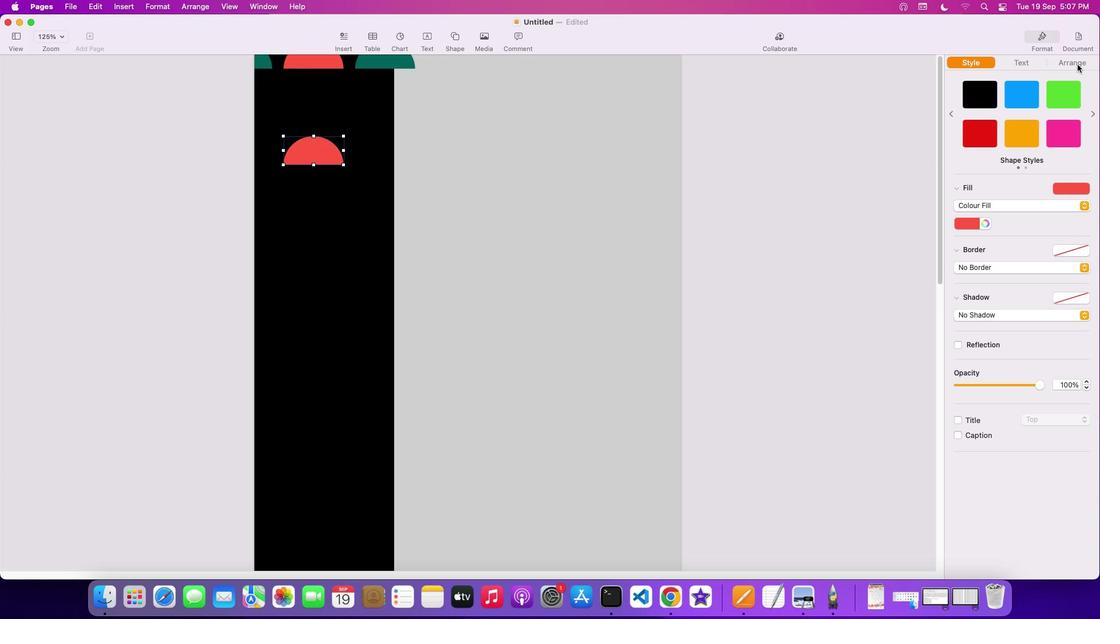 
Action: Mouse pressed left at (1078, 64)
Screenshot: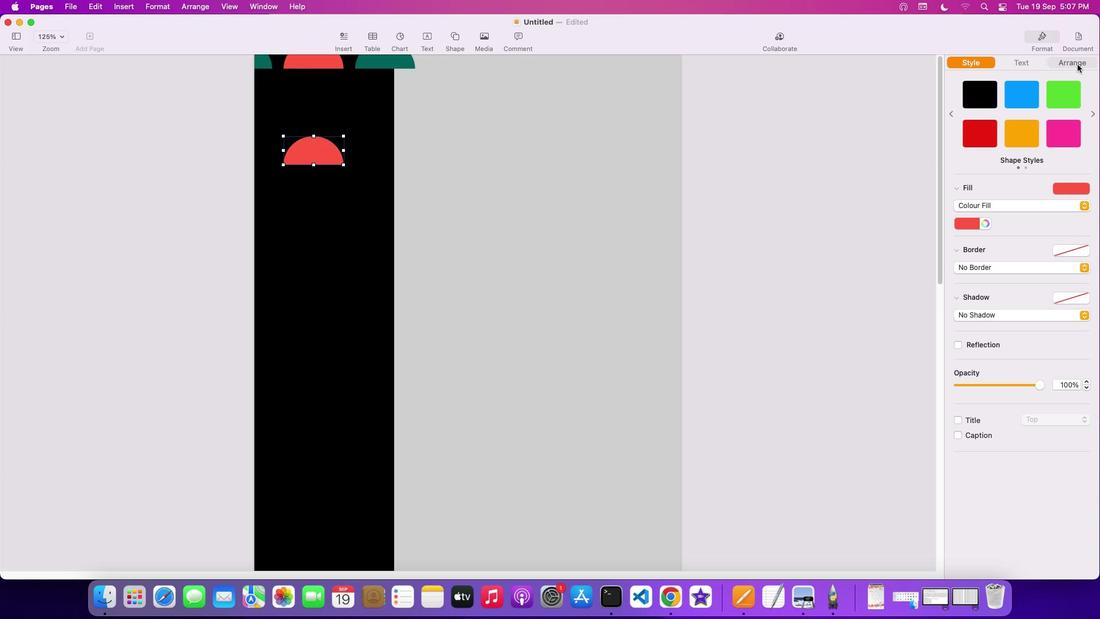 
Action: Mouse moved to (1057, 357)
Screenshot: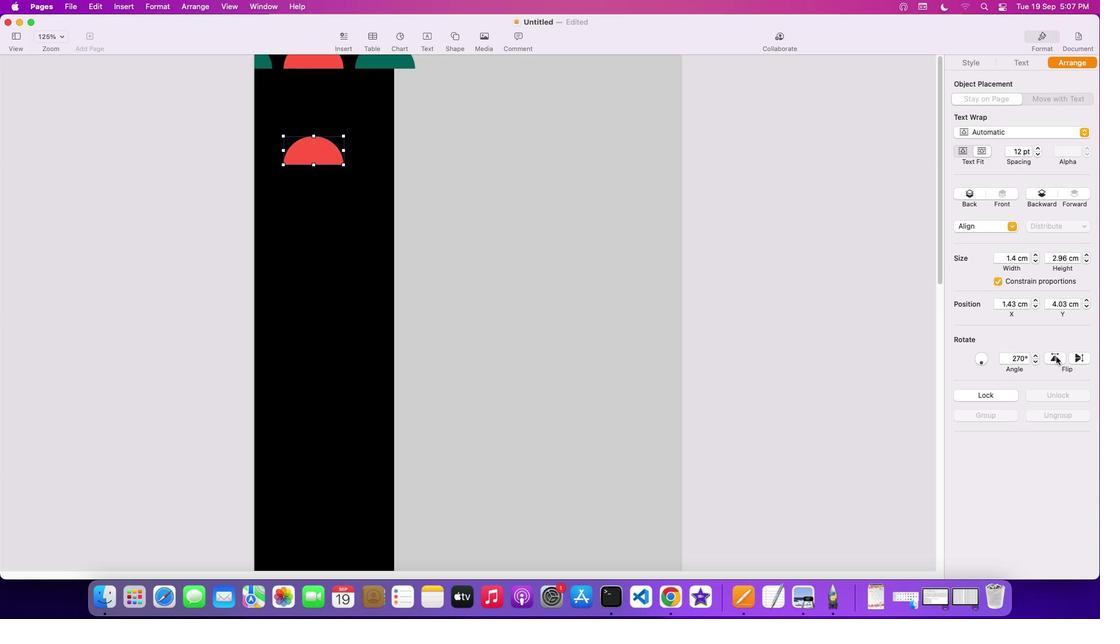 
Action: Mouse pressed left at (1057, 357)
Screenshot: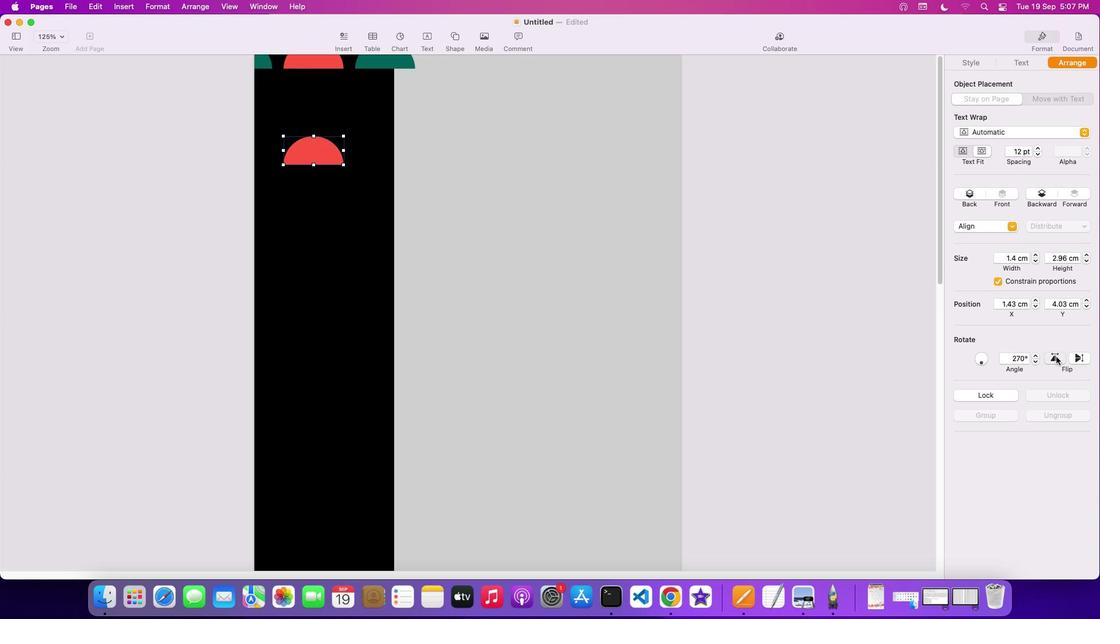 
Action: Mouse moved to (1057, 357)
Screenshot: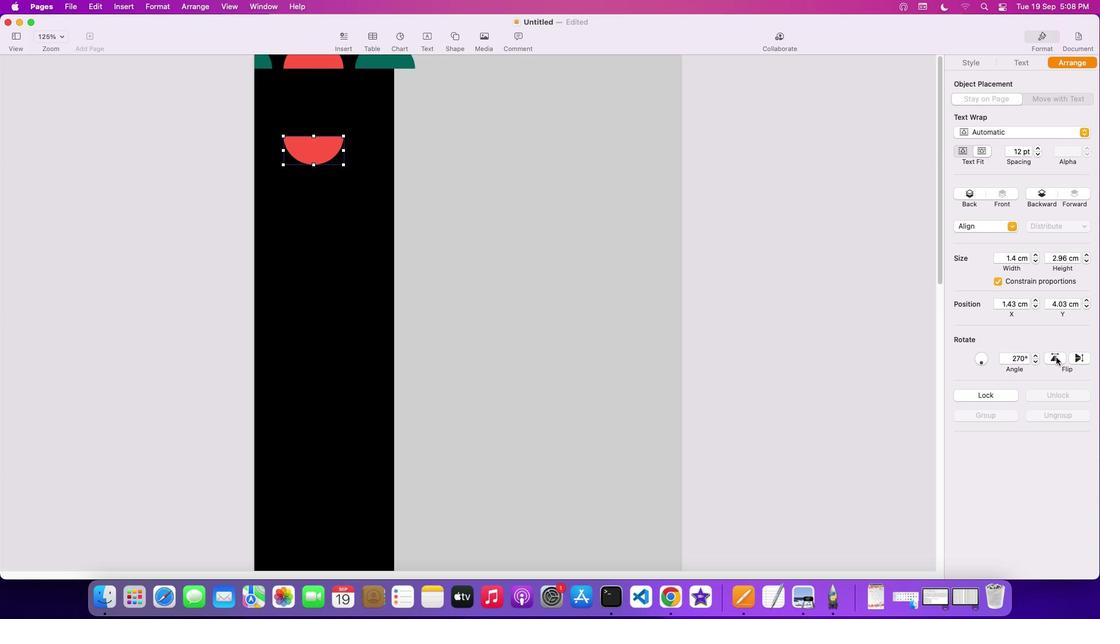 
Action: Mouse pressed left at (1057, 357)
Screenshot: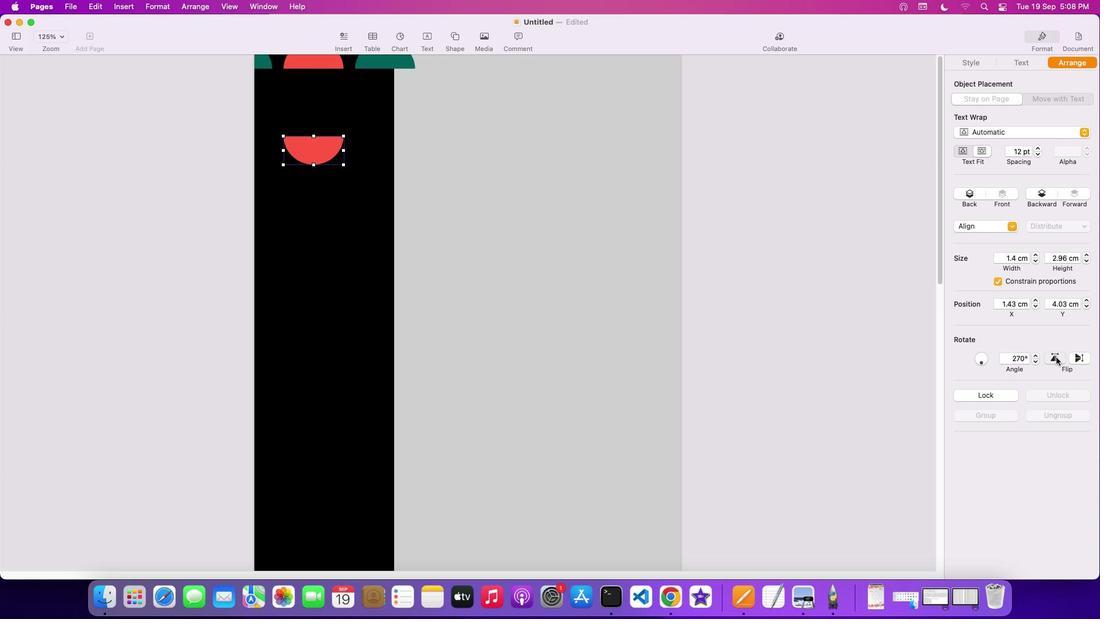 
Action: Mouse moved to (983, 363)
Screenshot: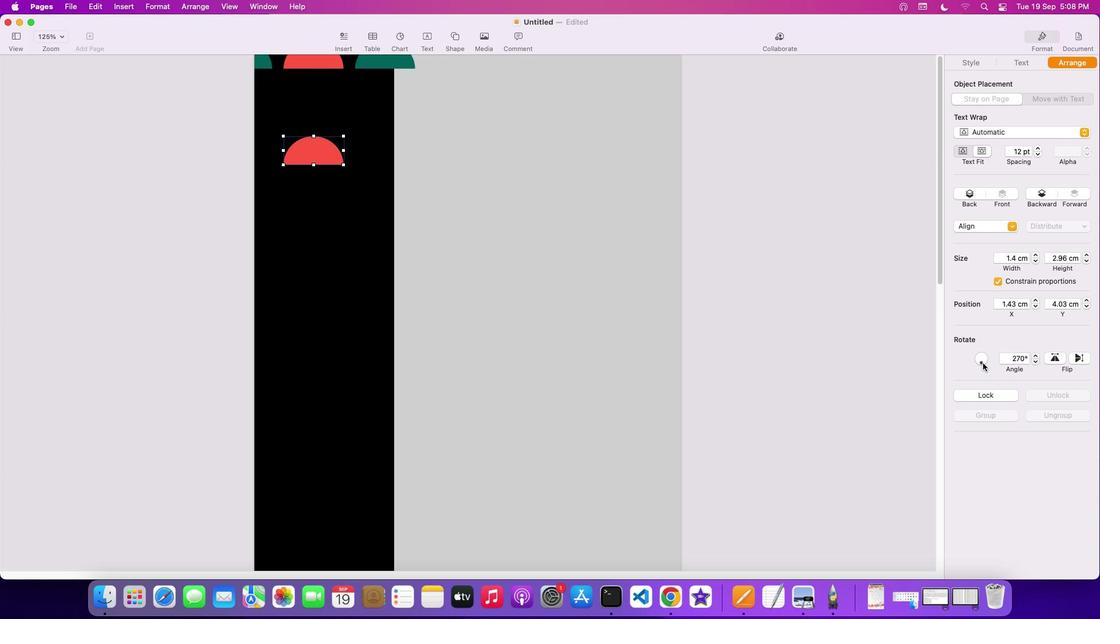 
Action: Mouse pressed left at (983, 363)
Screenshot: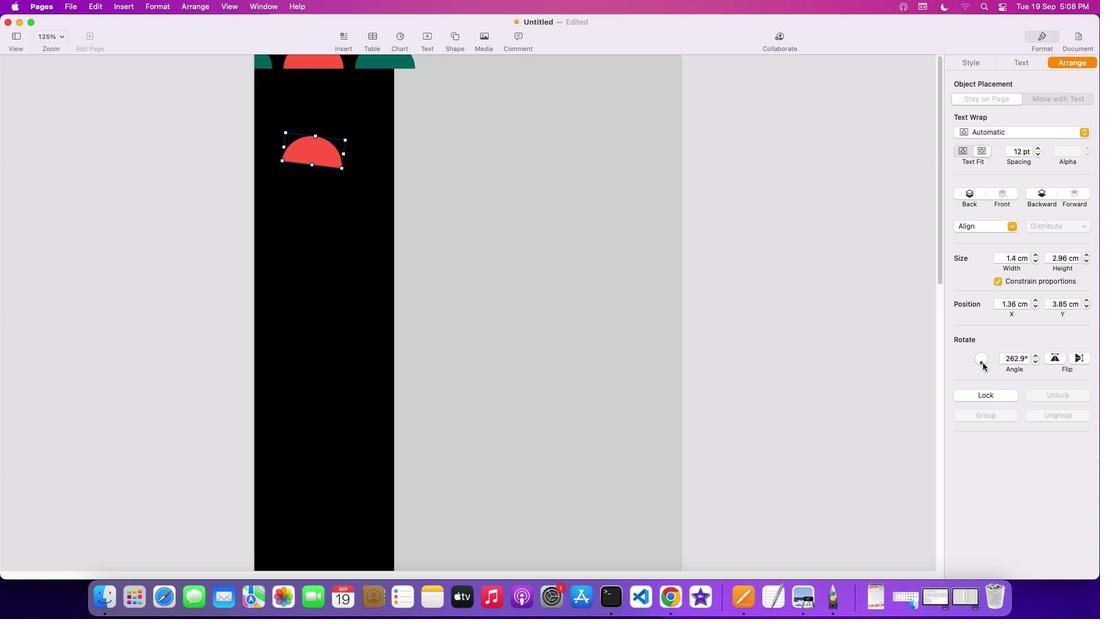 
Action: Mouse moved to (1033, 362)
Screenshot: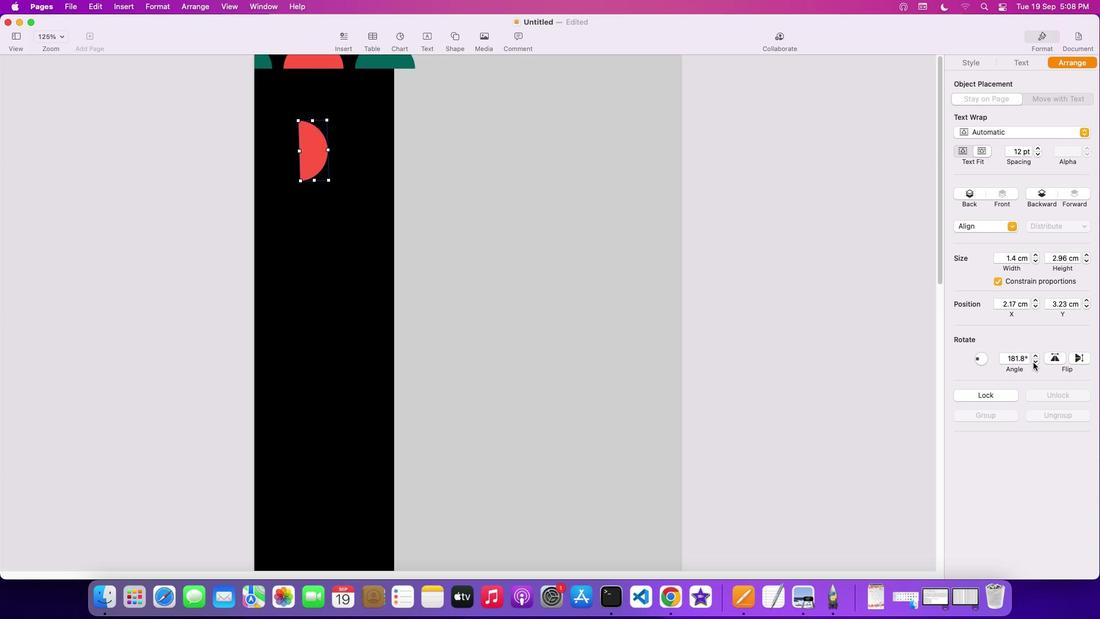 
Action: Mouse pressed left at (1033, 362)
Screenshot: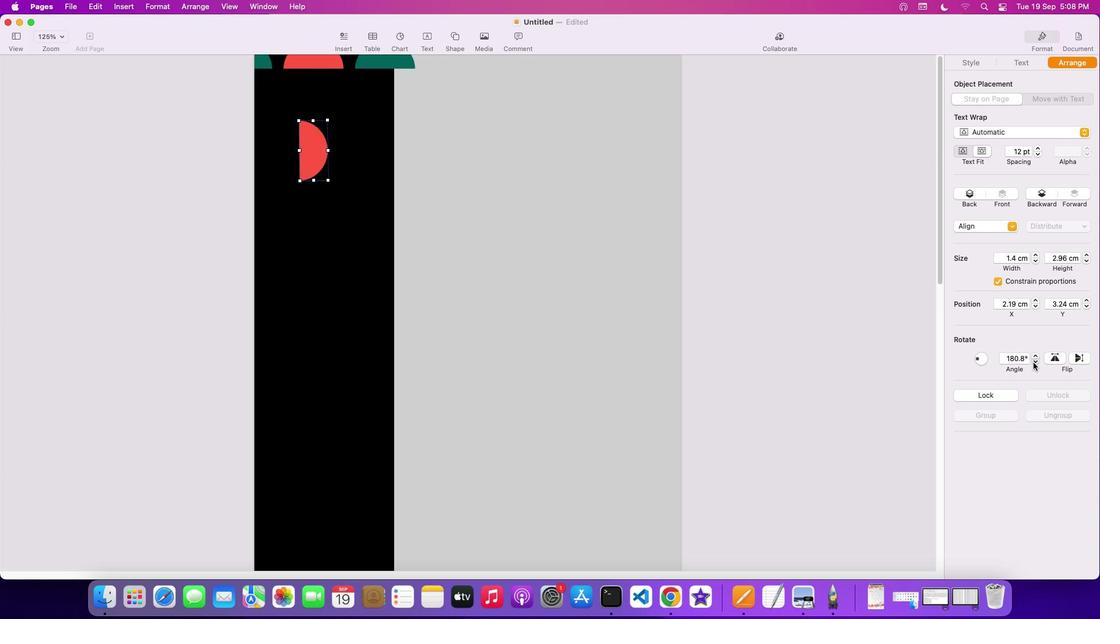 
Action: Mouse moved to (361, 229)
Screenshot: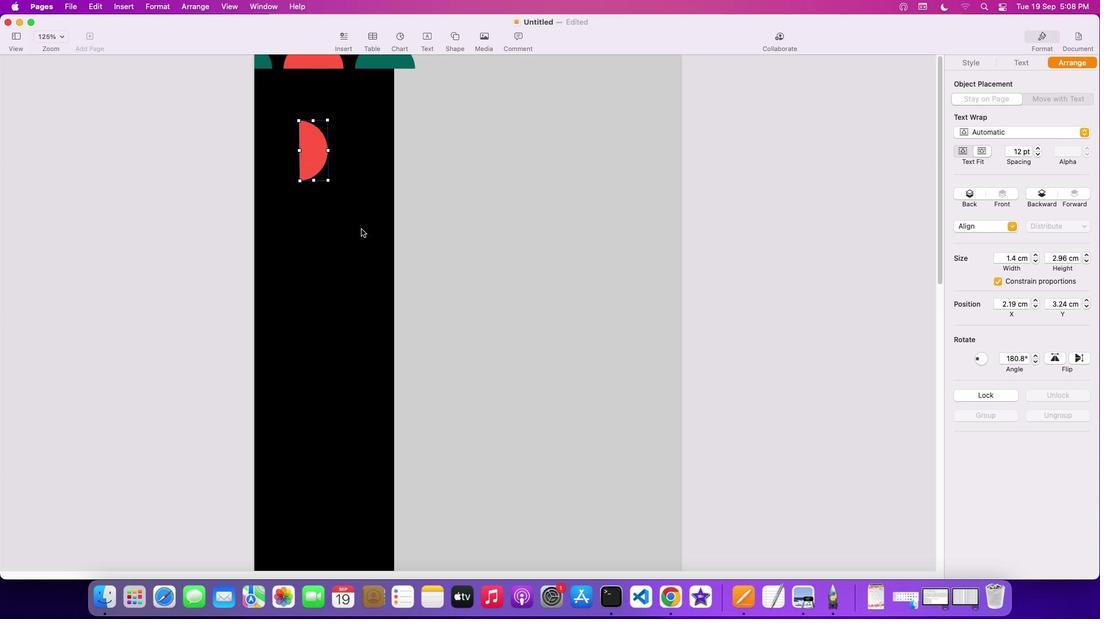 
Action: Mouse pressed left at (361, 229)
Screenshot: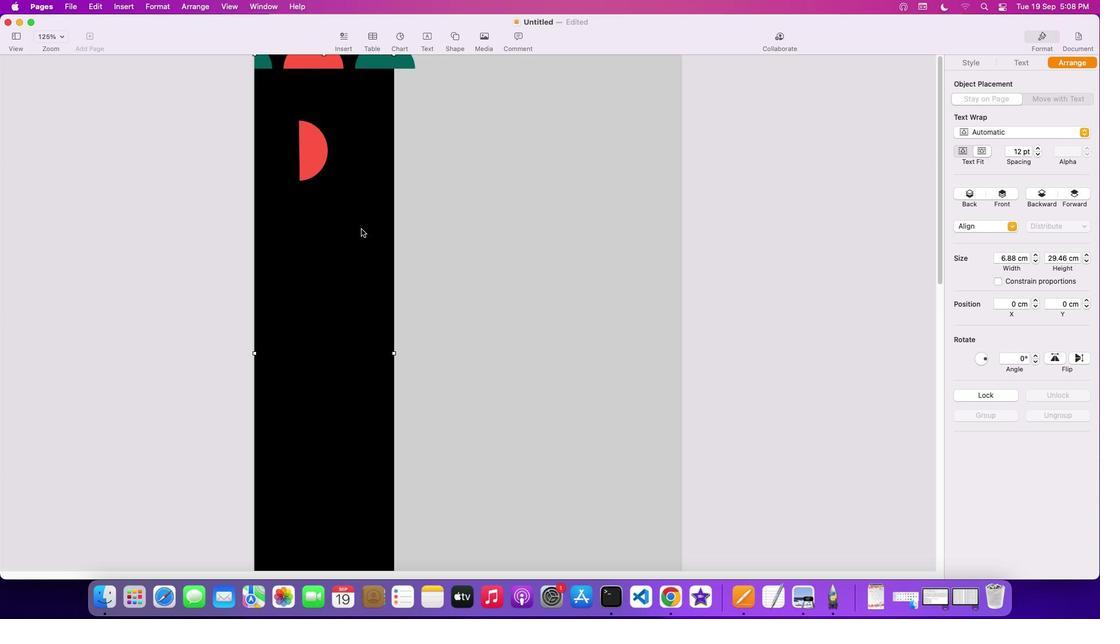 
Action: Mouse moved to (315, 158)
Screenshot: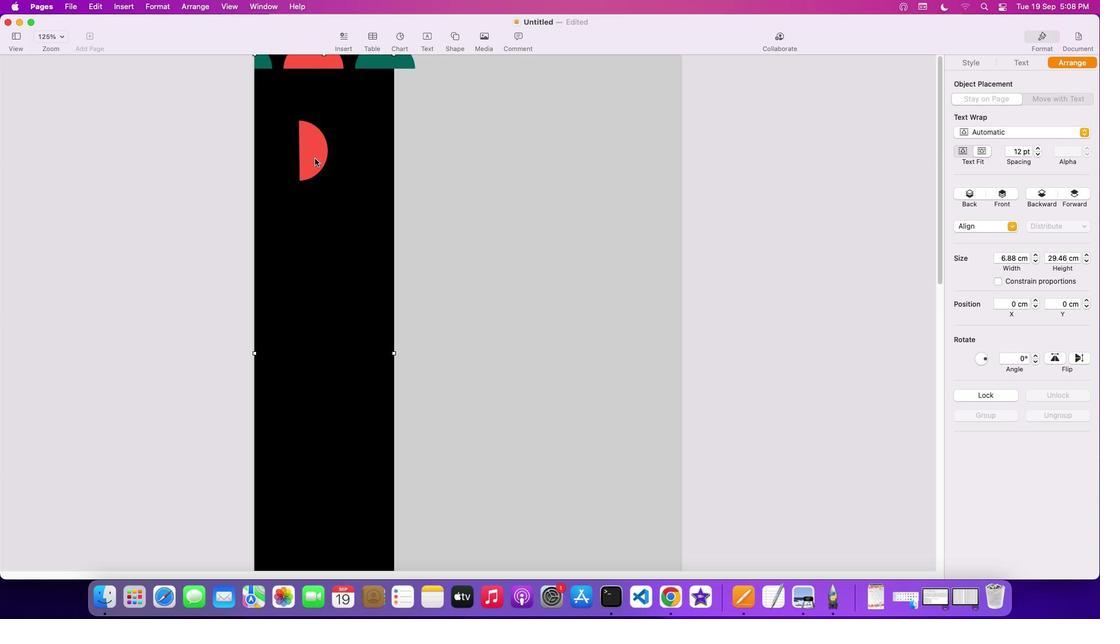 
Action: Mouse pressed left at (315, 158)
Screenshot: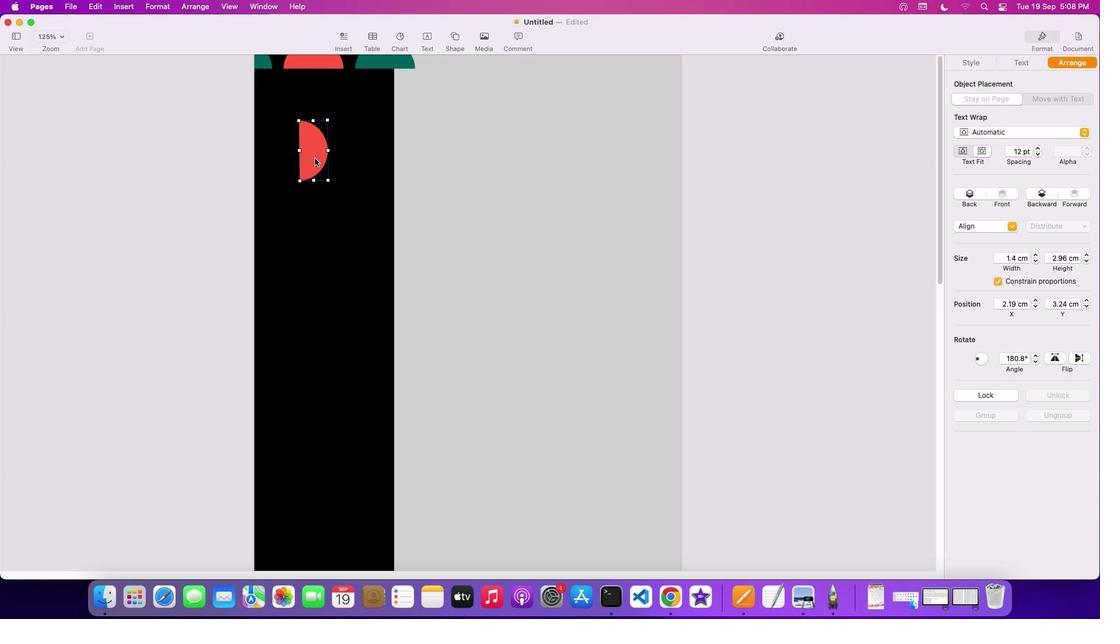 
Action: Mouse moved to (315, 120)
Screenshot: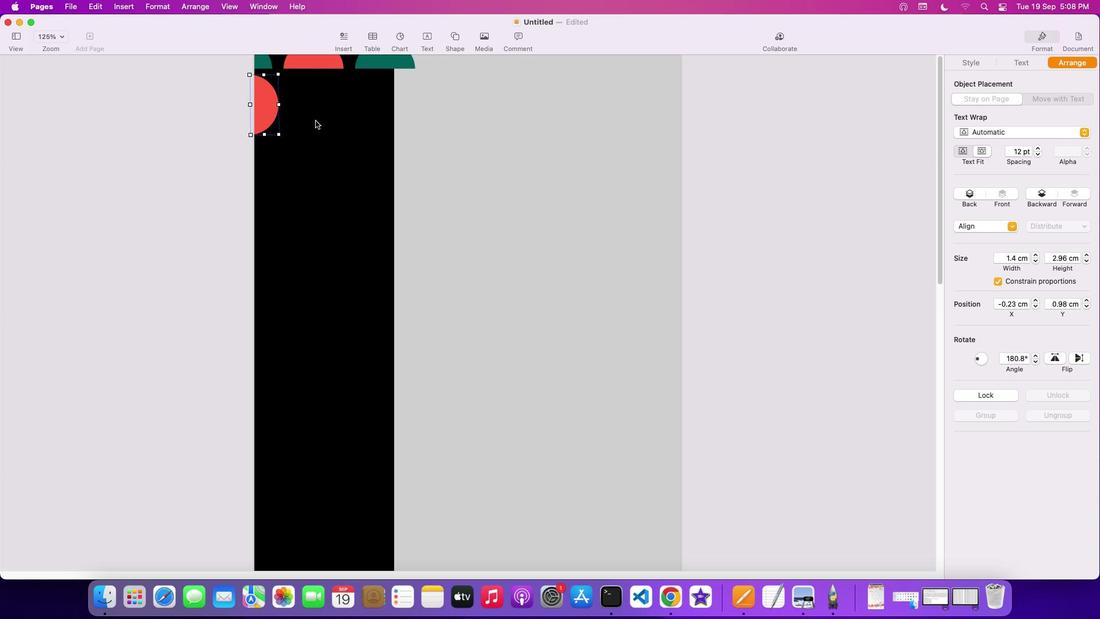 
Action: Key pressed Key.cmd
Screenshot: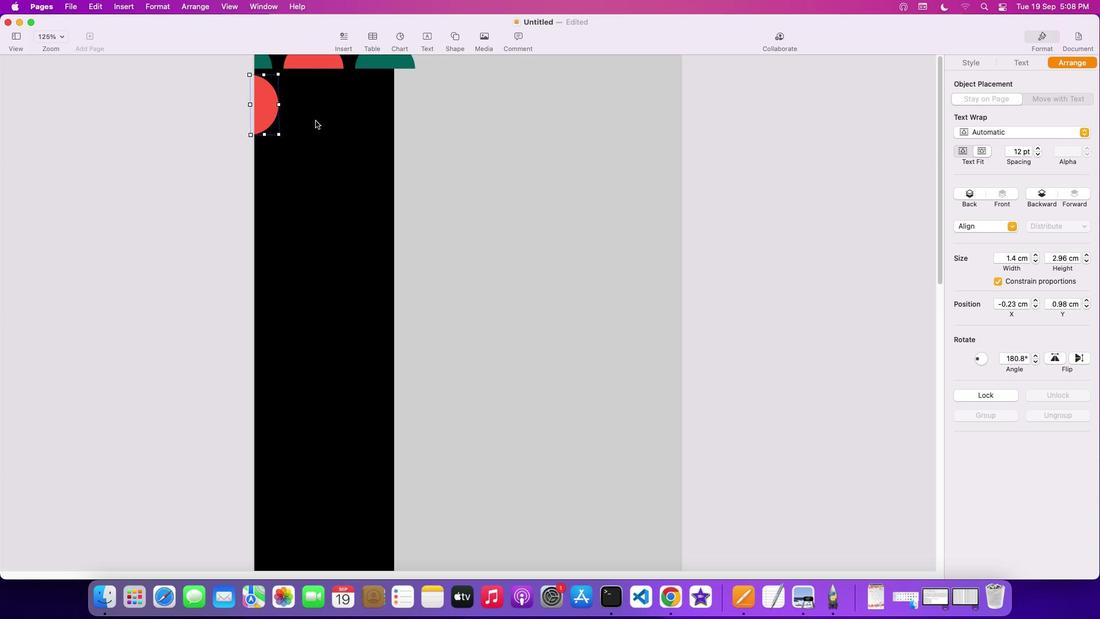 
Action: Mouse moved to (315, 120)
Screenshot: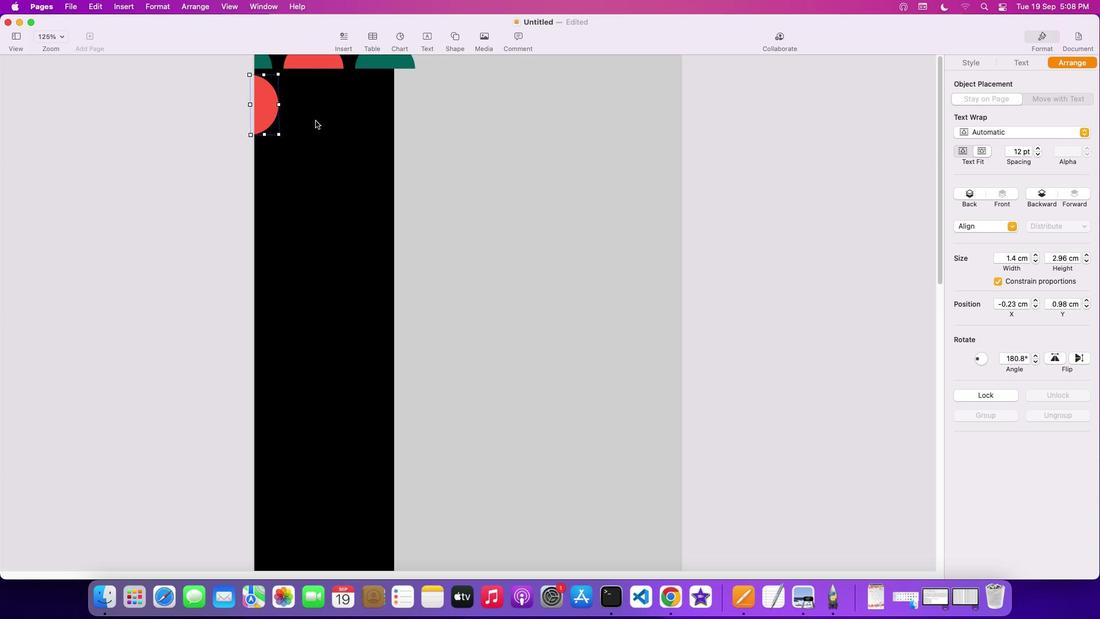 
Action: Key pressed 'v'
Screenshot: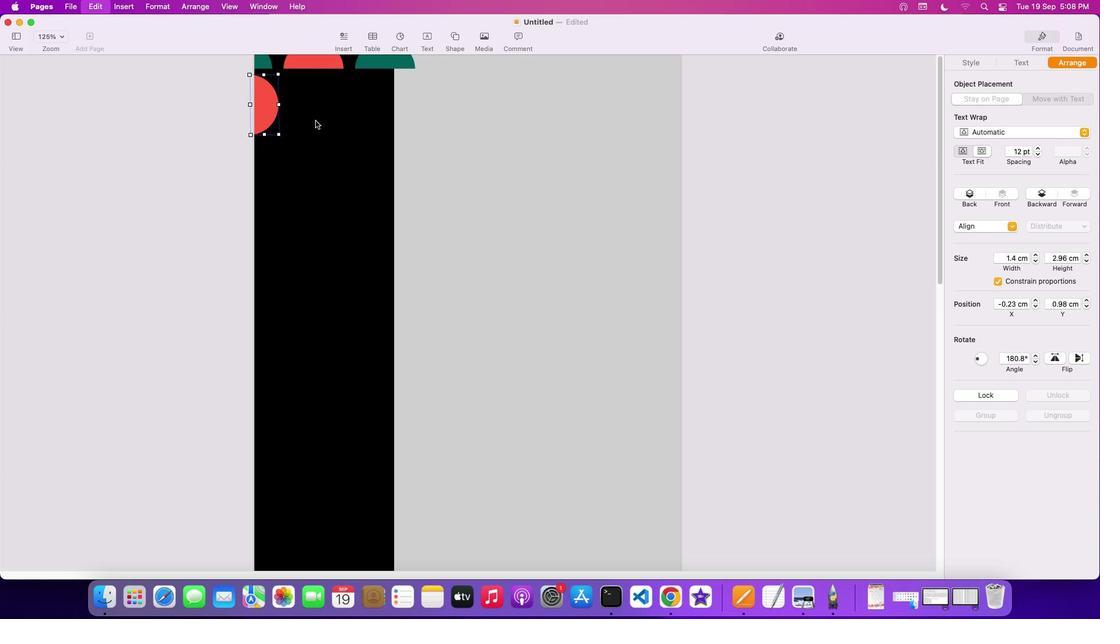
Action: Mouse moved to (327, 63)
Screenshot: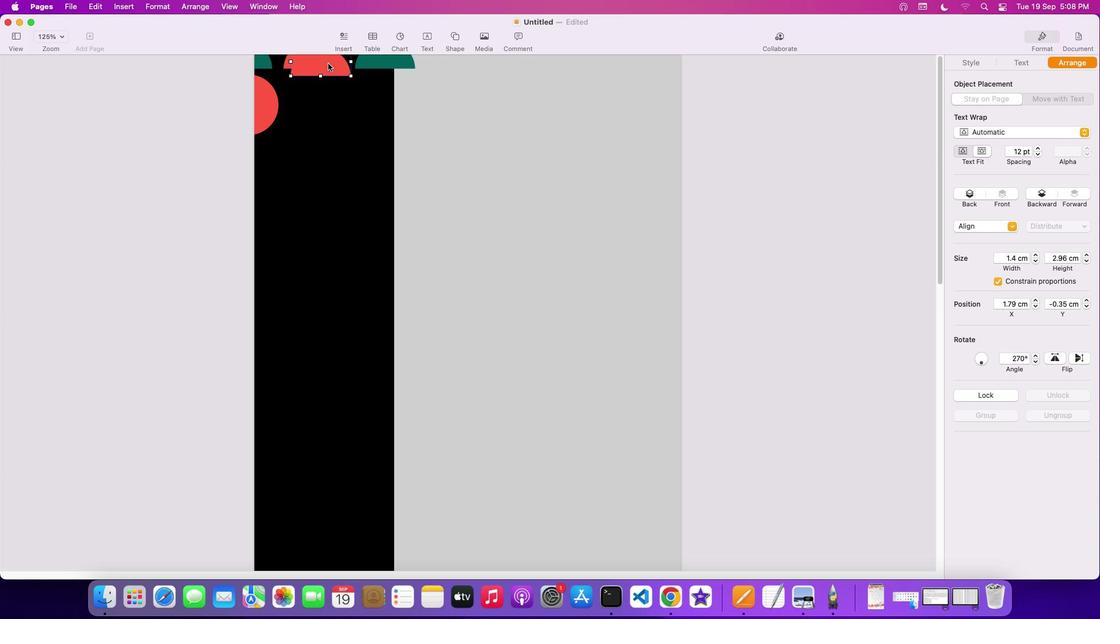 
Action: Mouse pressed left at (327, 63)
Screenshot: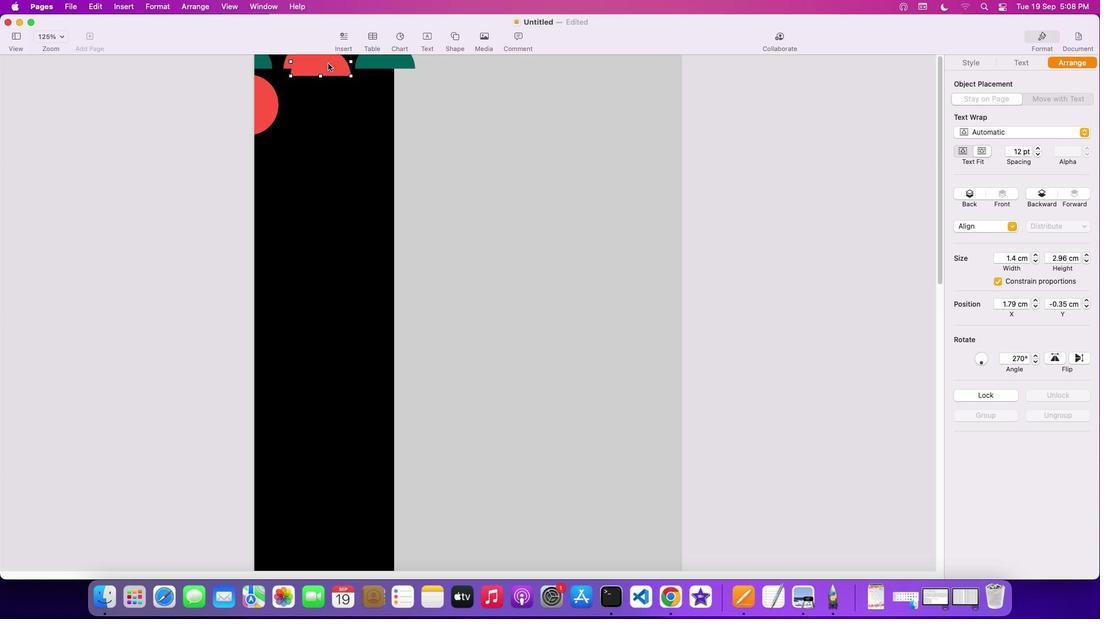 
Action: Mouse moved to (1035, 354)
Screenshot: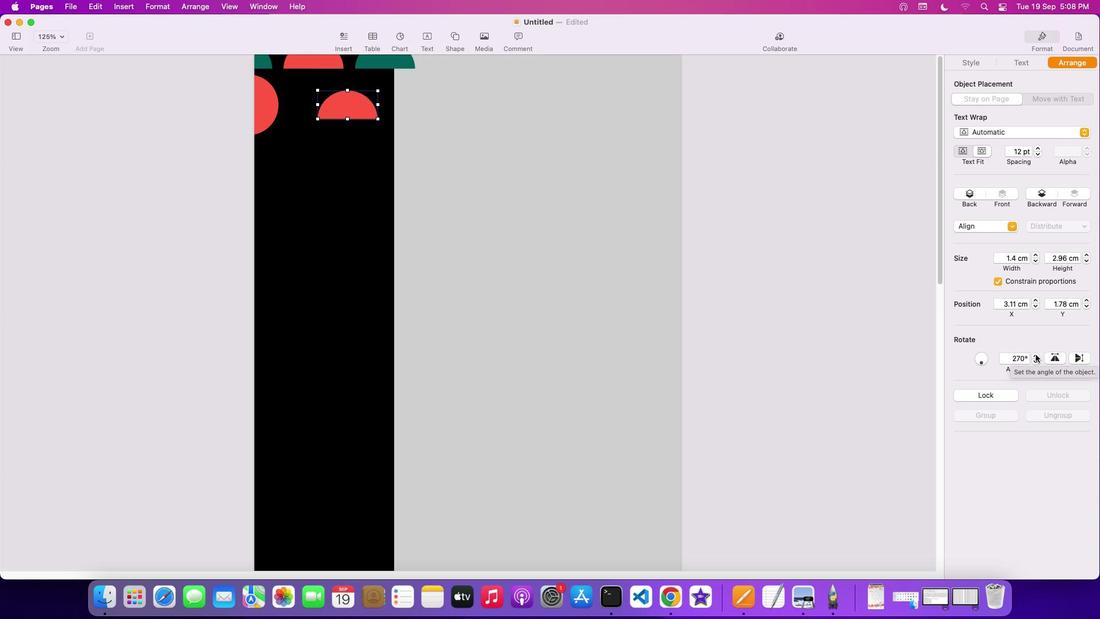 
Action: Mouse pressed left at (1035, 354)
Screenshot: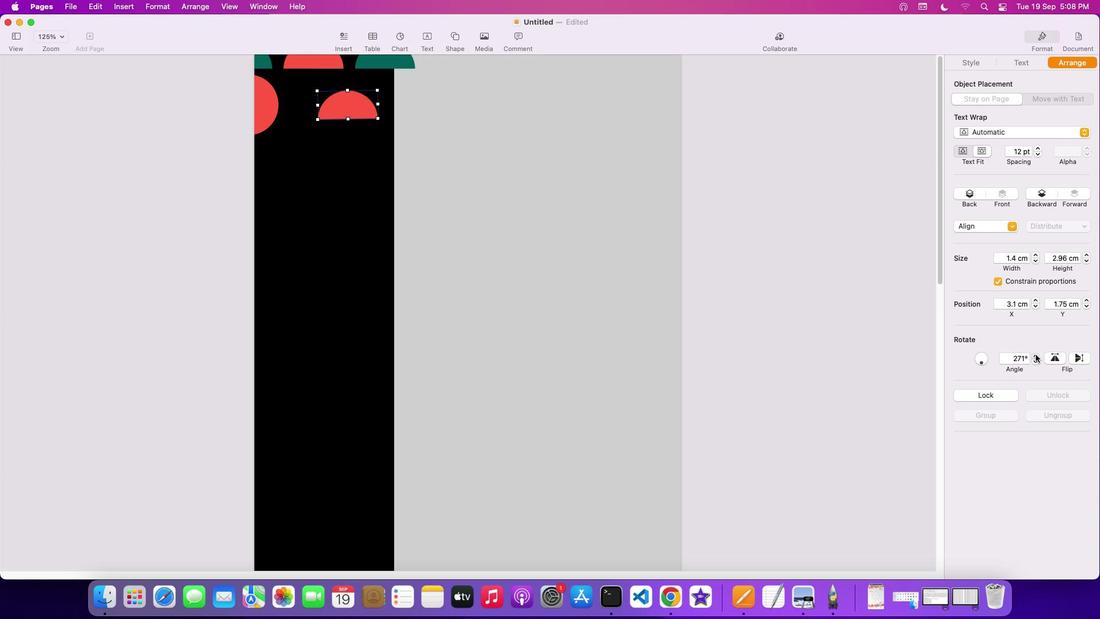 
Action: Mouse moved to (1037, 361)
Screenshot: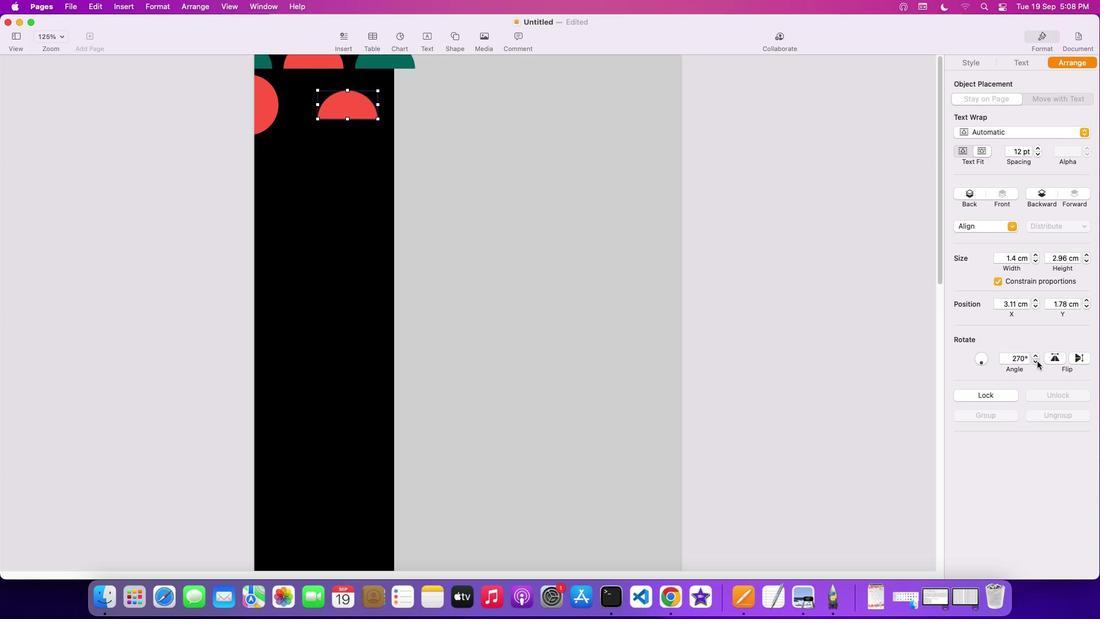 
Action: Mouse pressed left at (1037, 361)
Screenshot: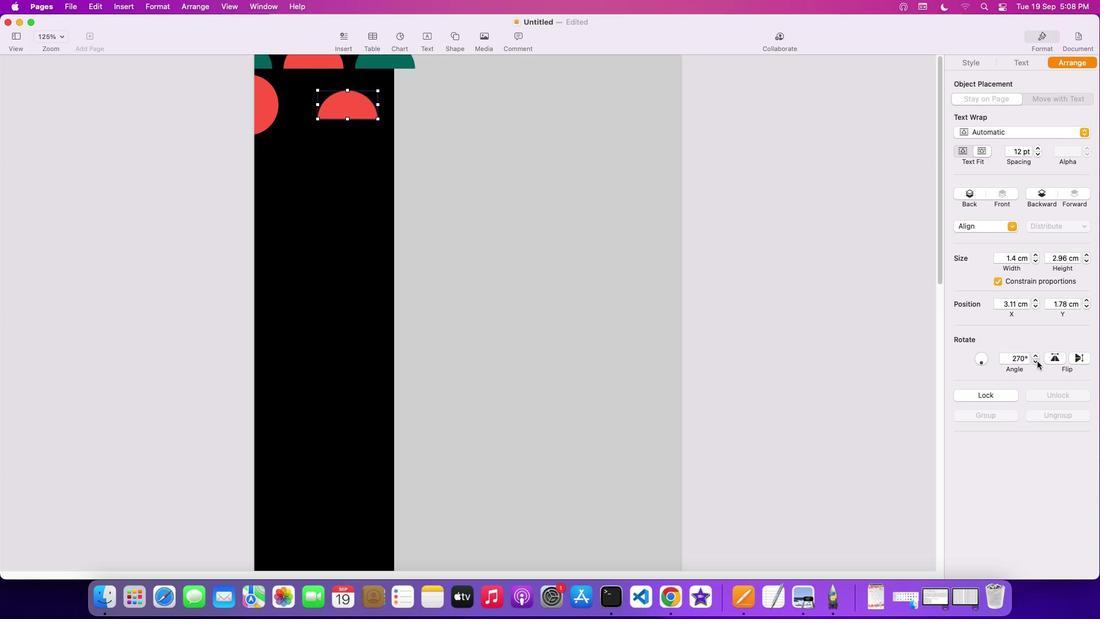 
Action: Mouse moved to (1063, 359)
Screenshot: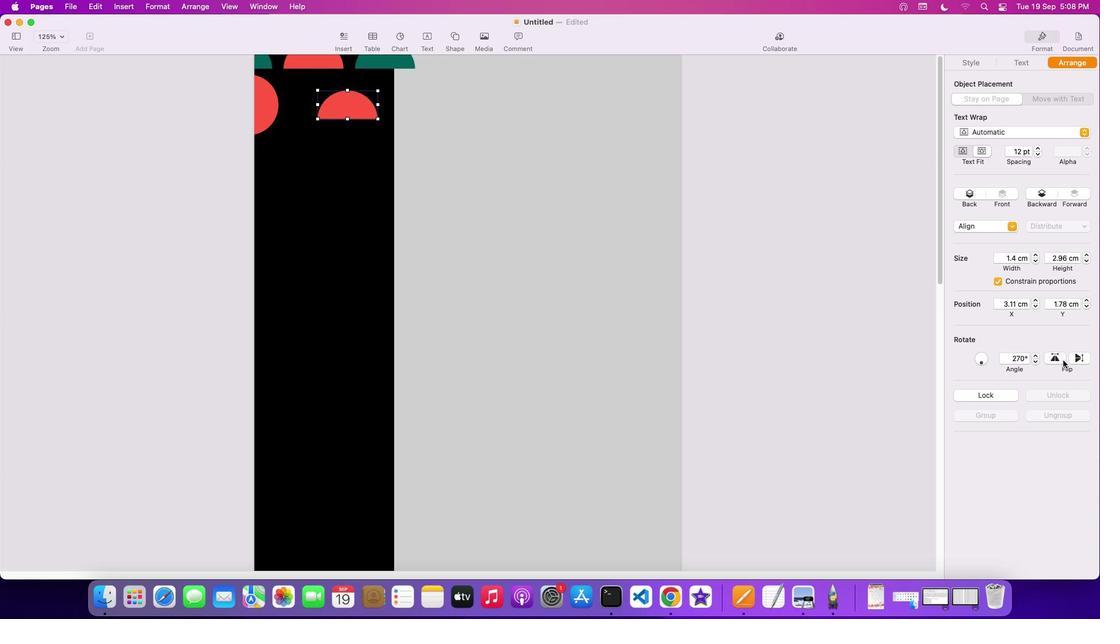 
Action: Mouse pressed left at (1063, 359)
Screenshot: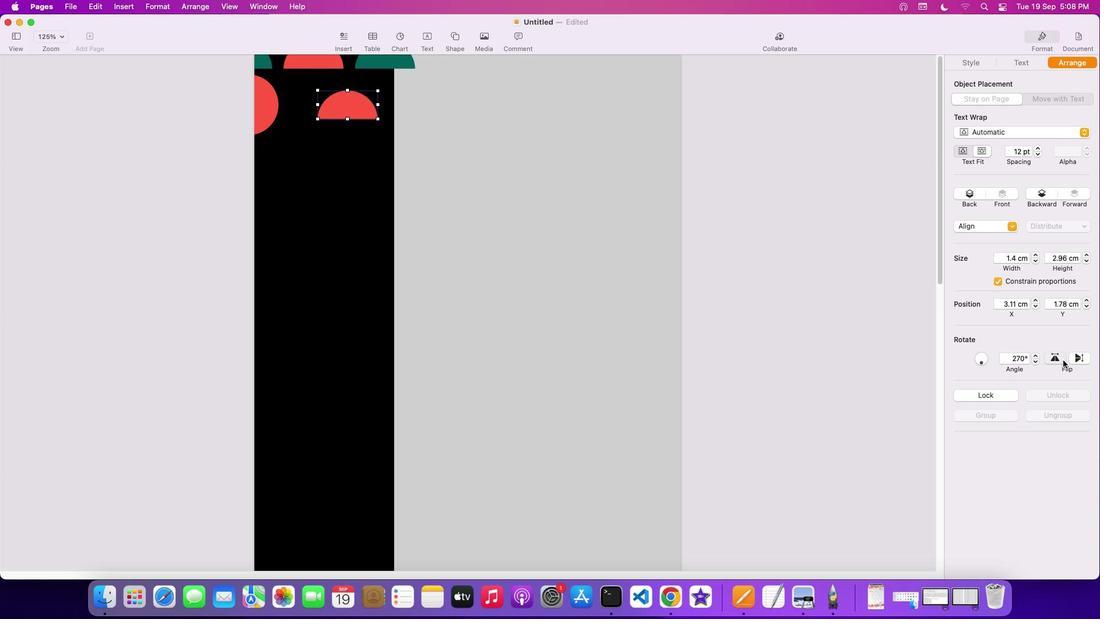 
Action: Mouse moved to (350, 110)
Screenshot: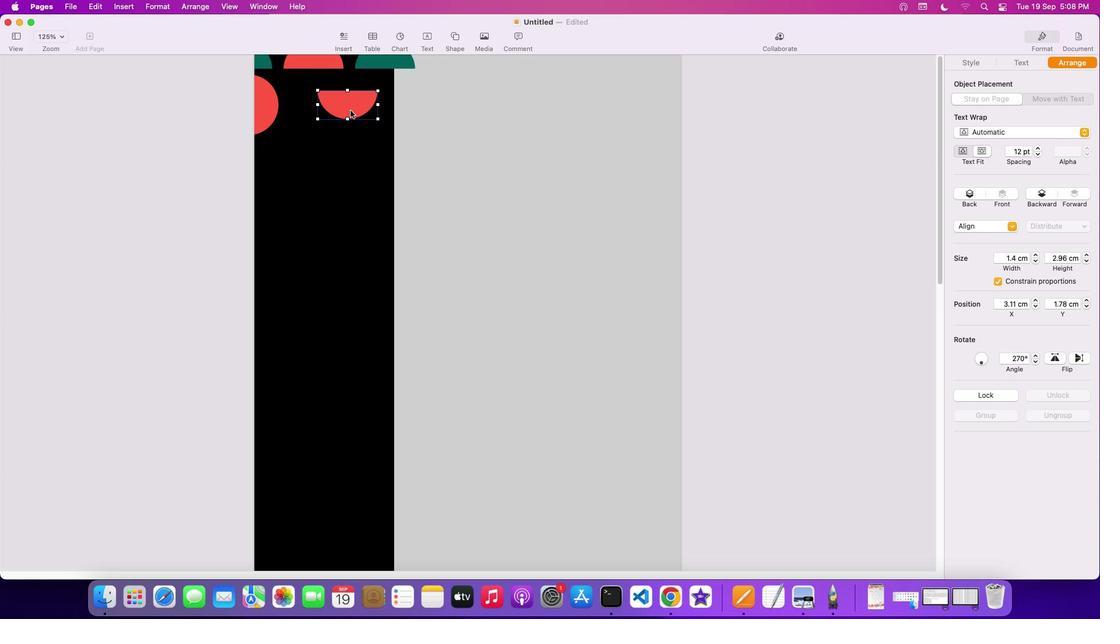 
Action: Mouse pressed left at (350, 110)
Screenshot: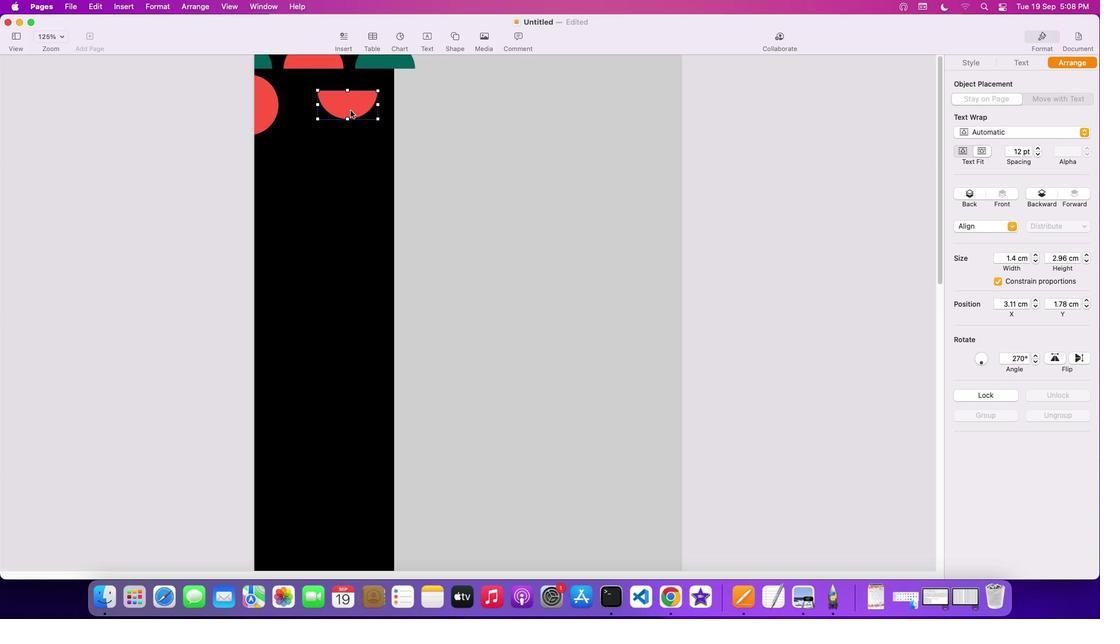 
Action: Mouse moved to (264, 110)
Screenshot: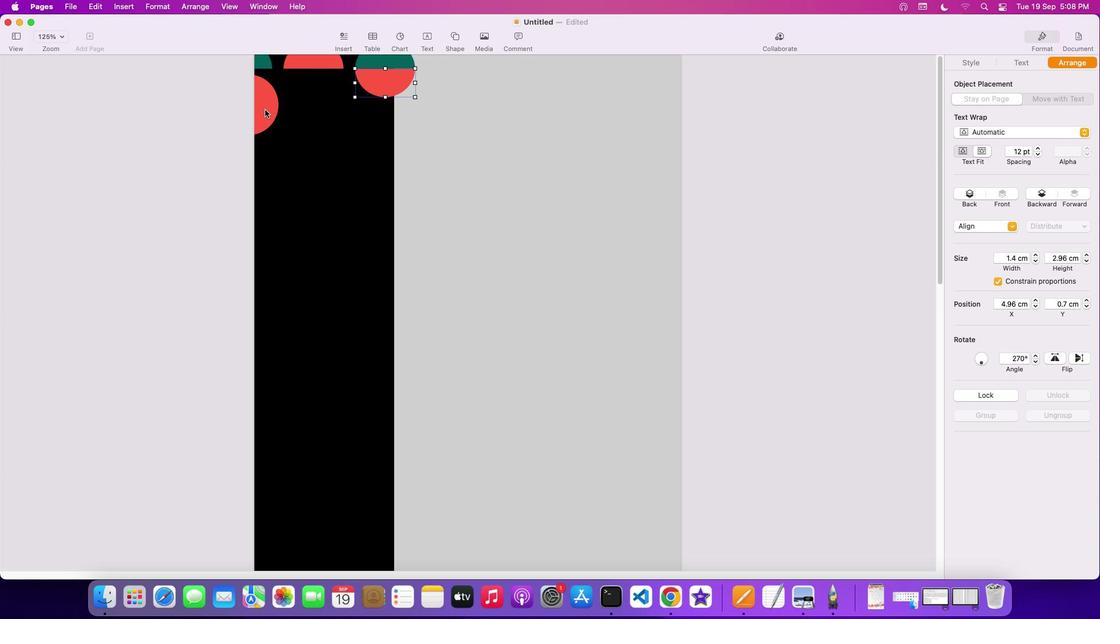 
Action: Mouse pressed left at (264, 110)
Screenshot: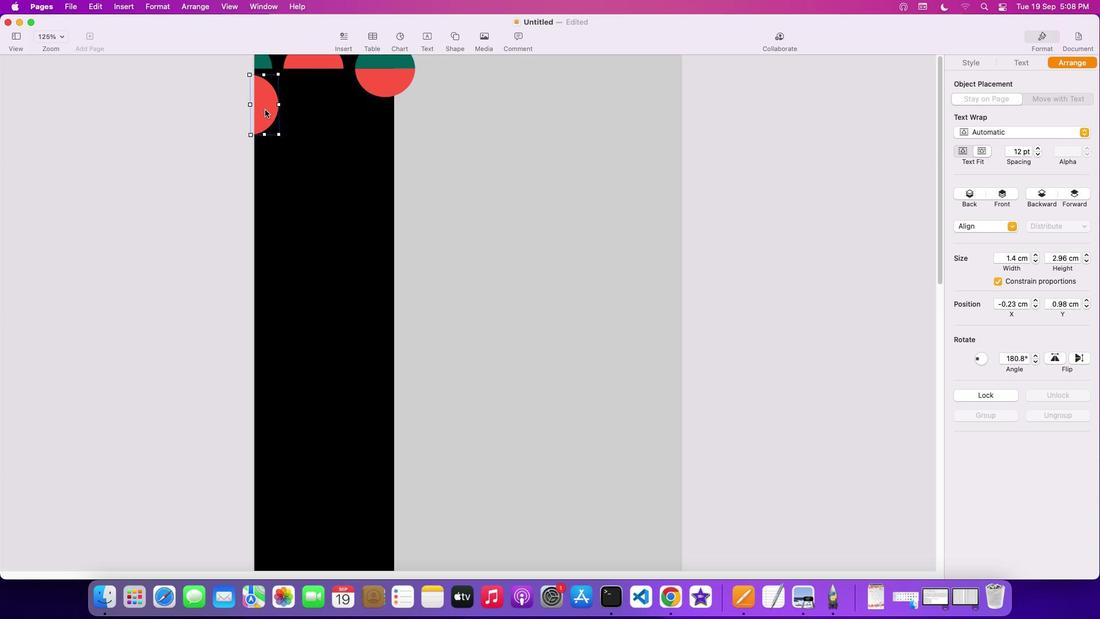 
Action: Mouse moved to (264, 110)
Screenshot: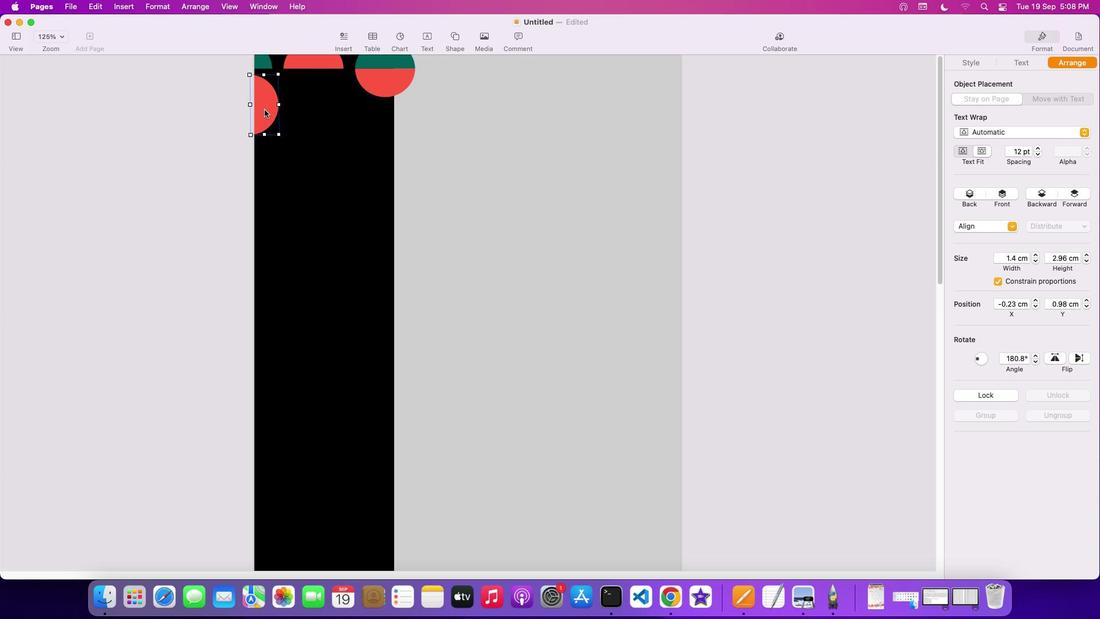 
Action: Key pressed Key.cmd'c'
Screenshot: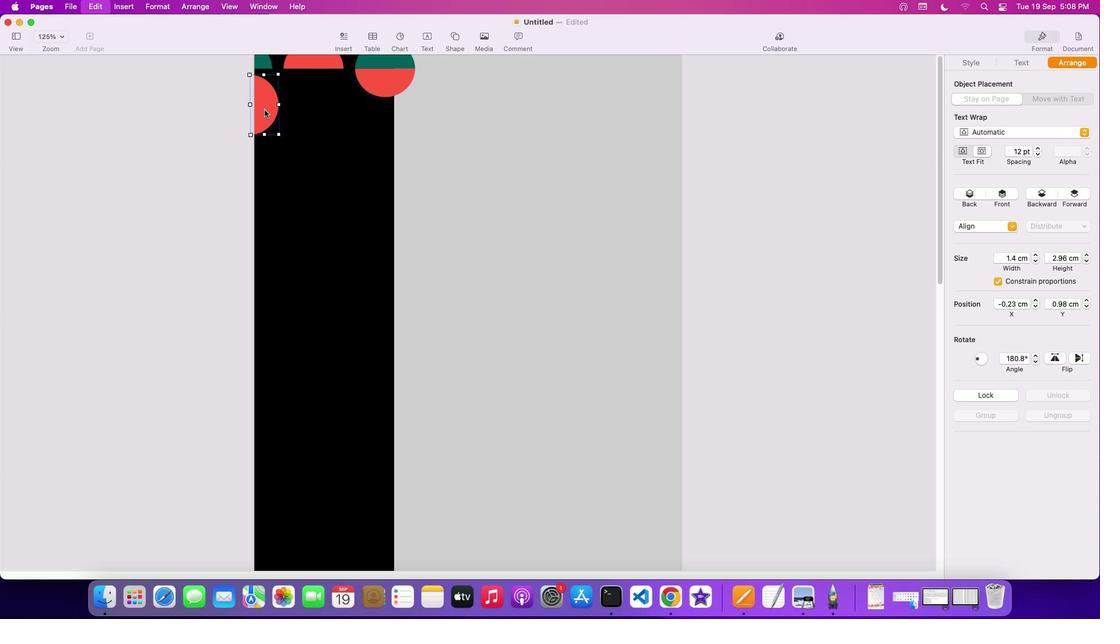 
Action: Mouse moved to (270, 109)
Screenshot: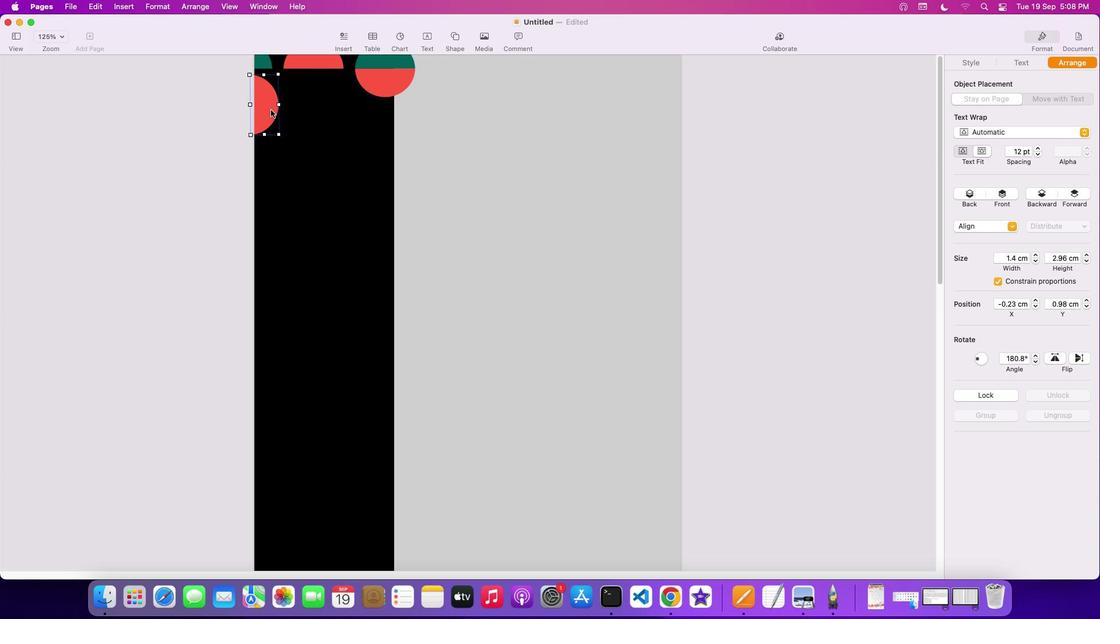 
Action: Key pressed 'v'
Screenshot: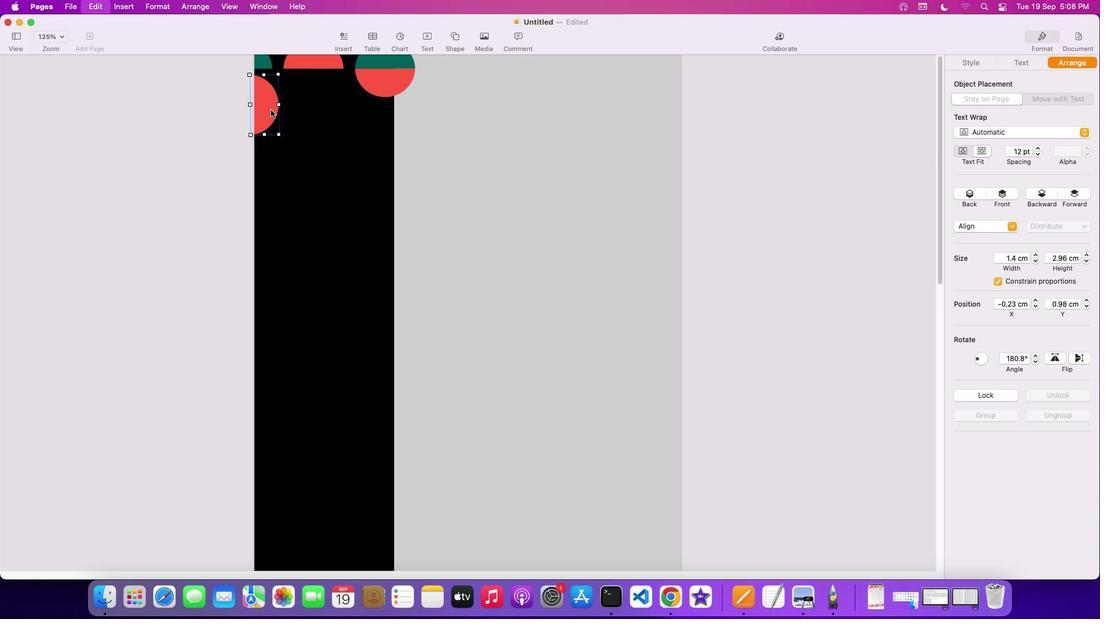 
Action: Mouse moved to (274, 120)
Screenshot: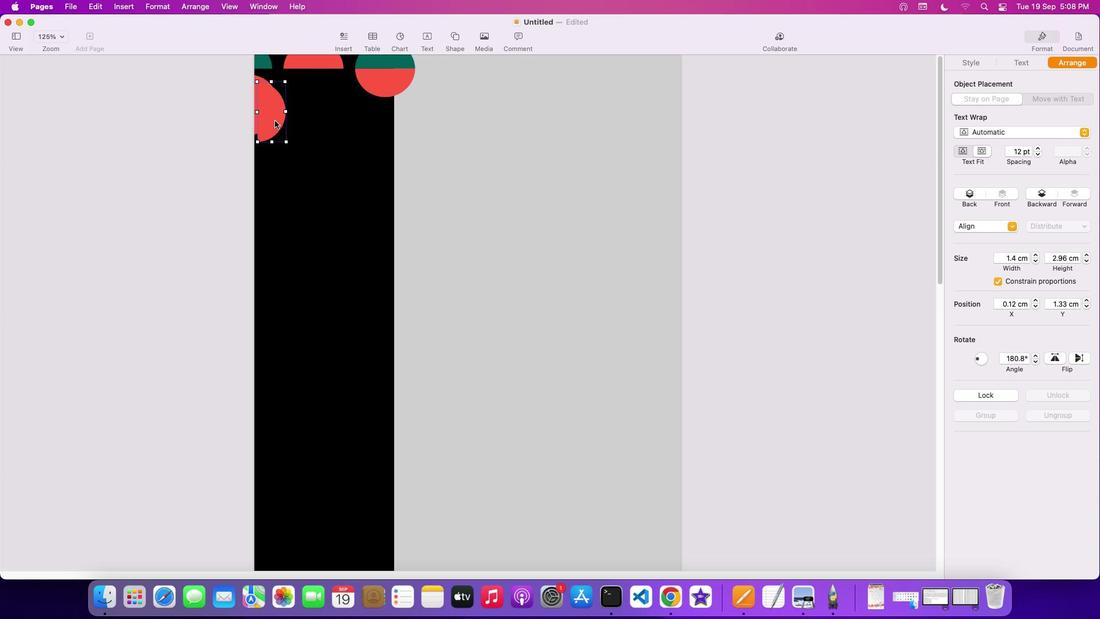 
Action: Mouse pressed left at (274, 120)
Screenshot: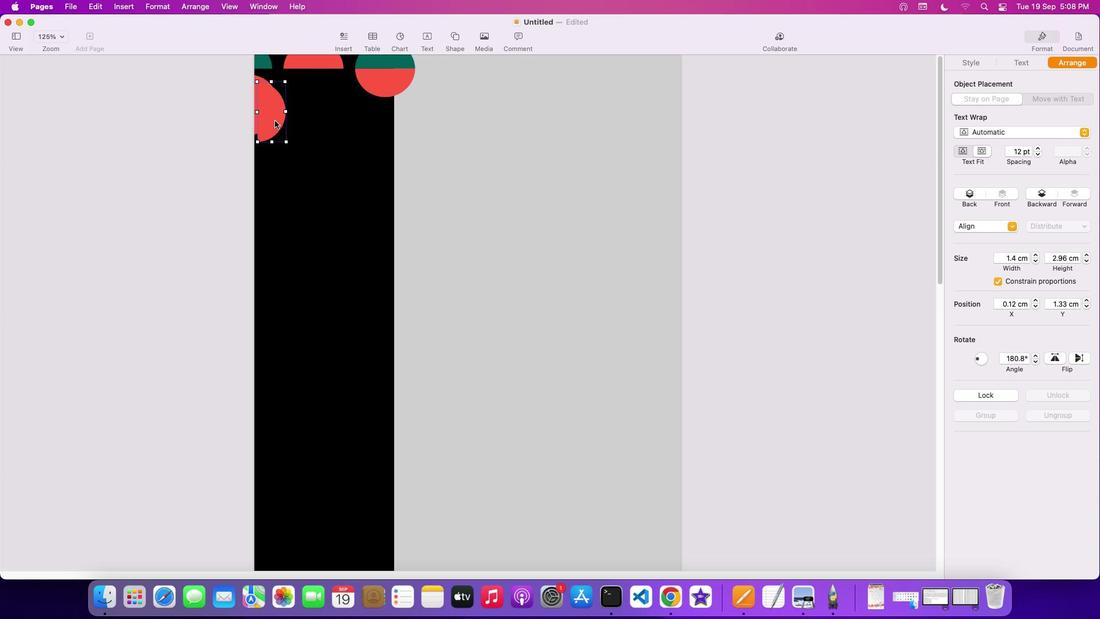 
Action: Mouse moved to (1059, 359)
Screenshot: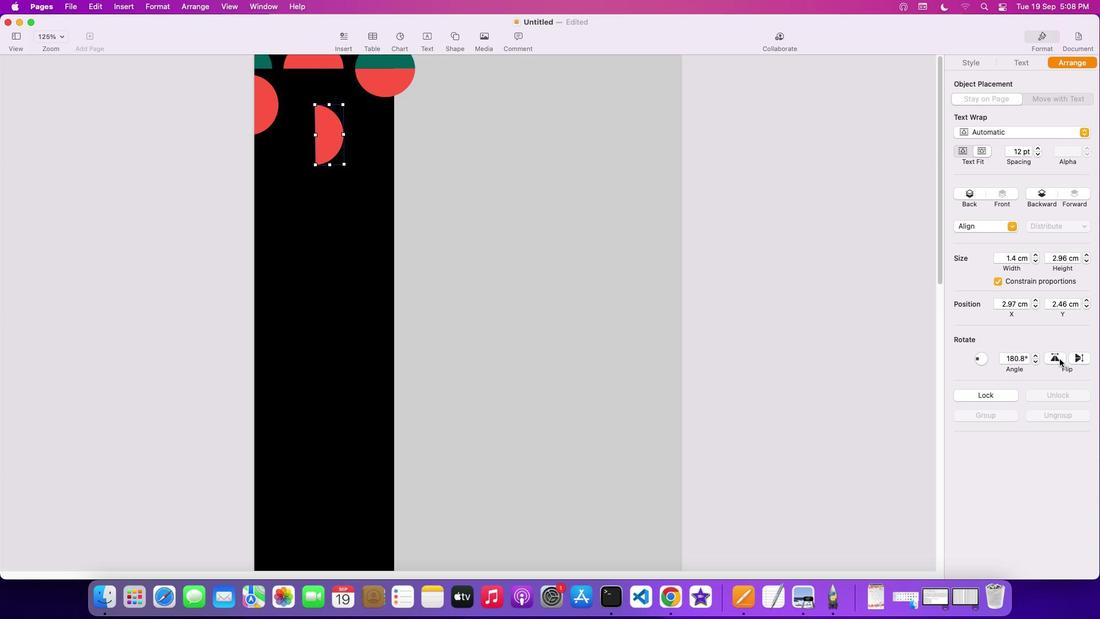 
Action: Mouse pressed left at (1059, 359)
Screenshot: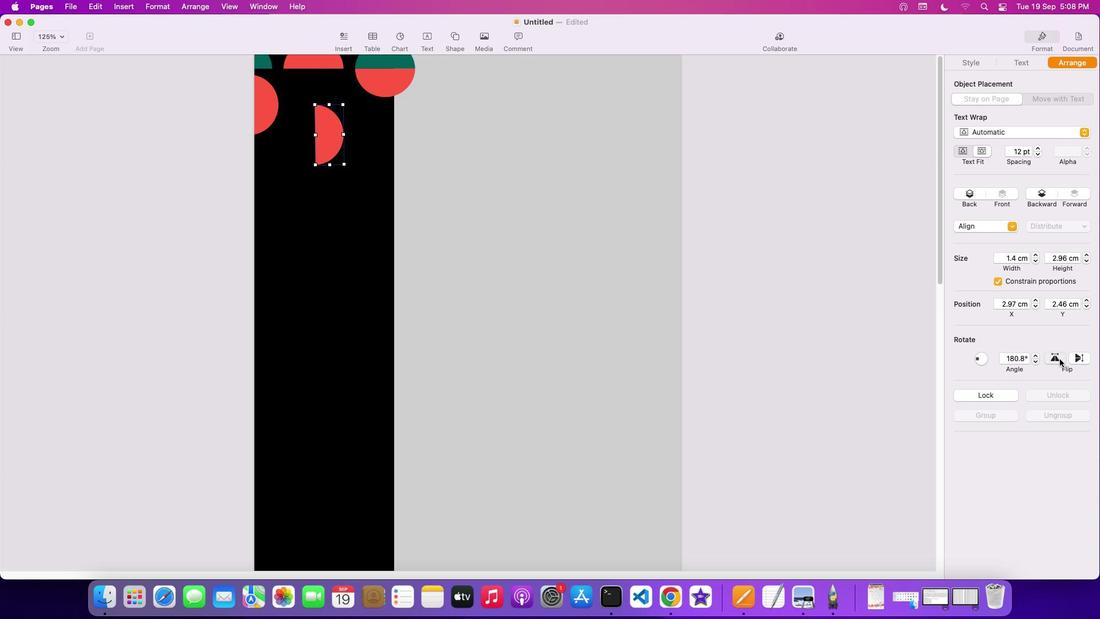 
Action: Mouse moved to (333, 146)
Screenshot: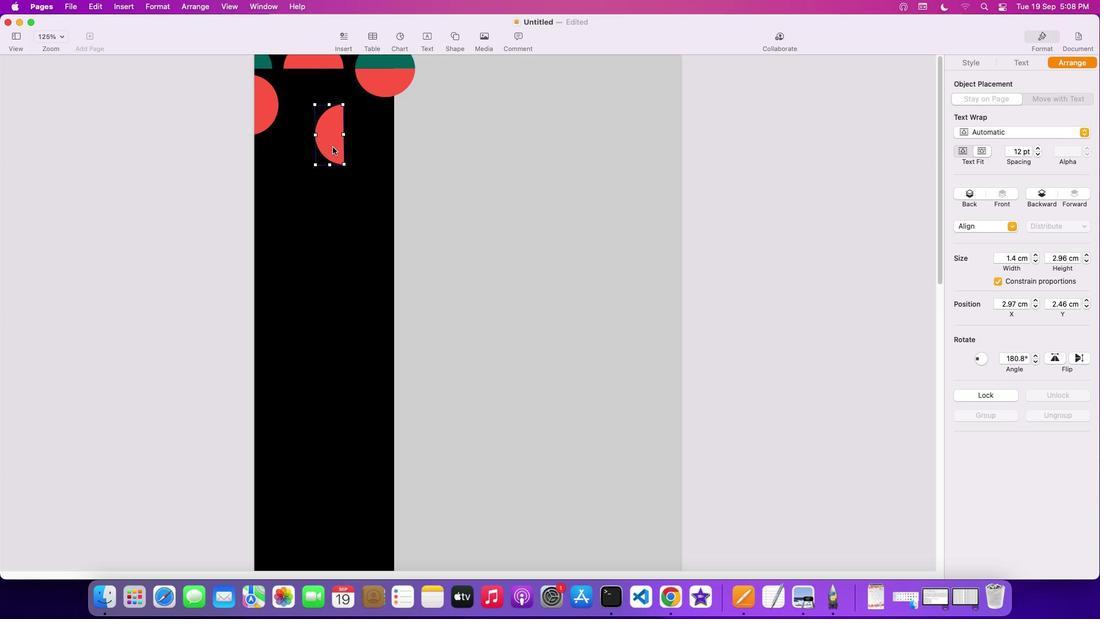 
Action: Mouse pressed left at (333, 146)
Screenshot: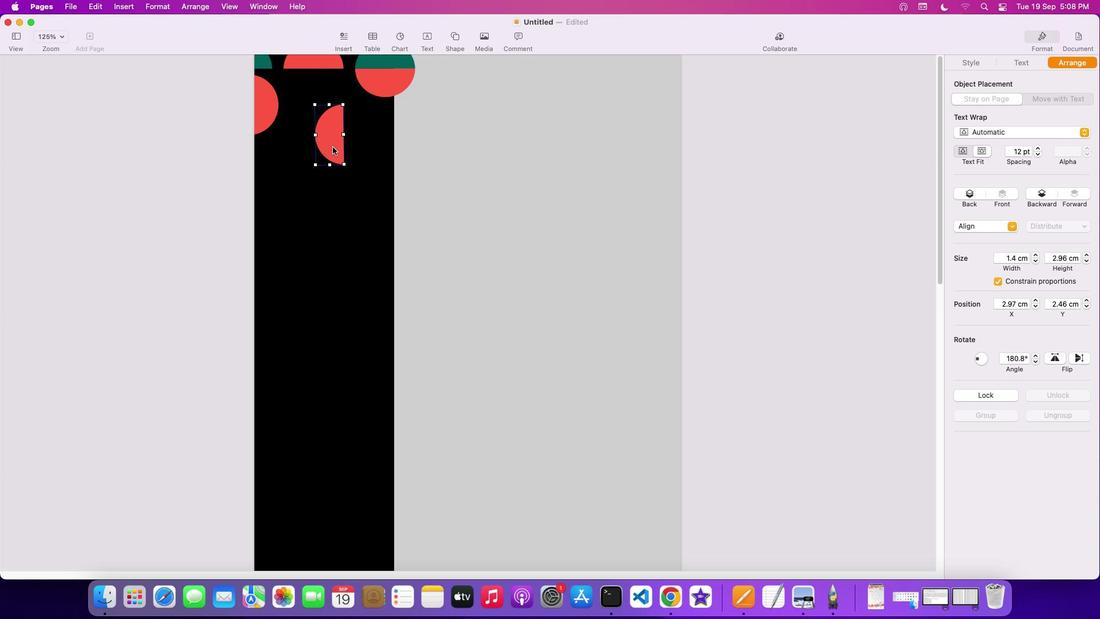 
Action: Mouse moved to (394, 106)
Screenshot: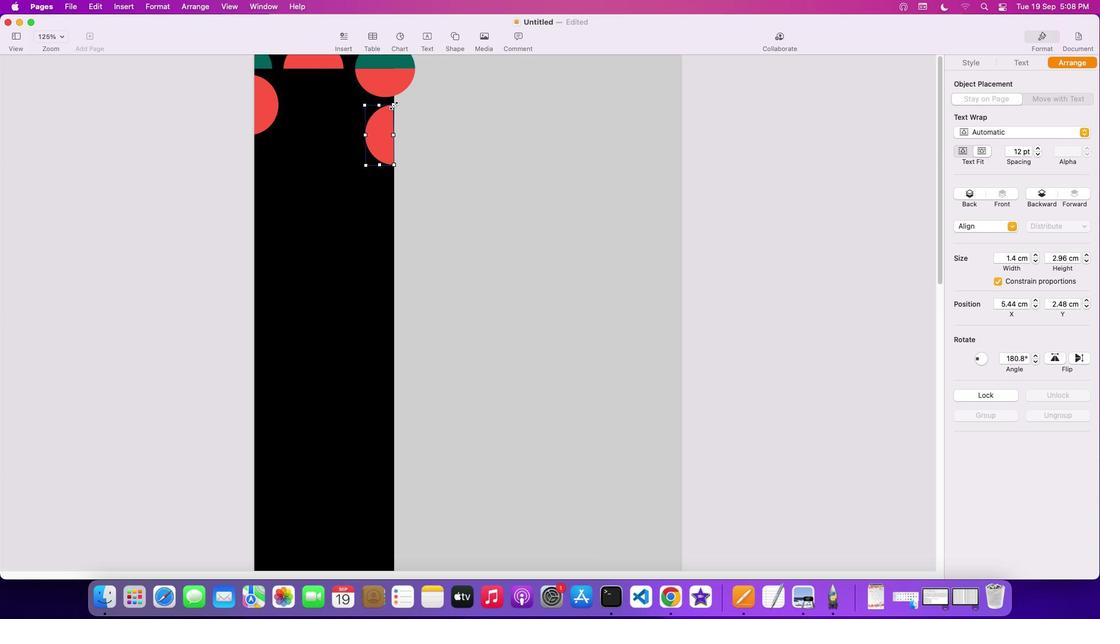 
Action: Mouse pressed left at (394, 106)
Screenshot: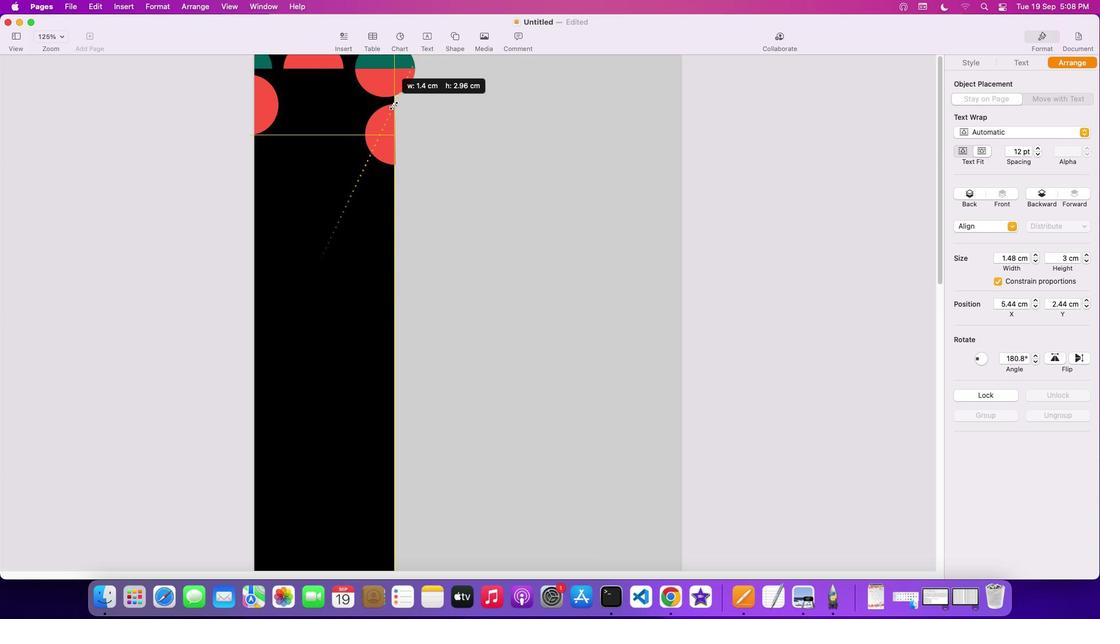 
Action: Mouse moved to (389, 146)
Screenshot: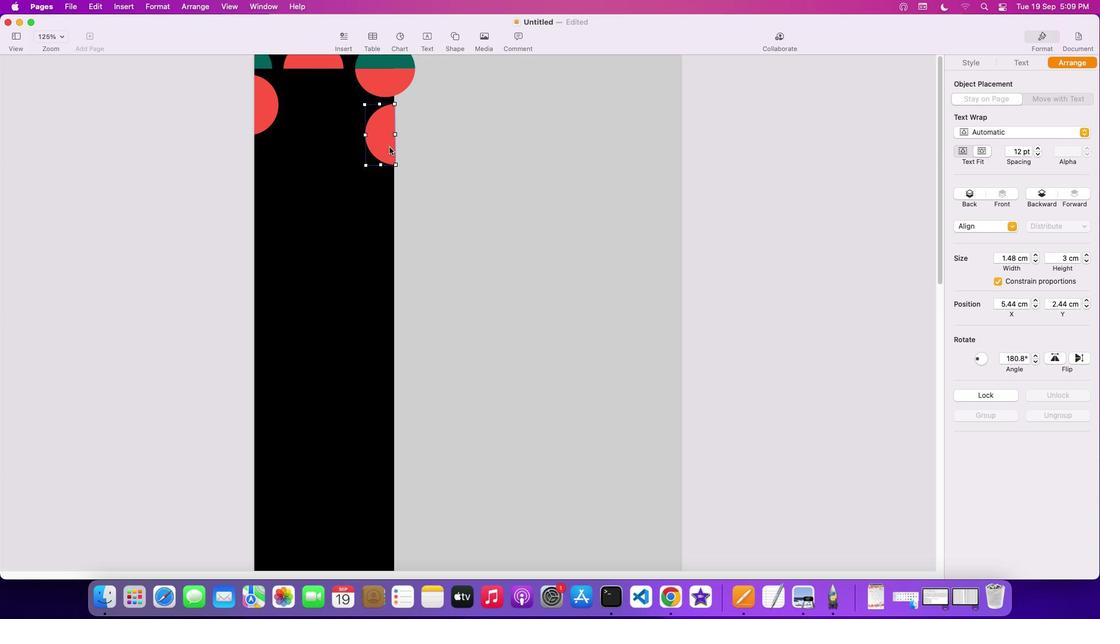 
Action: Mouse pressed left at (389, 146)
Screenshot: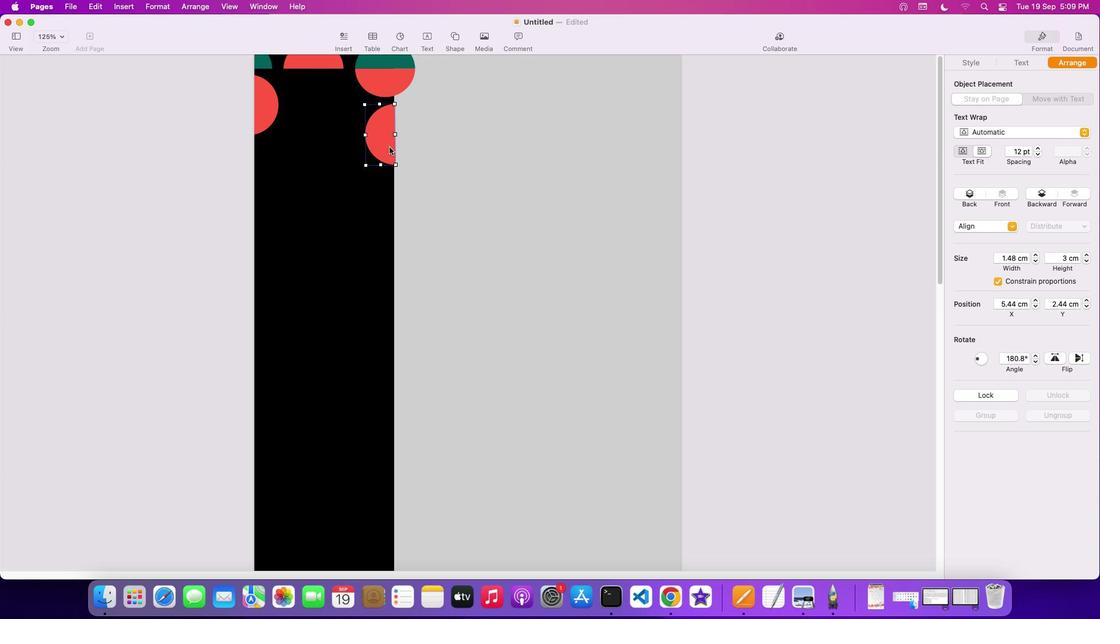 
Action: Mouse moved to (969, 63)
Screenshot: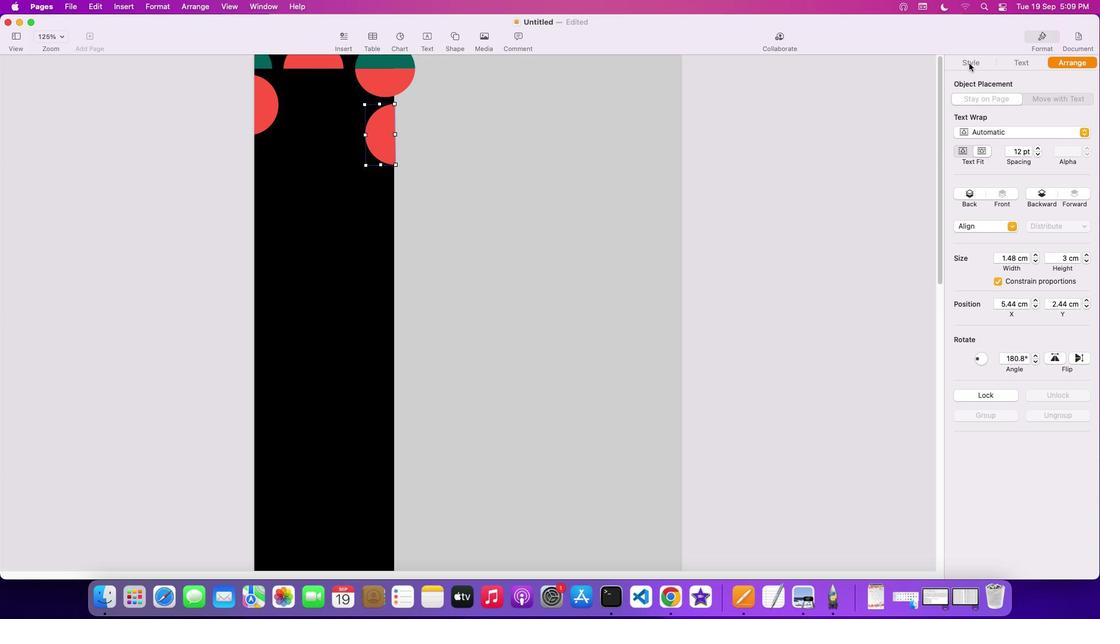 
Action: Mouse pressed left at (969, 63)
Screenshot: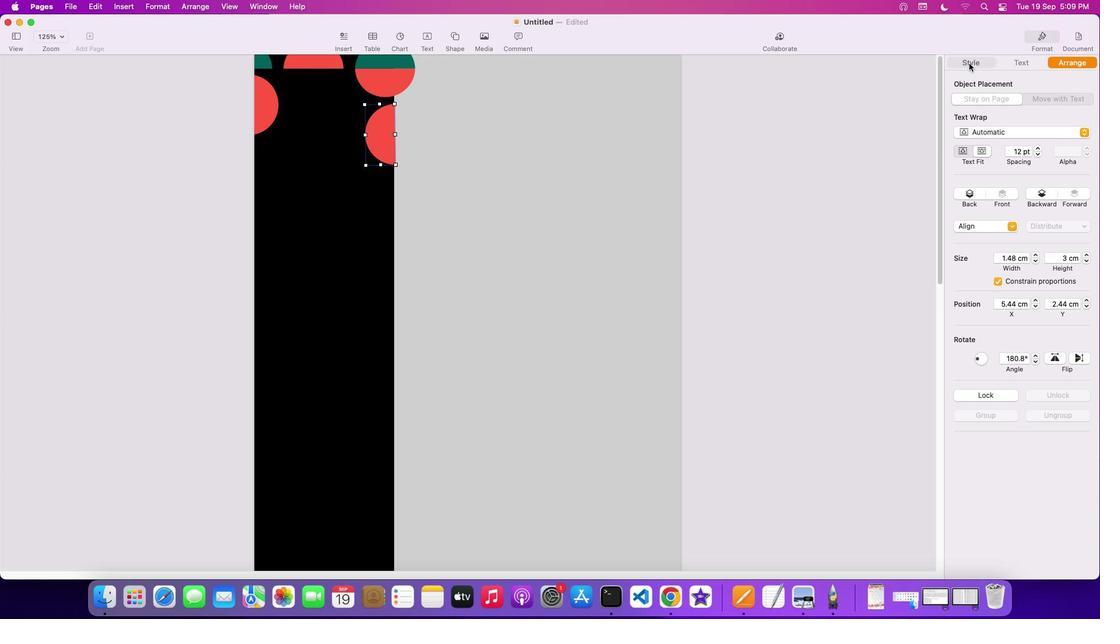 
Action: Mouse moved to (1023, 136)
Screenshot: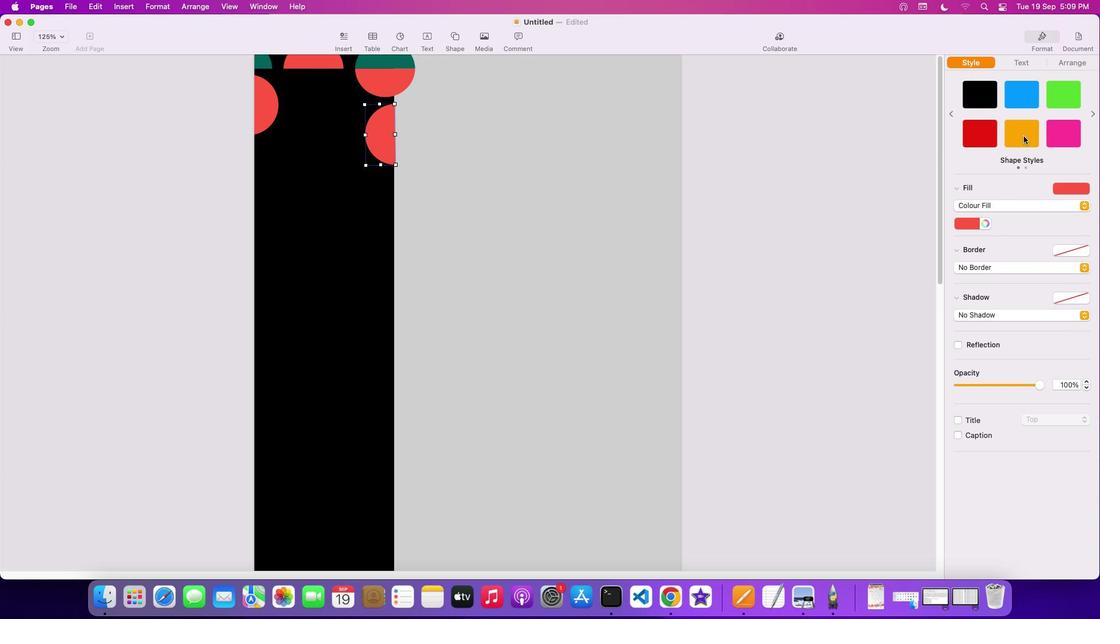
Action: Mouse pressed left at (1023, 136)
Screenshot: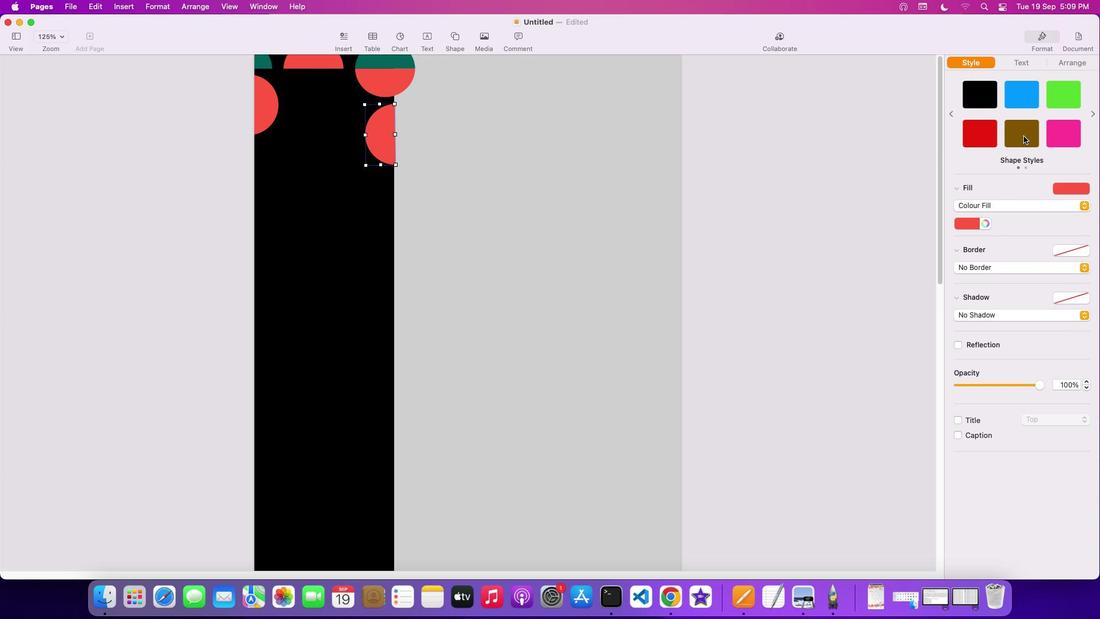 
Action: Mouse moved to (381, 86)
Screenshot: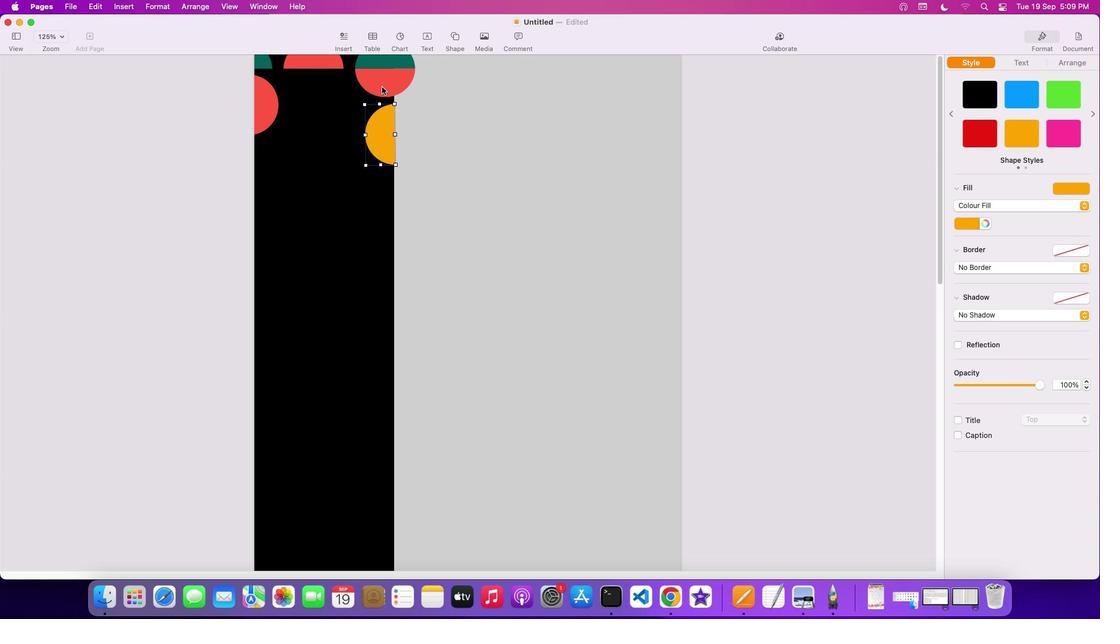 
Action: Mouse pressed left at (381, 86)
Screenshot: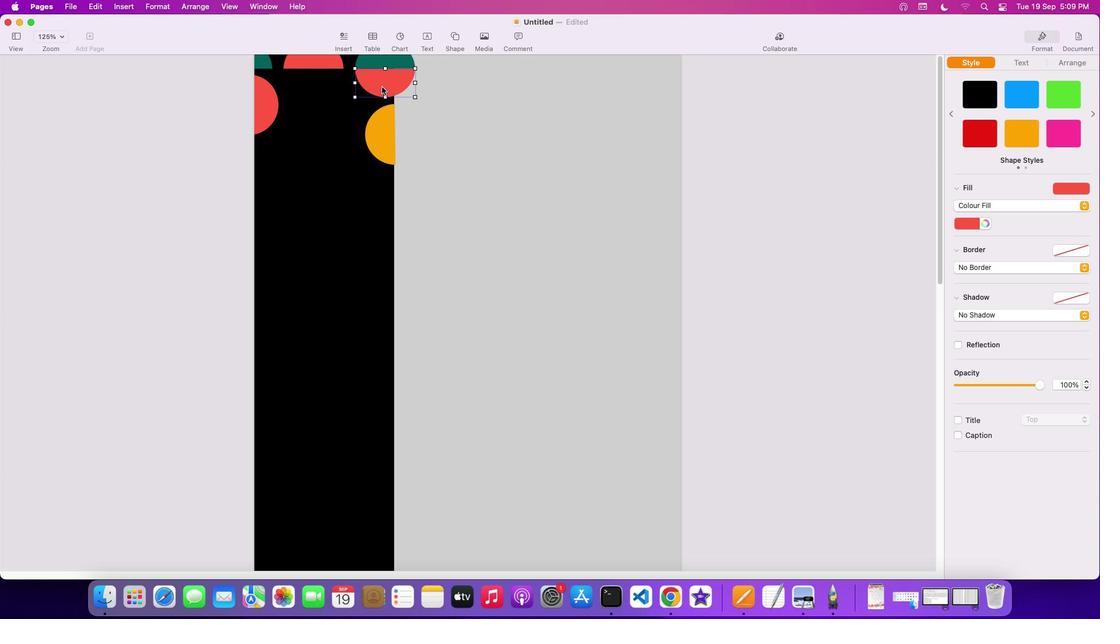 
Action: Key pressed Key.cmd'c'
Screenshot: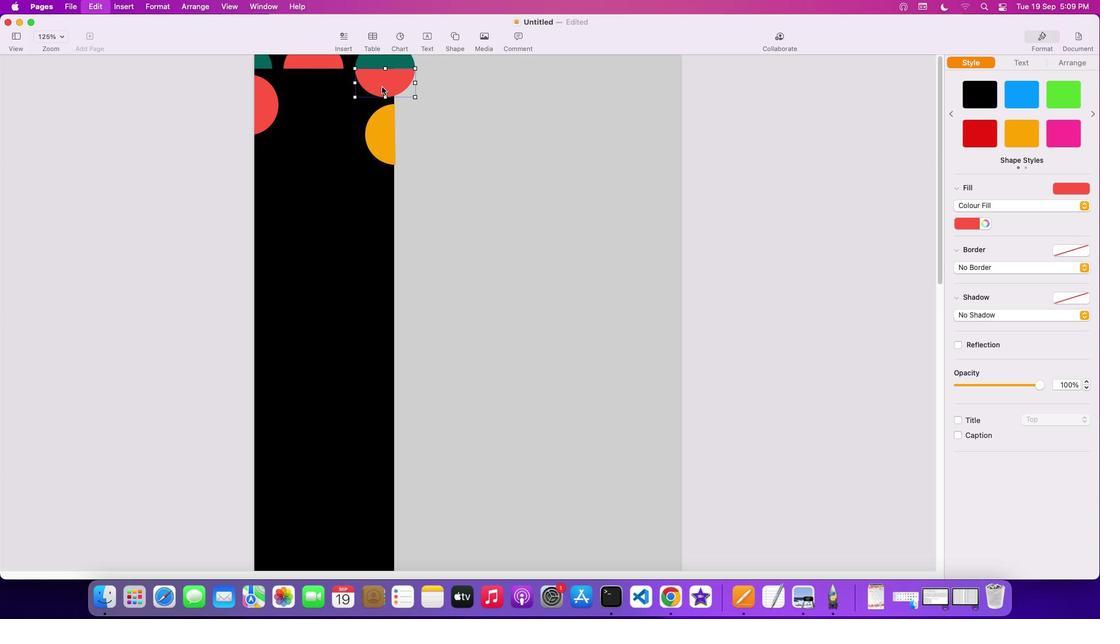 
Action: Mouse moved to (282, 169)
Screenshot: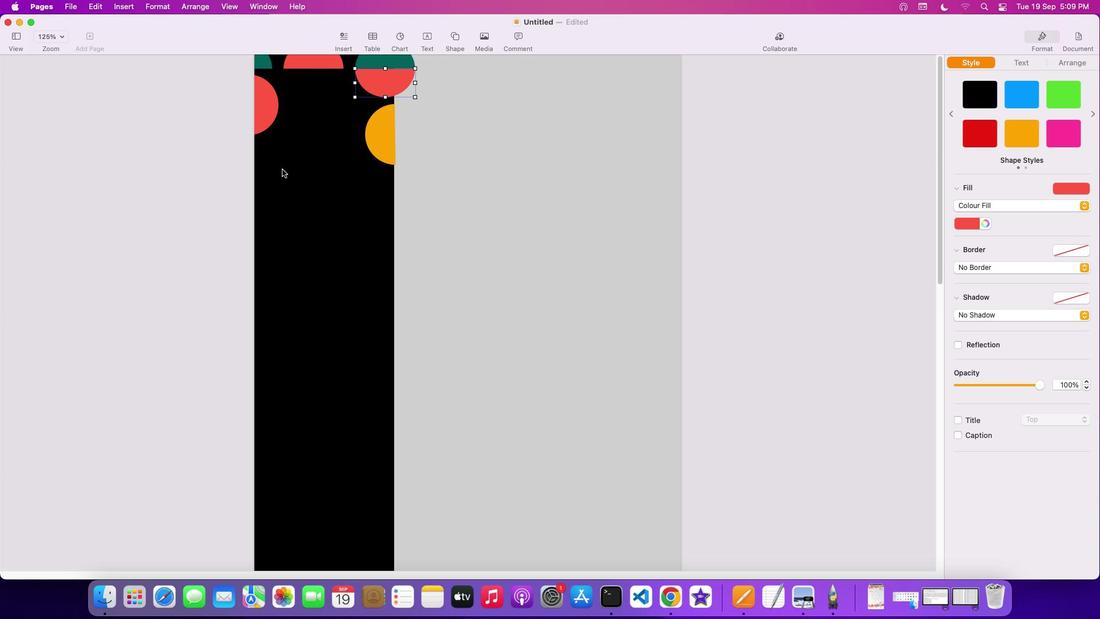 
Action: Key pressed 'v''v'
Screenshot: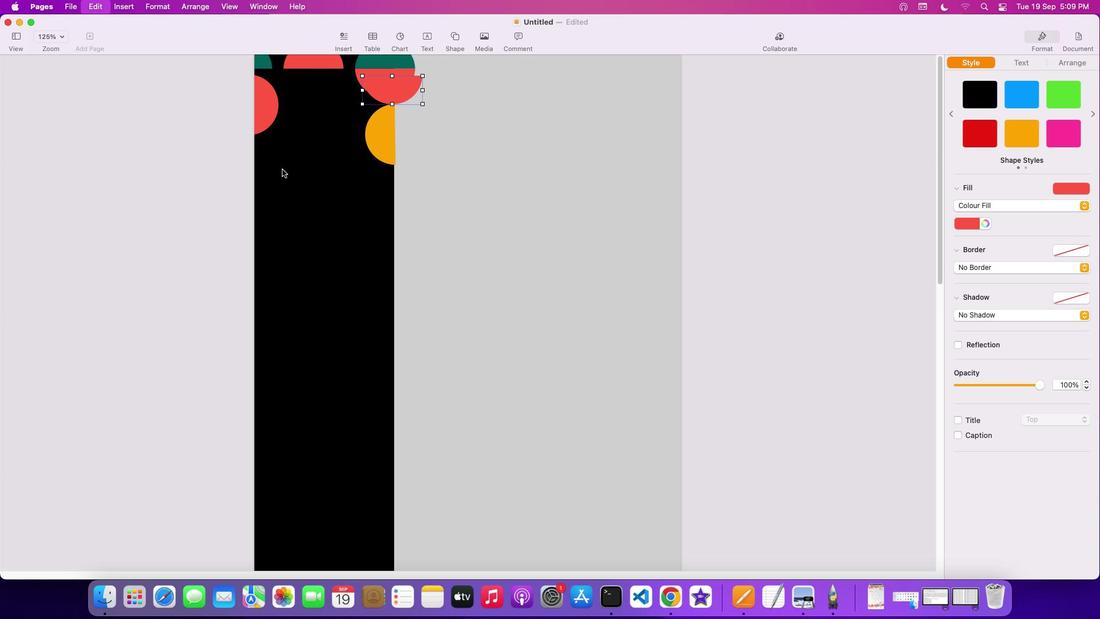 
Action: Mouse moved to (393, 96)
Screenshot: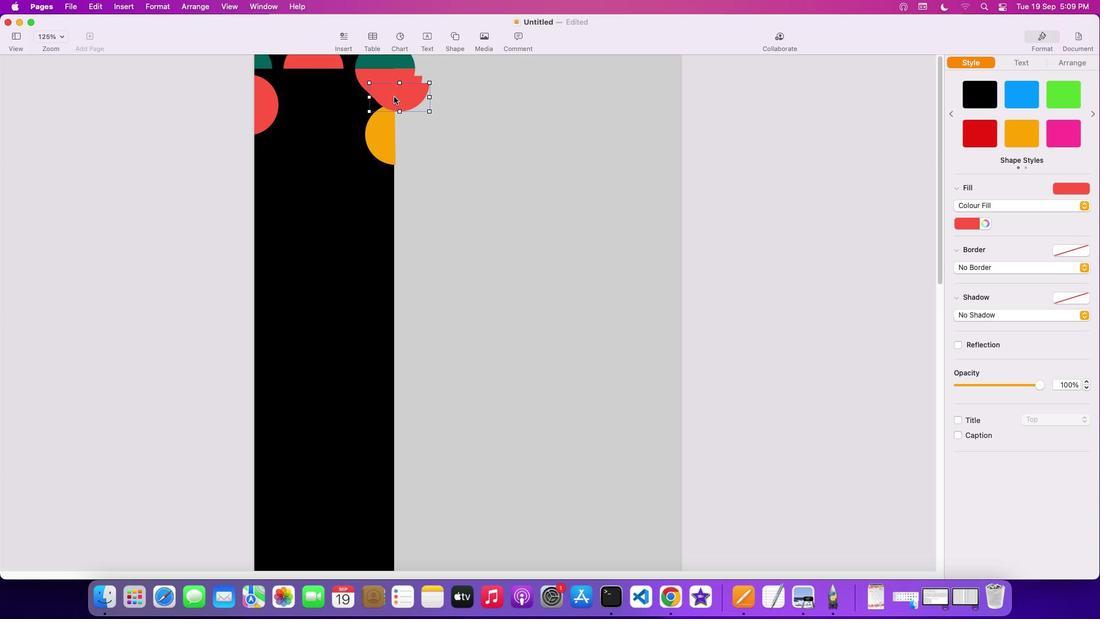 
Action: Mouse pressed left at (393, 96)
Screenshot: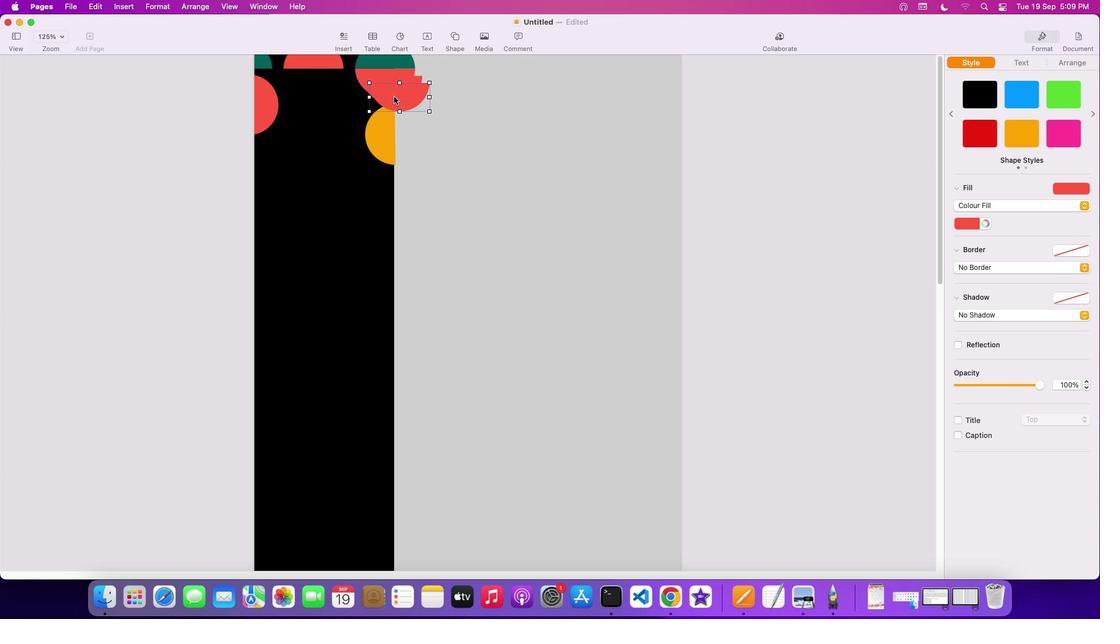 
Action: Mouse moved to (398, 88)
Screenshot: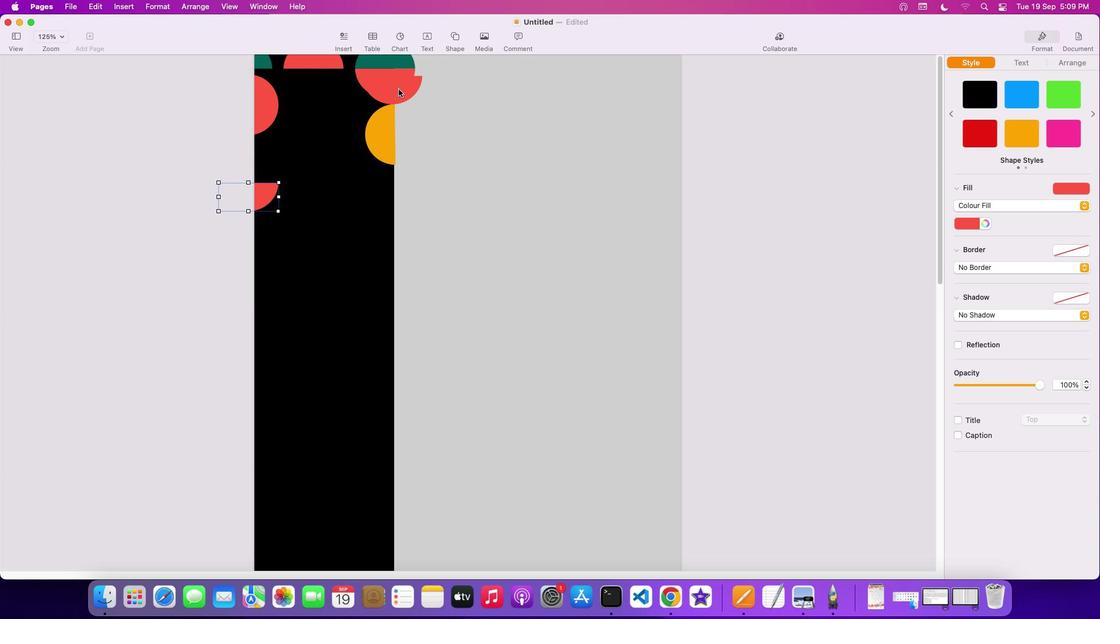 
Action: Mouse pressed left at (398, 88)
